 Task: Color band certificate of achievement orange modern-color-block.
Action: Mouse moved to (541, 39)
Screenshot: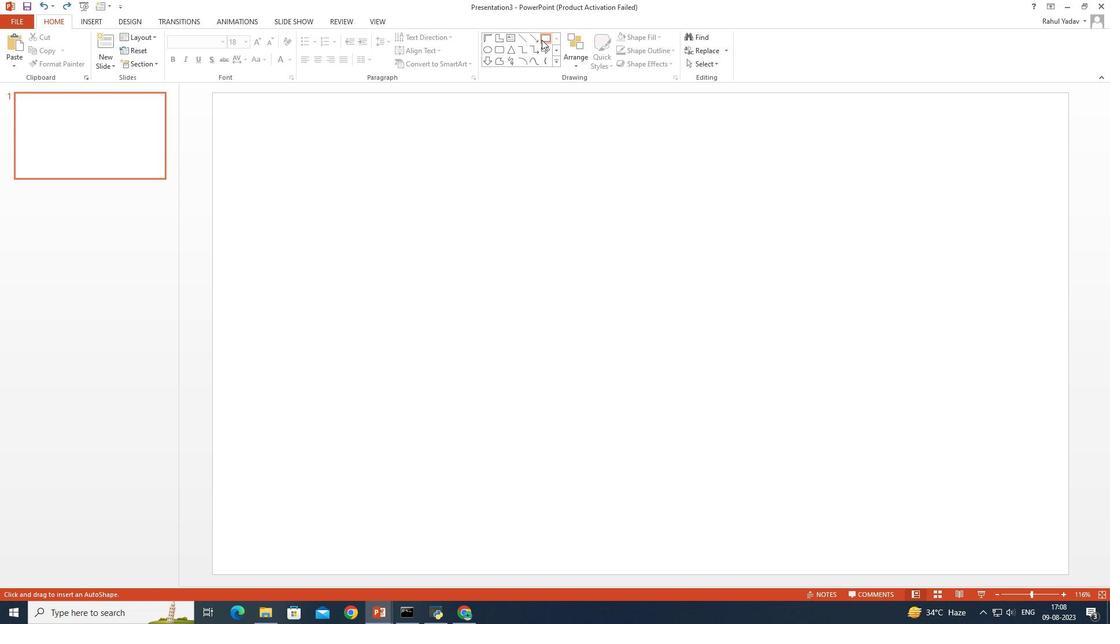 
Action: Mouse pressed left at (541, 39)
Screenshot: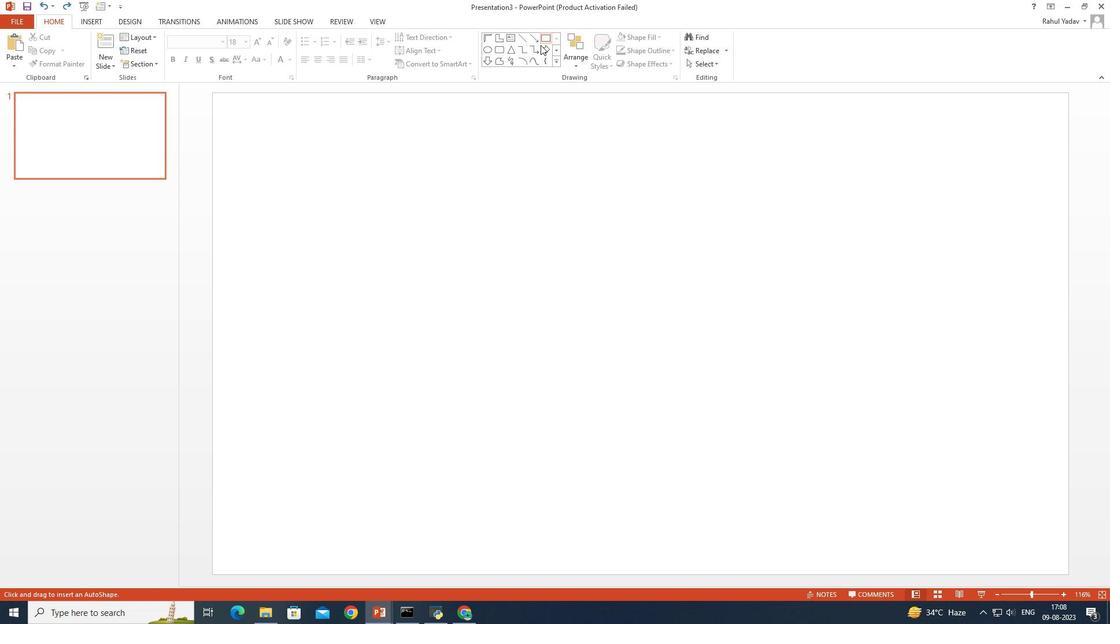 
Action: Mouse moved to (214, 94)
Screenshot: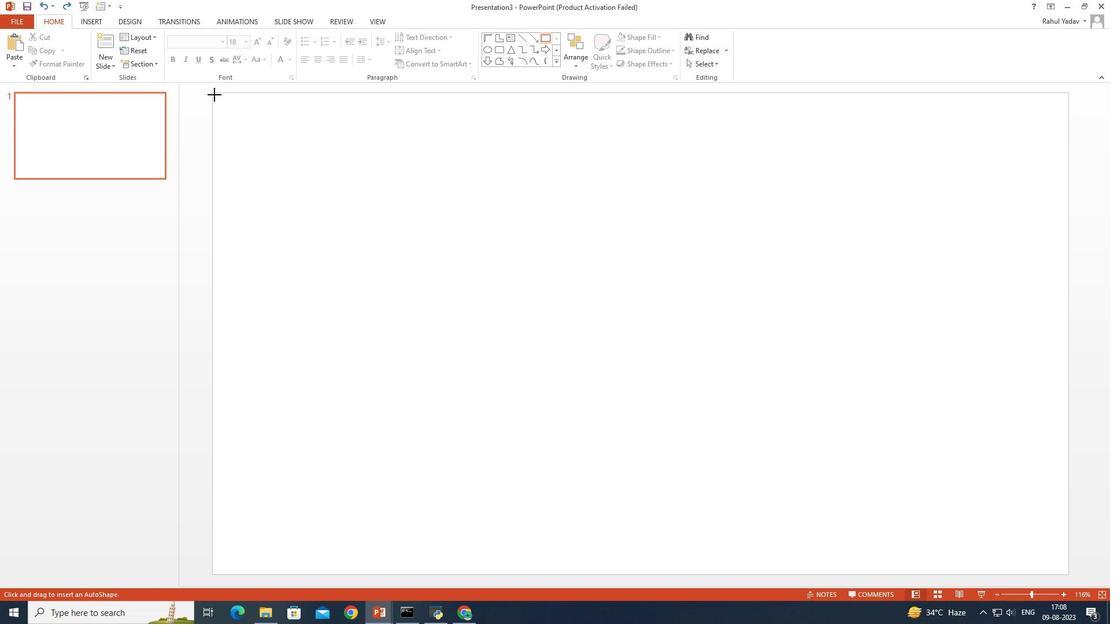 
Action: Mouse pressed left at (214, 94)
Screenshot: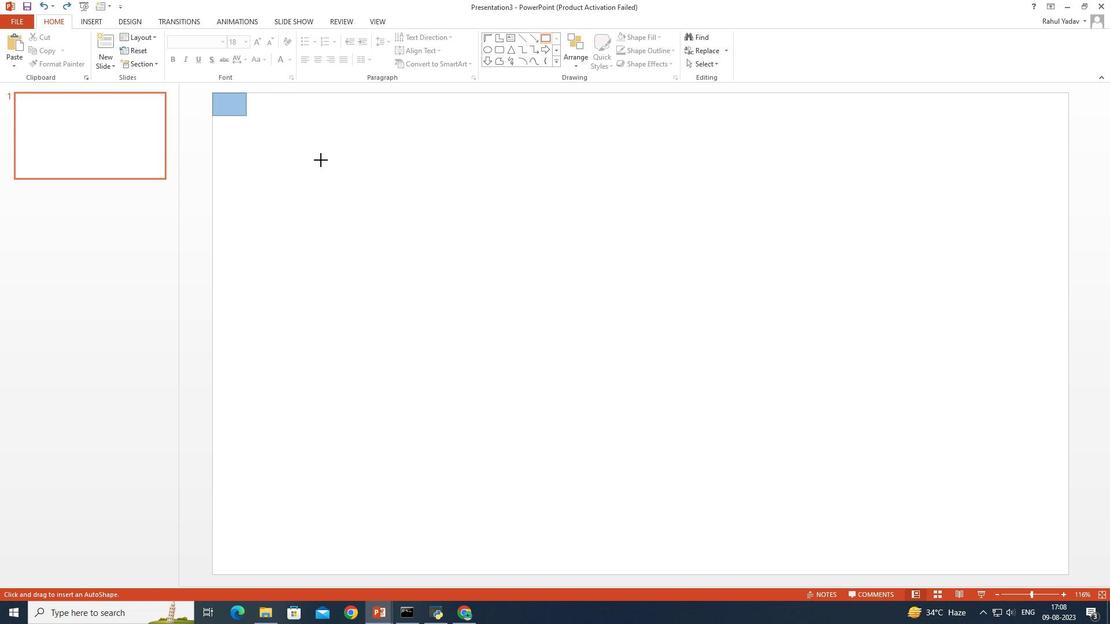 
Action: Mouse moved to (646, 38)
Screenshot: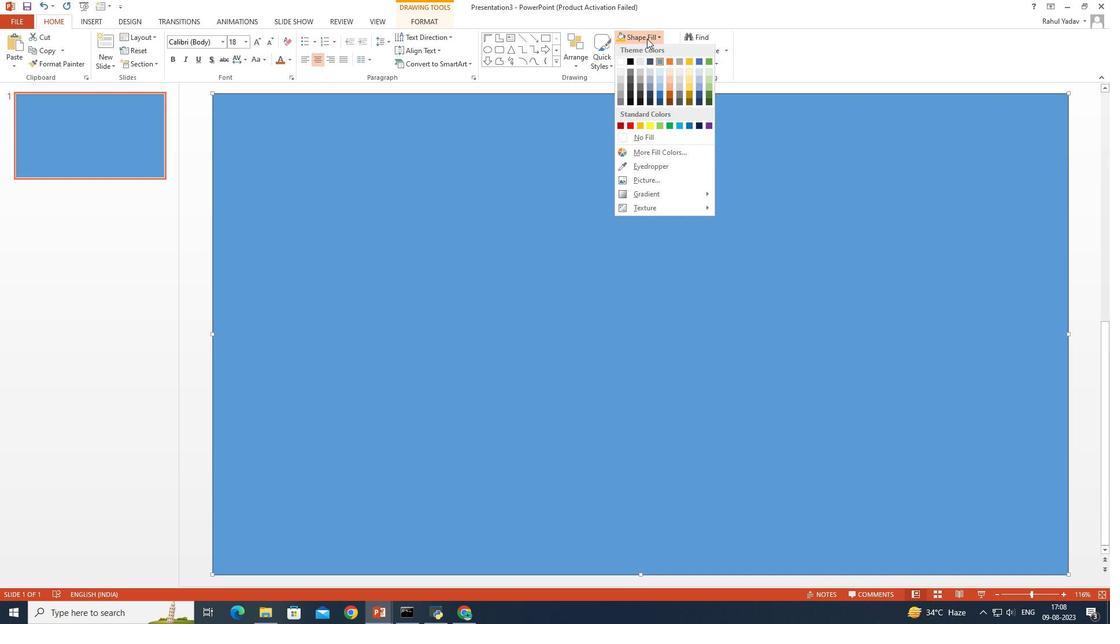 
Action: Mouse pressed left at (646, 38)
Screenshot: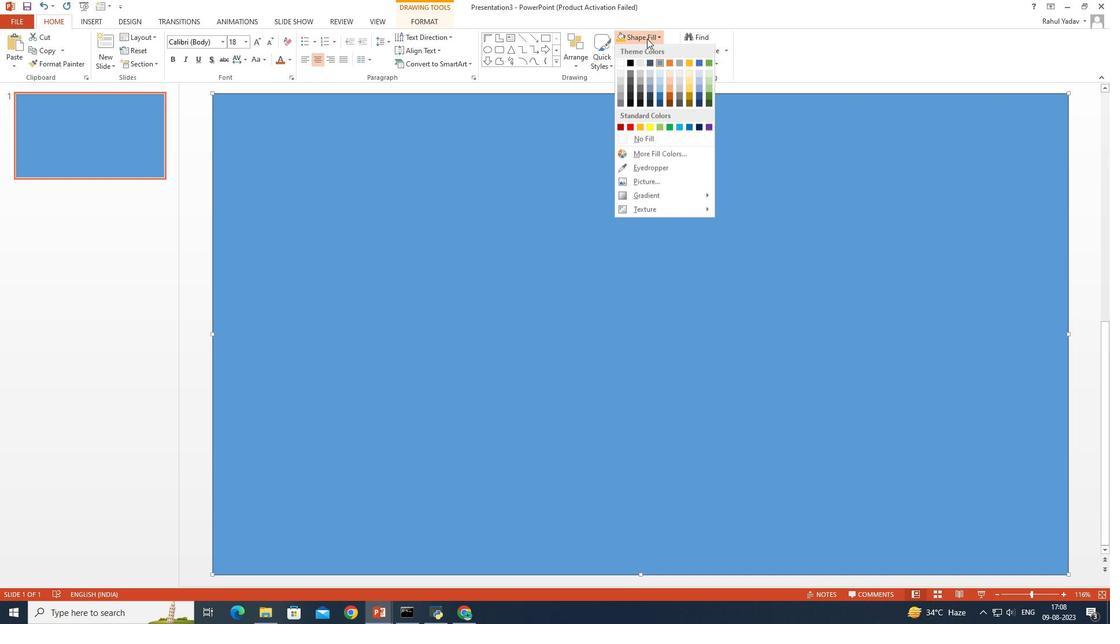
Action: Mouse moved to (622, 62)
Screenshot: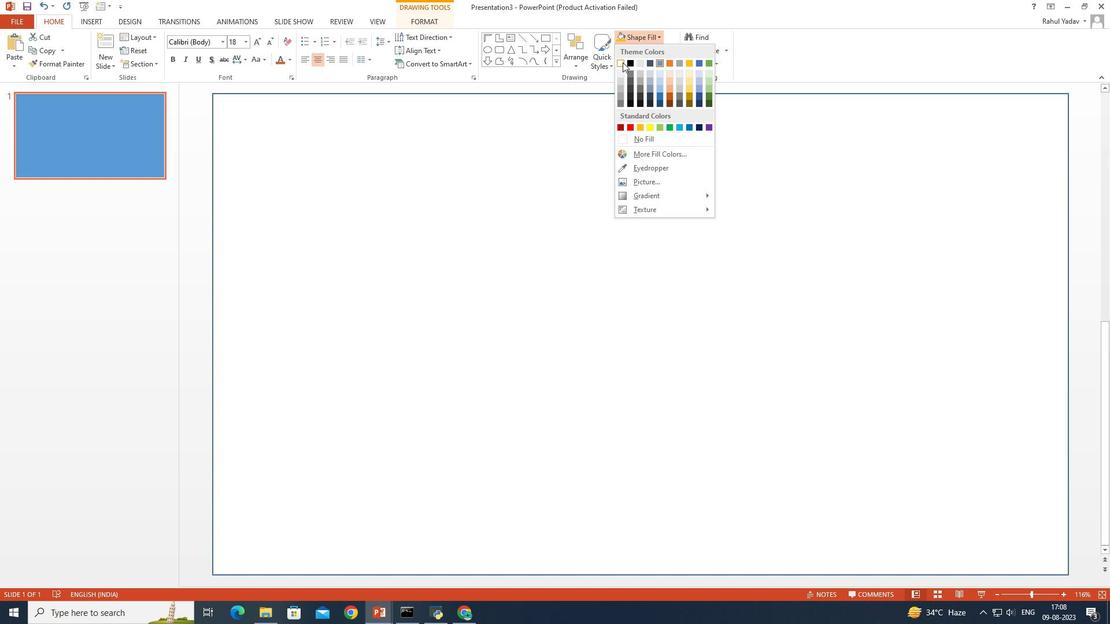 
Action: Mouse pressed left at (622, 62)
Screenshot: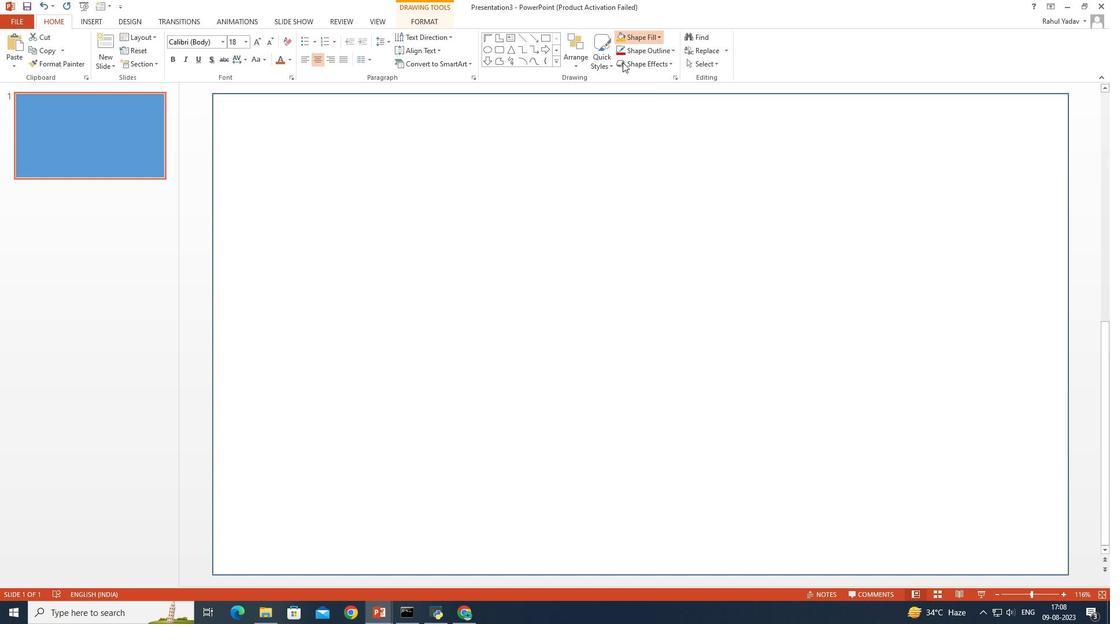 
Action: Mouse moved to (498, 38)
Screenshot: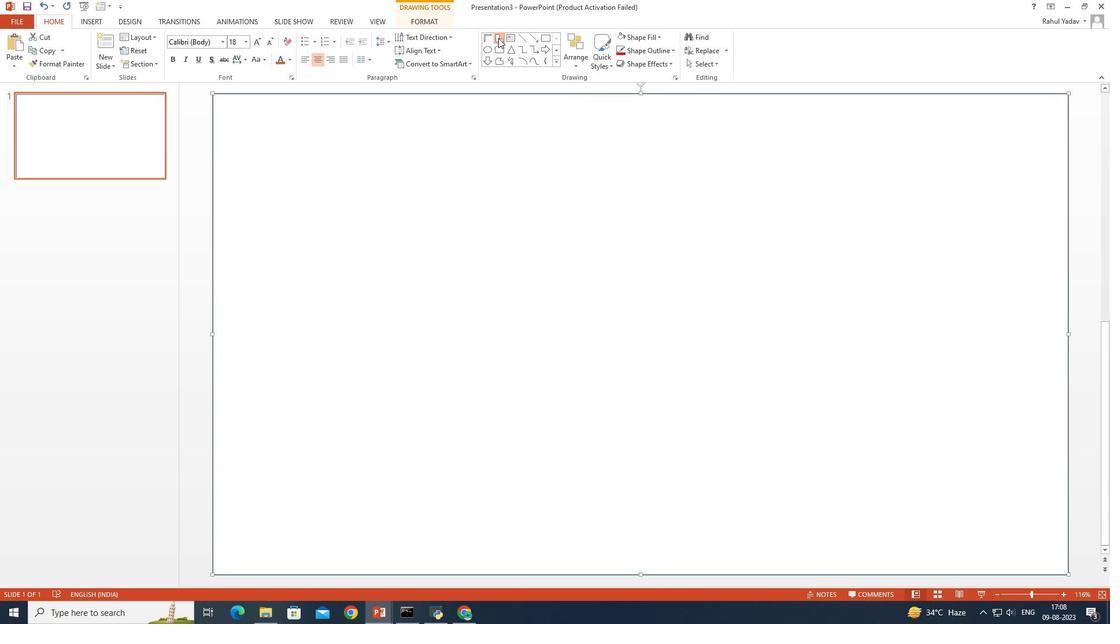
Action: Mouse pressed left at (498, 38)
Screenshot: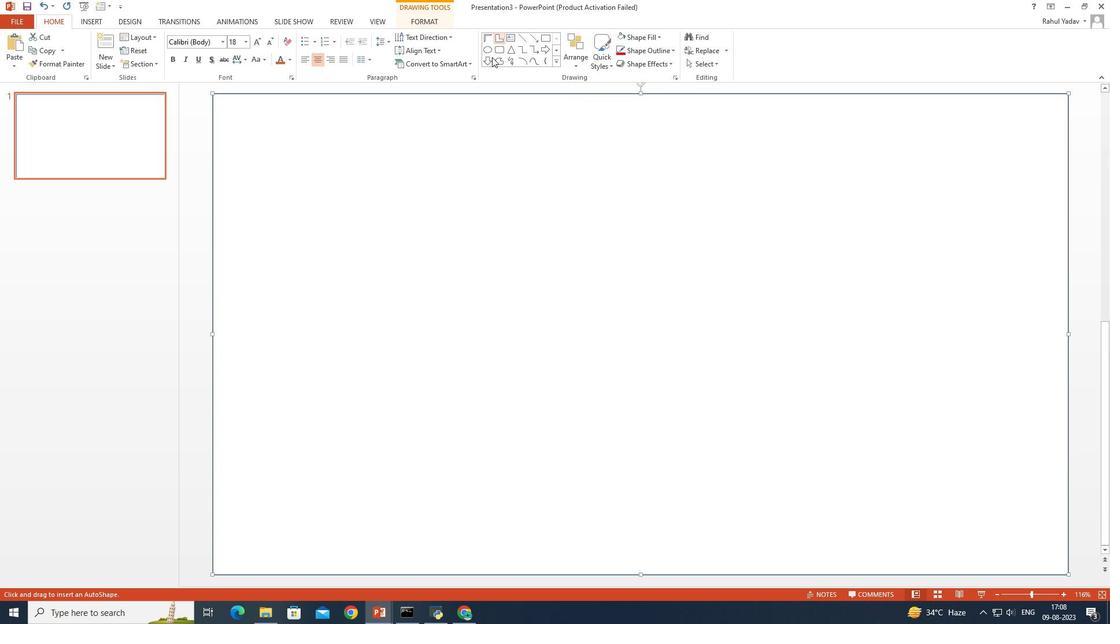 
Action: Mouse moved to (410, 146)
Screenshot: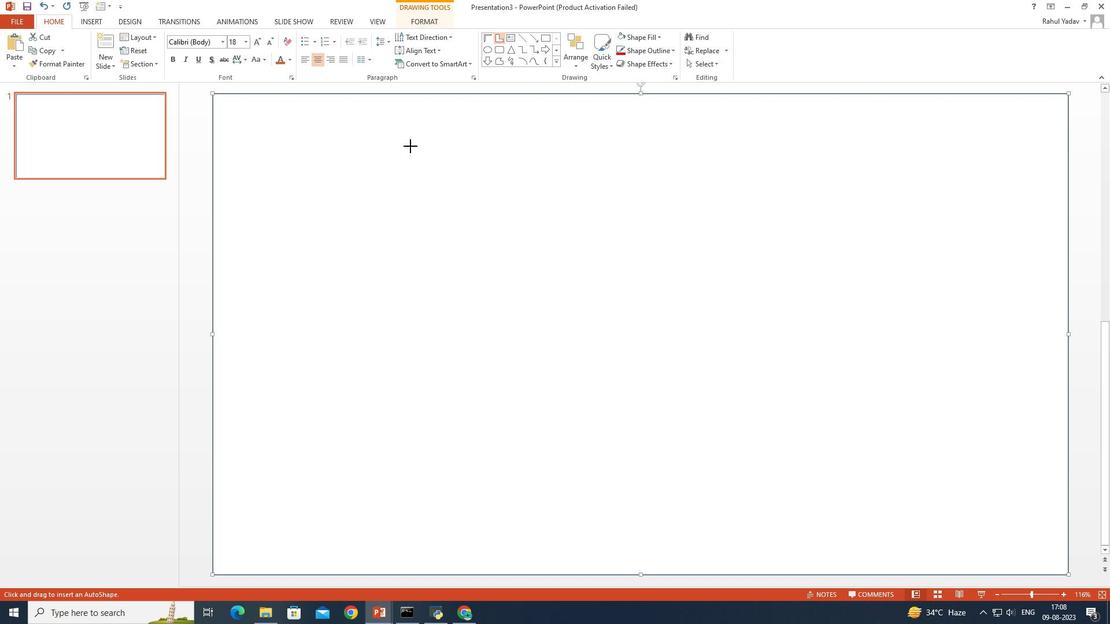
Action: Mouse pressed left at (410, 146)
Screenshot: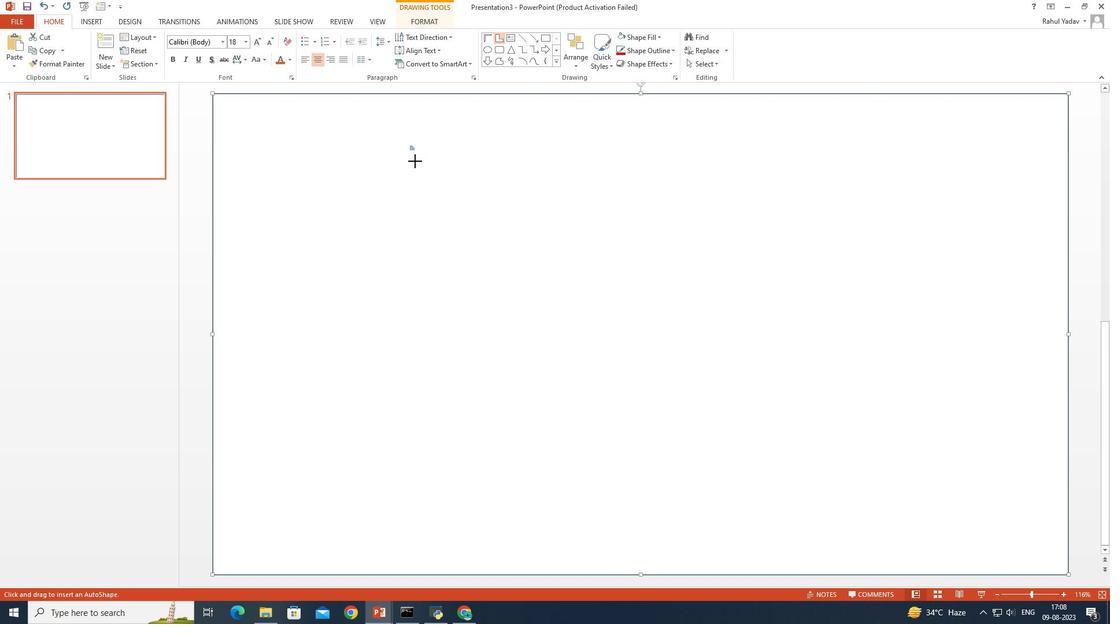 
Action: Mouse moved to (438, 134)
Screenshot: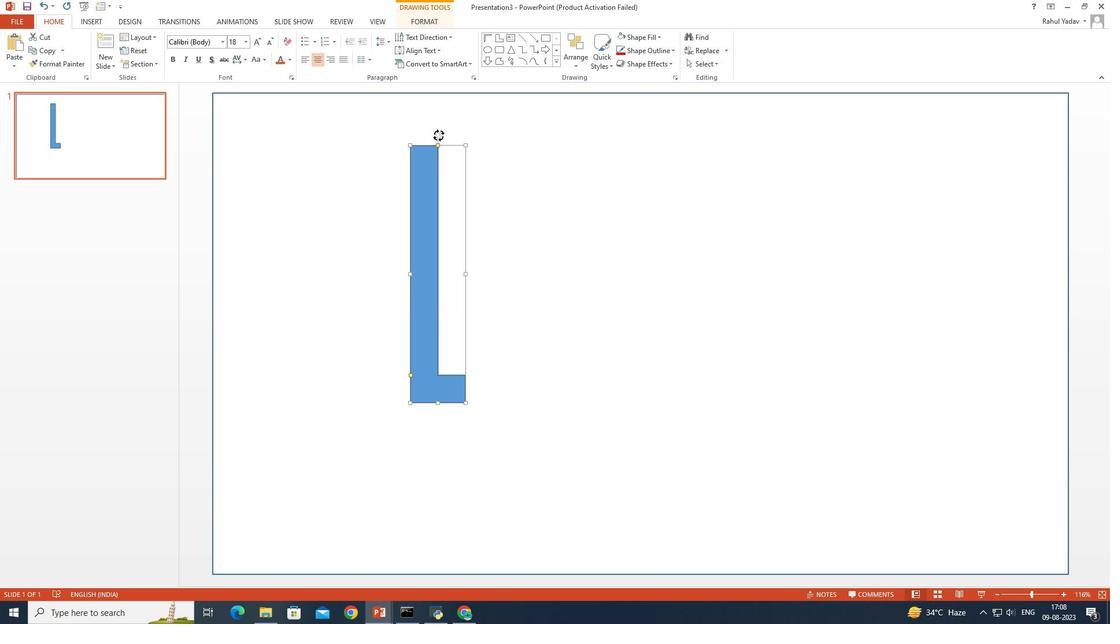 
Action: Mouse pressed left at (438, 134)
Screenshot: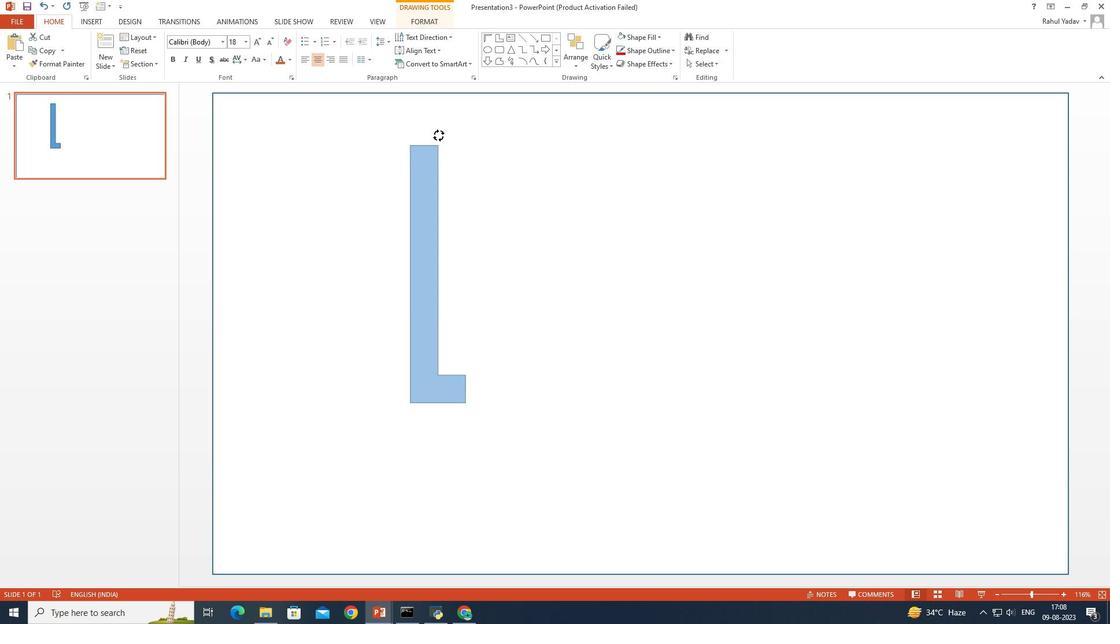 
Action: Mouse moved to (446, 260)
Screenshot: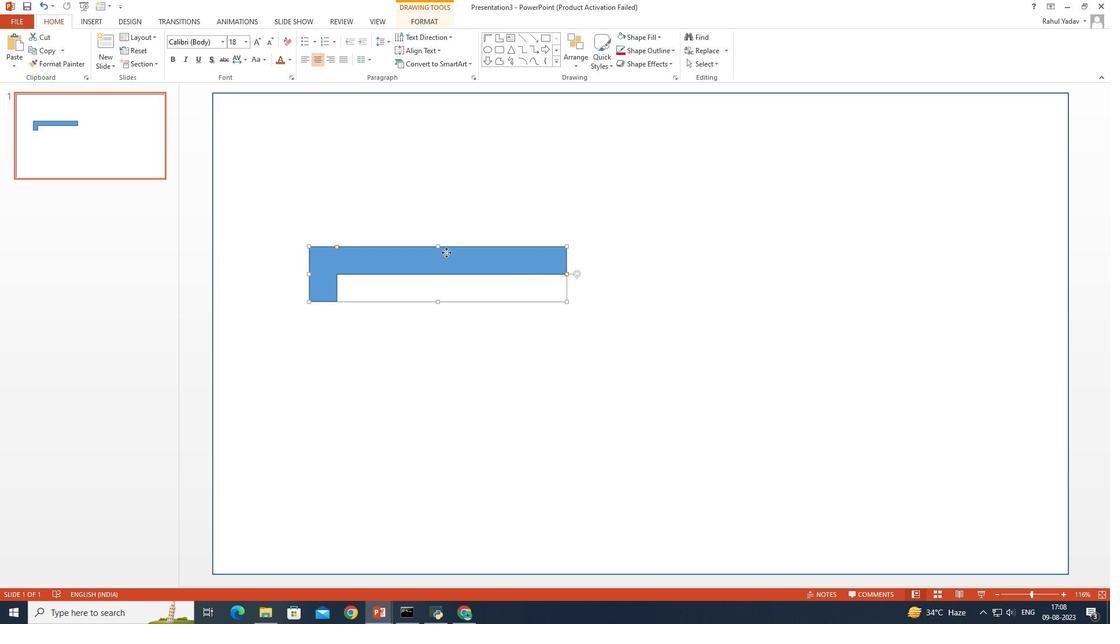 
Action: Mouse pressed left at (446, 260)
Screenshot: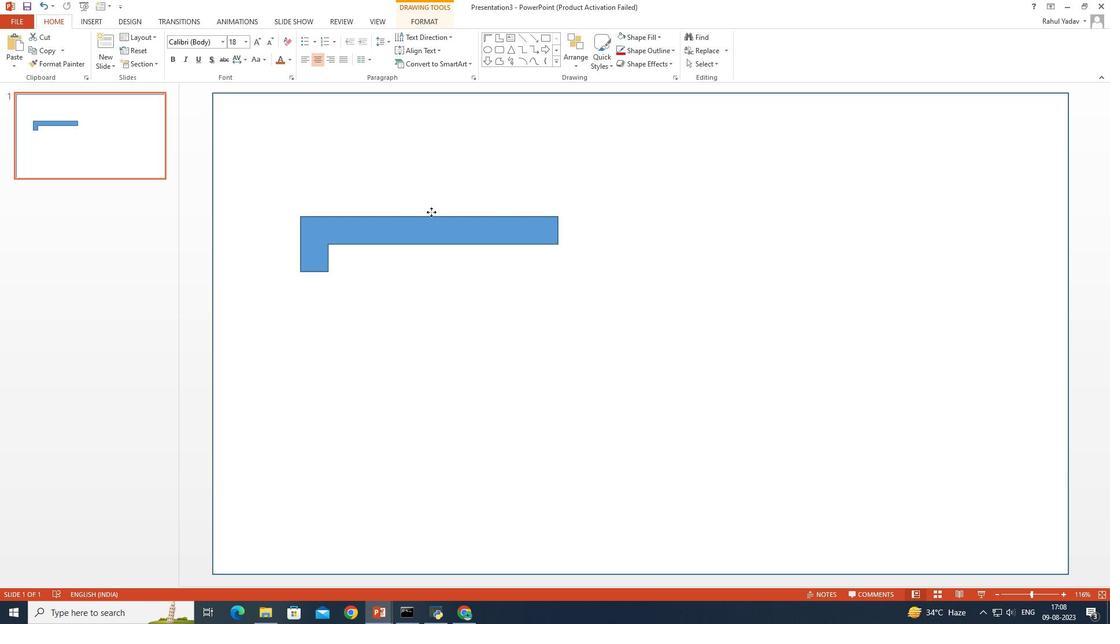 
Action: Mouse moved to (656, 32)
Screenshot: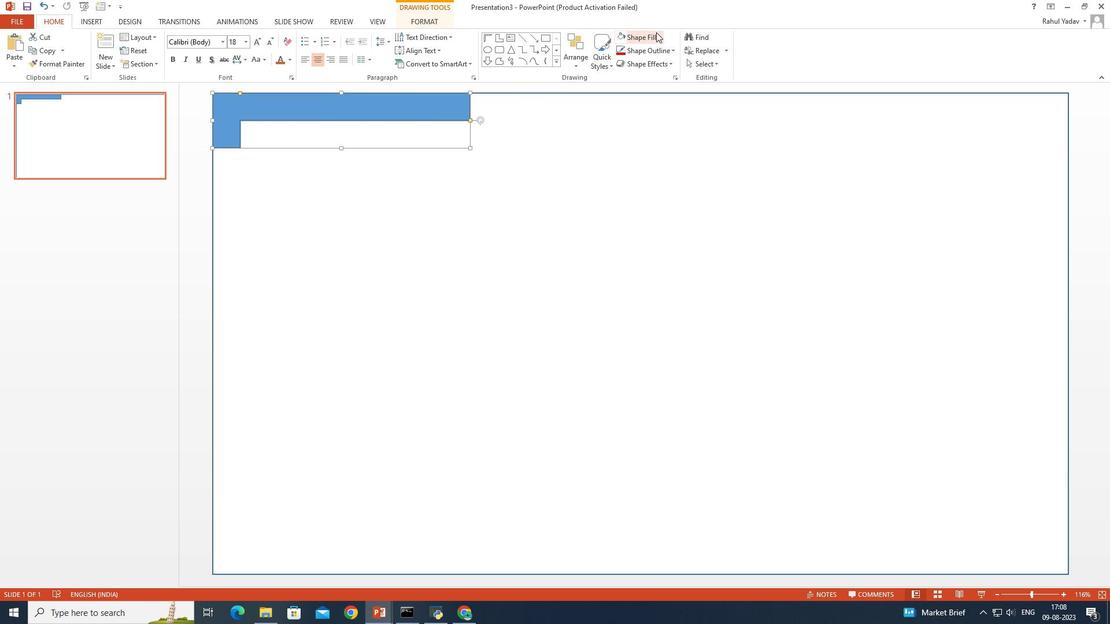 
Action: Mouse pressed left at (656, 32)
Screenshot: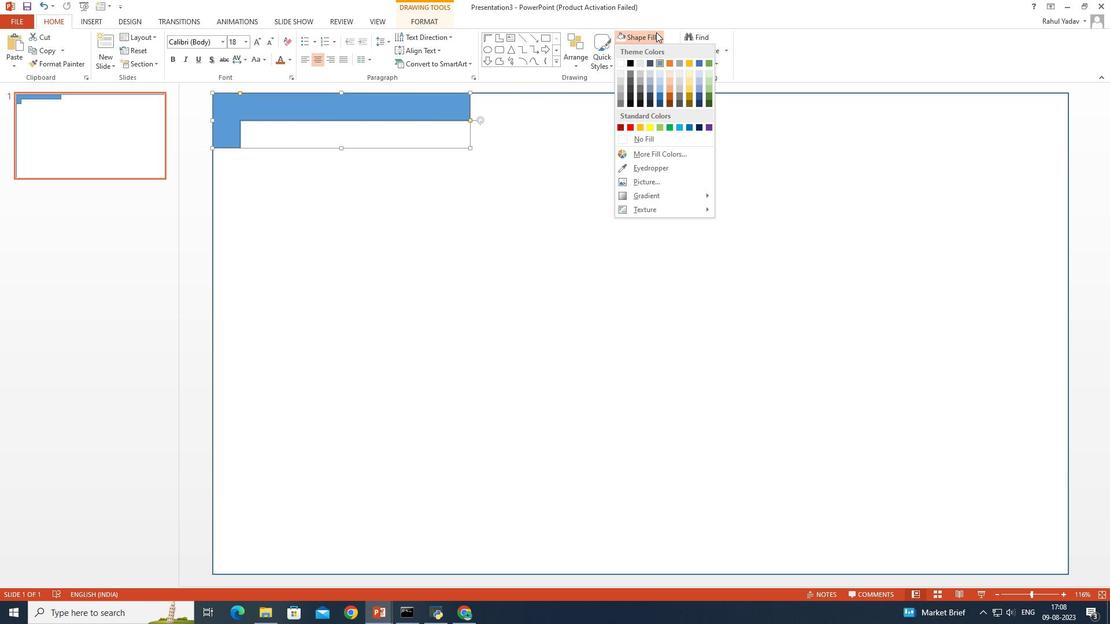 
Action: Mouse moved to (637, 156)
Screenshot: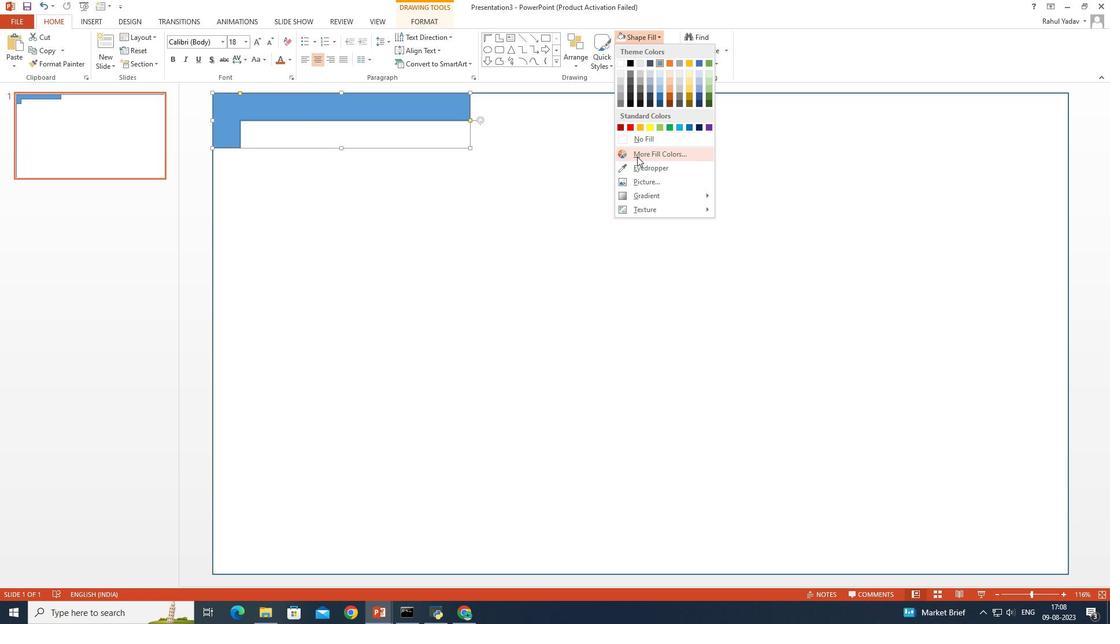 
Action: Mouse pressed left at (637, 156)
Screenshot: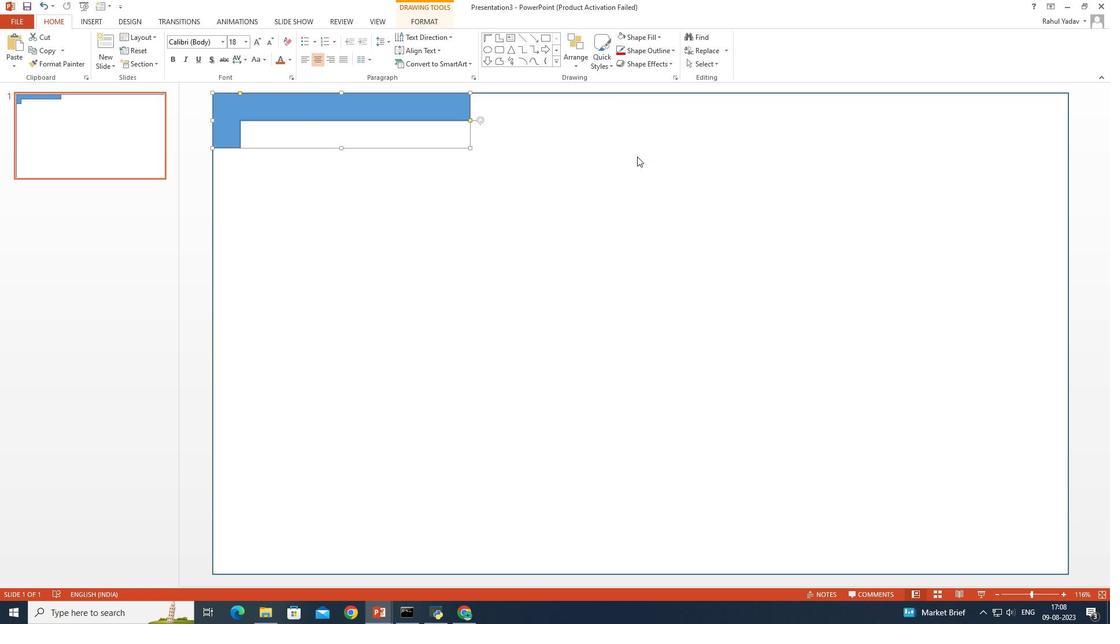 
Action: Mouse moved to (483, 204)
Screenshot: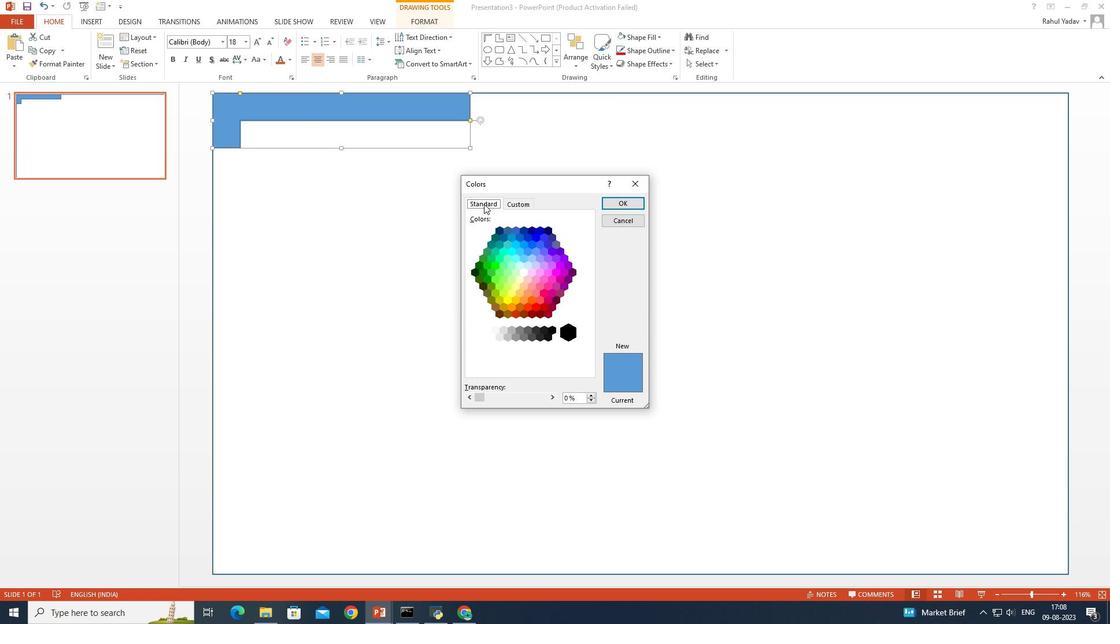 
Action: Mouse pressed left at (483, 204)
Screenshot: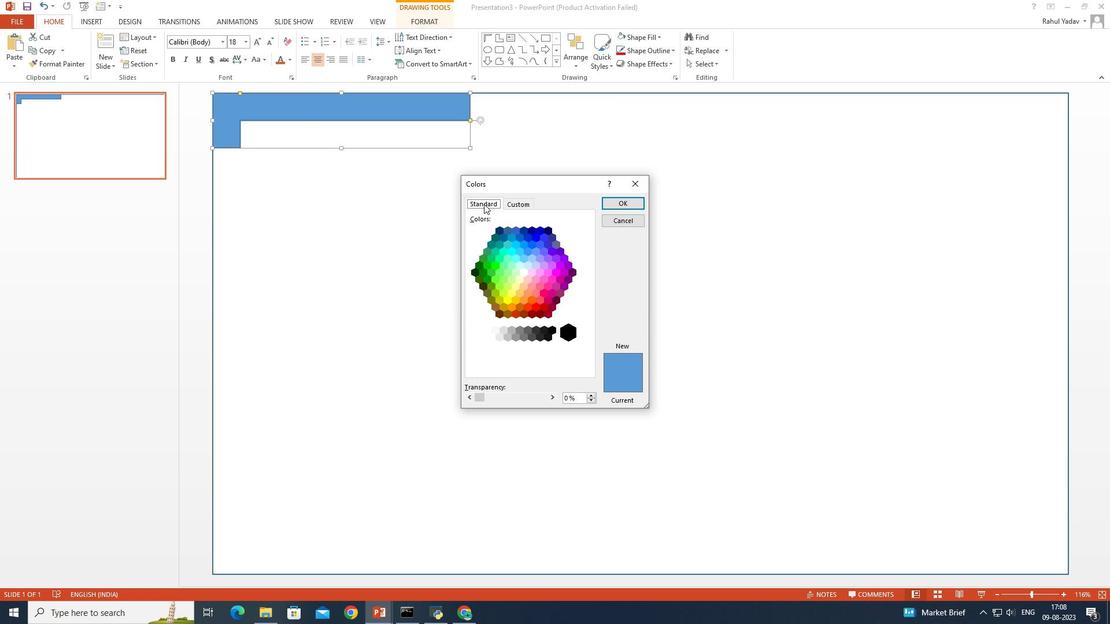 
Action: Mouse moved to (512, 306)
Screenshot: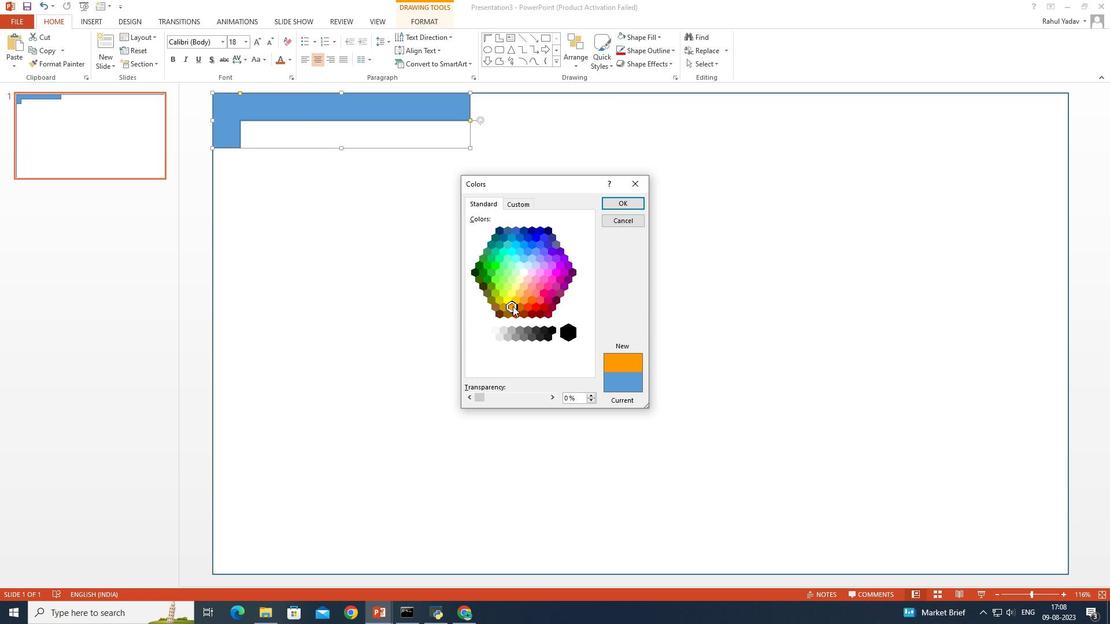 
Action: Mouse pressed left at (512, 306)
Screenshot: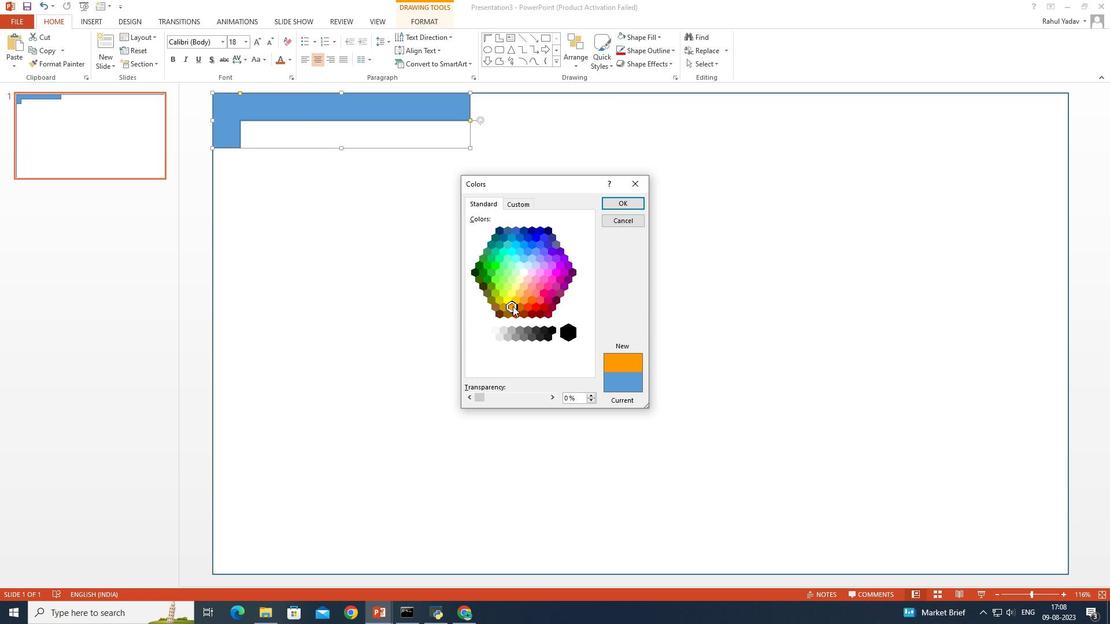 
Action: Mouse moved to (624, 201)
Screenshot: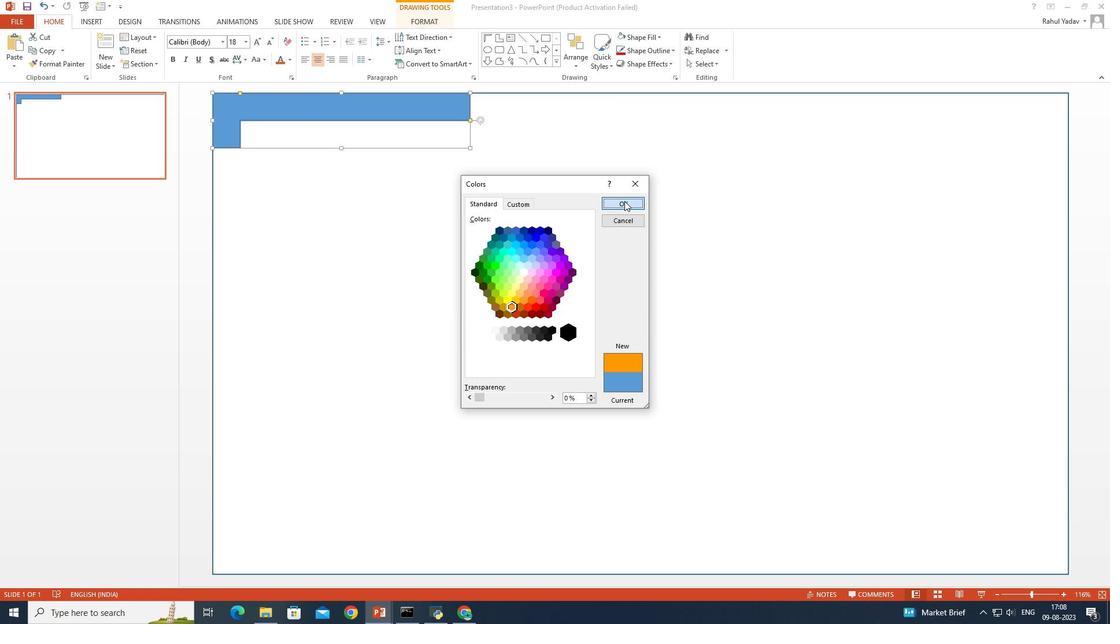 
Action: Mouse pressed left at (624, 201)
Screenshot: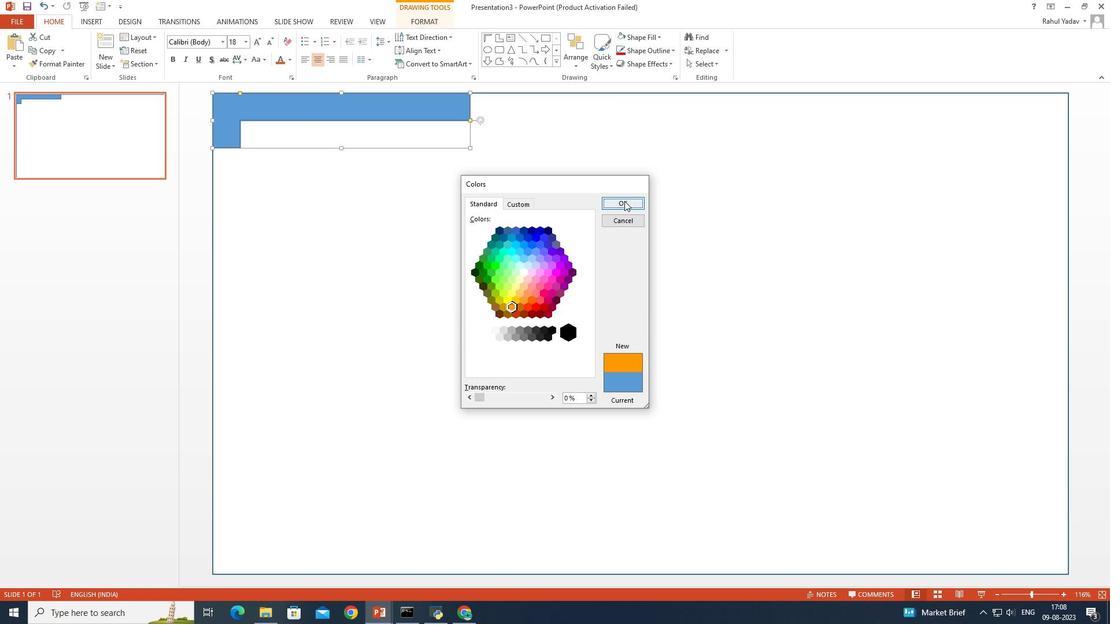 
Action: Mouse moved to (638, 50)
Screenshot: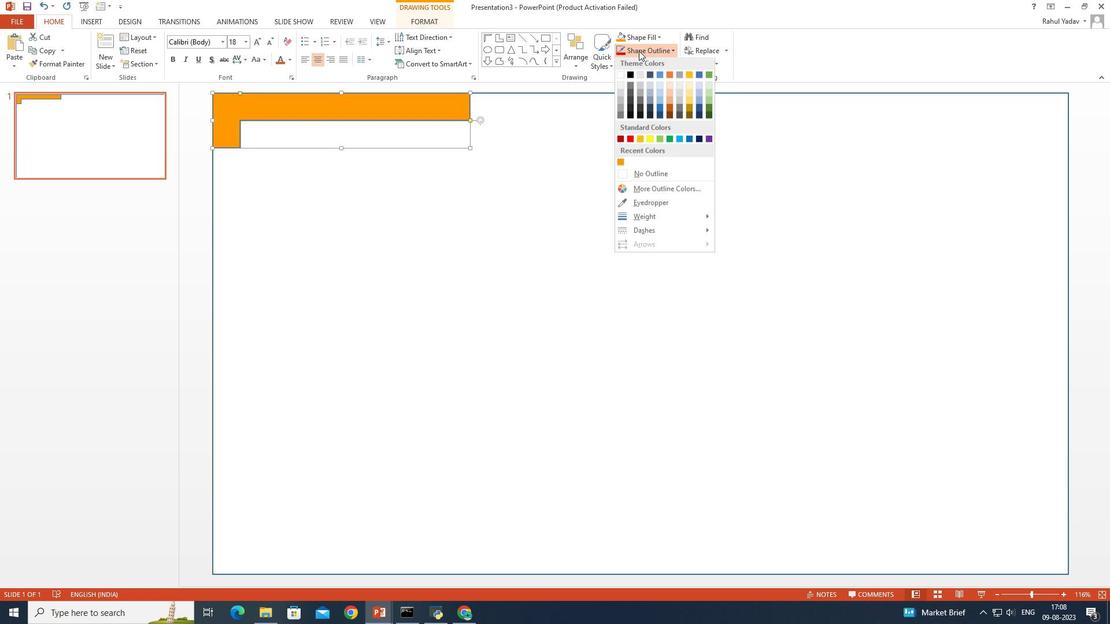 
Action: Mouse pressed left at (638, 50)
Screenshot: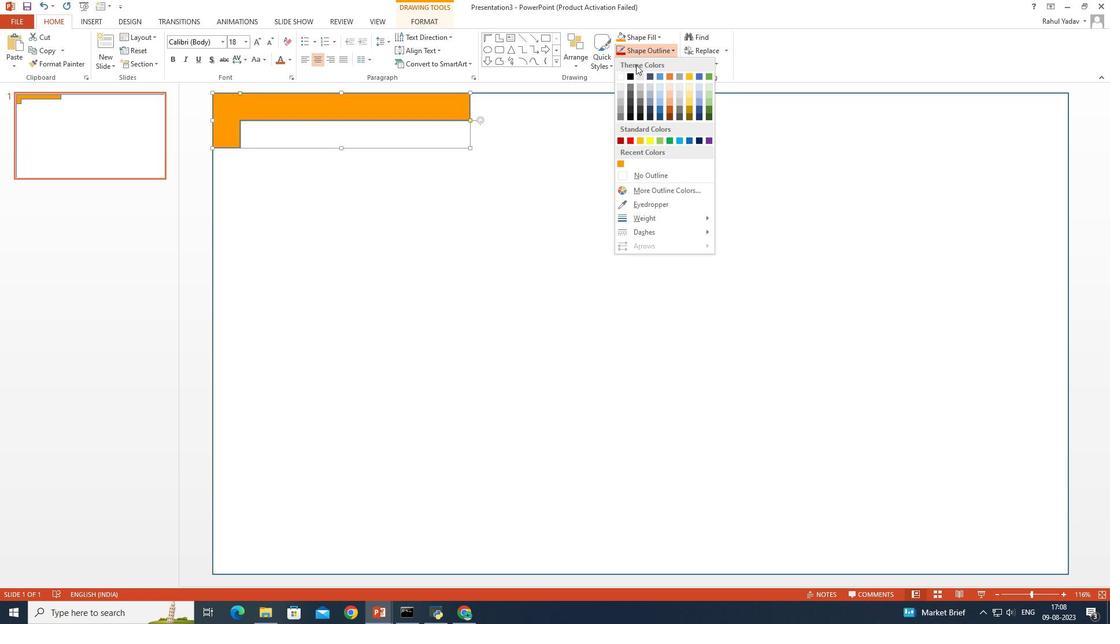 
Action: Mouse moved to (620, 162)
Screenshot: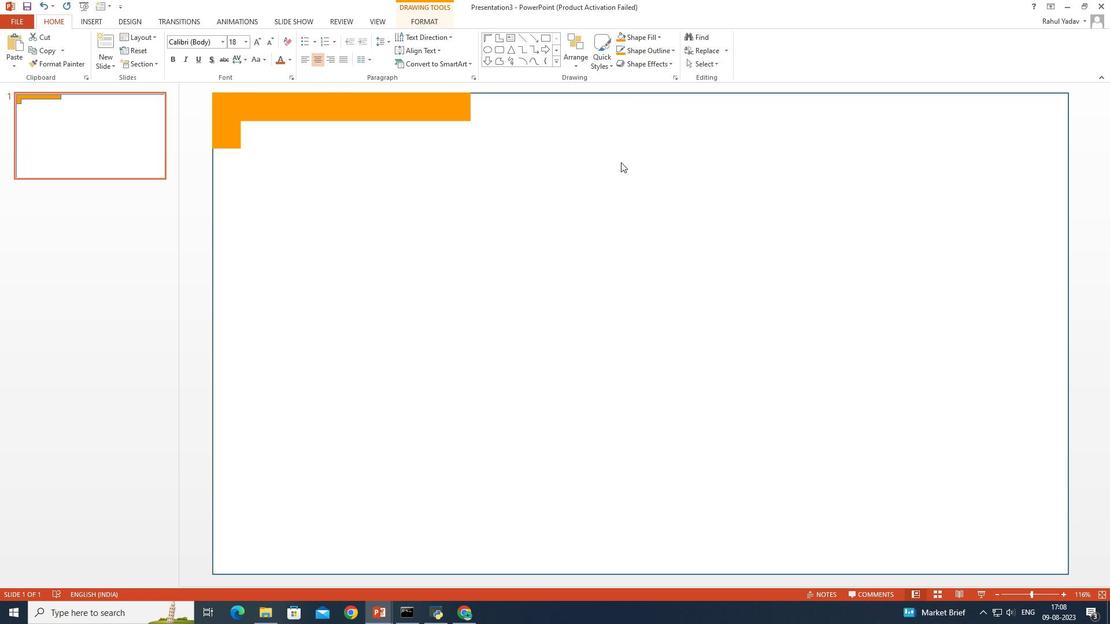 
Action: Mouse pressed left at (620, 162)
Screenshot: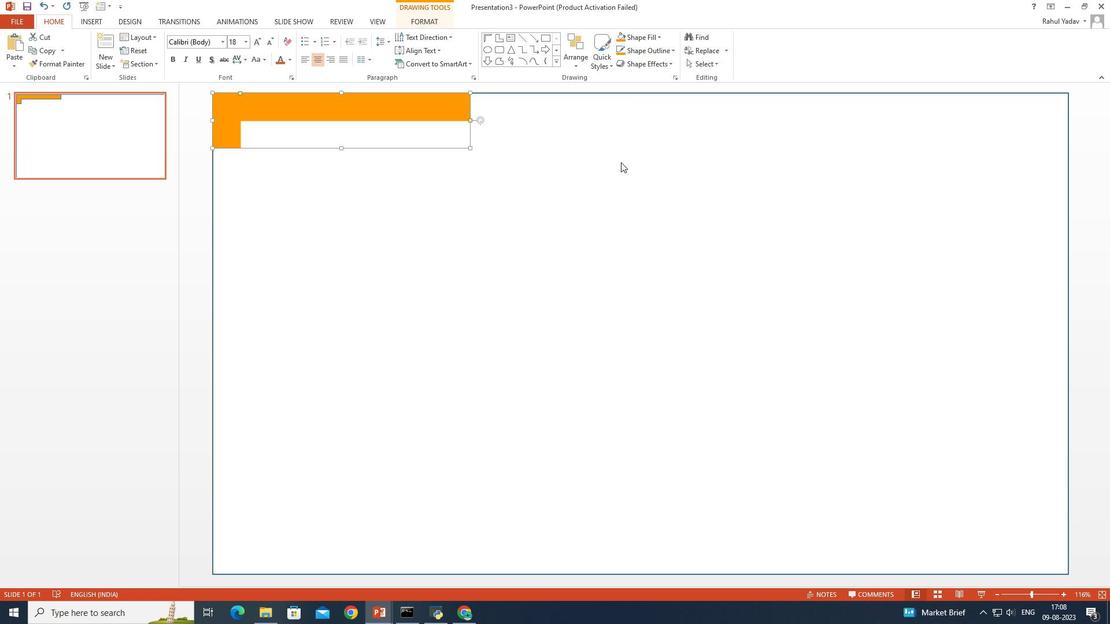 
Action: Mouse moved to (402, 210)
Screenshot: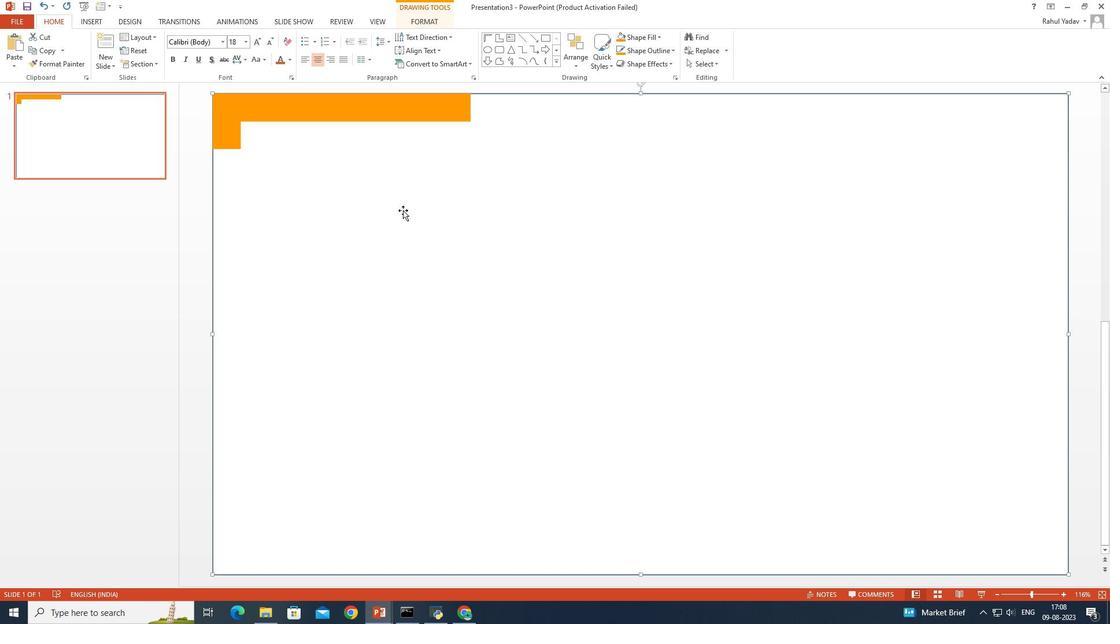 
Action: Mouse pressed left at (402, 210)
Screenshot: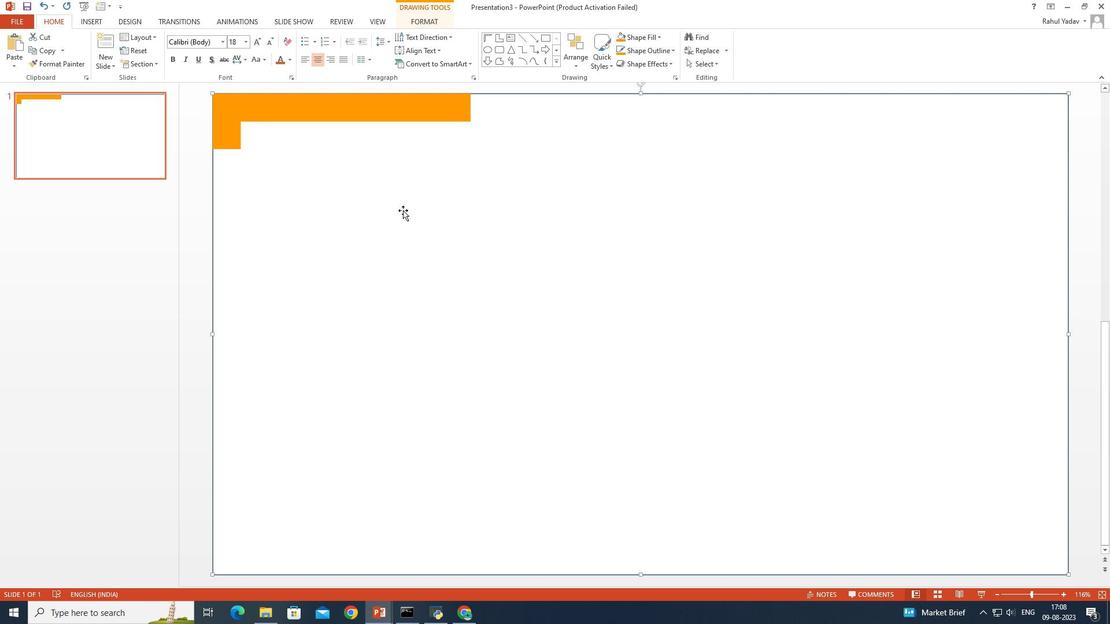 
Action: Mouse moved to (548, 38)
Screenshot: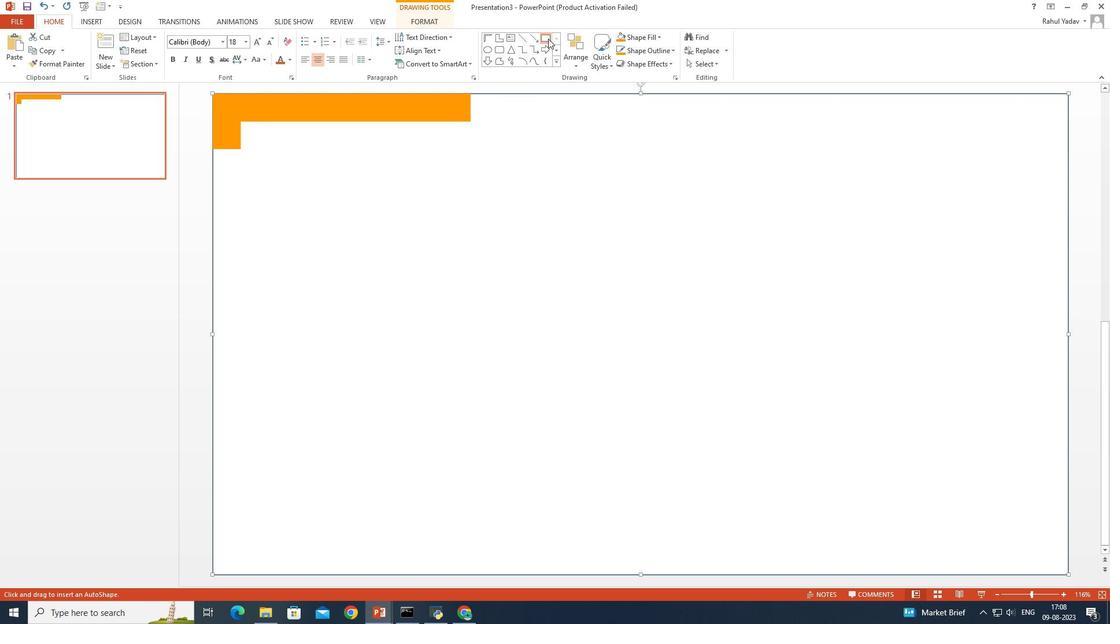 
Action: Mouse pressed left at (548, 38)
Screenshot: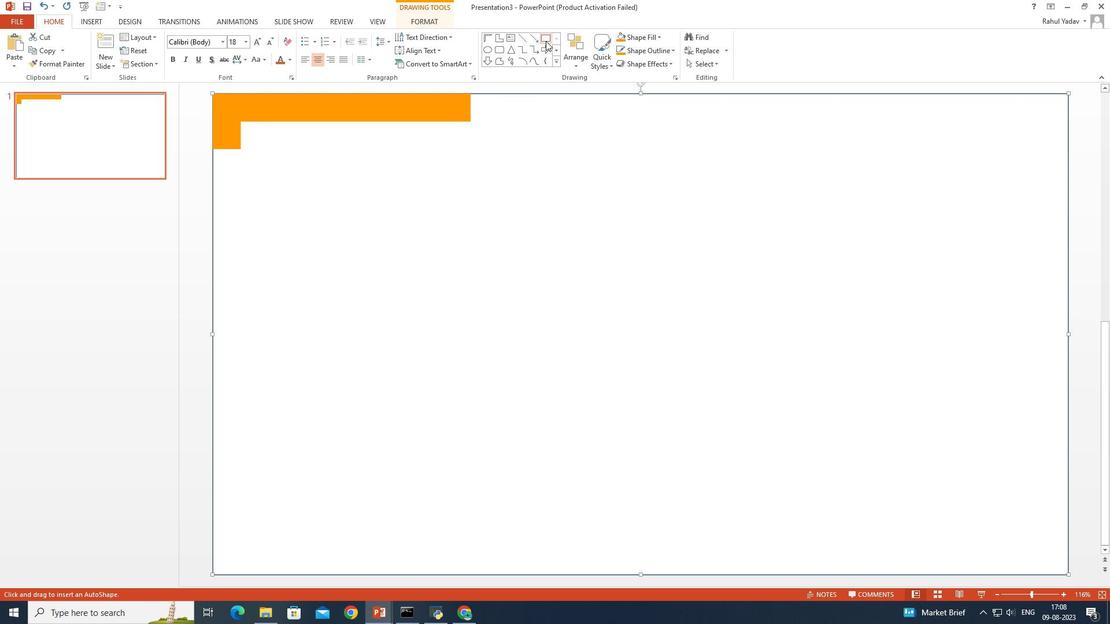 
Action: Mouse moved to (212, 148)
Screenshot: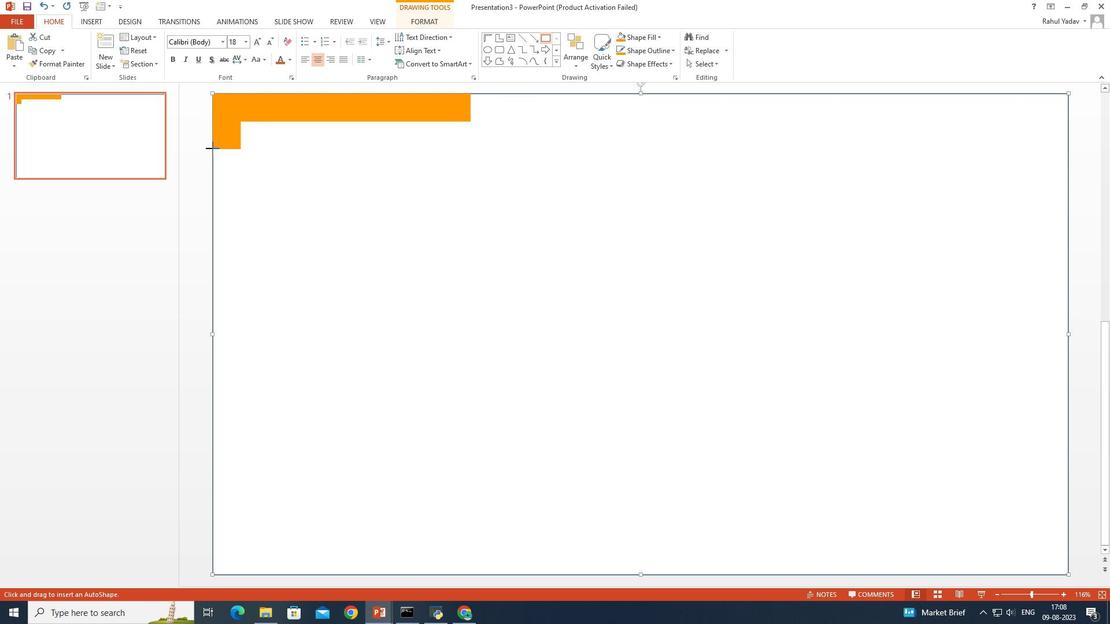 
Action: Mouse pressed left at (212, 148)
Screenshot: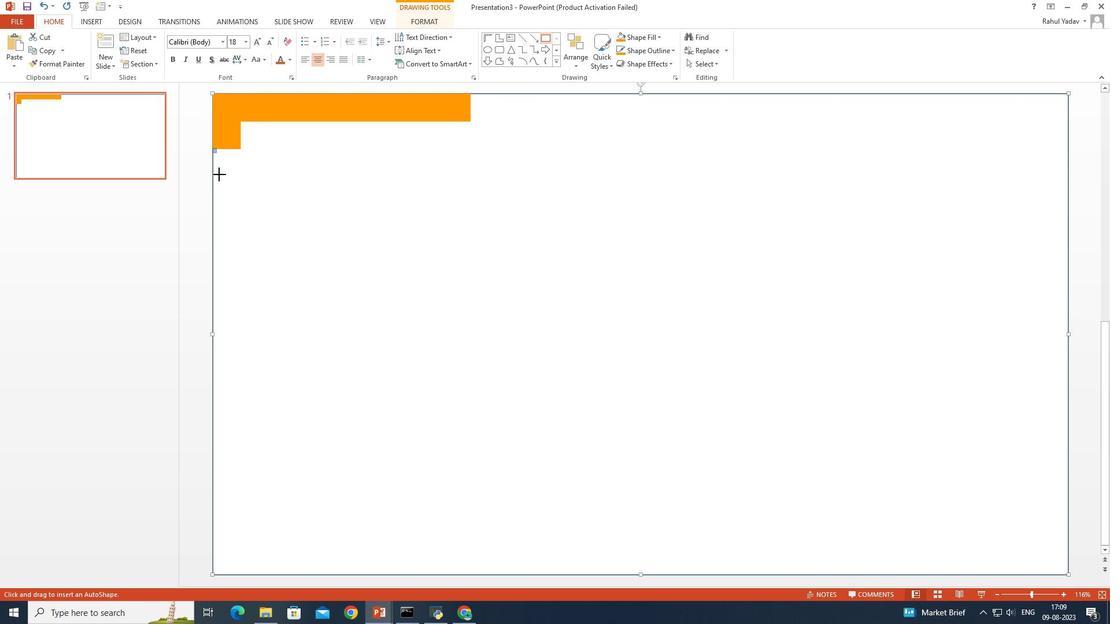
Action: Mouse moved to (638, 37)
Screenshot: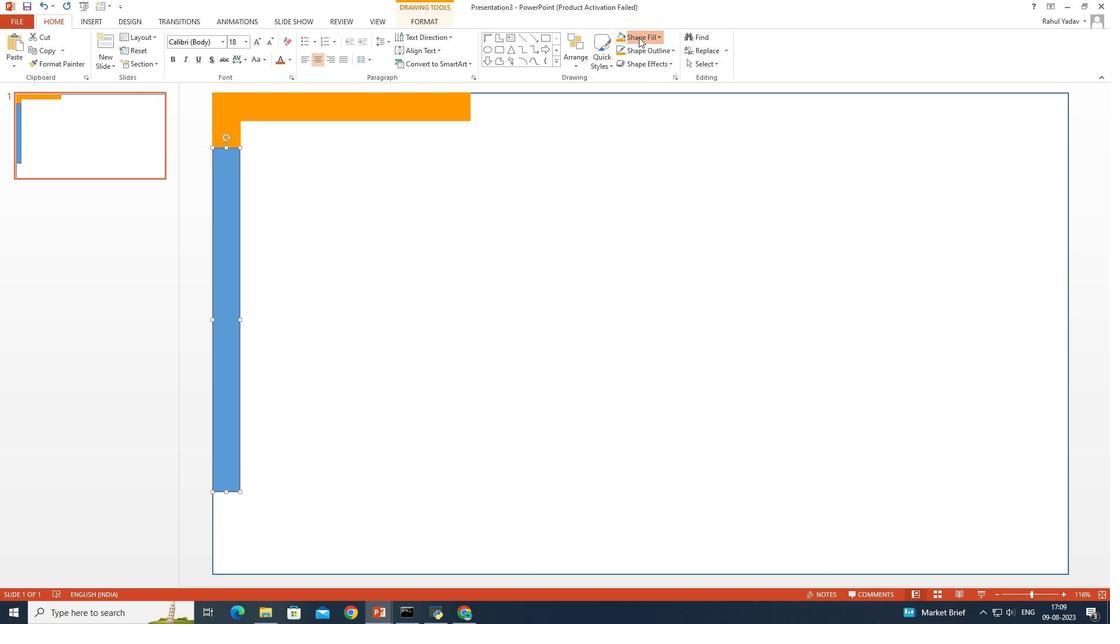
Action: Mouse pressed left at (638, 37)
Screenshot: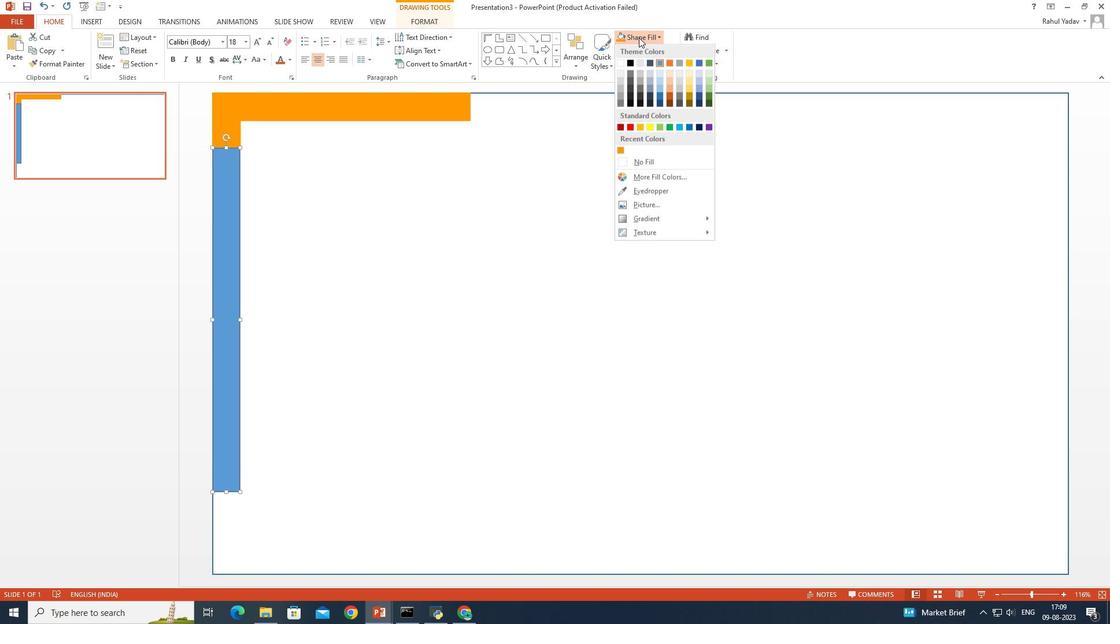 
Action: Mouse moved to (640, 171)
Screenshot: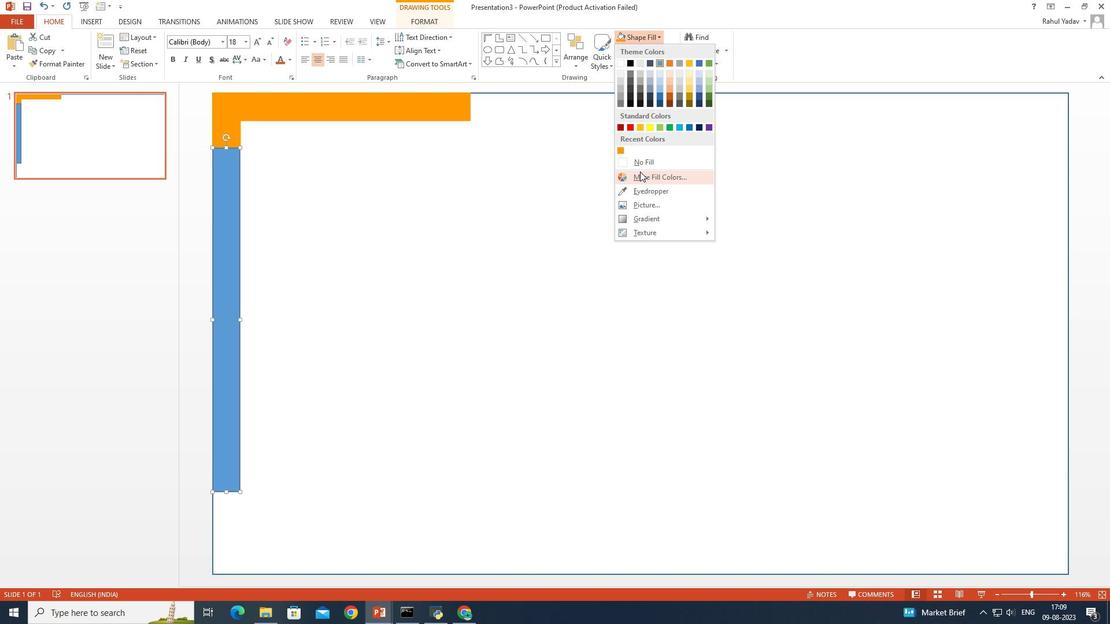 
Action: Mouse pressed left at (640, 171)
Screenshot: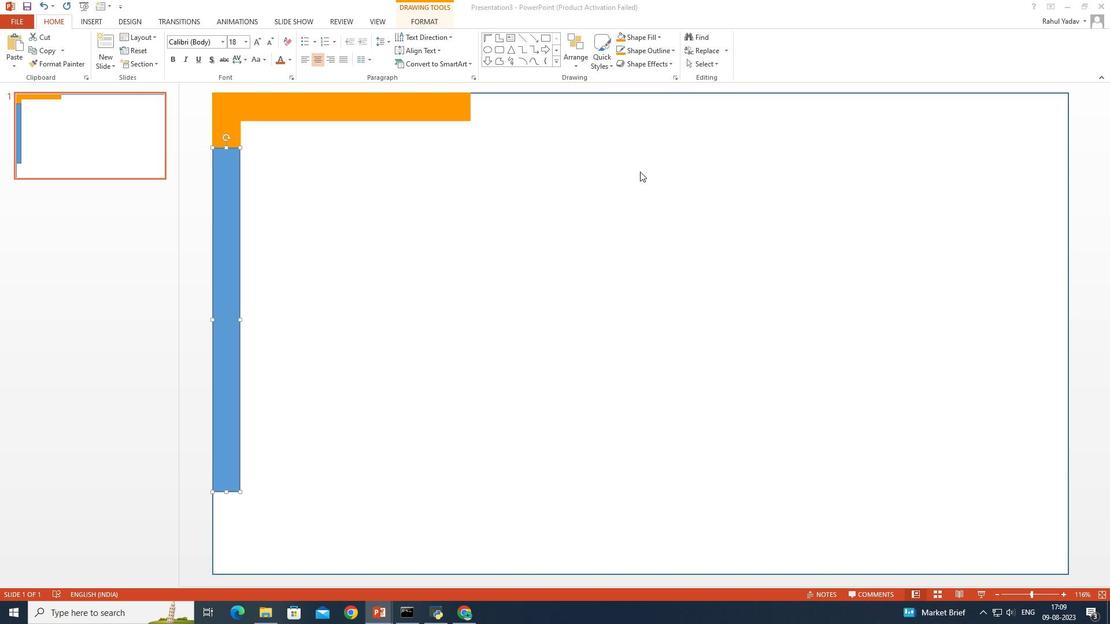 
Action: Mouse moved to (475, 206)
Screenshot: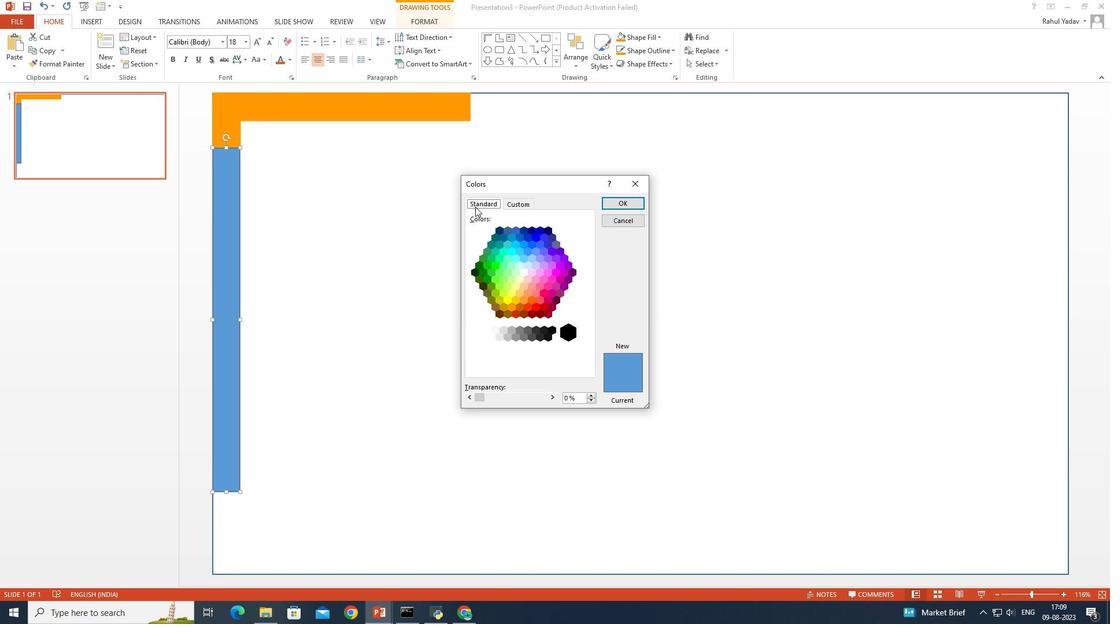 
Action: Mouse pressed left at (475, 206)
Screenshot: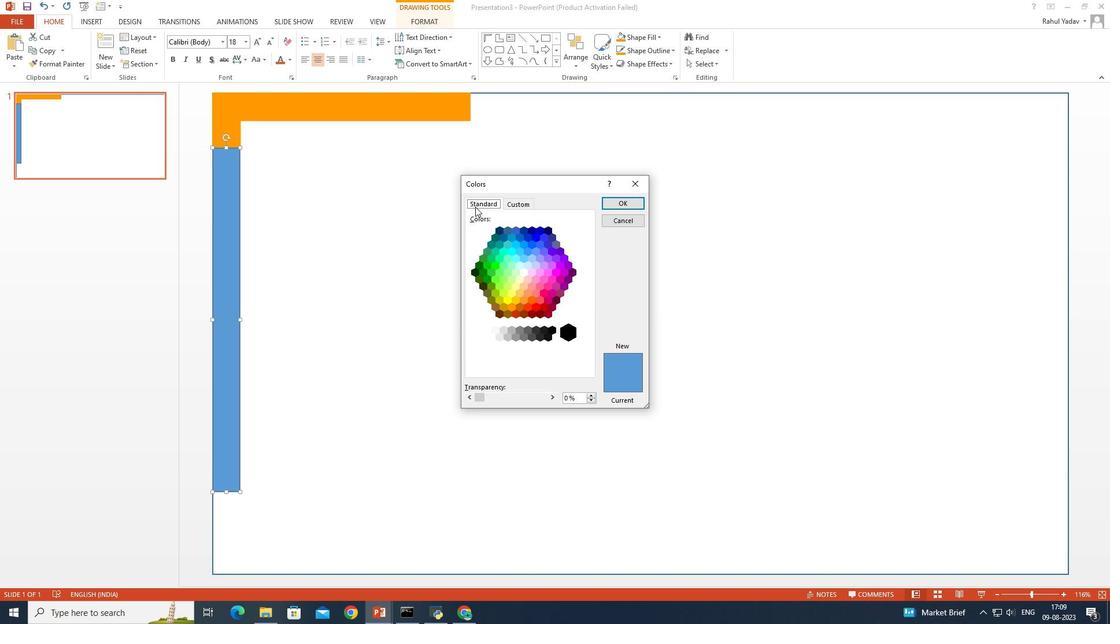 
Action: Mouse moved to (530, 300)
Screenshot: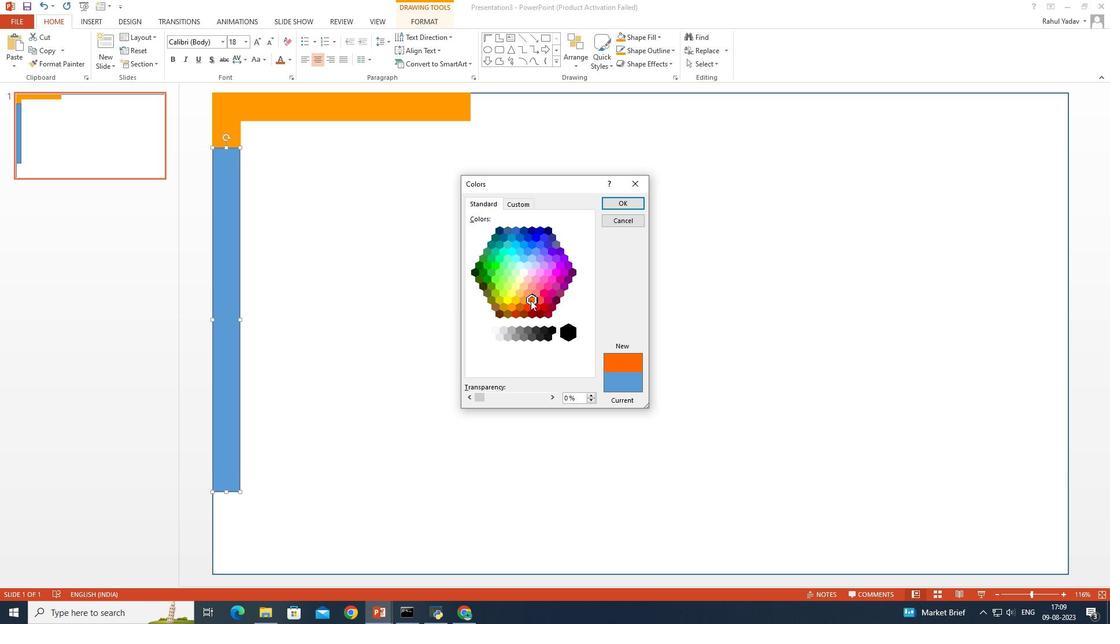 
Action: Mouse pressed left at (530, 300)
Screenshot: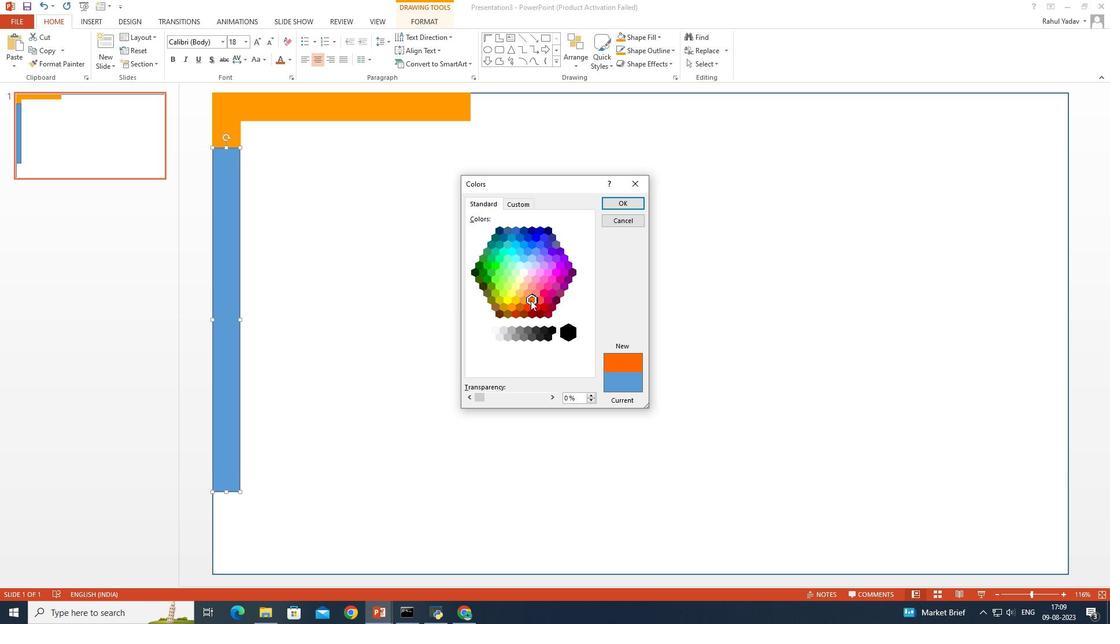 
Action: Mouse moved to (616, 205)
Screenshot: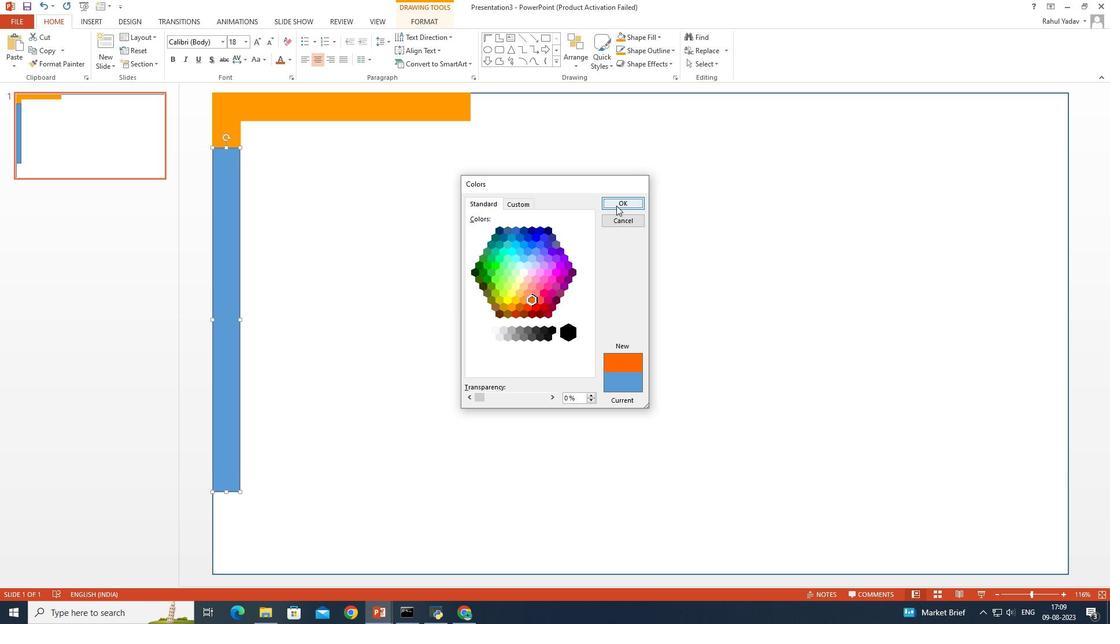 
Action: Mouse pressed left at (616, 205)
Screenshot: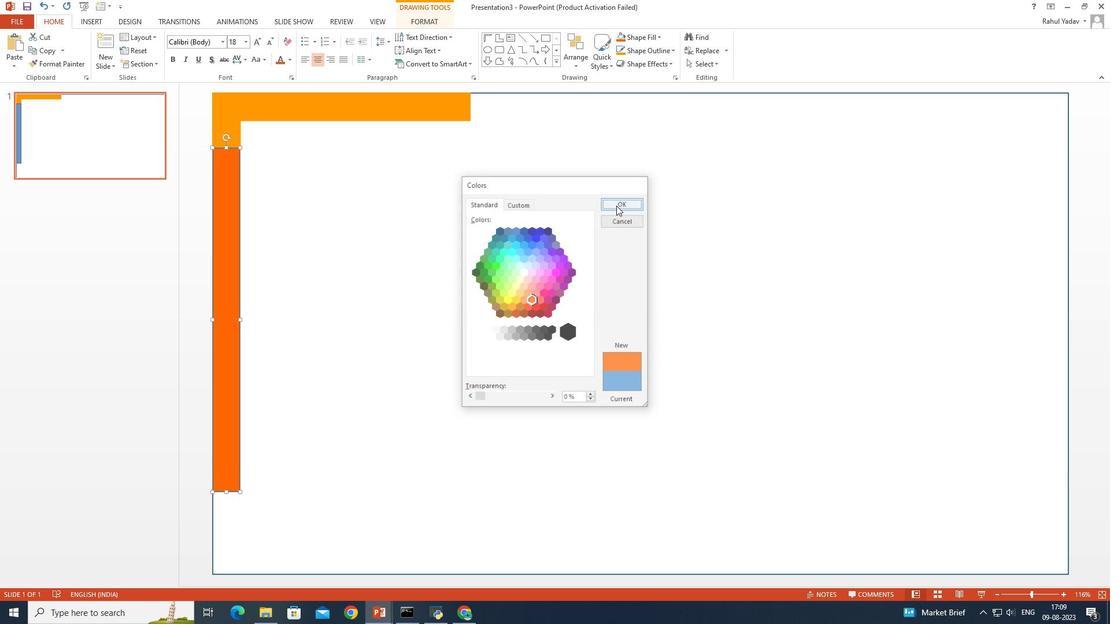 
Action: Mouse moved to (640, 50)
Screenshot: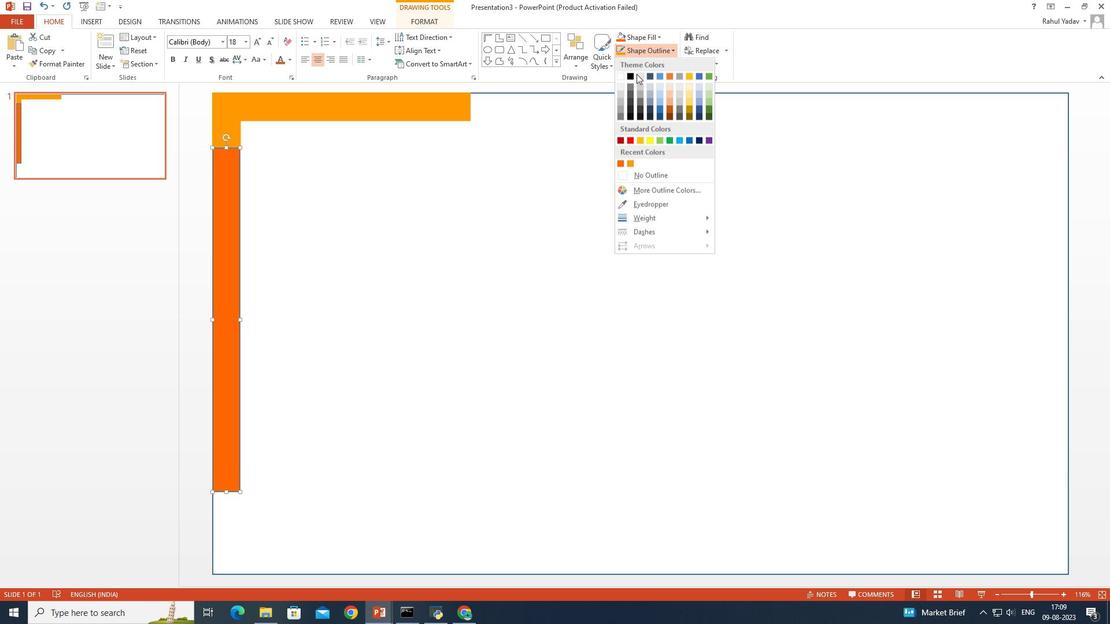 
Action: Mouse pressed left at (640, 50)
Screenshot: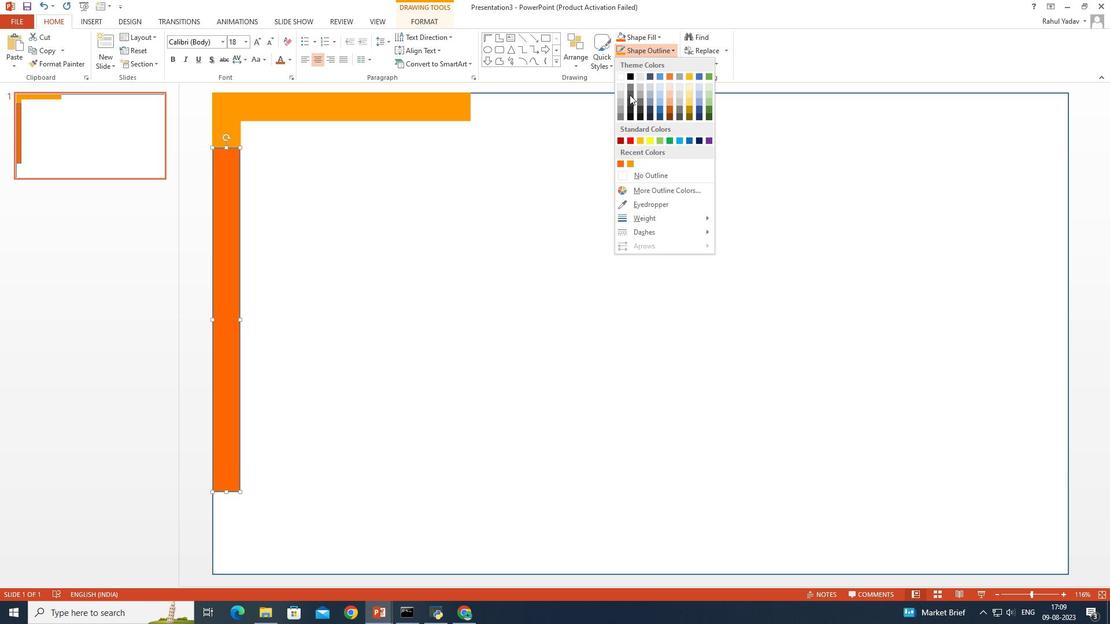 
Action: Mouse moved to (619, 162)
Screenshot: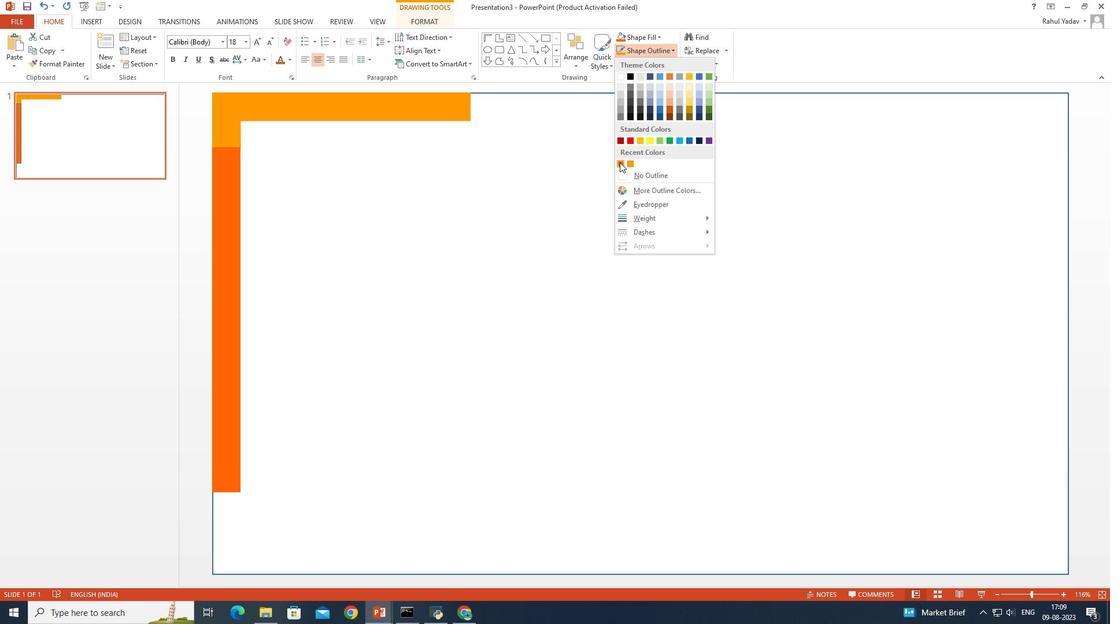 
Action: Mouse pressed left at (619, 162)
Screenshot: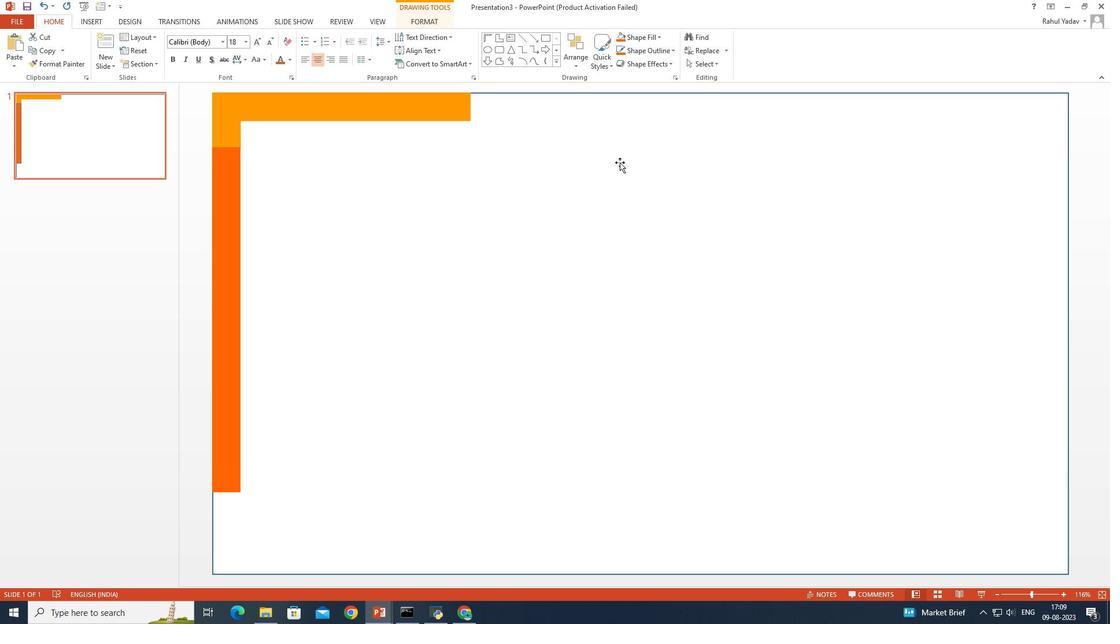 
Action: Mouse moved to (198, 198)
Screenshot: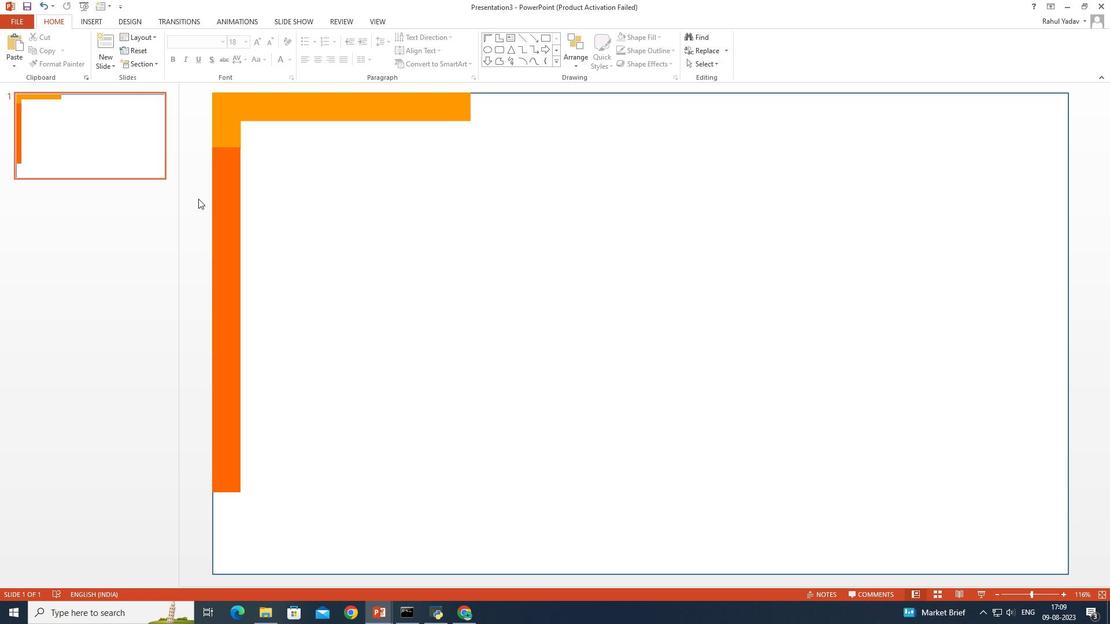 
Action: Mouse pressed left at (198, 198)
Screenshot: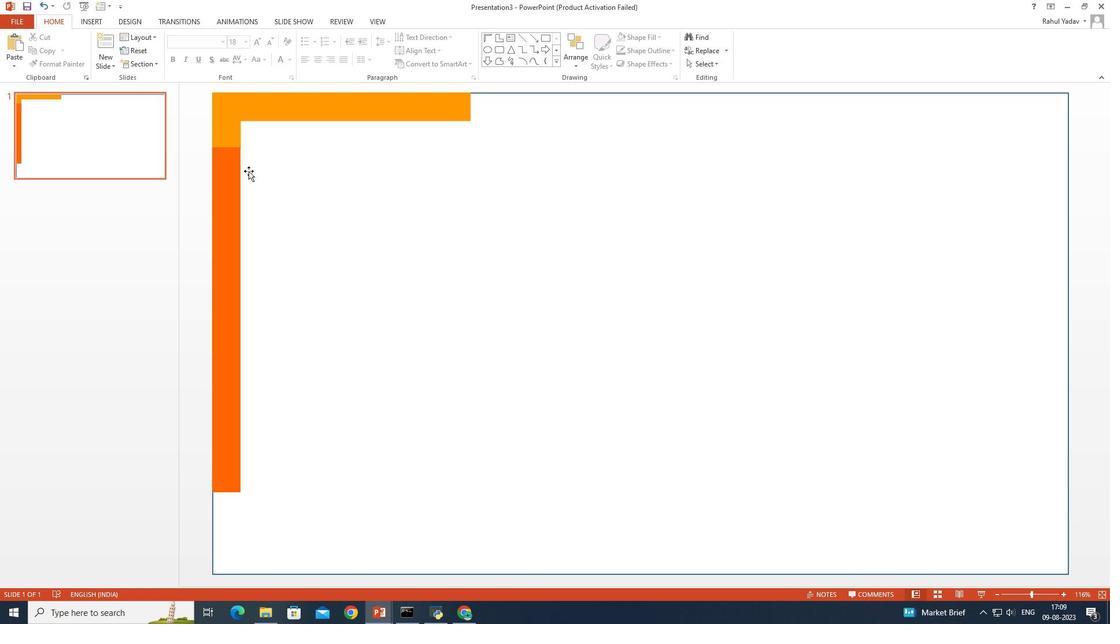 
Action: Mouse moved to (300, 112)
Screenshot: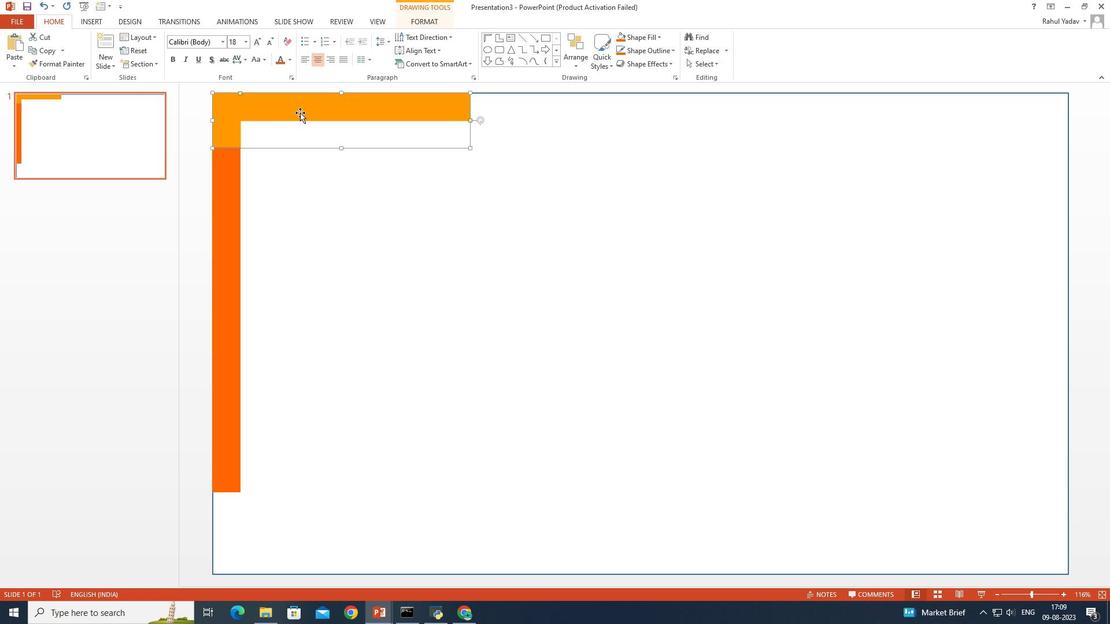 
Action: Mouse pressed left at (300, 112)
Screenshot: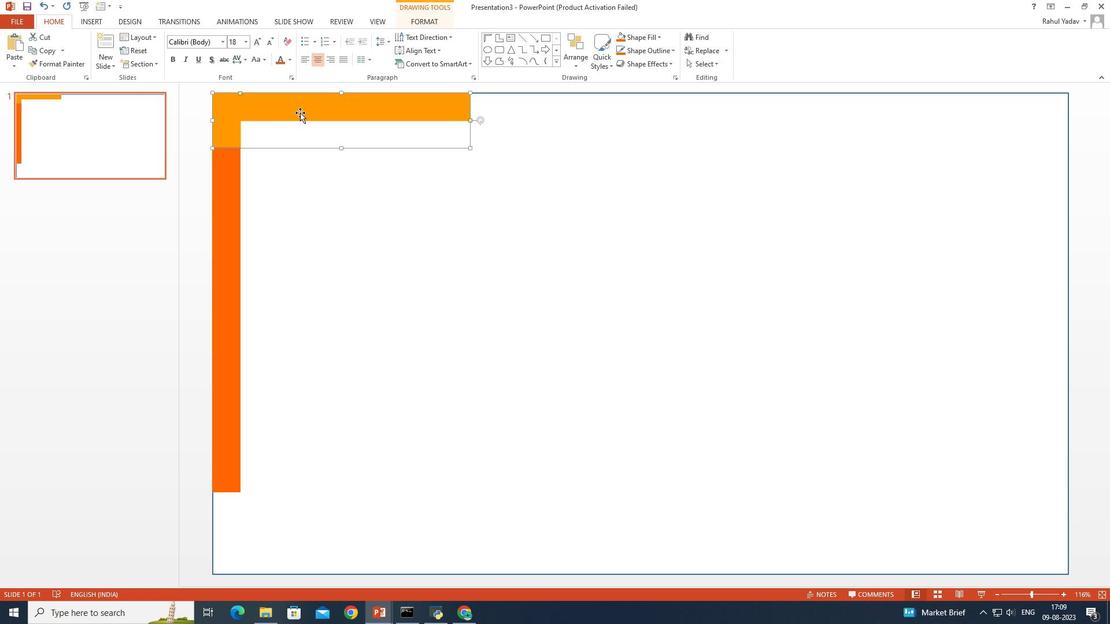 
Action: Mouse moved to (300, 112)
Screenshot: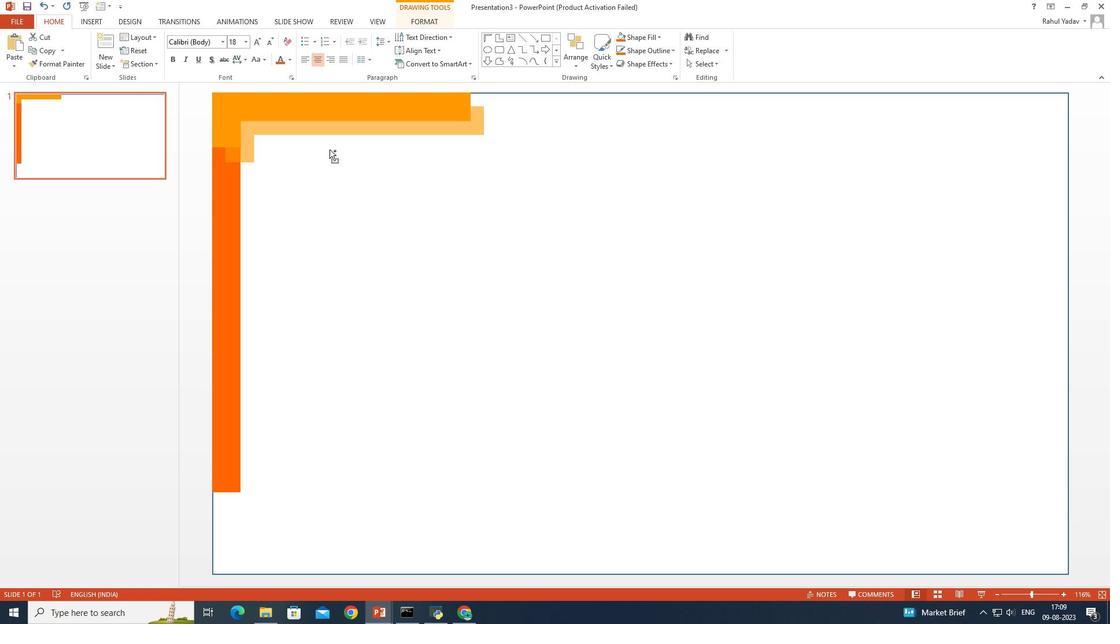 
Action: Mouse pressed left at (300, 112)
Screenshot: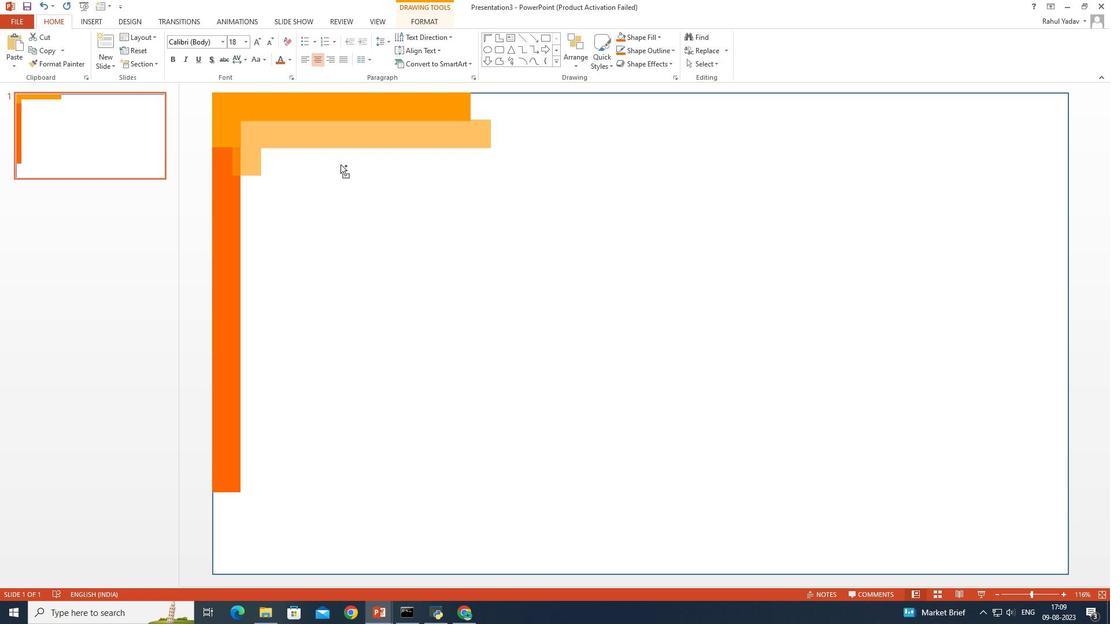
Action: Mouse moved to (560, 486)
Screenshot: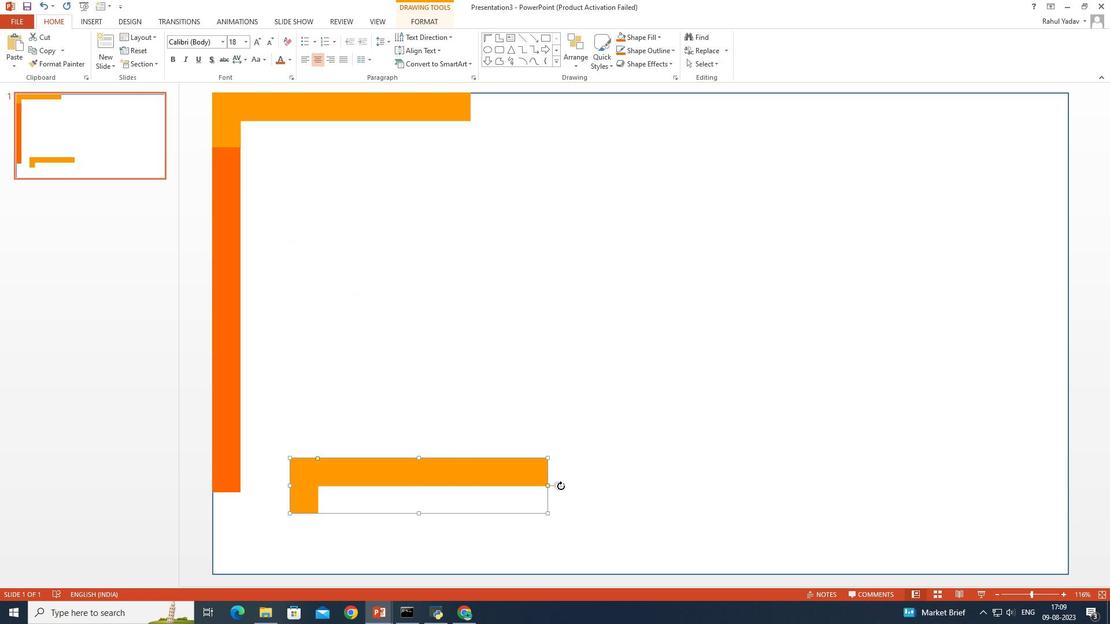 
Action: Mouse pressed left at (560, 486)
Screenshot: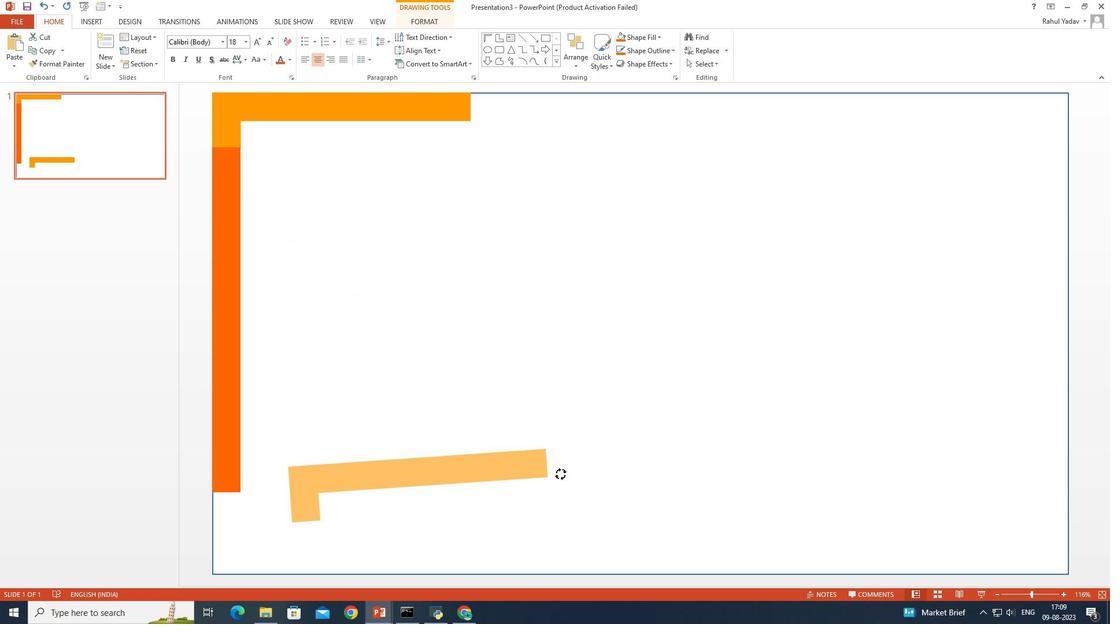 
Action: Mouse moved to (322, 490)
Screenshot: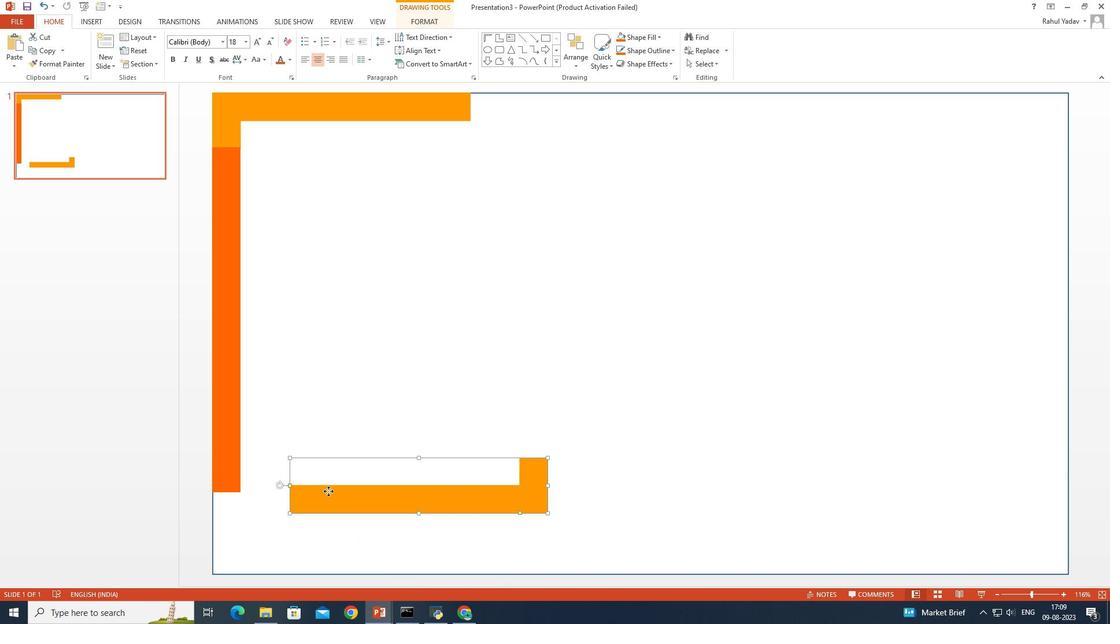 
Action: Mouse pressed left at (322, 490)
Screenshot: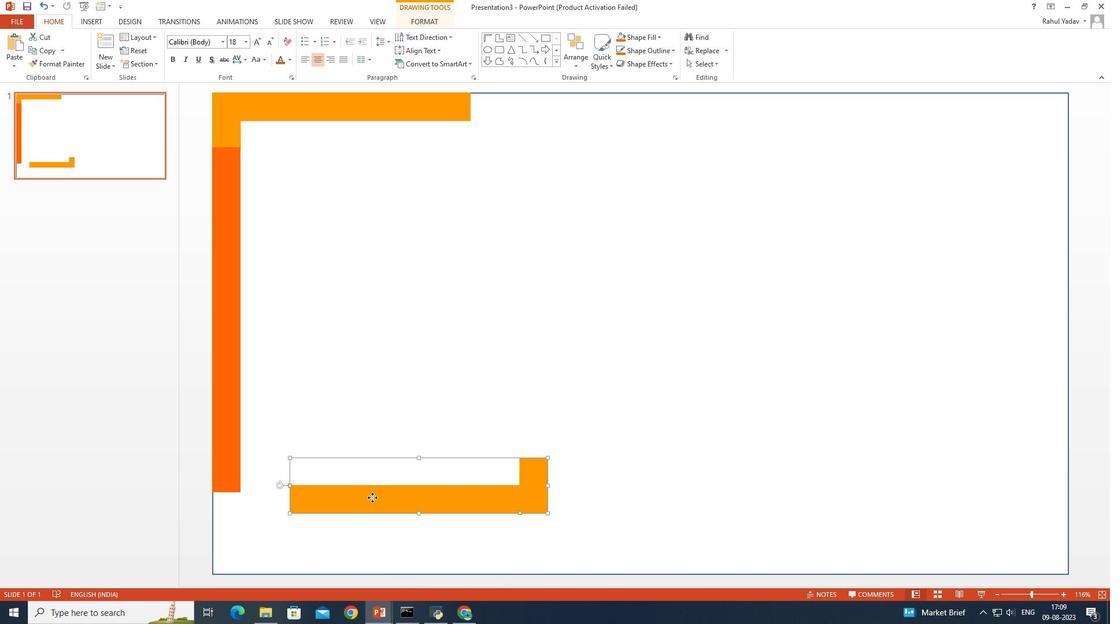 
Action: Mouse moved to (376, 109)
Screenshot: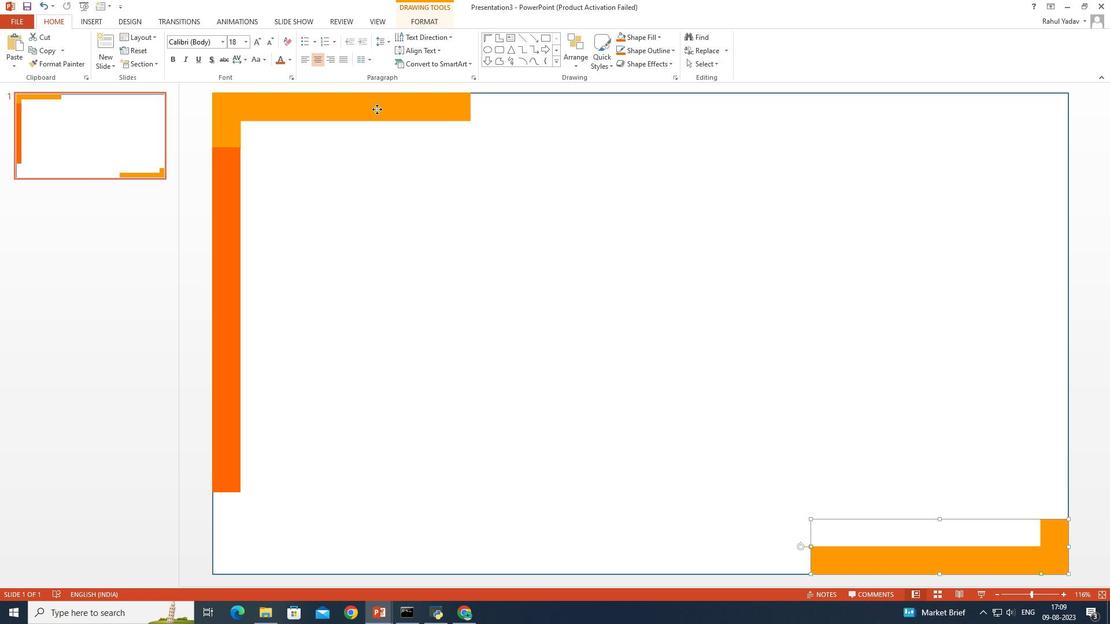 
Action: Mouse pressed left at (376, 109)
Screenshot: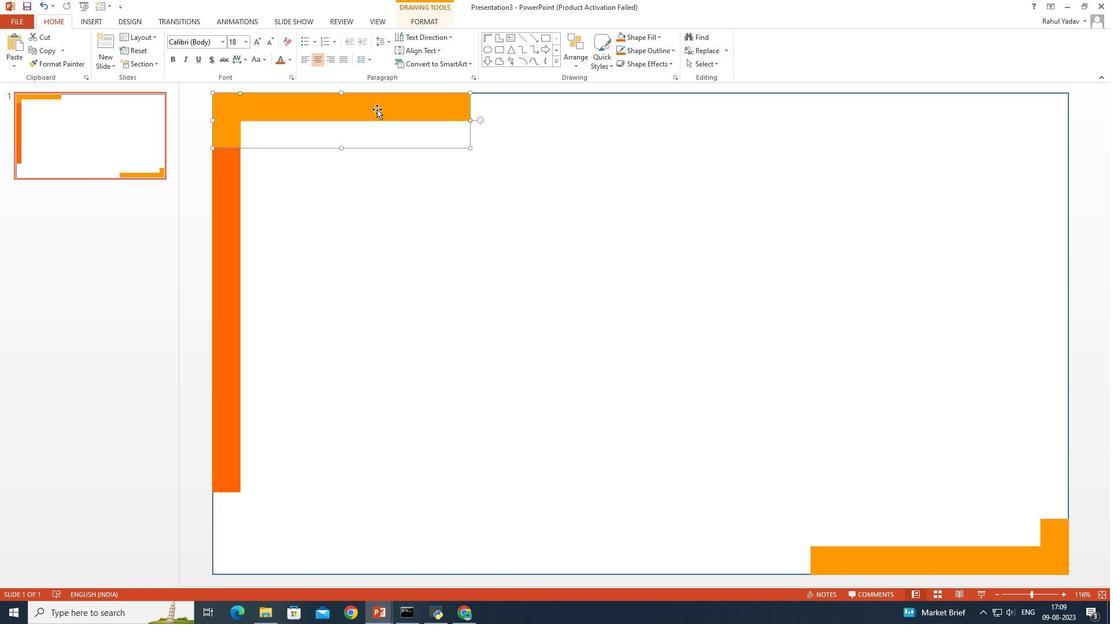 
Action: Mouse pressed left at (376, 109)
Screenshot: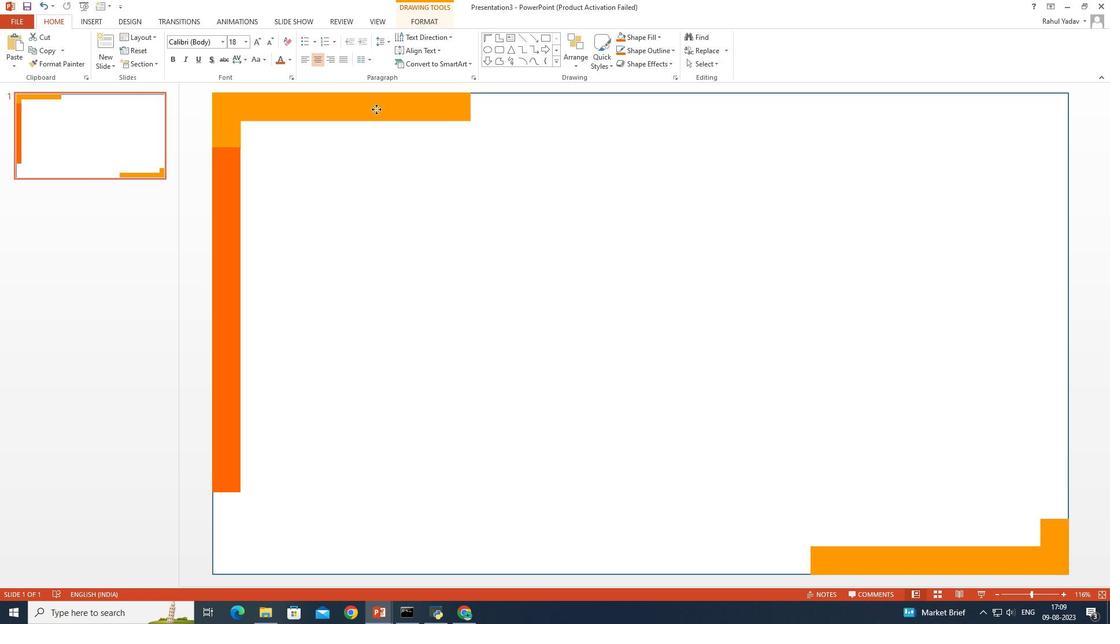 
Action: Mouse moved to (465, 332)
Screenshot: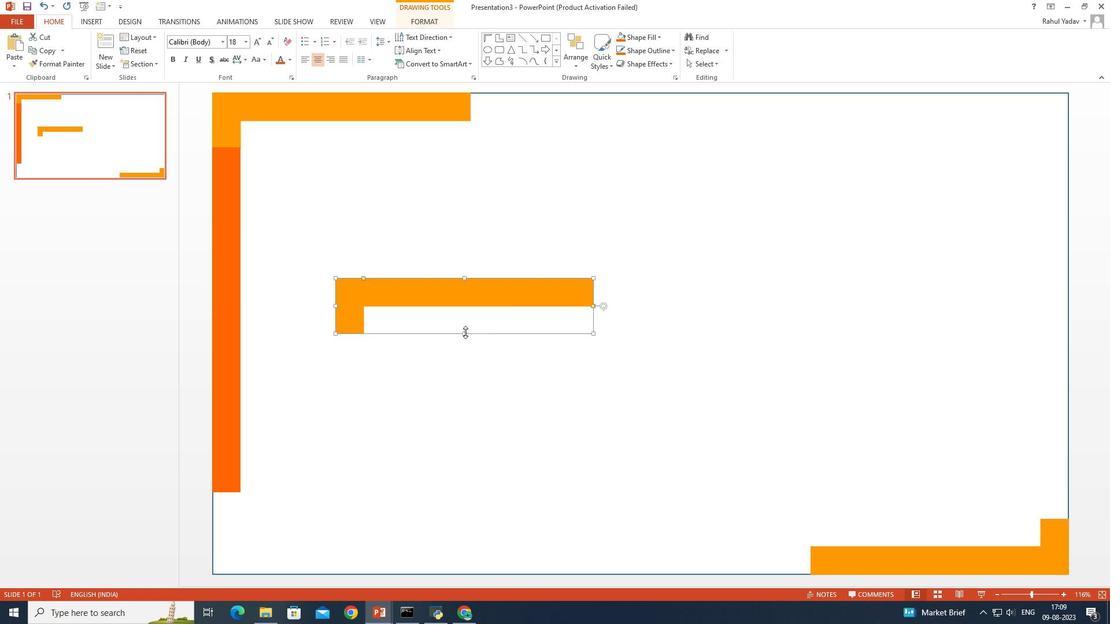 
Action: Mouse pressed left at (465, 332)
Screenshot: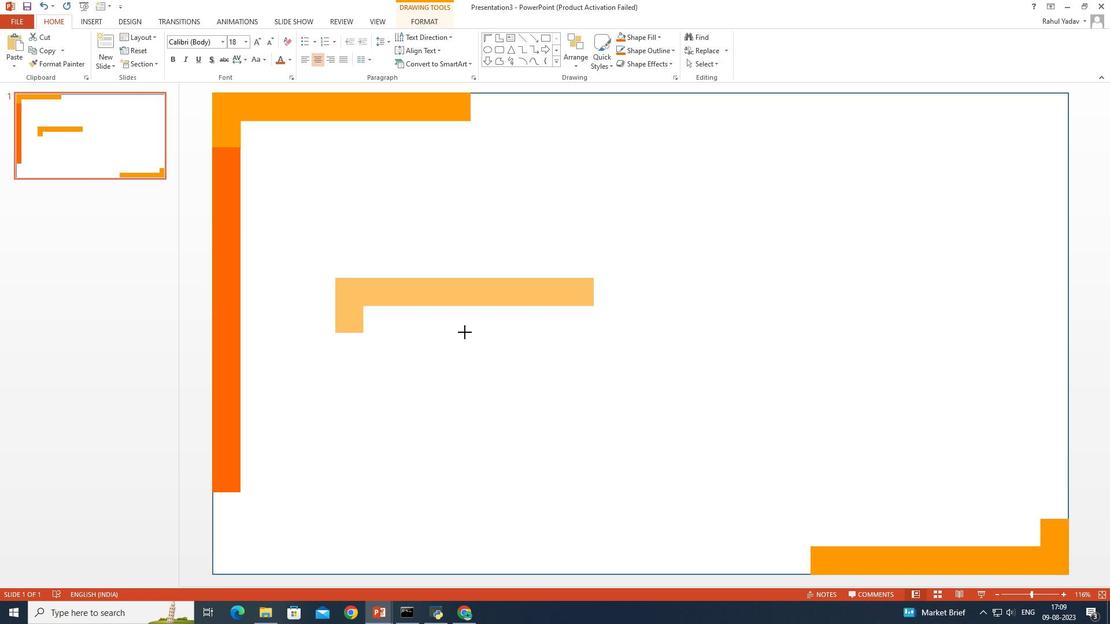 
Action: Mouse moved to (444, 258)
Screenshot: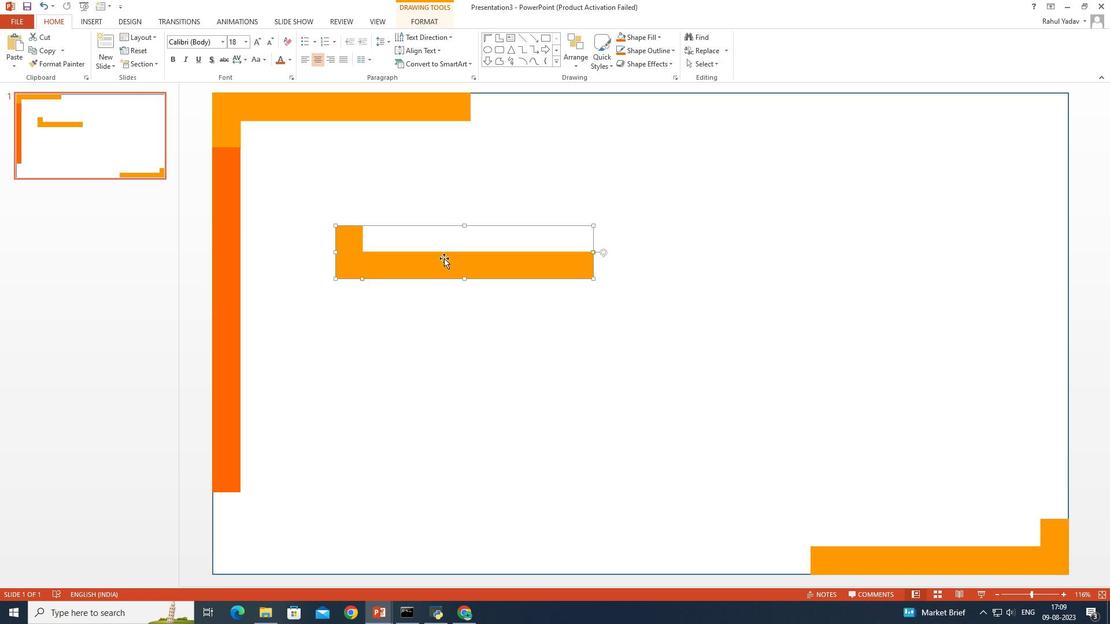 
Action: Mouse pressed left at (444, 258)
Screenshot: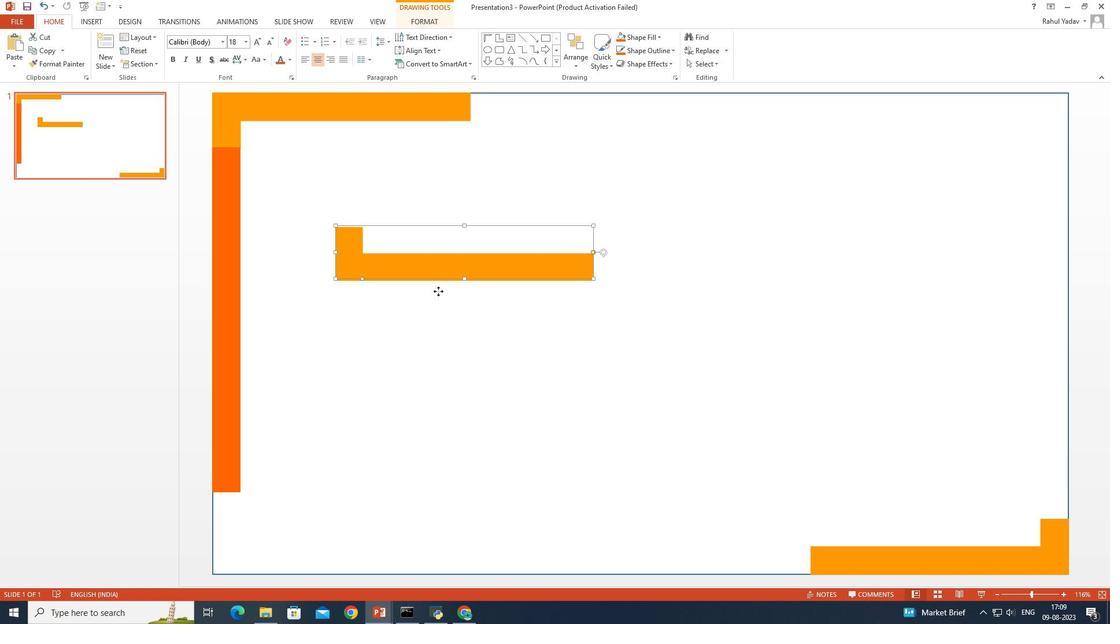 
Action: Mouse moved to (342, 518)
Screenshot: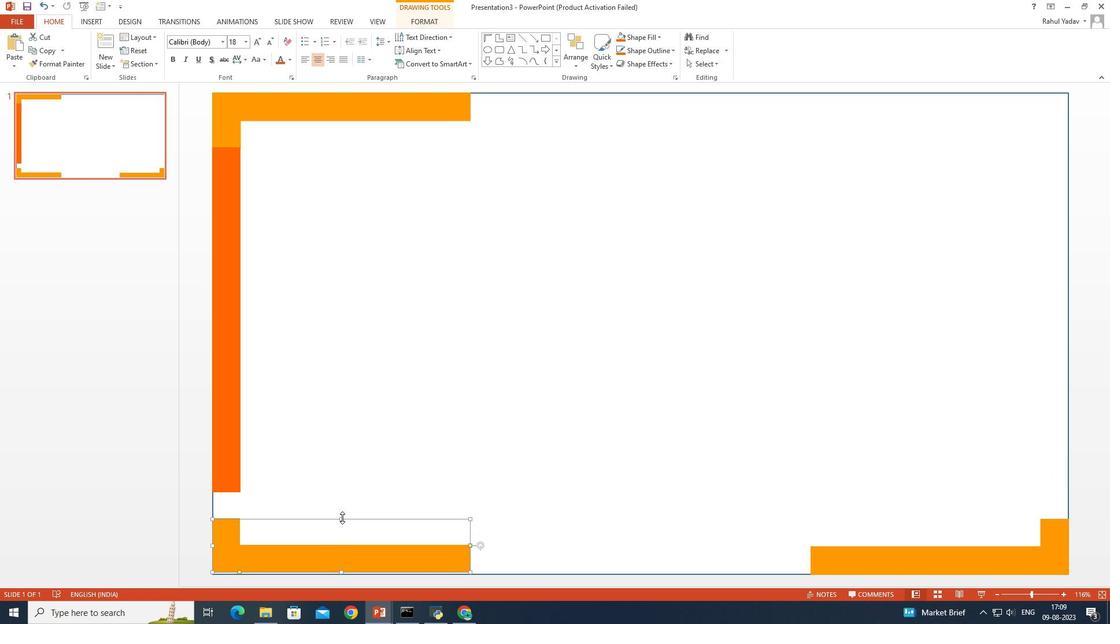
Action: Mouse pressed left at (342, 518)
Screenshot: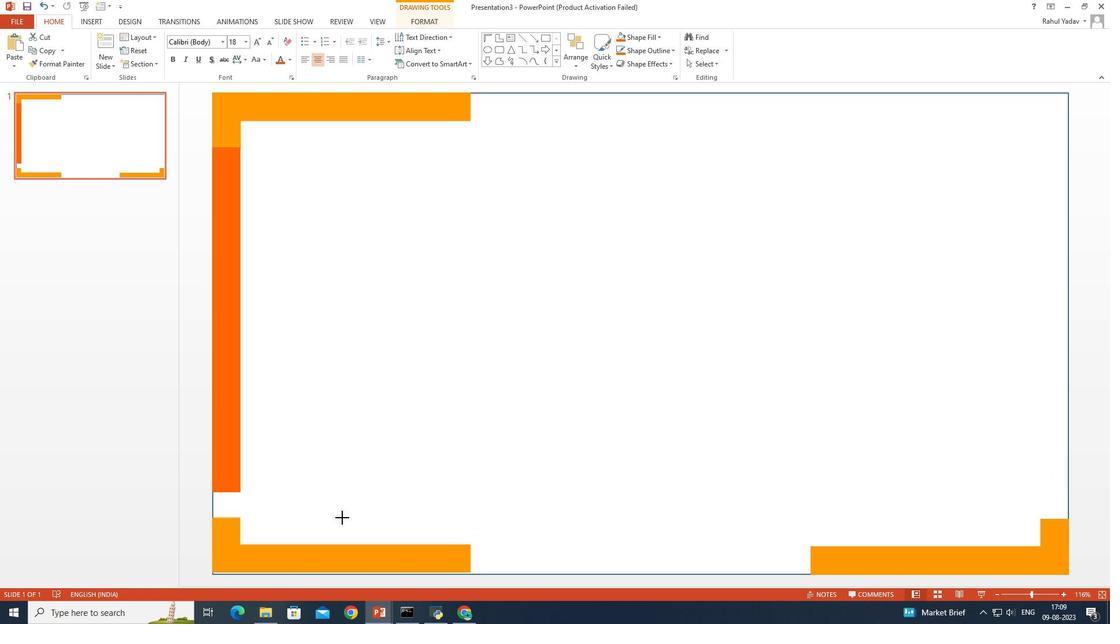 
Action: Mouse moved to (226, 479)
Screenshot: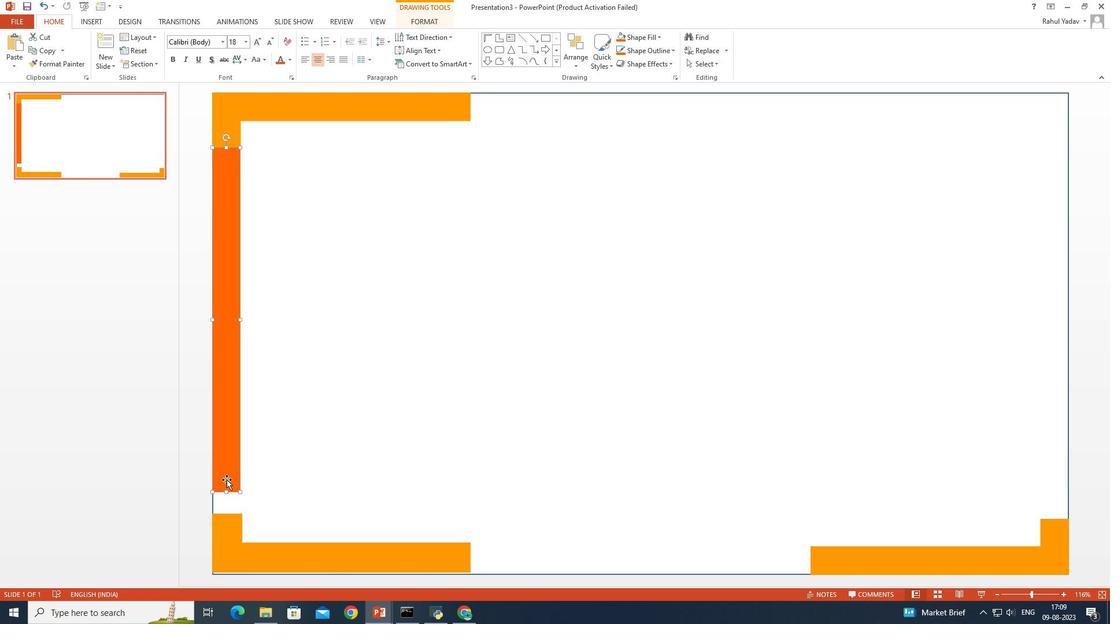 
Action: Mouse pressed left at (226, 479)
Screenshot: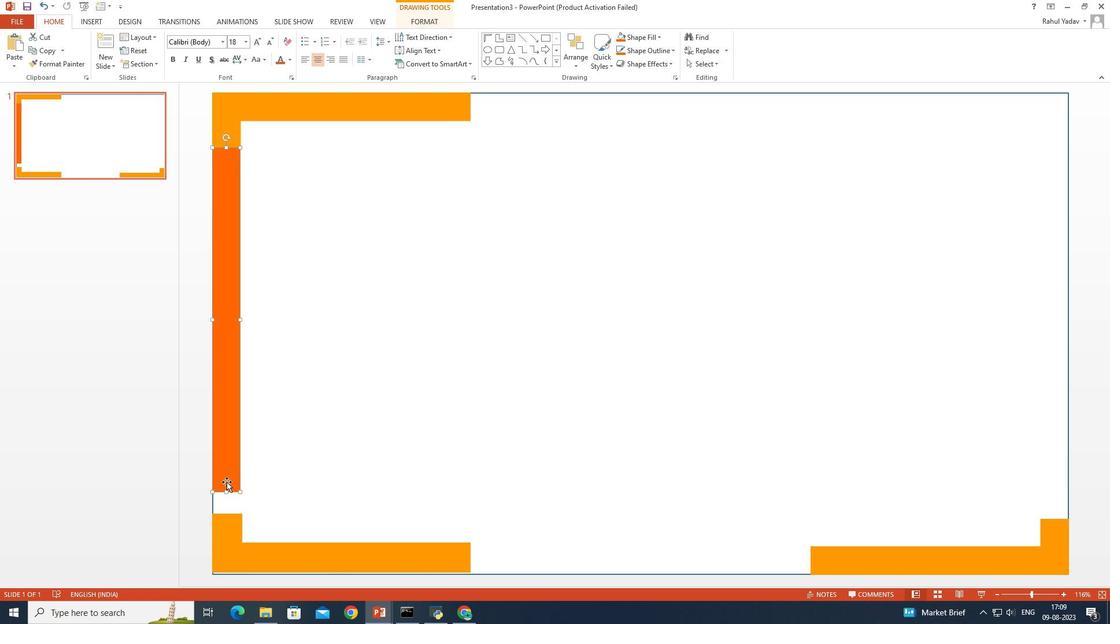 
Action: Mouse moved to (224, 490)
Screenshot: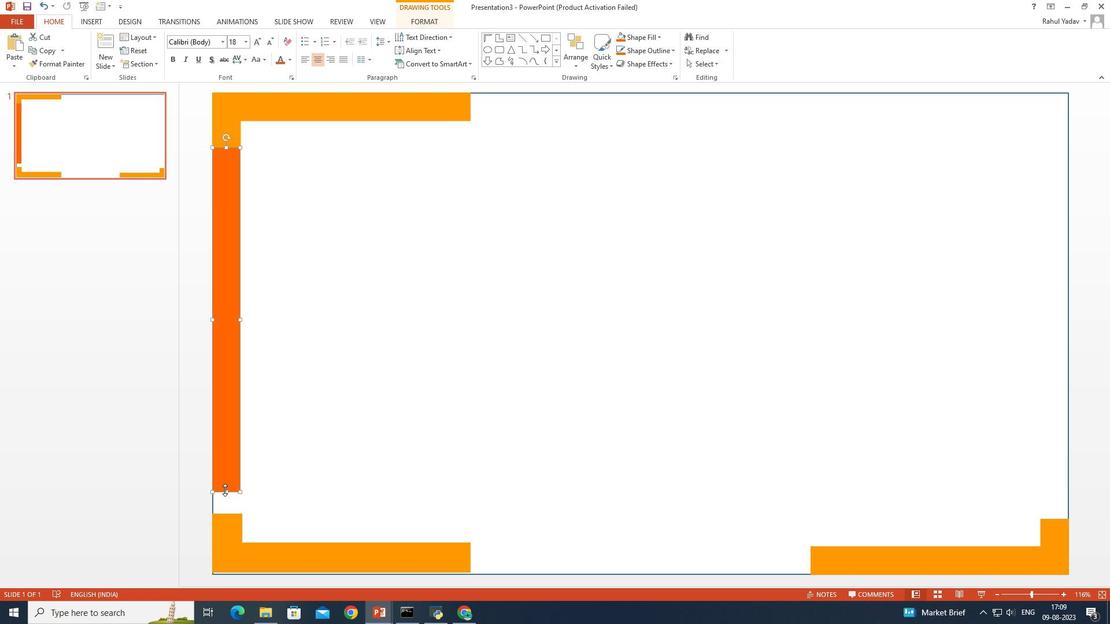
Action: Mouse pressed left at (224, 490)
Screenshot: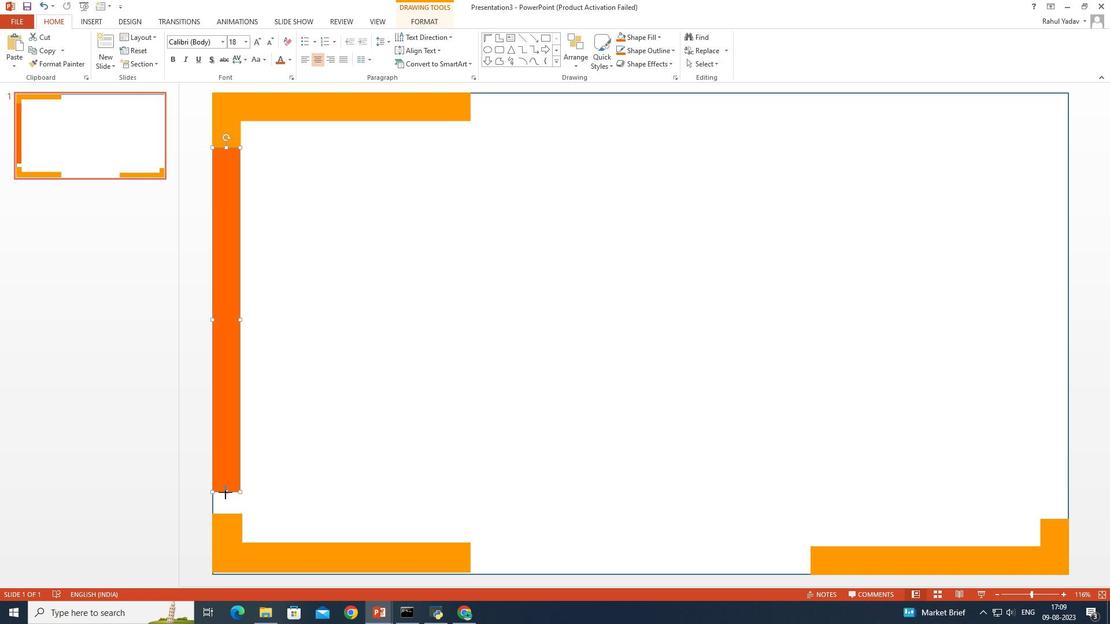 
Action: Mouse moved to (300, 471)
Screenshot: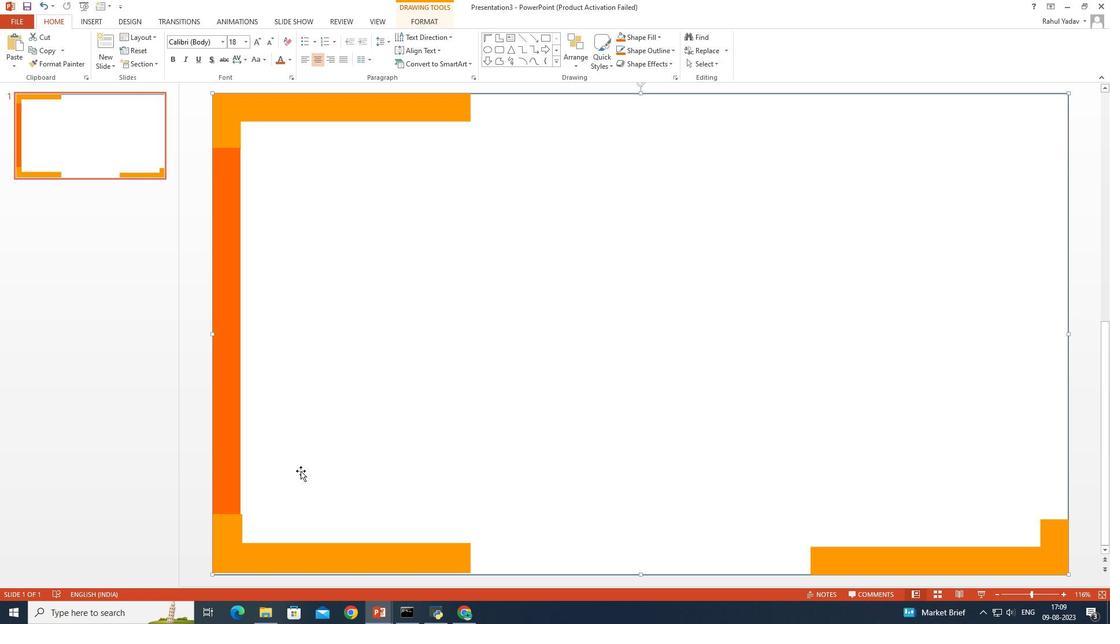 
Action: Mouse pressed left at (300, 471)
Screenshot: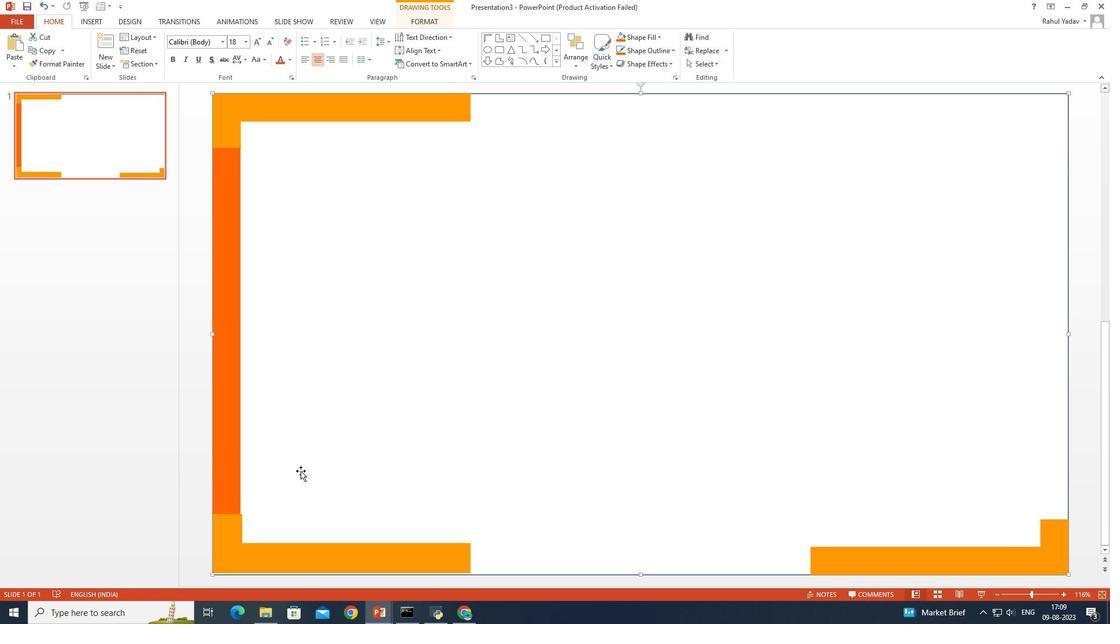 
Action: Mouse moved to (301, 552)
Screenshot: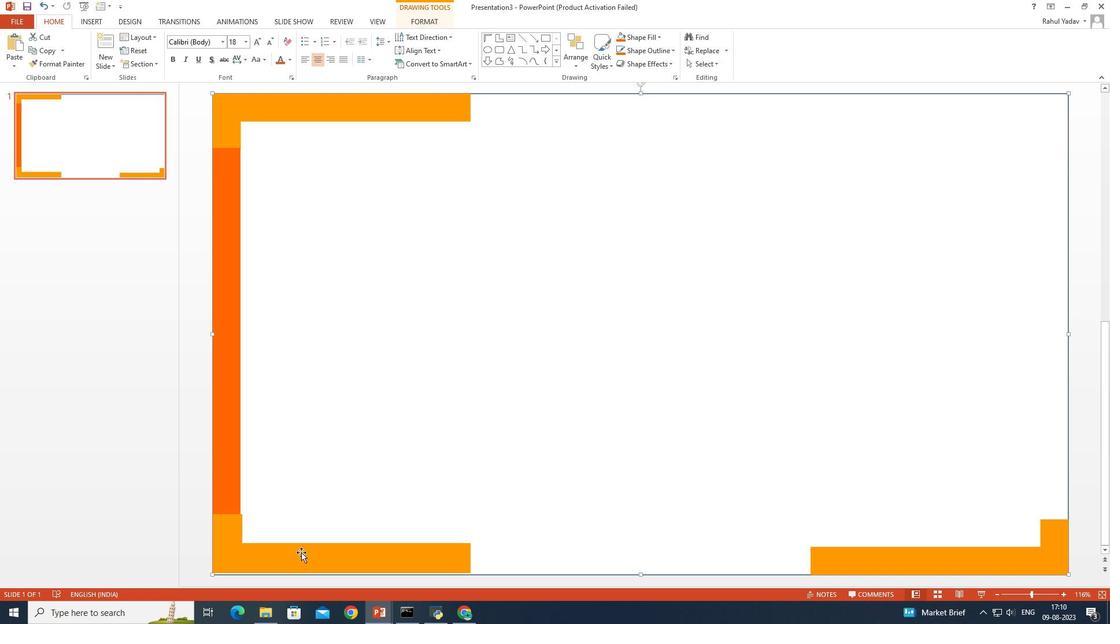 
Action: Mouse pressed left at (301, 552)
Screenshot: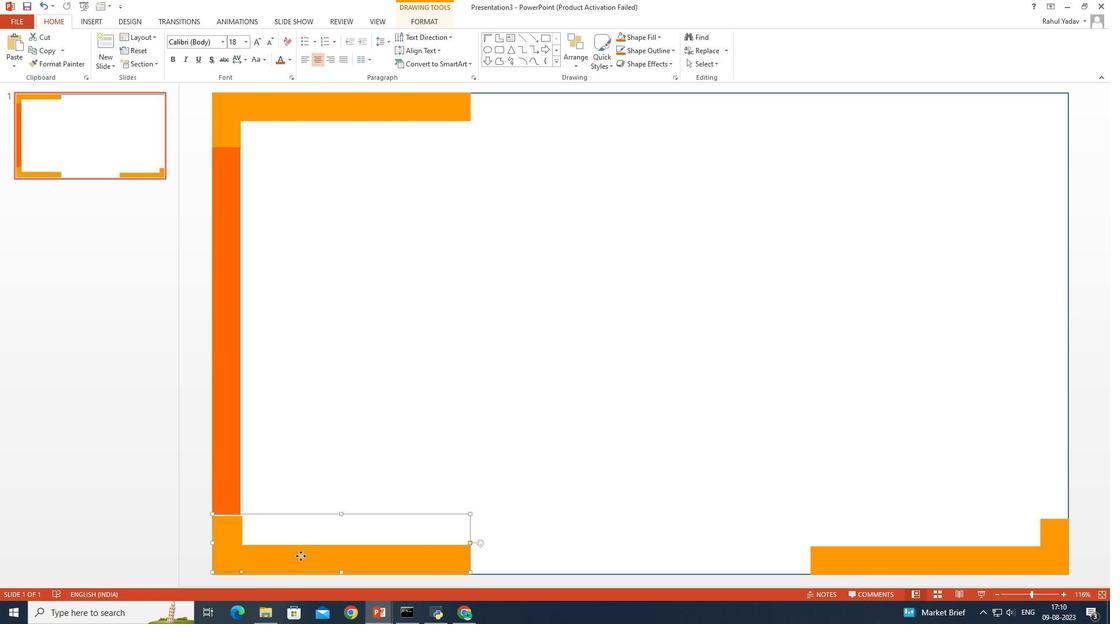 
Action: Mouse moved to (375, 371)
Screenshot: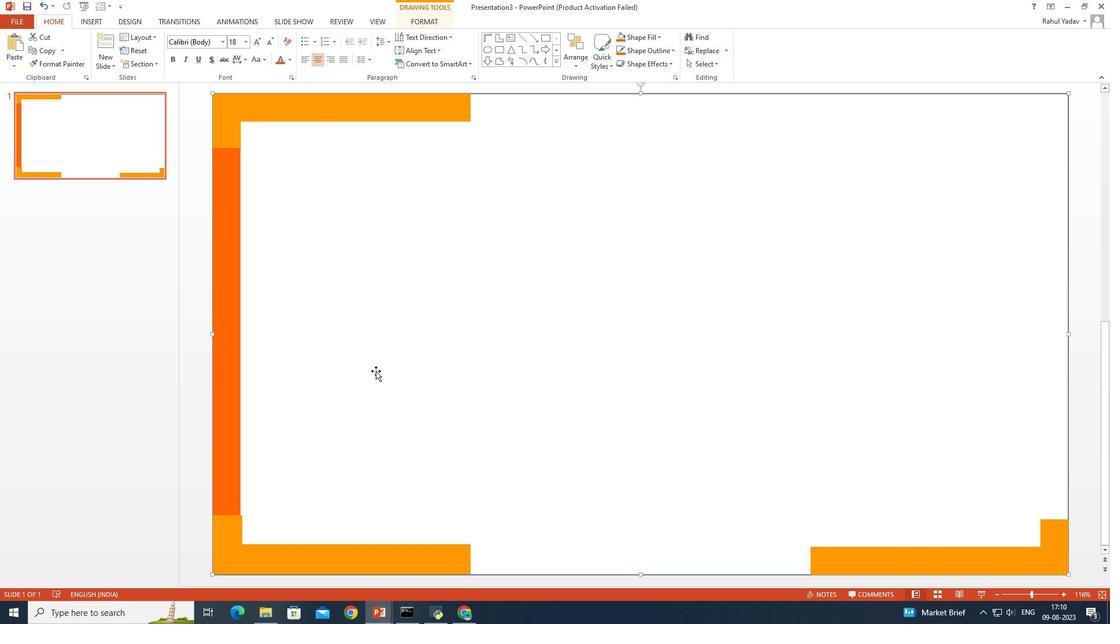 
Action: Mouse pressed left at (375, 371)
Screenshot: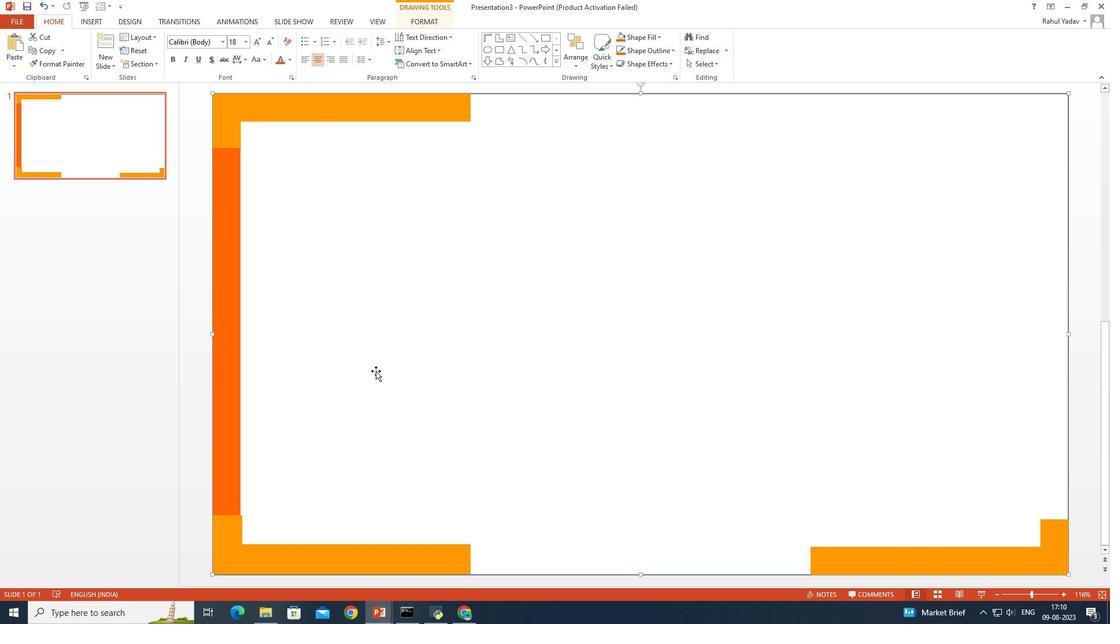 
Action: Mouse moved to (548, 32)
Screenshot: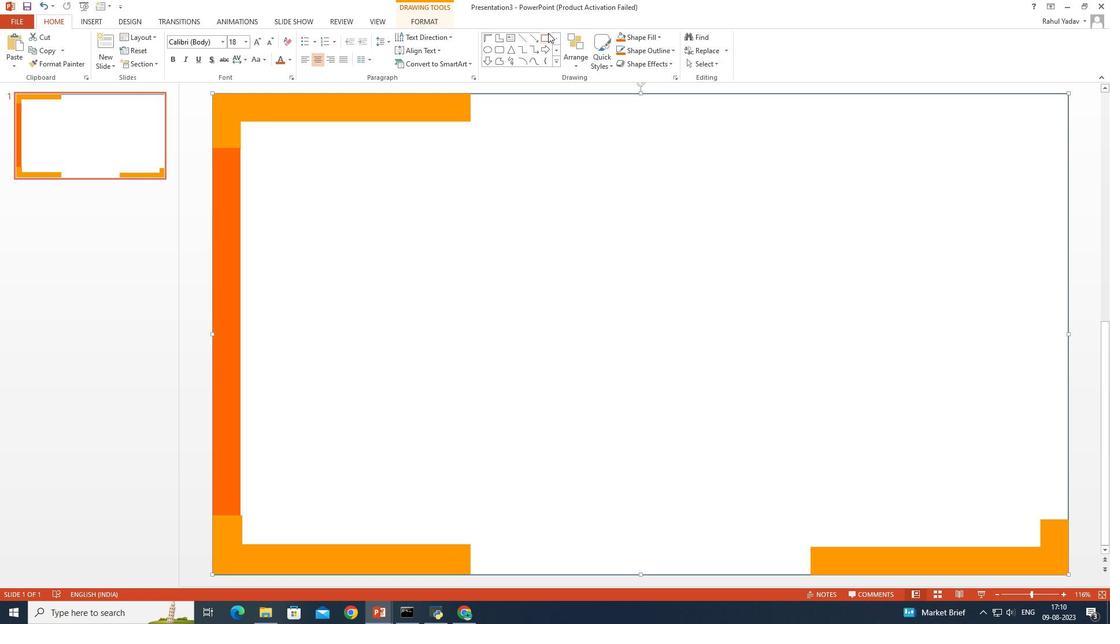 
Action: Mouse pressed left at (548, 32)
Screenshot: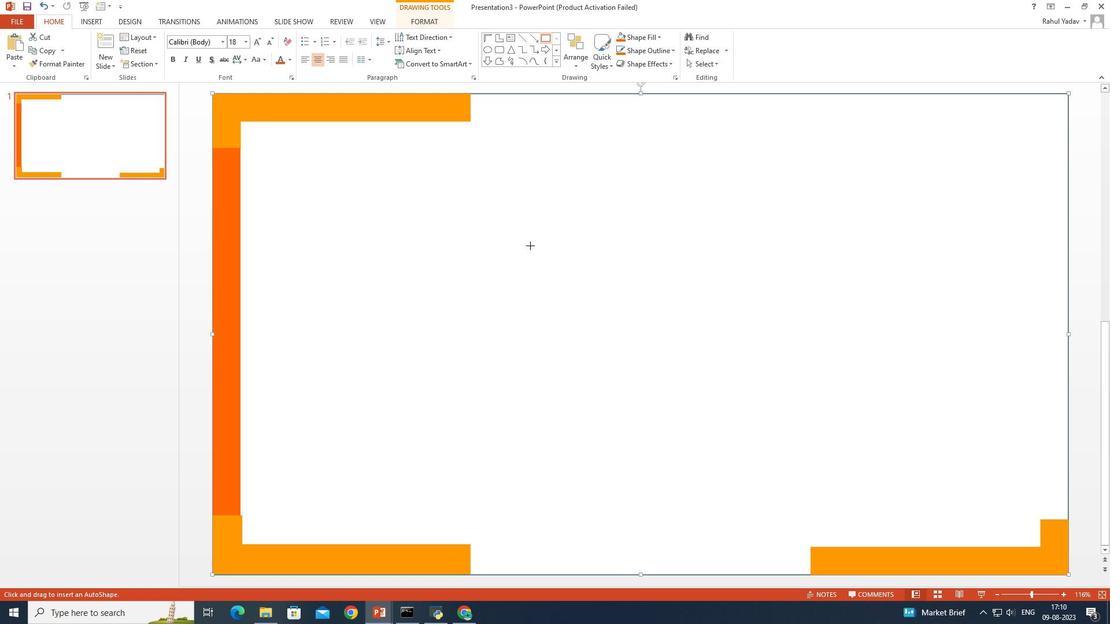 
Action: Mouse moved to (470, 543)
Screenshot: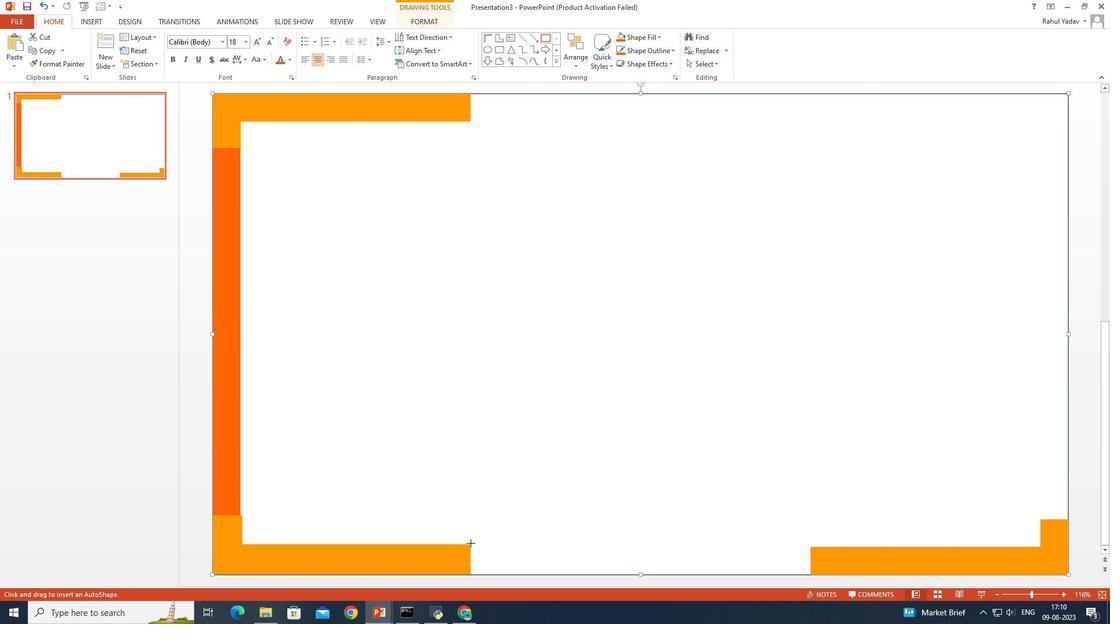 
Action: Mouse pressed left at (470, 543)
Screenshot: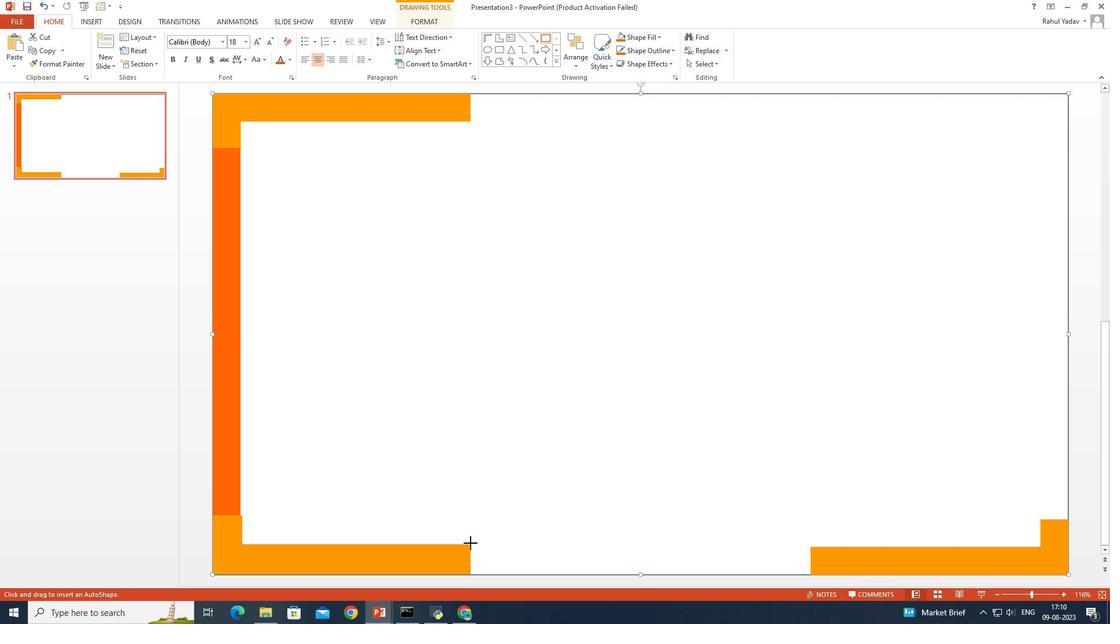 
Action: Mouse moved to (639, 543)
Screenshot: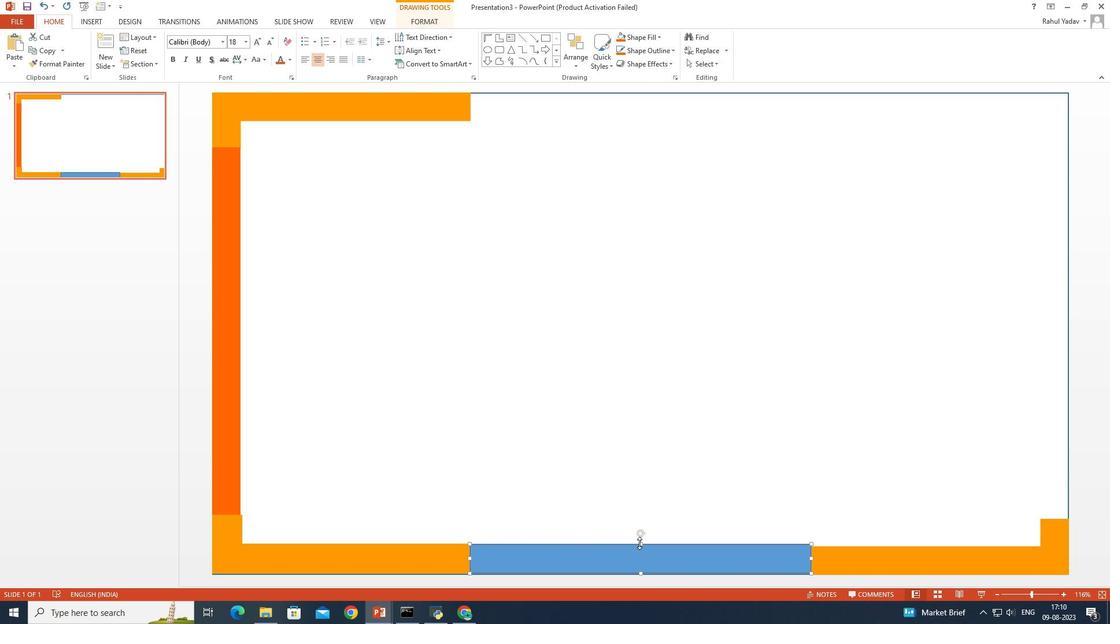 
Action: Mouse pressed left at (639, 543)
Screenshot: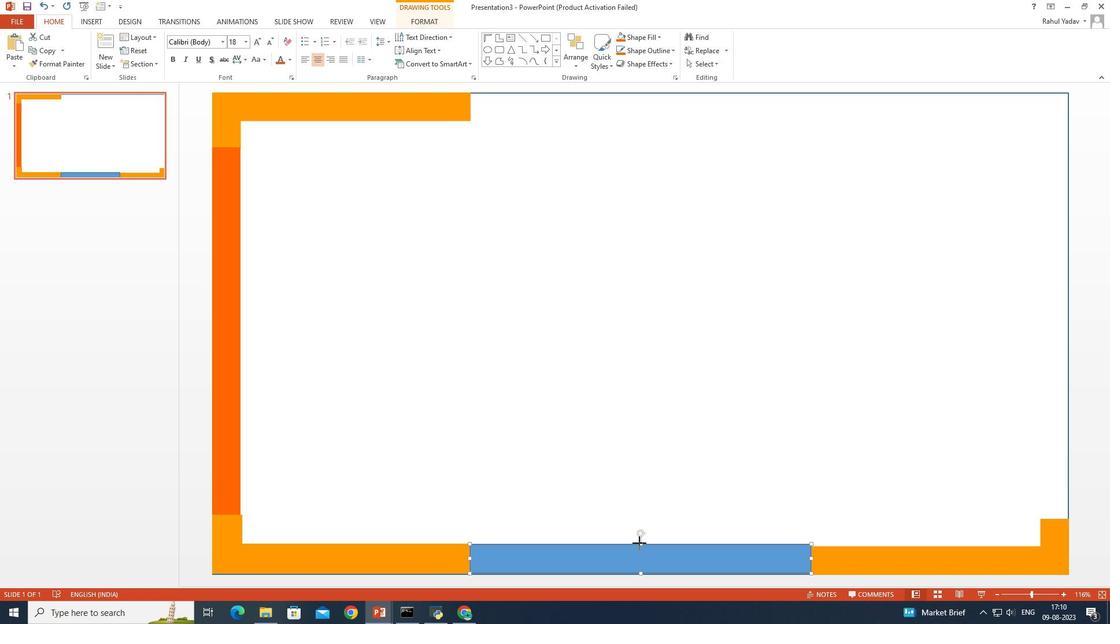 
Action: Mouse moved to (641, 544)
Screenshot: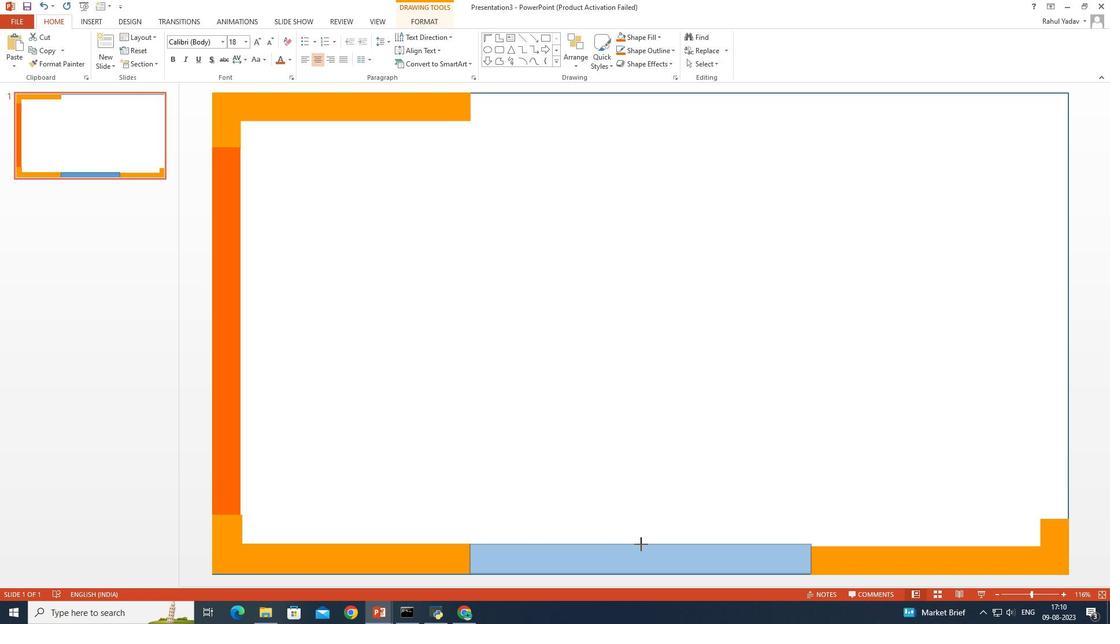 
Action: Key pressed ctrl+Z
Screenshot: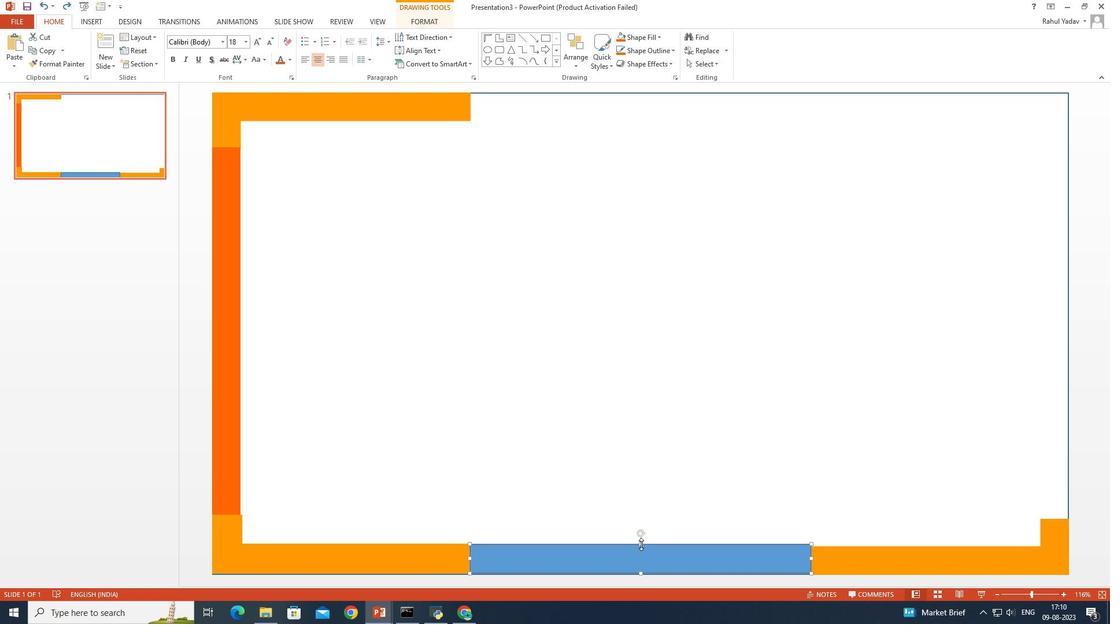 
Action: Mouse moved to (357, 568)
Screenshot: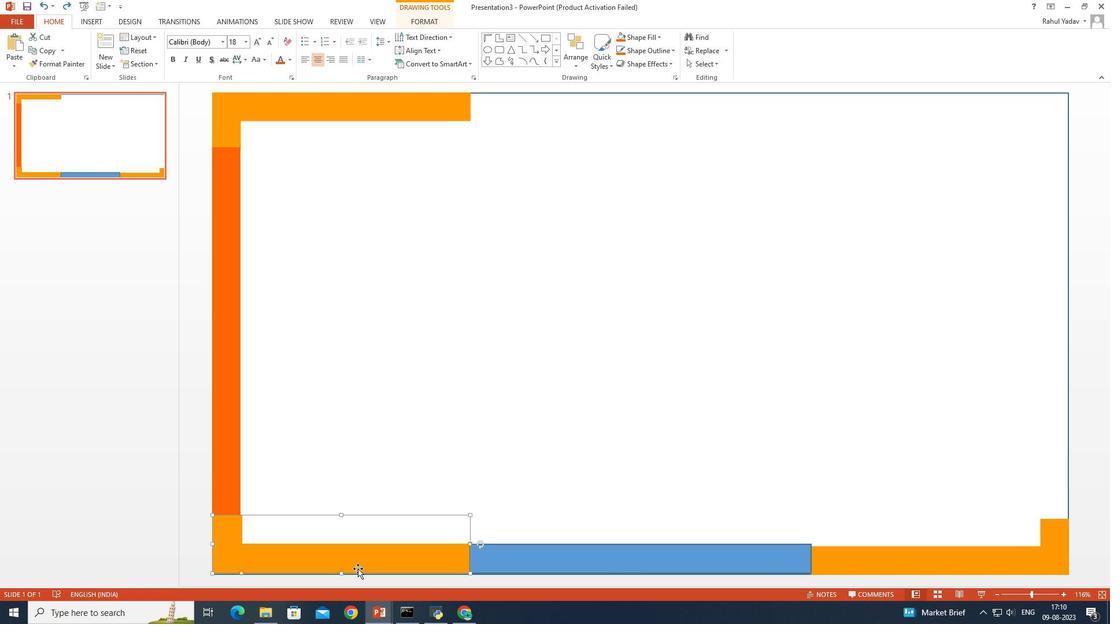 
Action: Mouse pressed left at (357, 568)
Screenshot: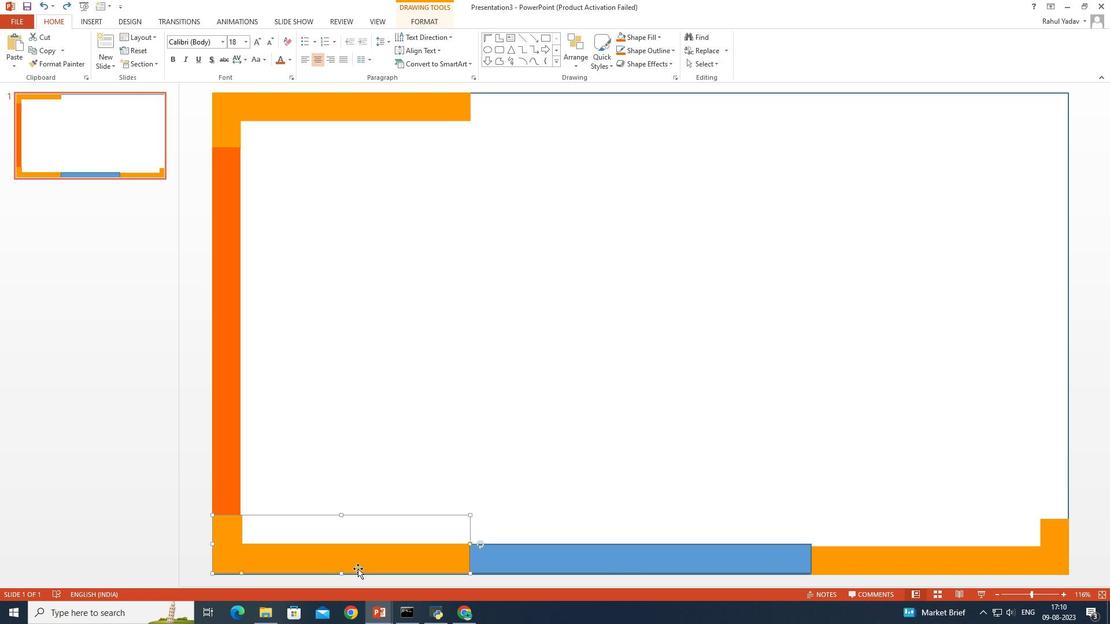 
Action: Mouse moved to (404, 554)
Screenshot: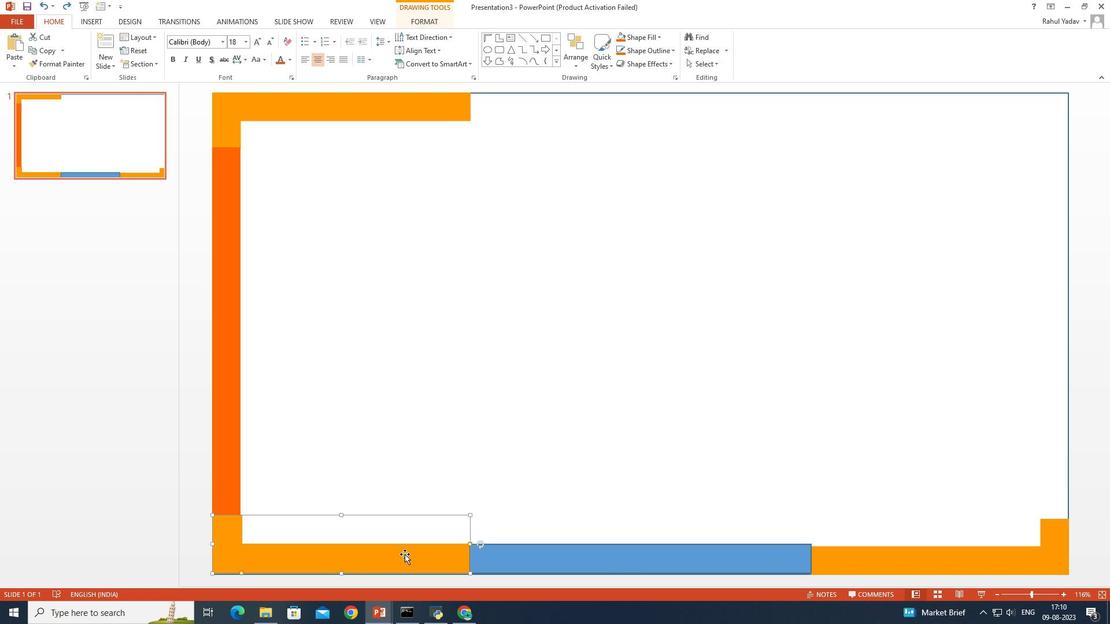 
Action: Key pressed <Key.delete>
Screenshot: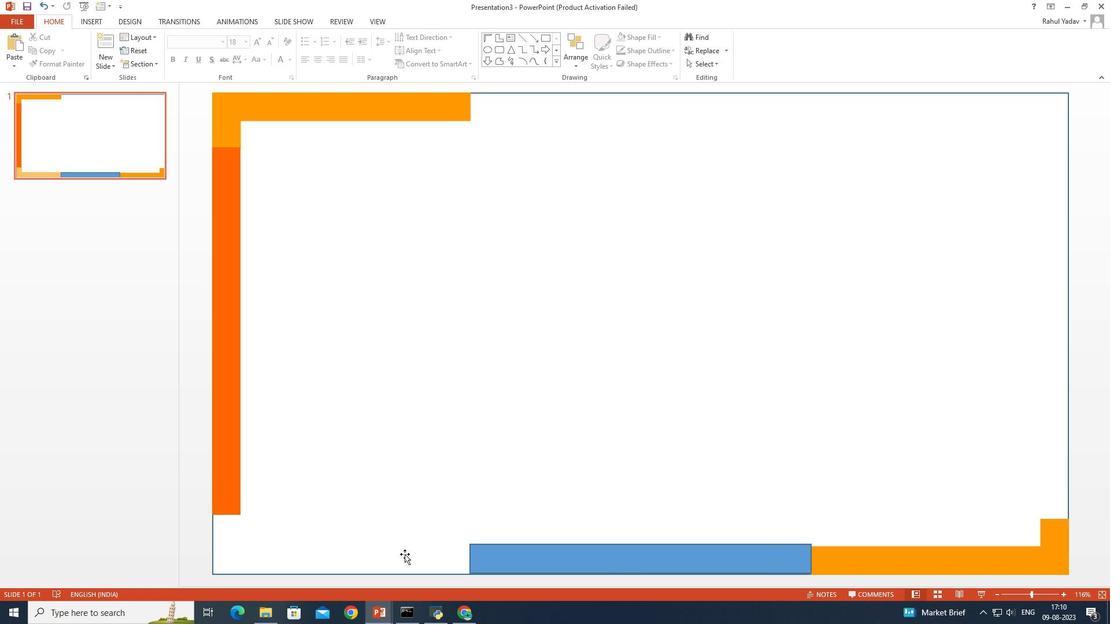 
Action: Mouse moved to (324, 109)
Screenshot: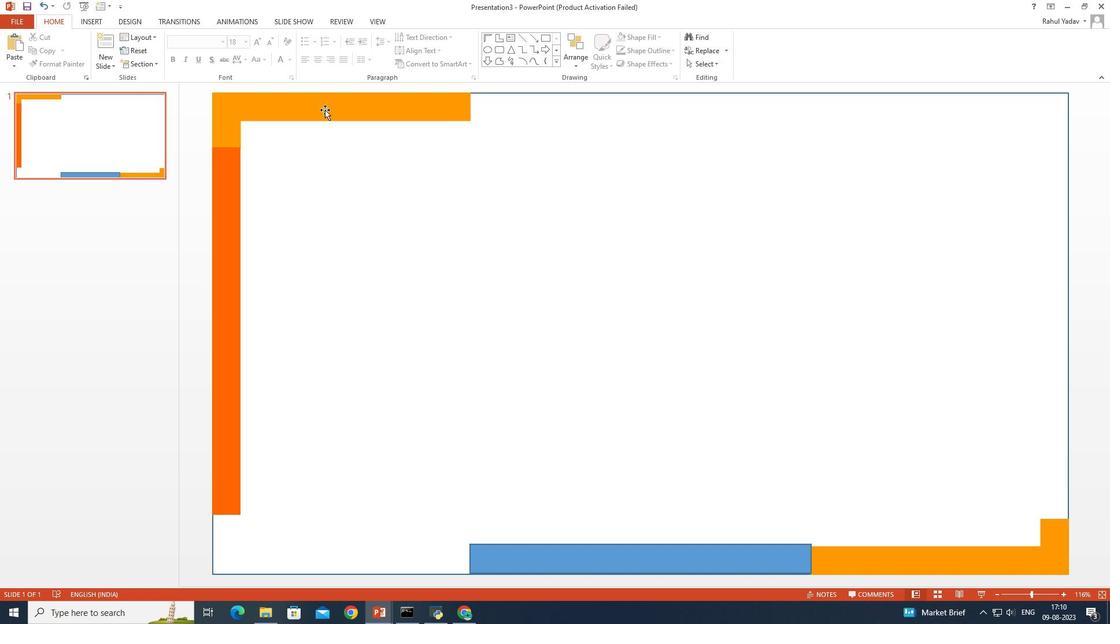 
Action: Mouse pressed left at (324, 109)
Screenshot: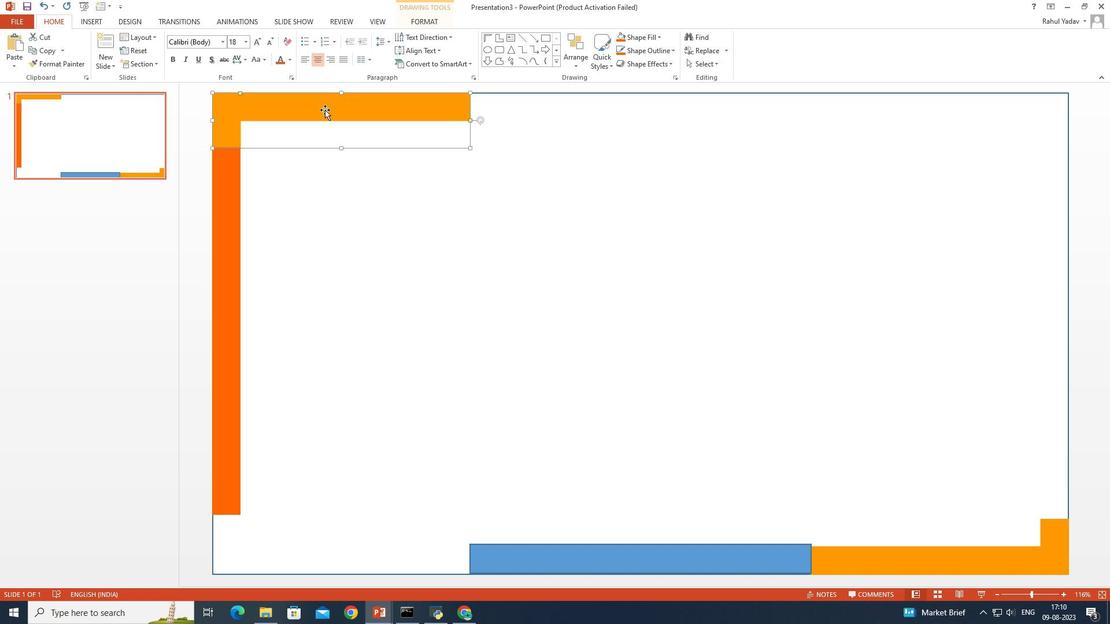 
Action: Mouse pressed left at (324, 109)
Screenshot: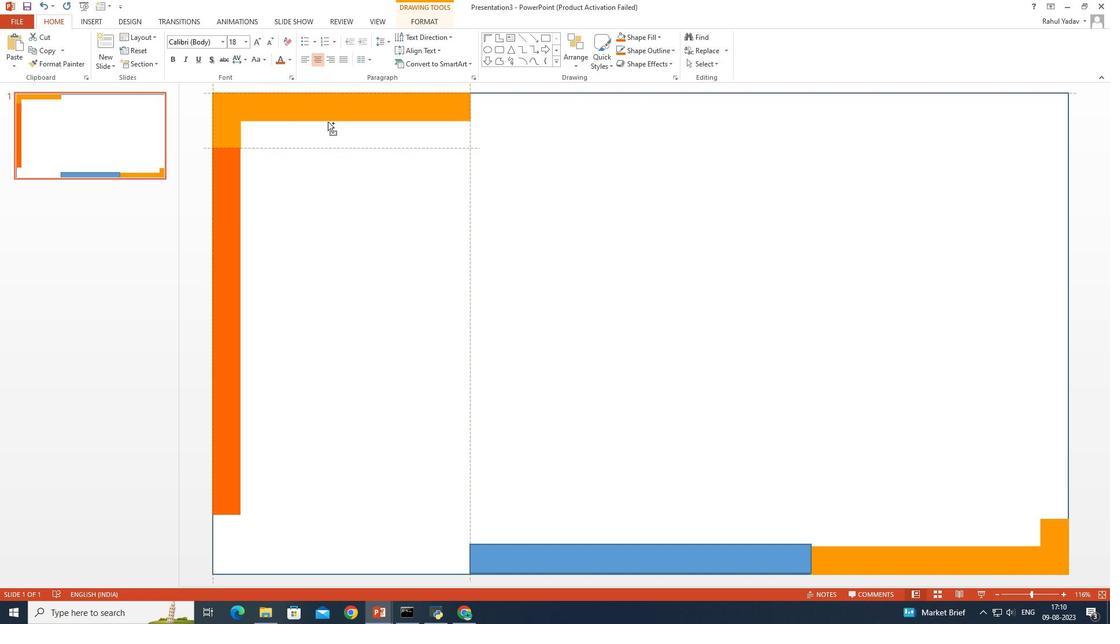 
Action: Mouse moved to (563, 318)
Screenshot: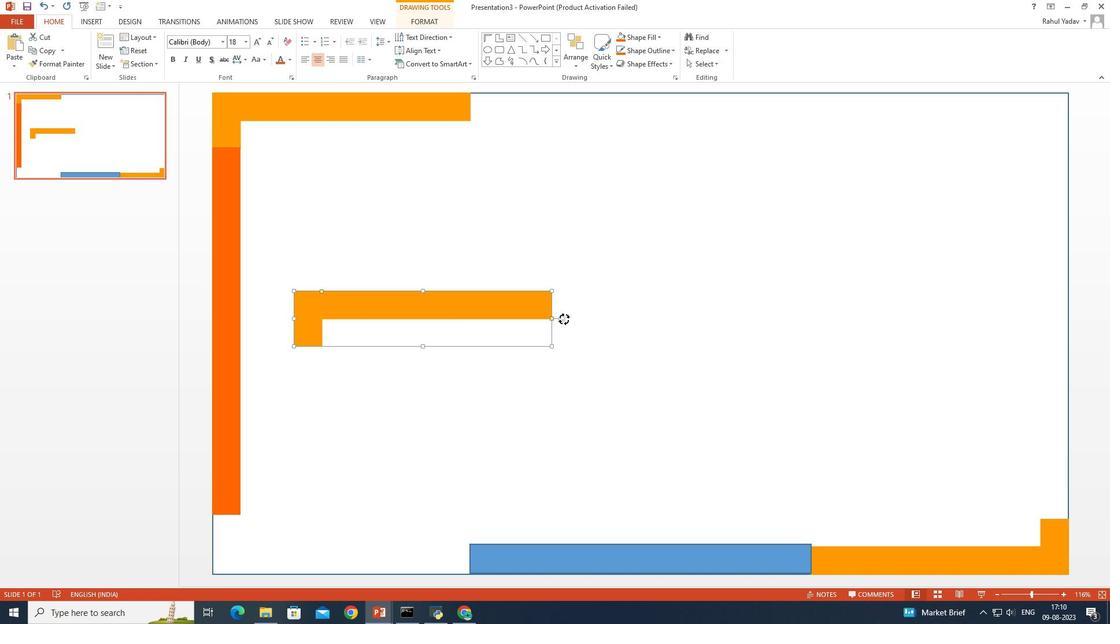 
Action: Mouse pressed left at (563, 318)
Screenshot: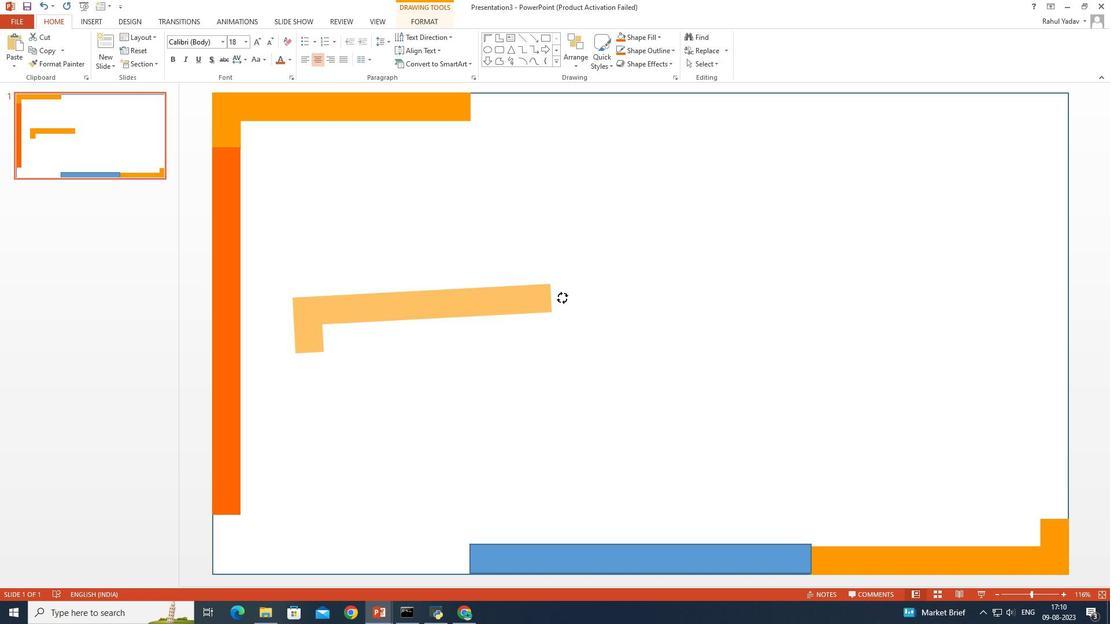 
Action: Mouse moved to (450, 317)
Screenshot: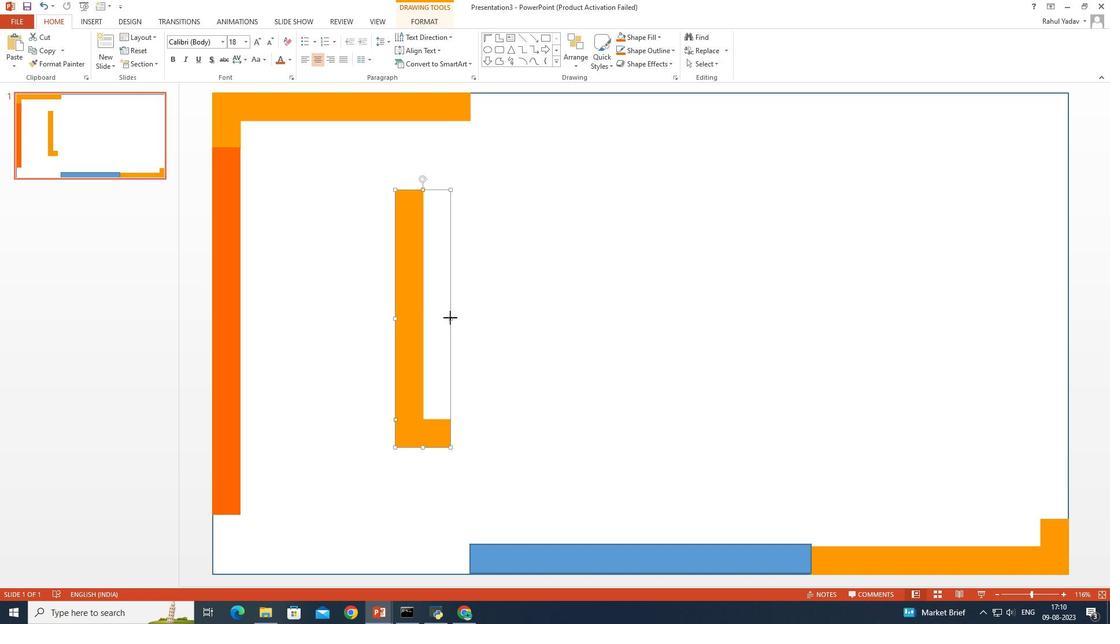
Action: Mouse pressed left at (450, 317)
Screenshot: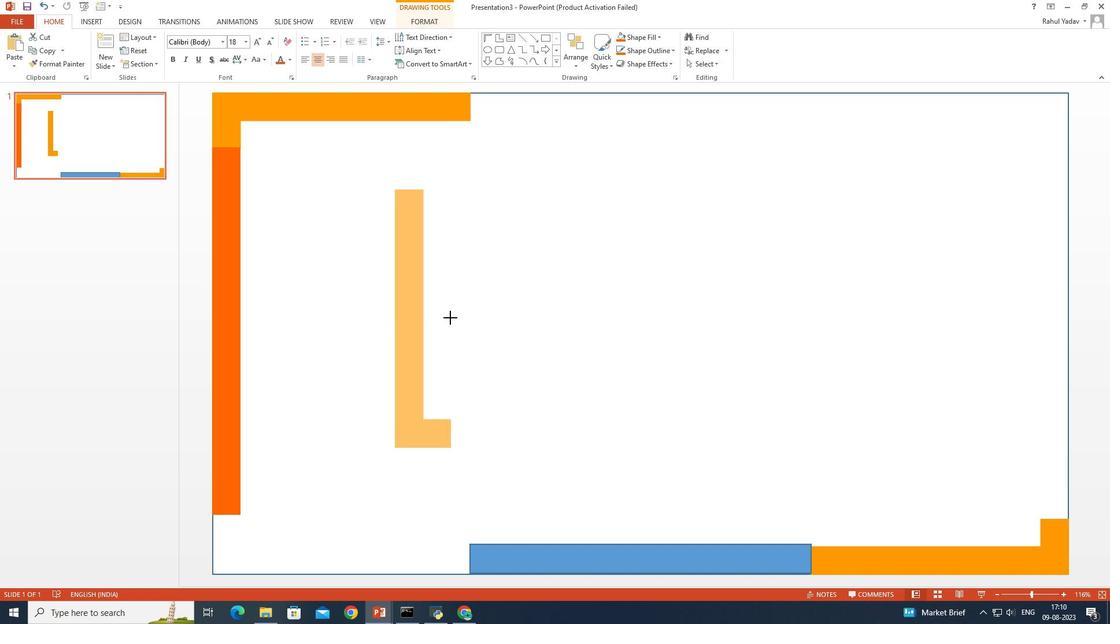 
Action: Mouse moved to (368, 176)
Screenshot: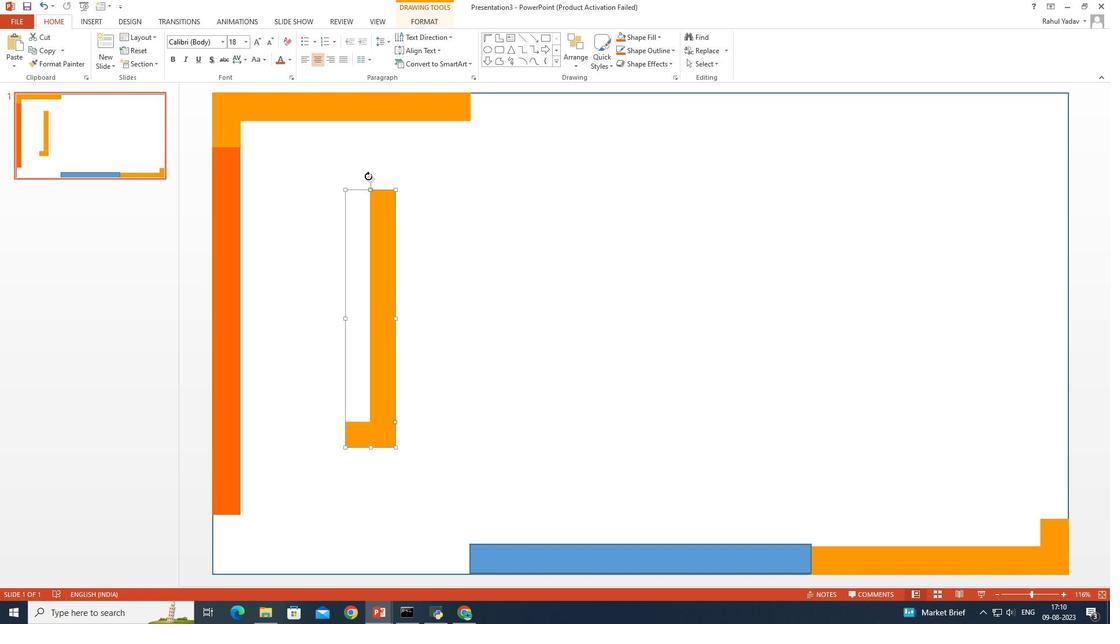 
Action: Mouse pressed left at (368, 176)
Screenshot: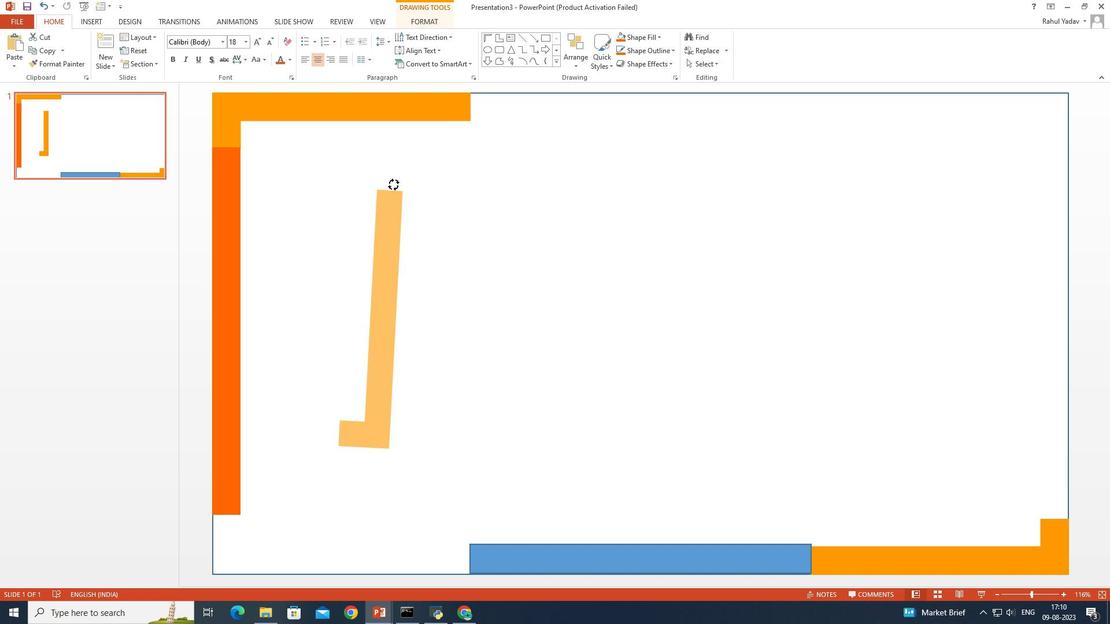 
Action: Mouse moved to (377, 327)
Screenshot: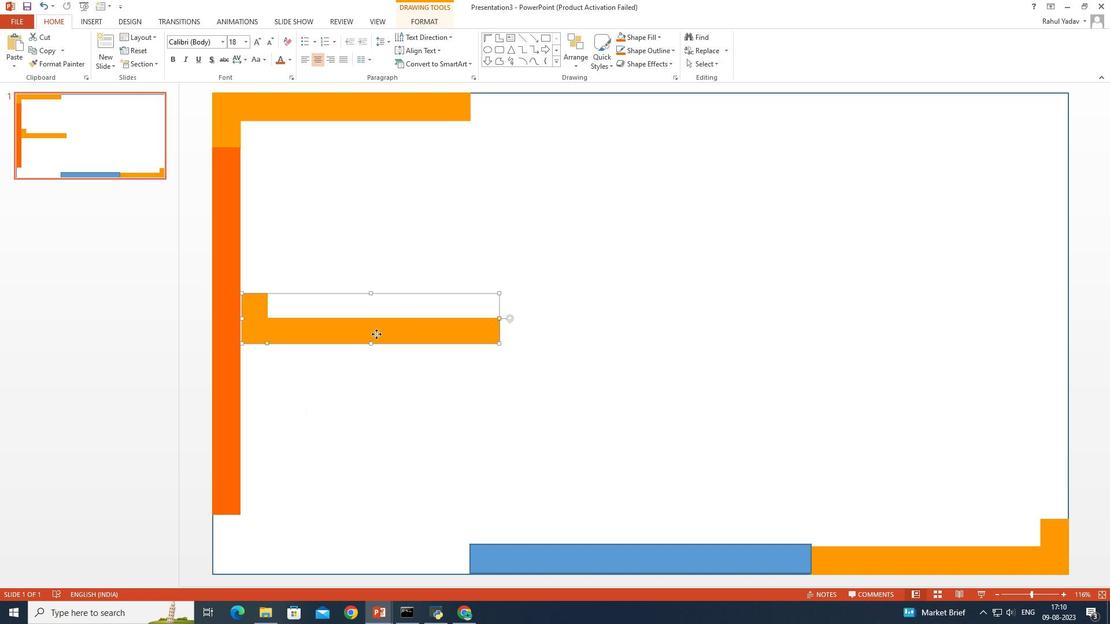 
Action: Mouse pressed left at (377, 327)
Screenshot: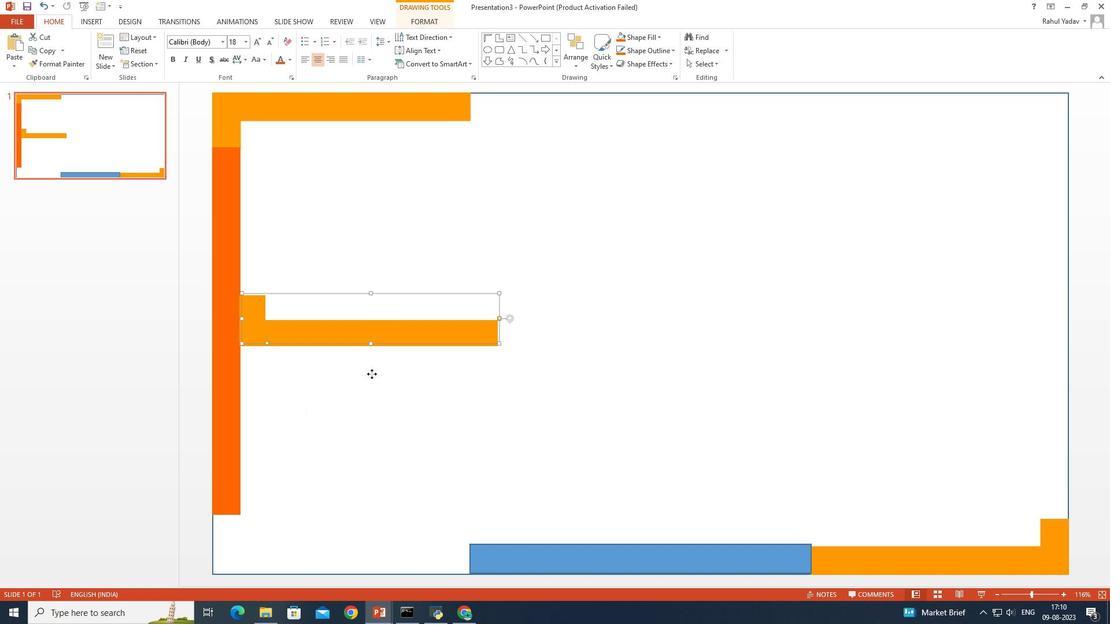 
Action: Mouse moved to (339, 524)
Screenshot: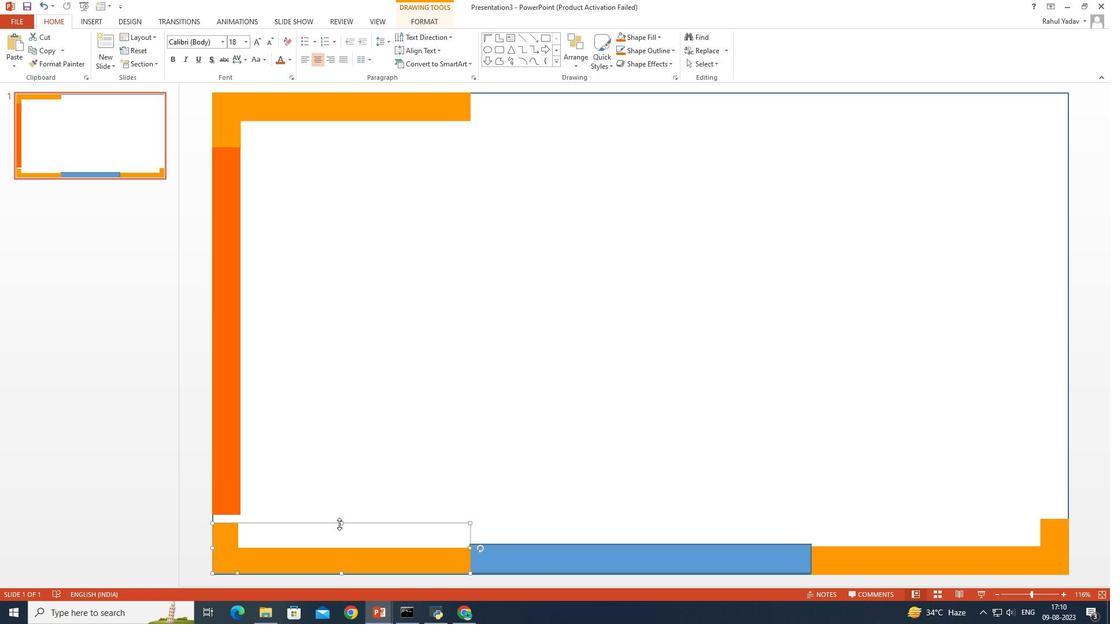 
Action: Mouse pressed left at (339, 524)
Screenshot: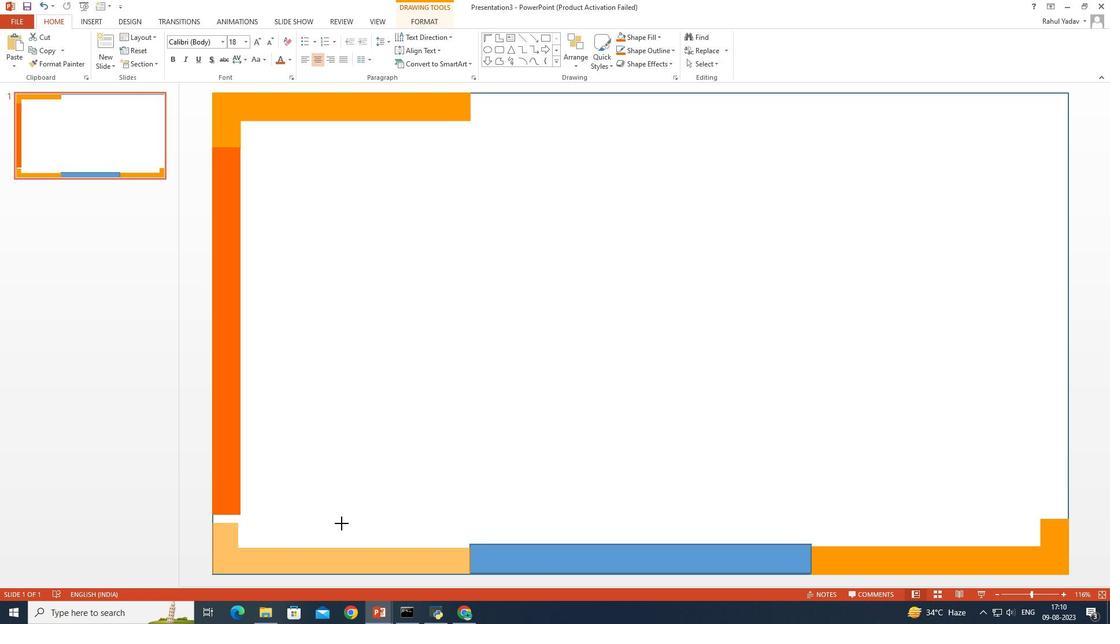 
Action: Mouse moved to (468, 514)
Screenshot: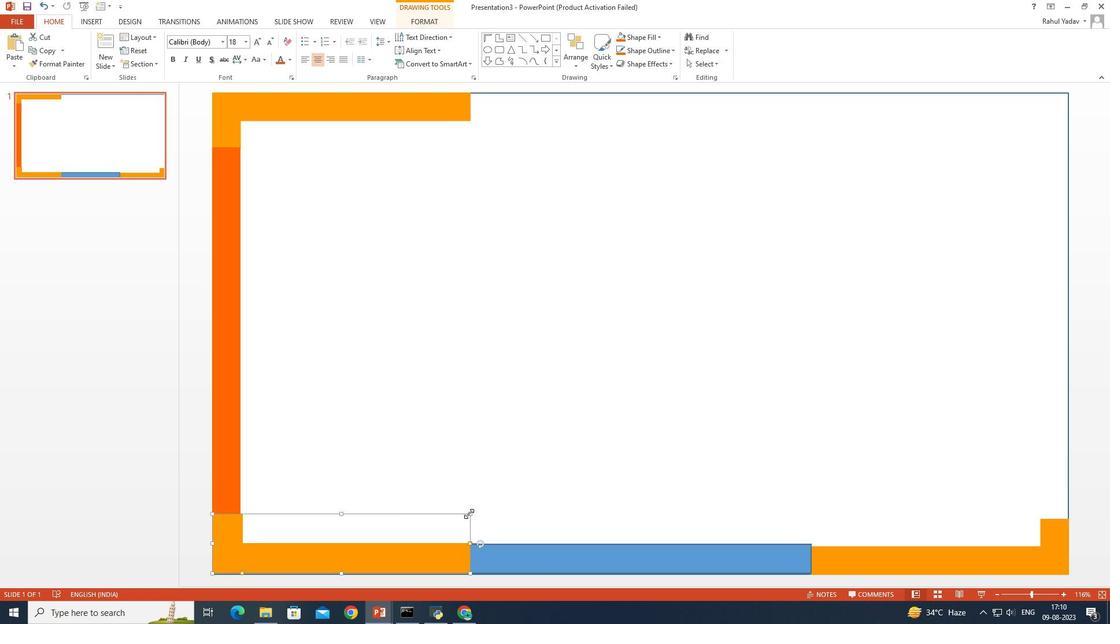 
Action: Mouse pressed left at (468, 514)
Screenshot: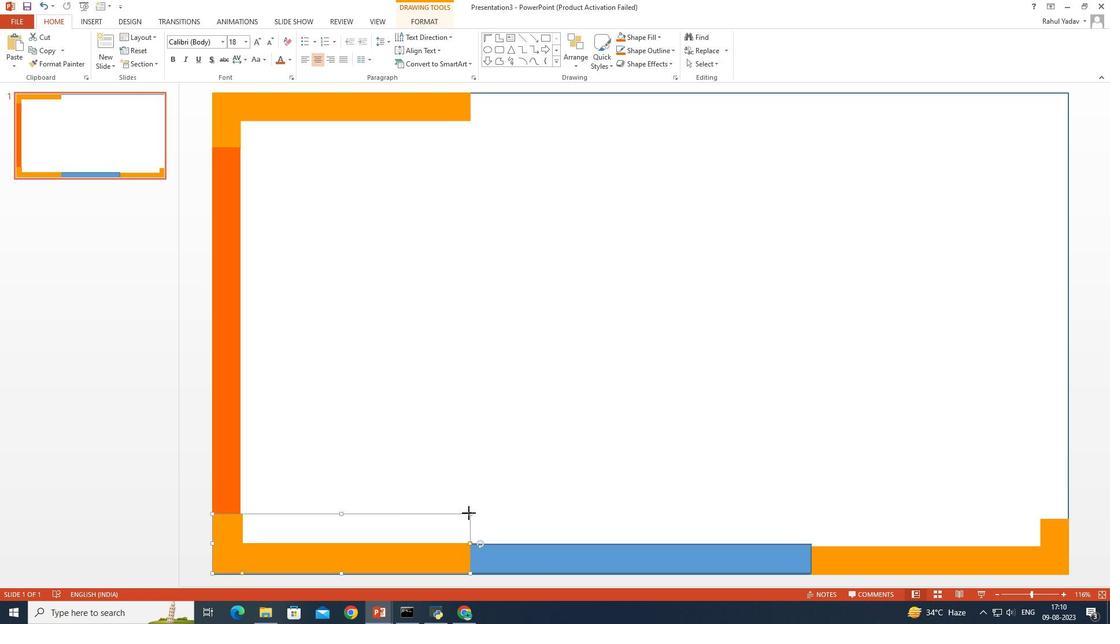 
Action: Mouse moved to (489, 495)
Screenshot: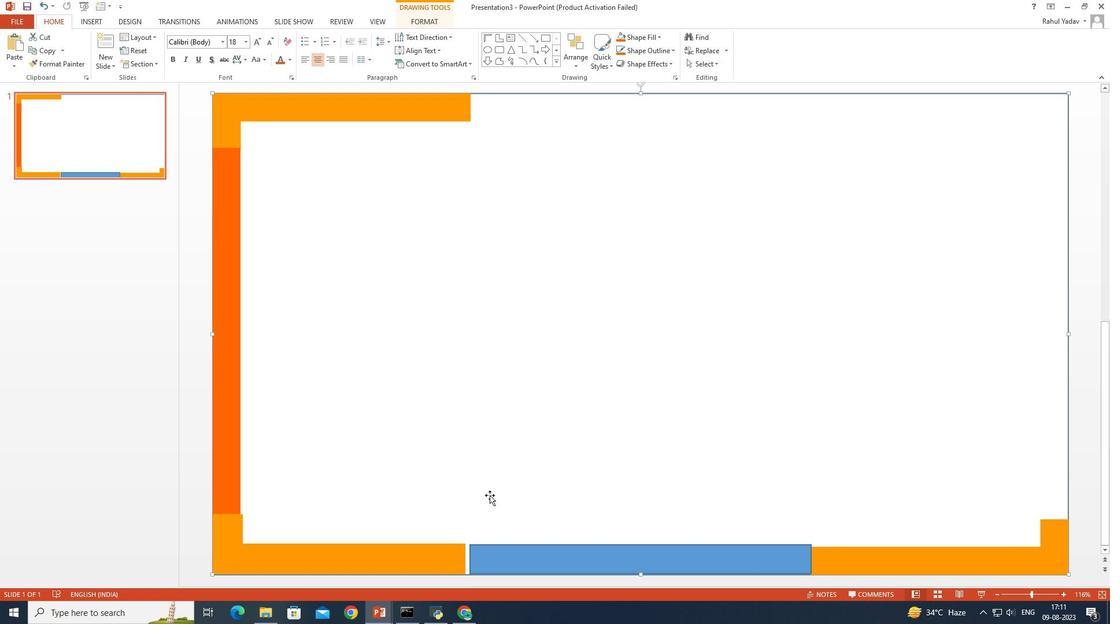 
Action: Mouse pressed left at (489, 495)
Screenshot: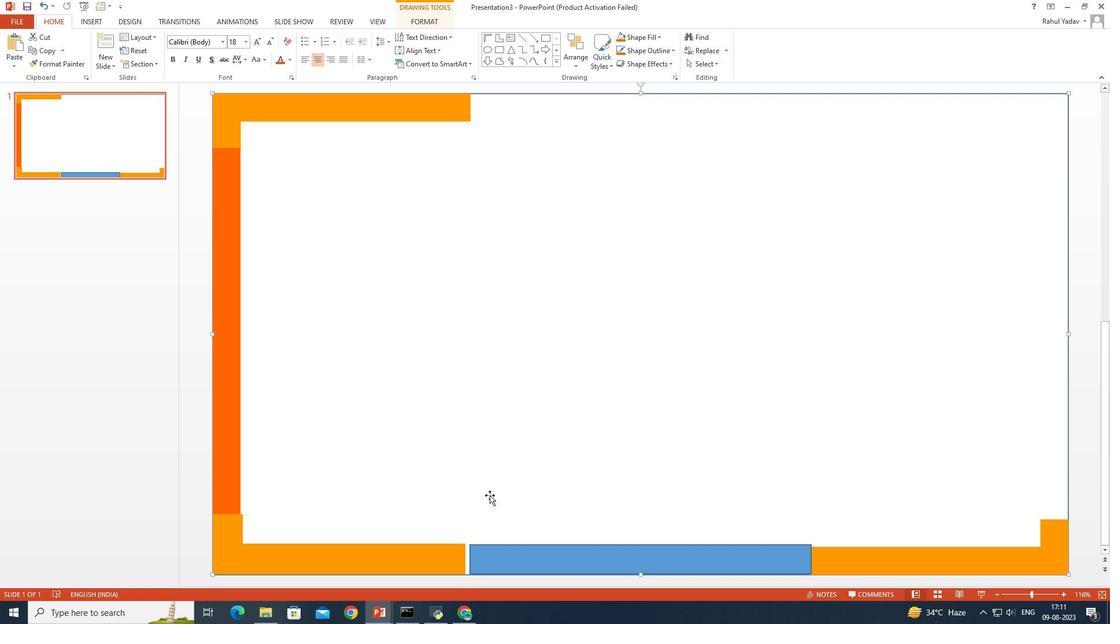 
Action: Mouse moved to (239, 486)
Screenshot: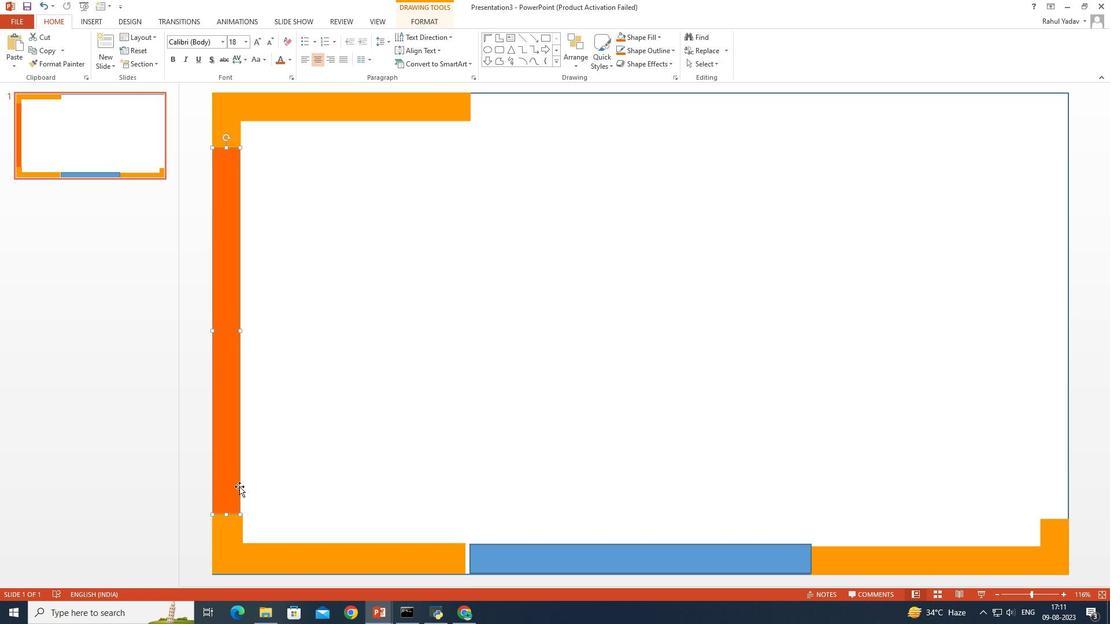 
Action: Mouse pressed left at (239, 486)
Screenshot: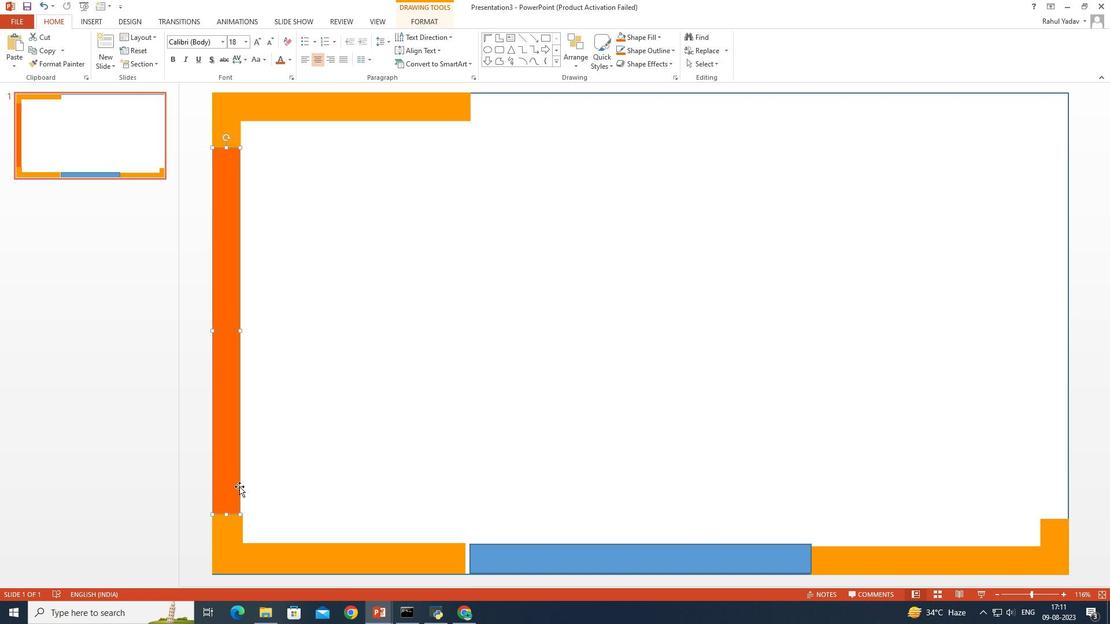 
Action: Mouse moved to (238, 329)
Screenshot: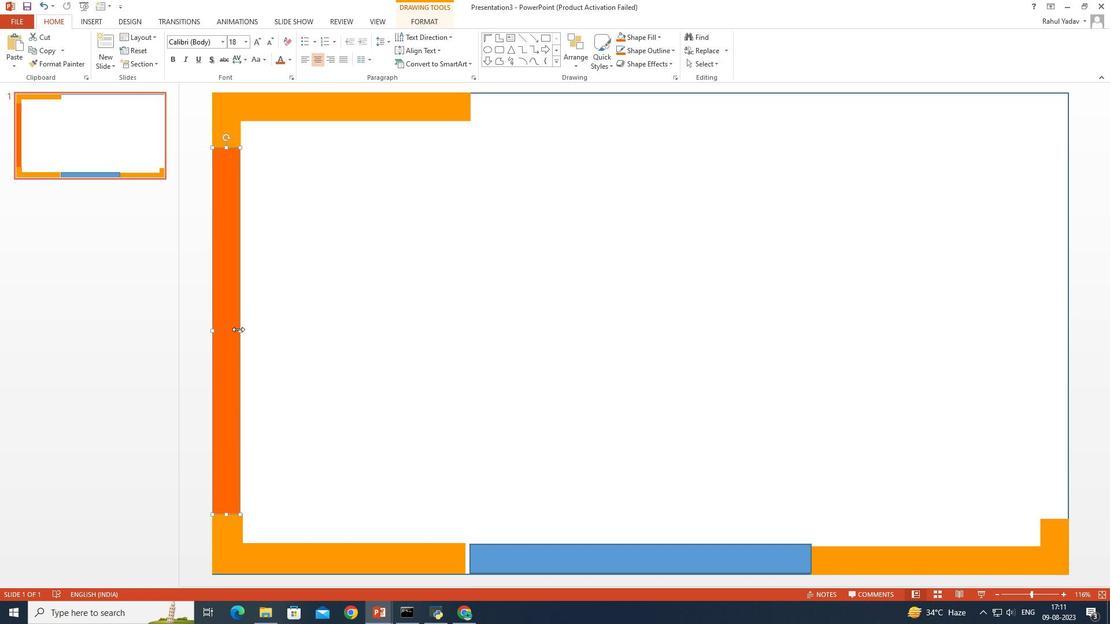 
Action: Mouse pressed left at (238, 329)
Screenshot: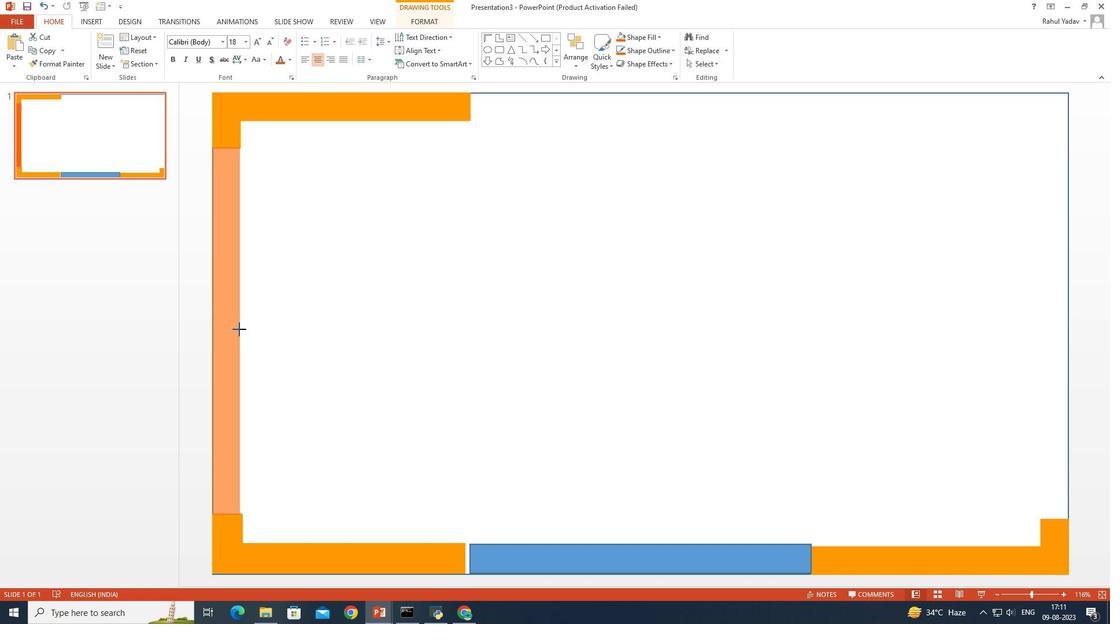 
Action: Mouse moved to (376, 362)
Screenshot: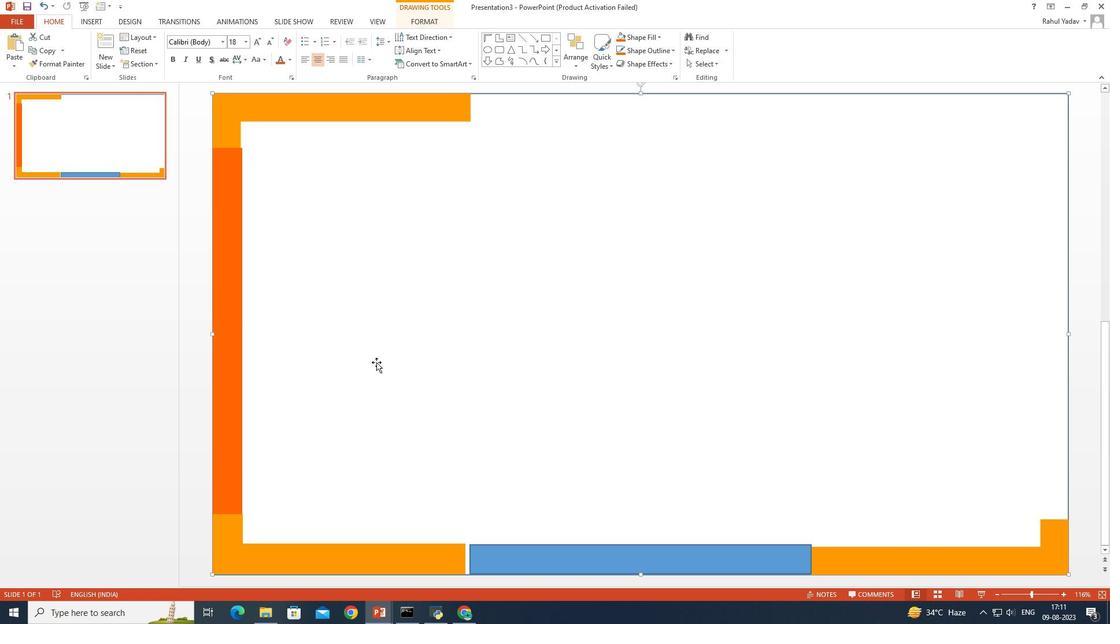
Action: Mouse pressed left at (376, 362)
Screenshot: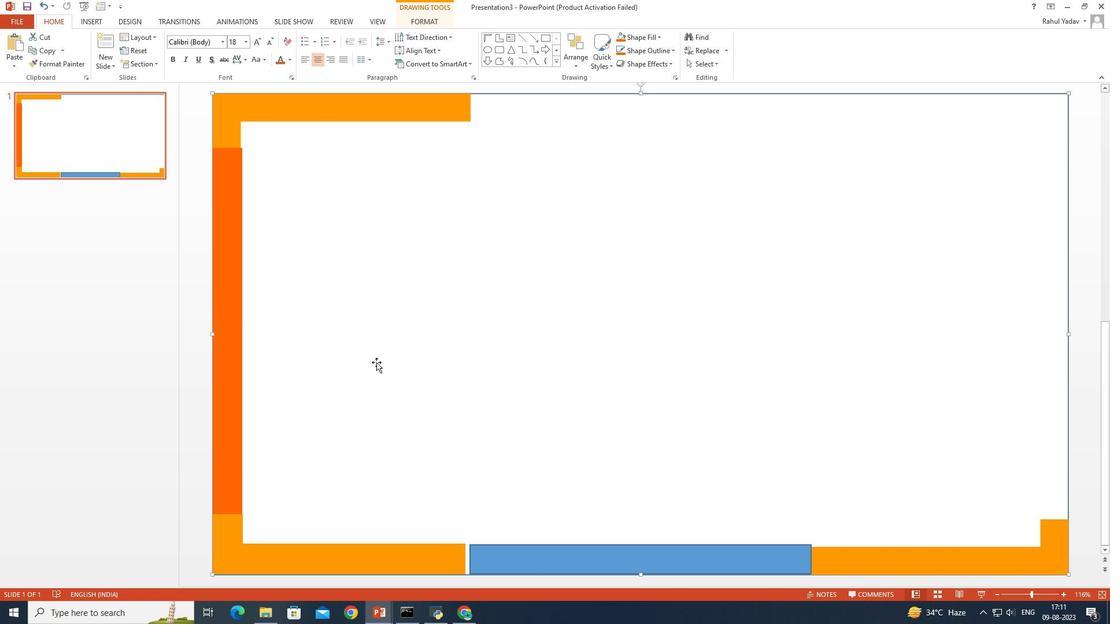 
Action: Mouse moved to (490, 565)
Screenshot: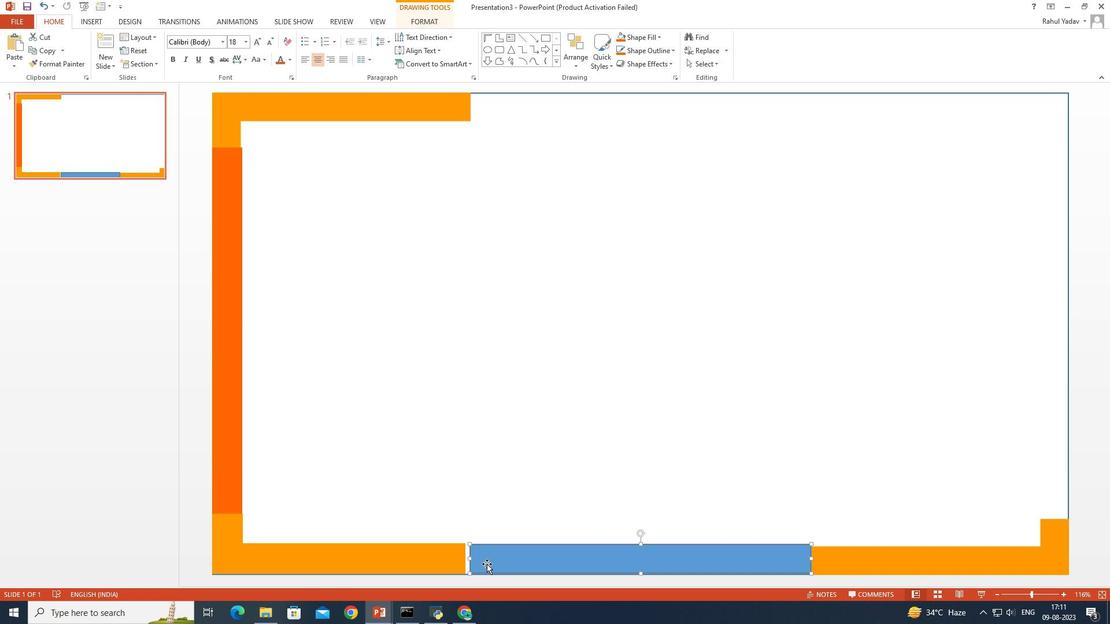 
Action: Mouse pressed left at (490, 565)
Screenshot: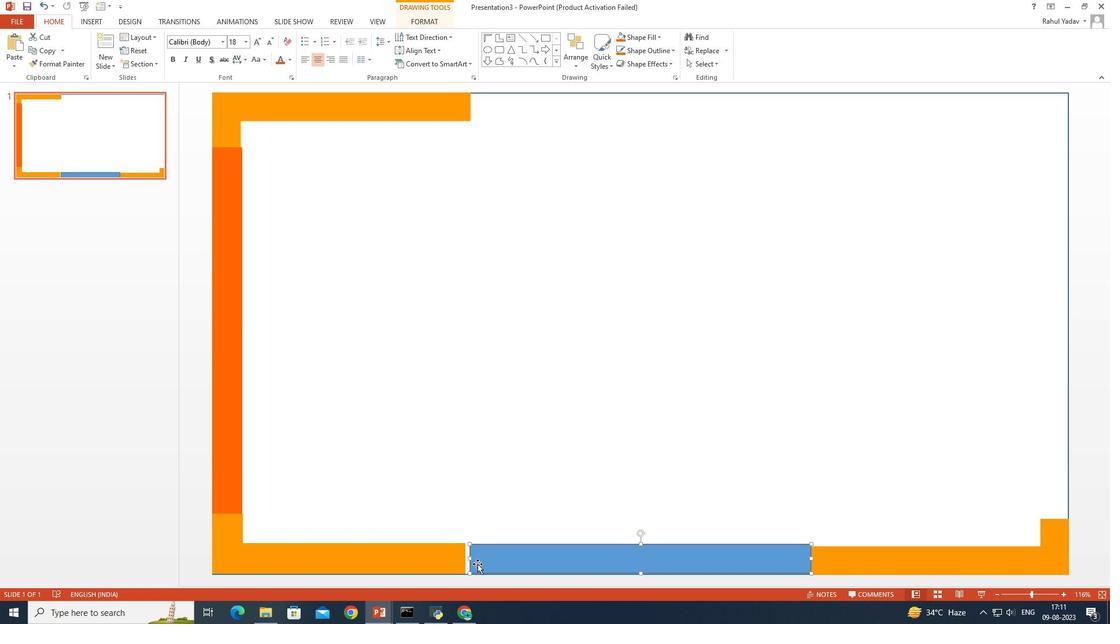 
Action: Mouse moved to (470, 557)
Screenshot: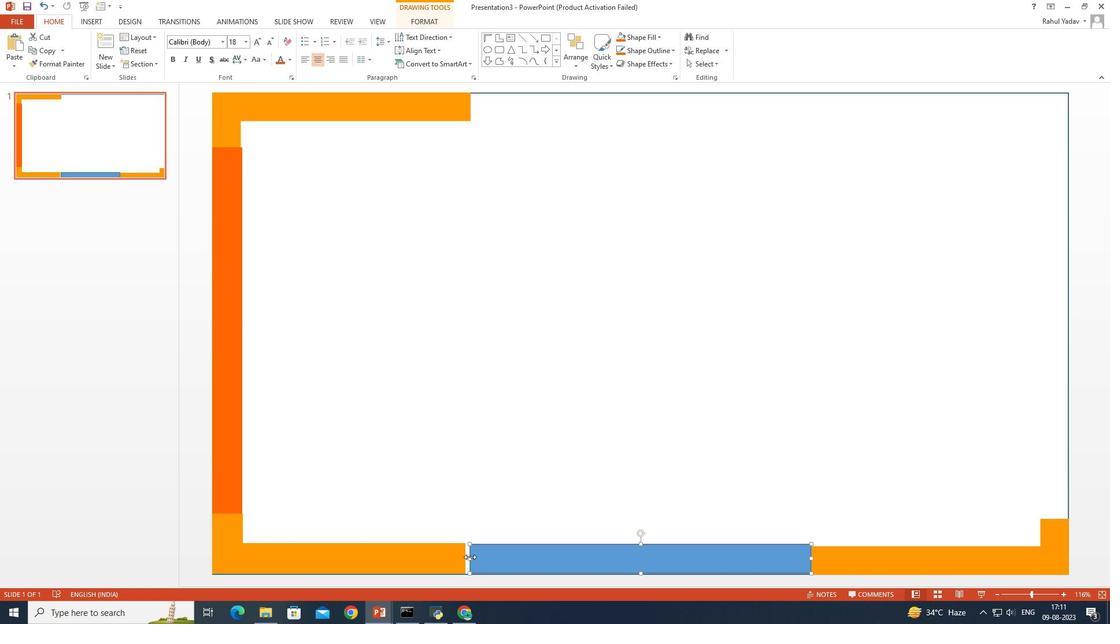 
Action: Mouse pressed left at (470, 557)
Screenshot: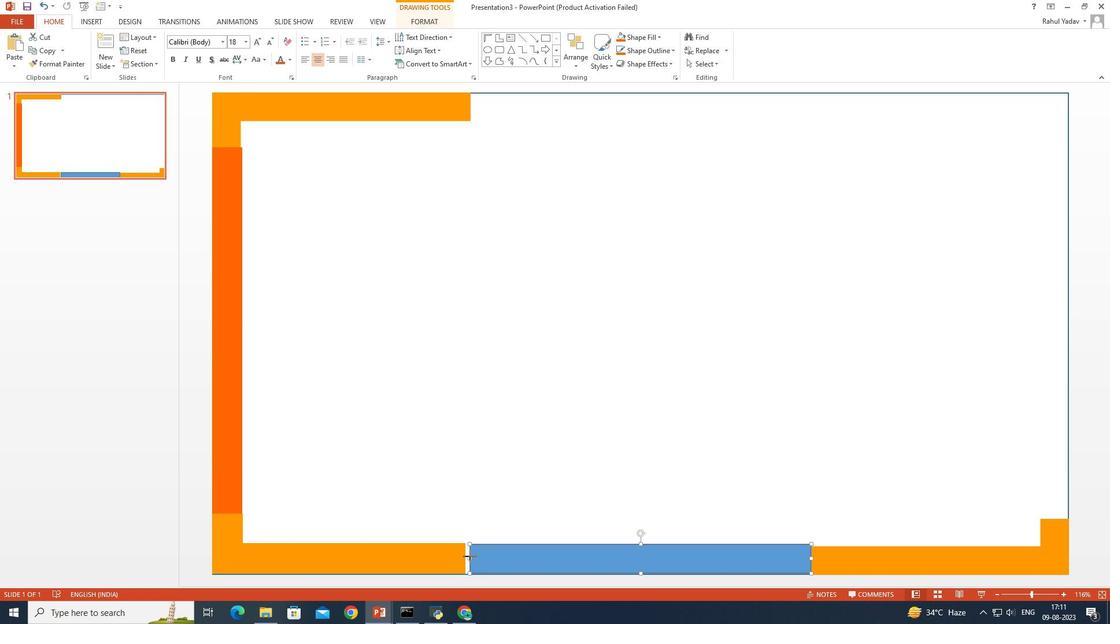 
Action: Mouse moved to (511, 471)
Screenshot: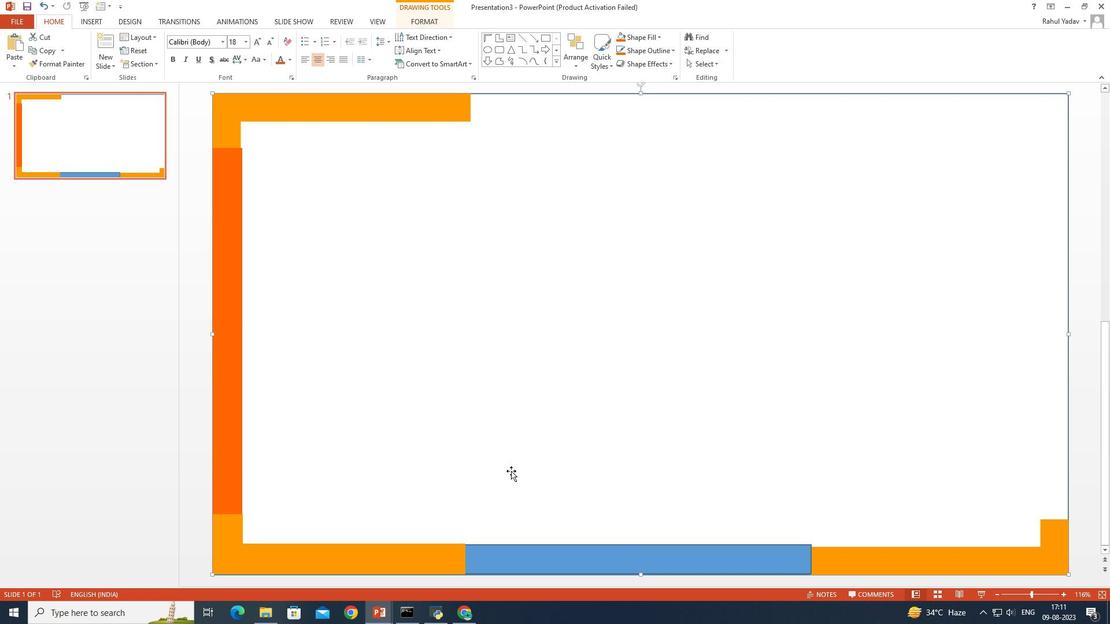 
Action: Mouse pressed left at (511, 471)
Screenshot: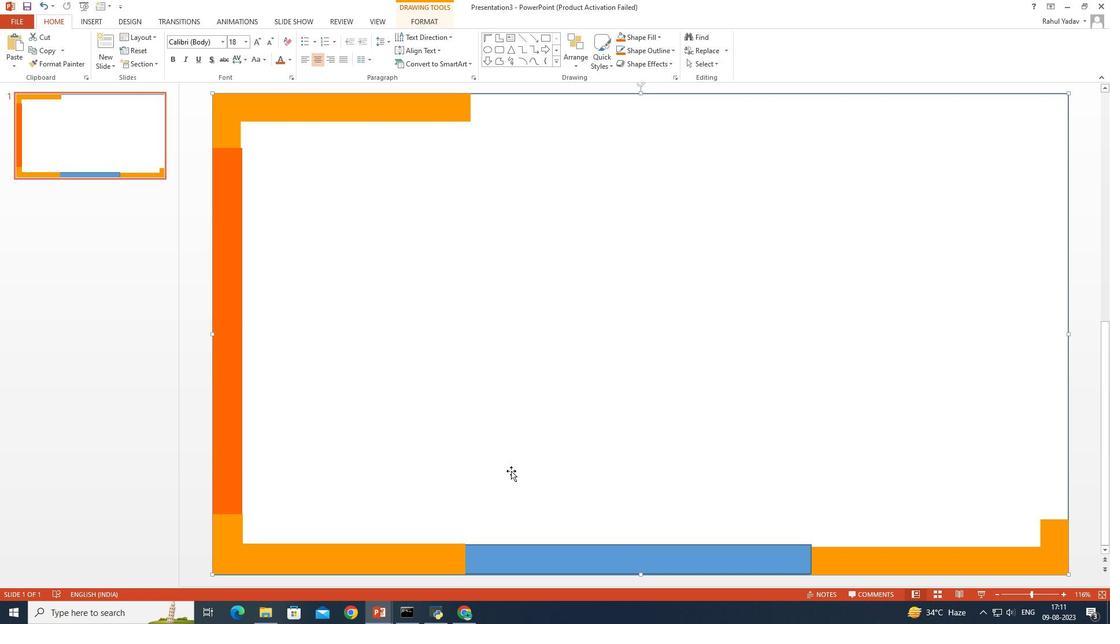 
Action: Mouse moved to (651, 32)
Screenshot: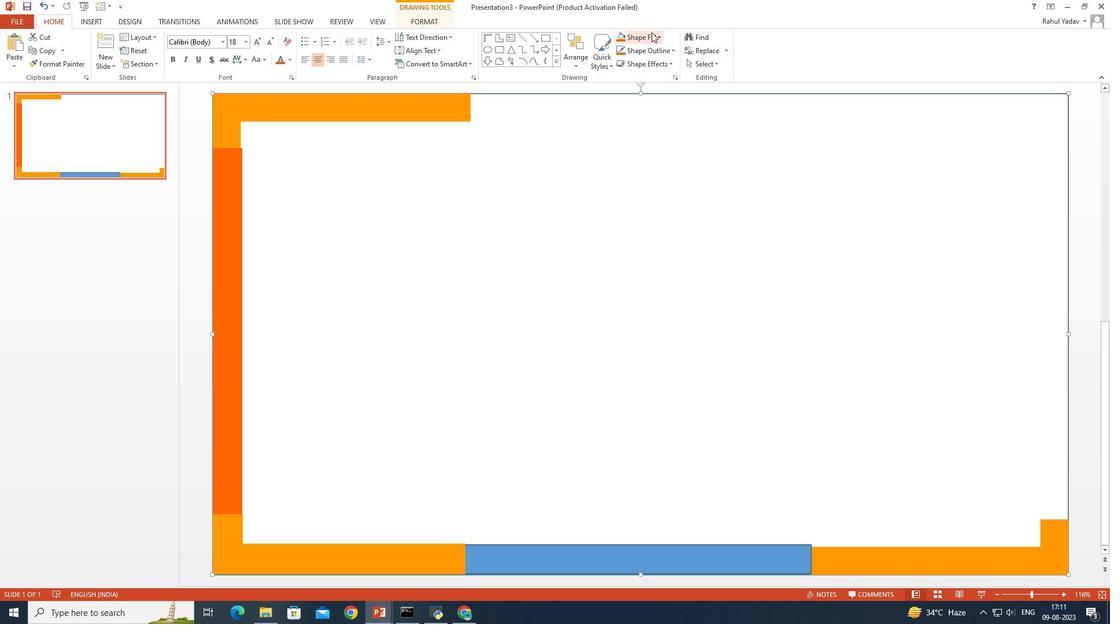 
Action: Mouse pressed left at (651, 32)
Screenshot: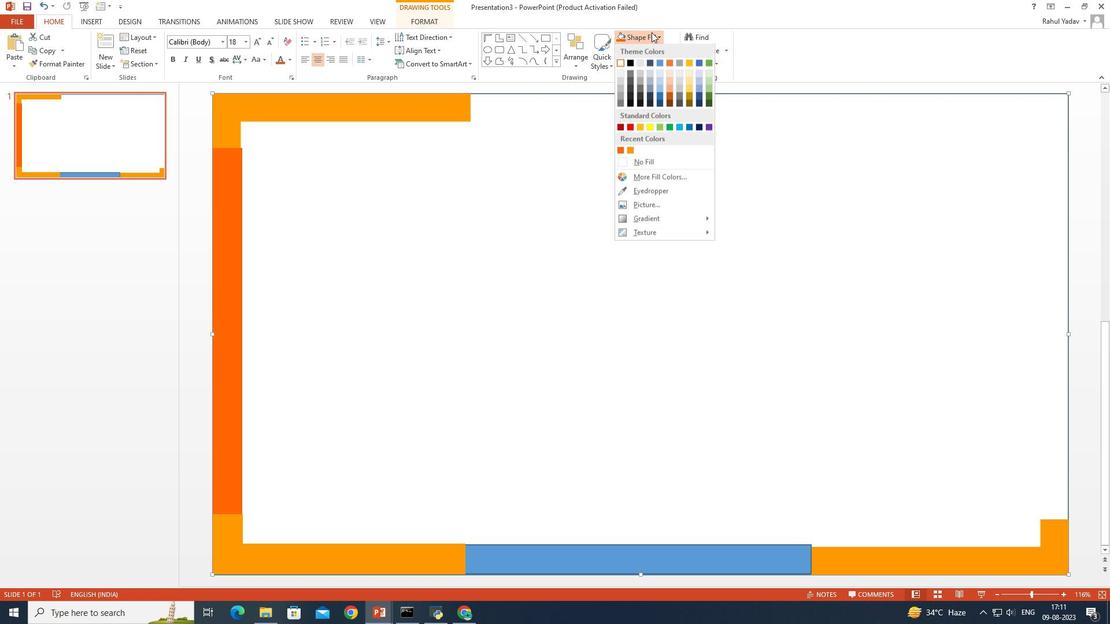 
Action: Mouse moved to (611, 559)
Screenshot: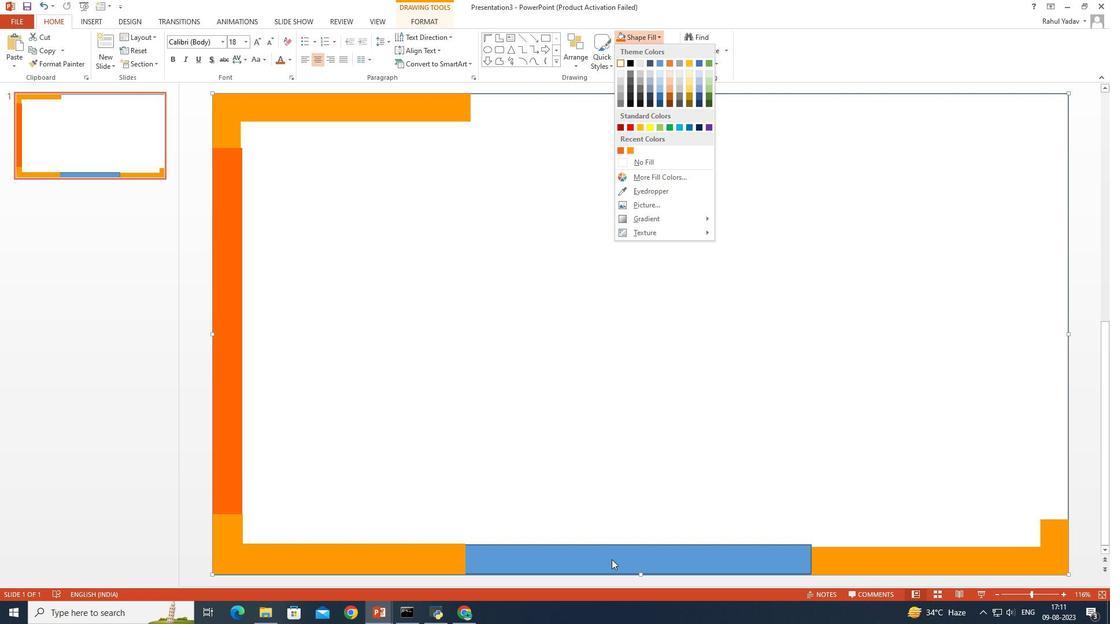 
Action: Mouse pressed left at (611, 559)
Screenshot: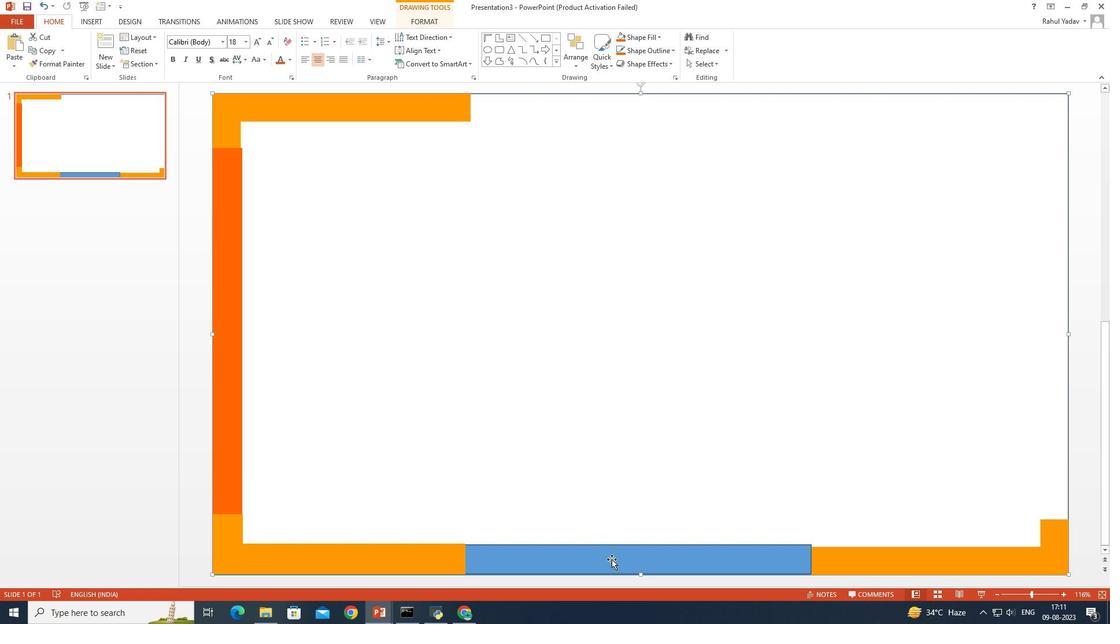 
Action: Mouse moved to (618, 34)
Screenshot: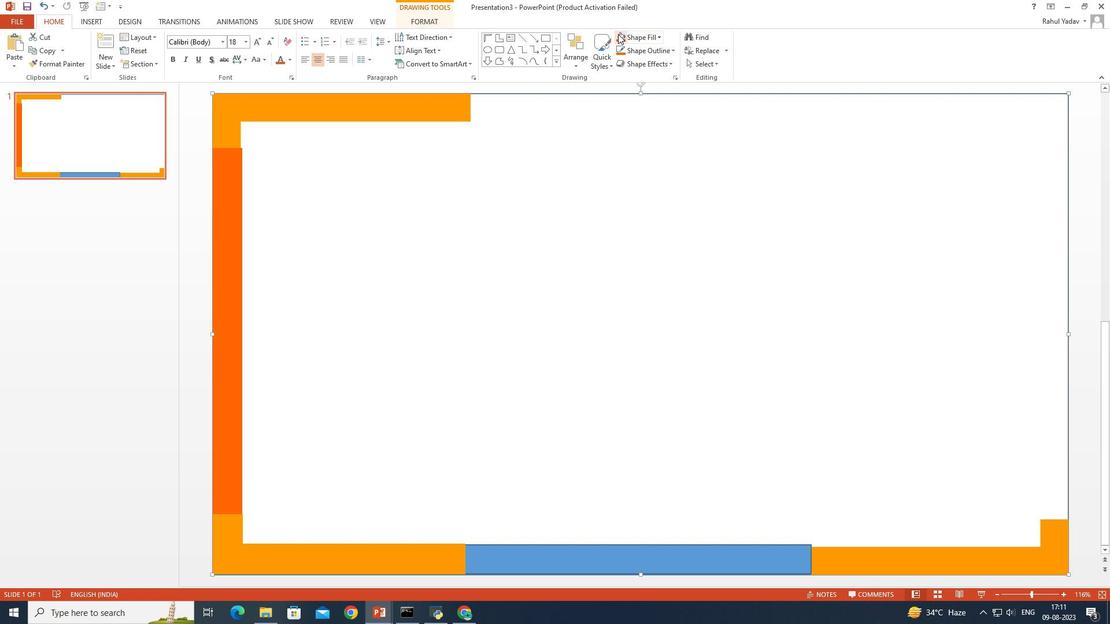 
Action: Mouse pressed left at (618, 34)
Screenshot: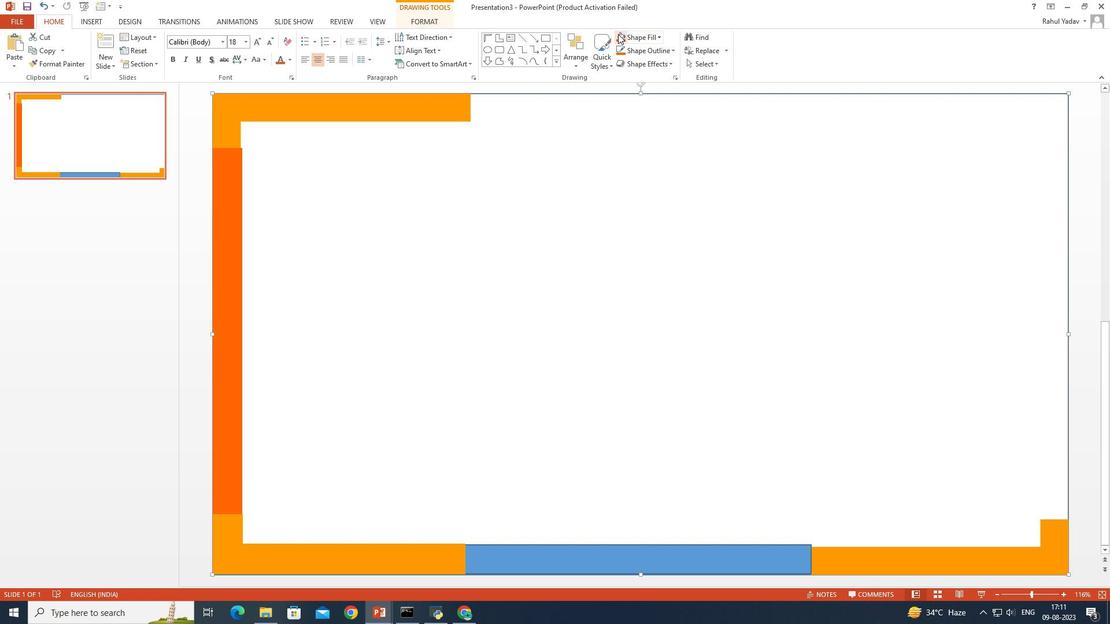 
Action: Mouse moved to (570, 247)
Screenshot: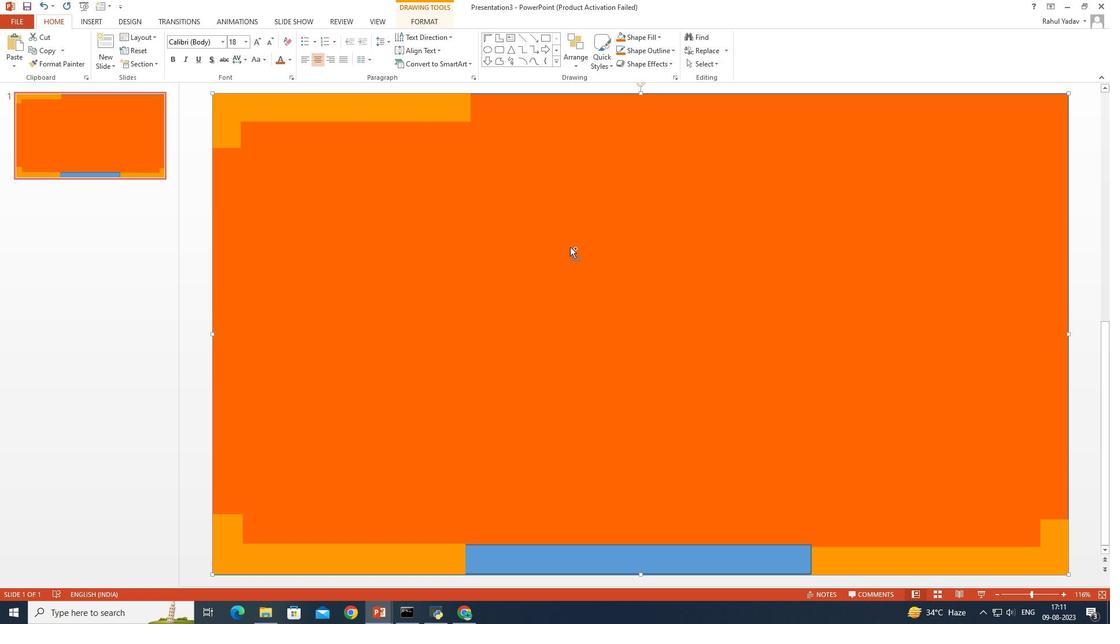 
Action: Key pressed ctrl+Z
Screenshot: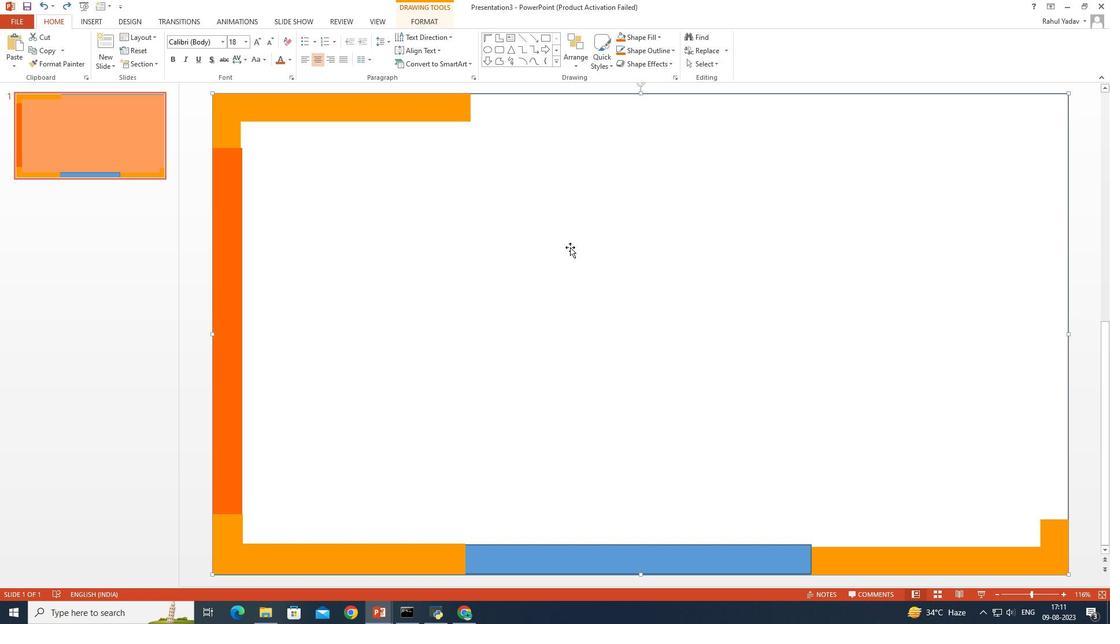 
Action: Mouse moved to (529, 564)
Screenshot: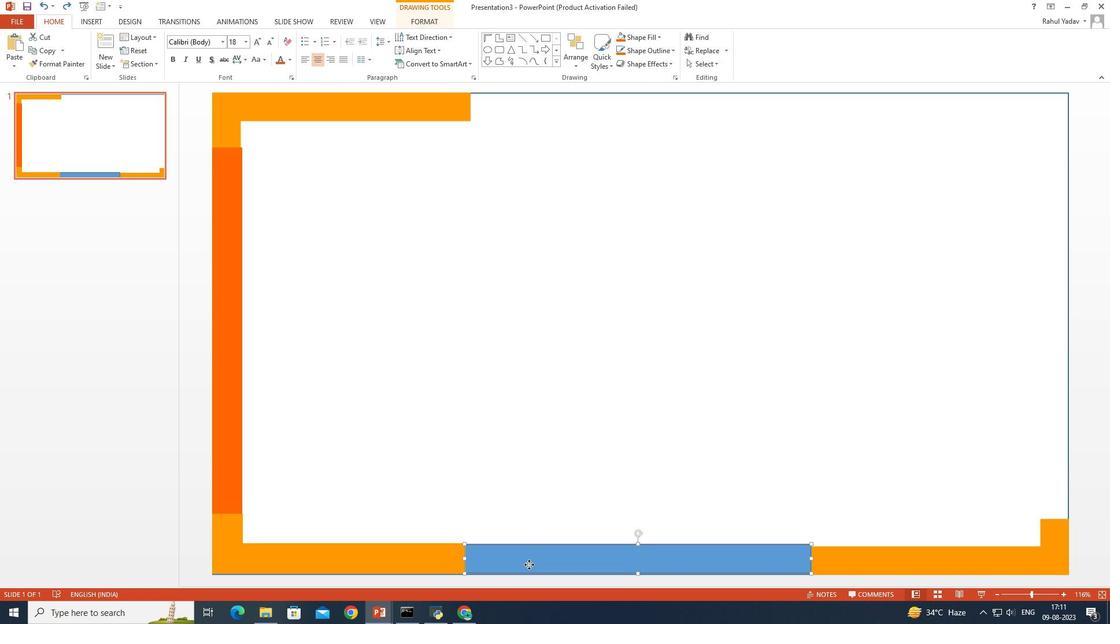 
Action: Mouse pressed left at (529, 564)
Screenshot: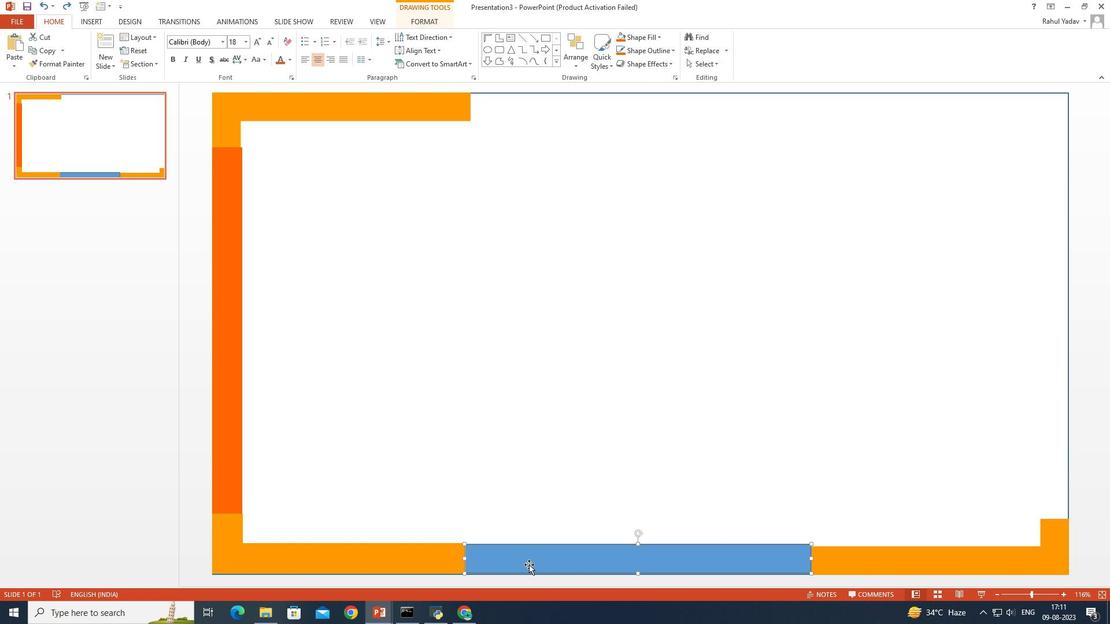 
Action: Mouse moved to (623, 32)
Screenshot: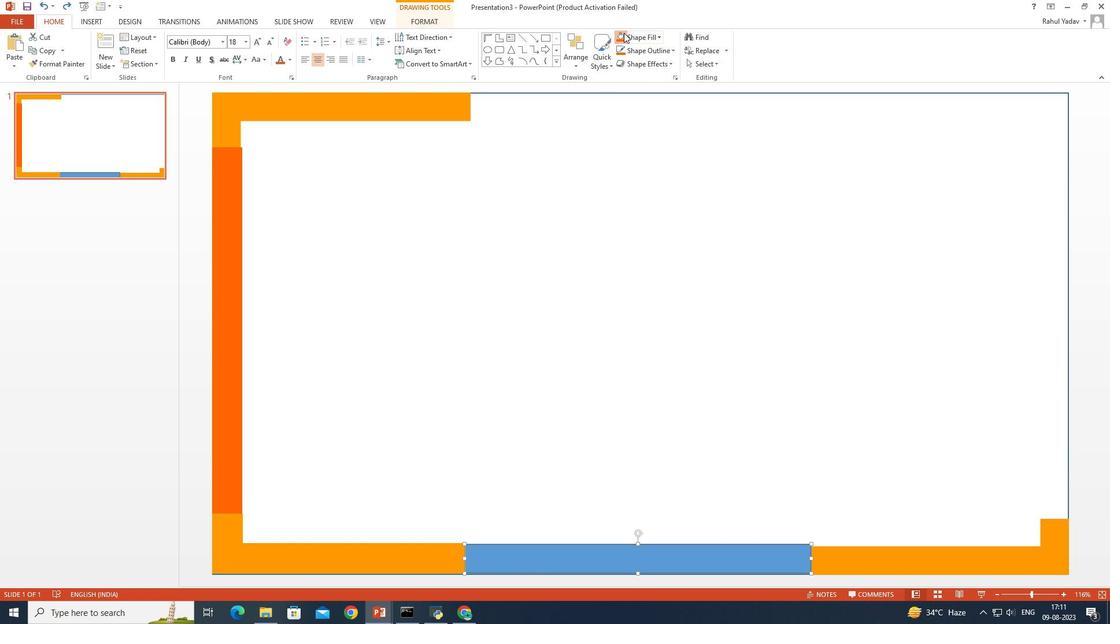 
Action: Mouse pressed left at (623, 32)
Screenshot: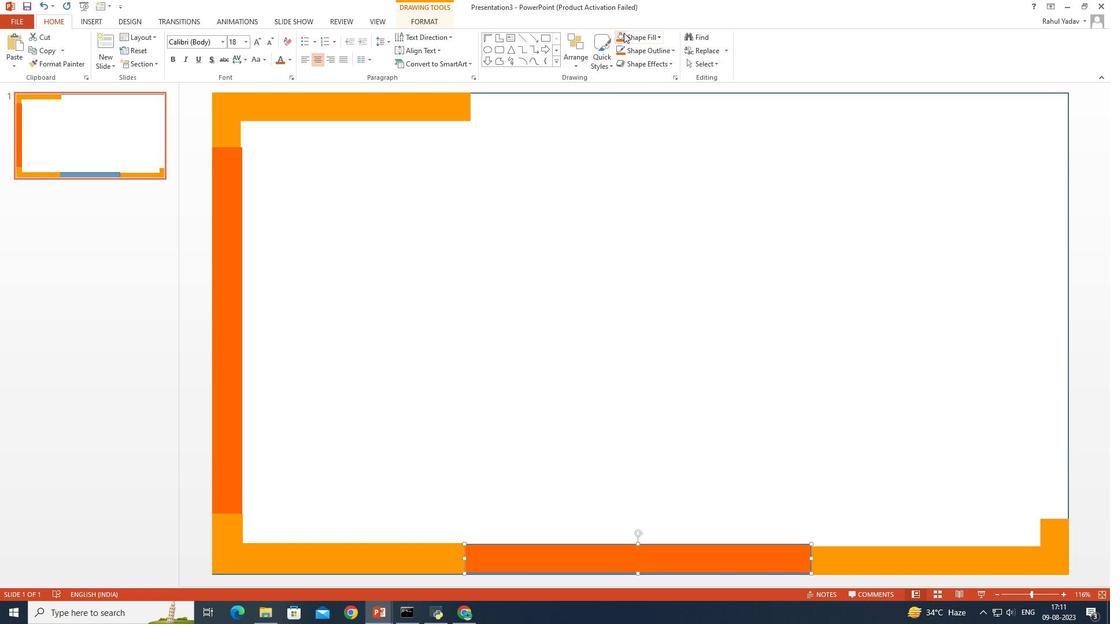
Action: Mouse moved to (627, 263)
Screenshot: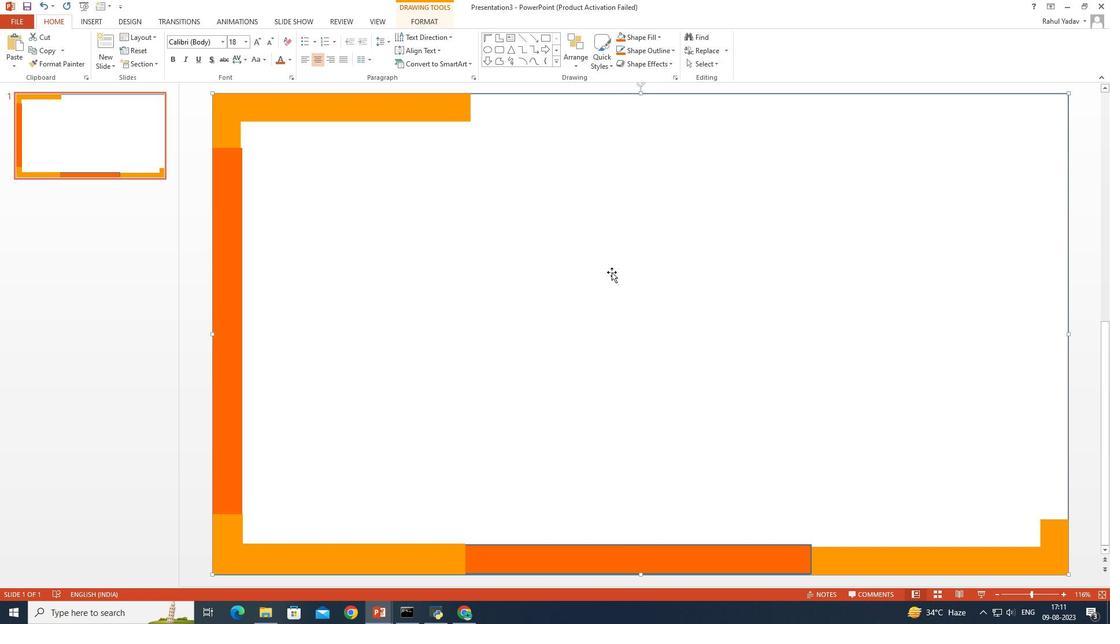 
Action: Mouse pressed left at (627, 263)
Screenshot: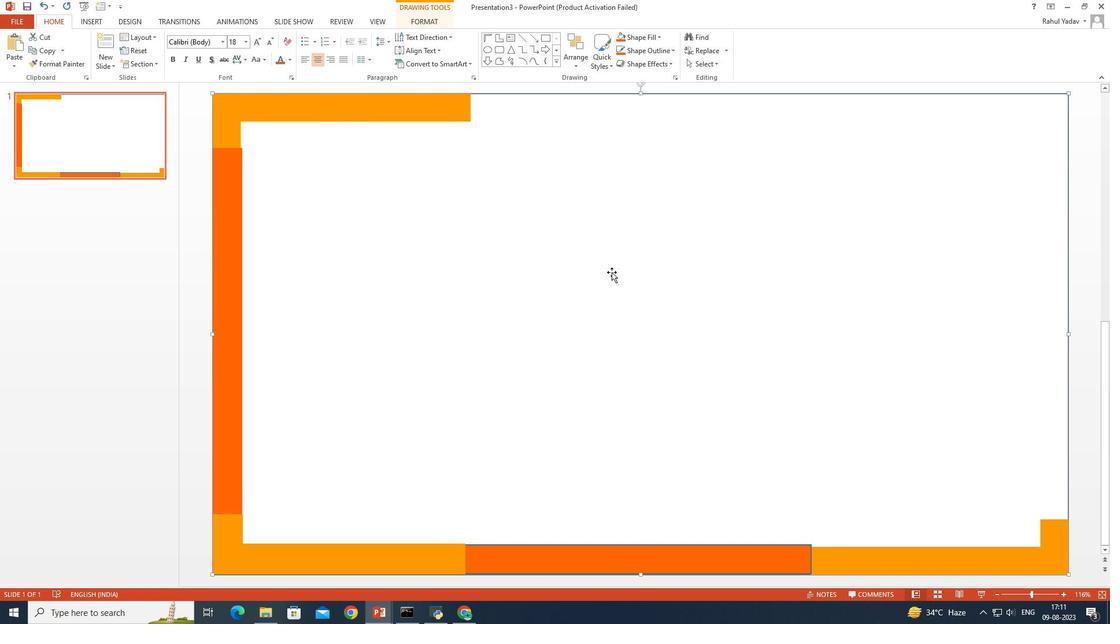 
Action: Mouse moved to (592, 559)
Screenshot: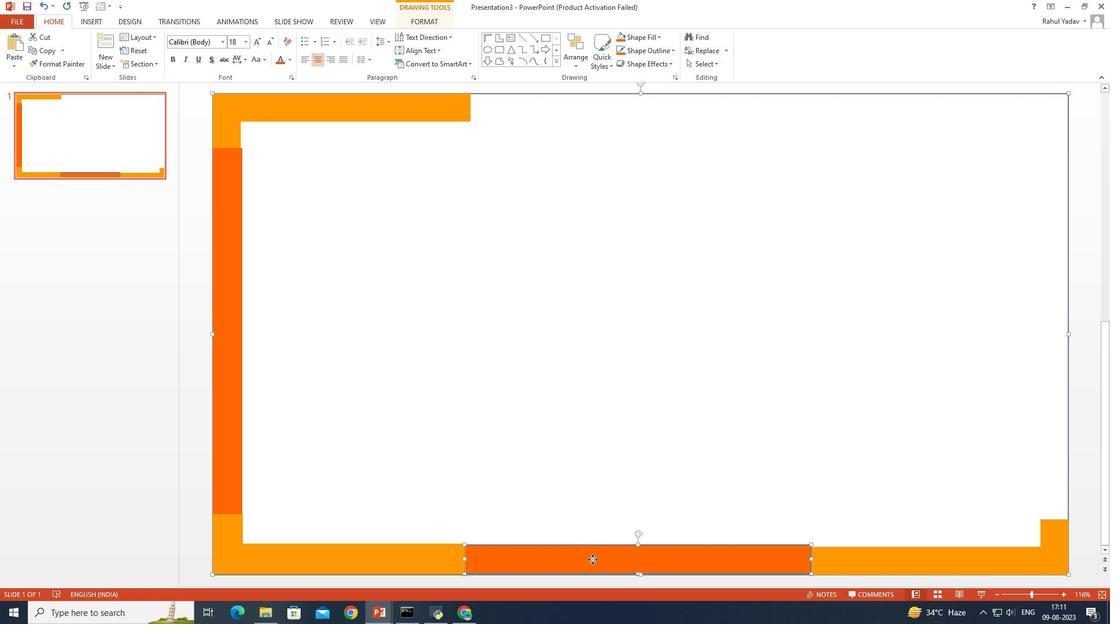 
Action: Mouse pressed left at (592, 559)
Screenshot: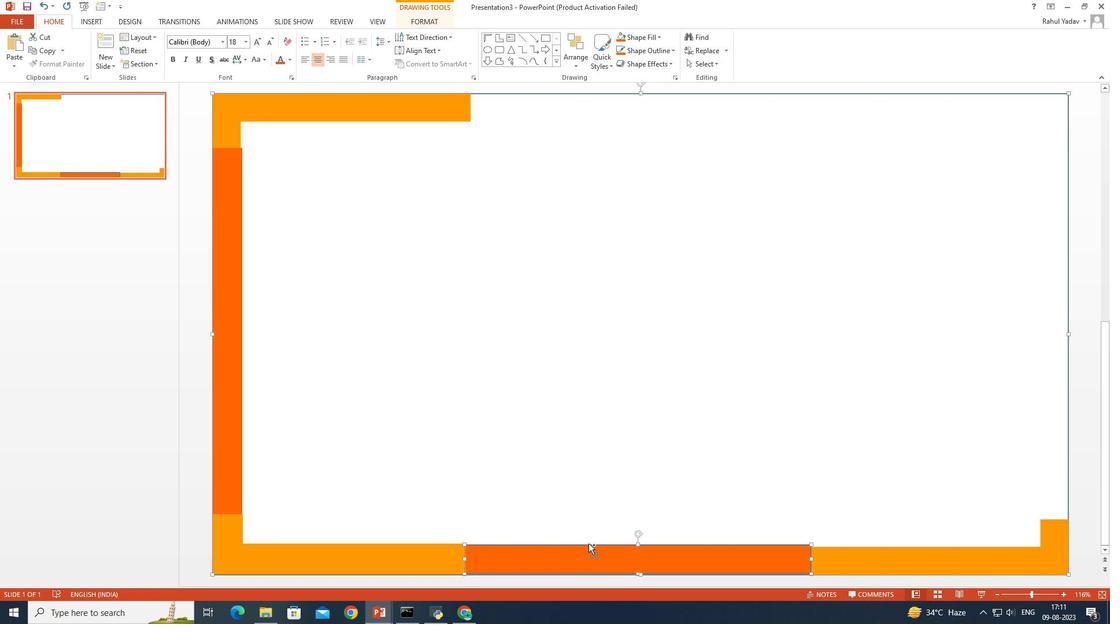 
Action: Mouse moved to (601, 391)
Screenshot: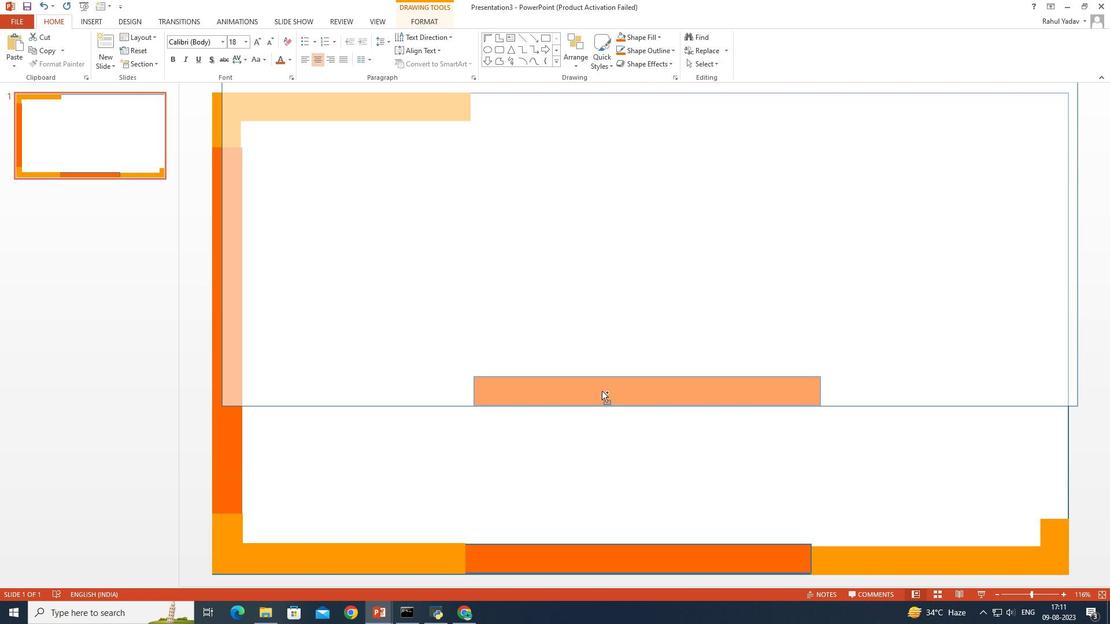 
Action: Key pressed ctrl+Z
Screenshot: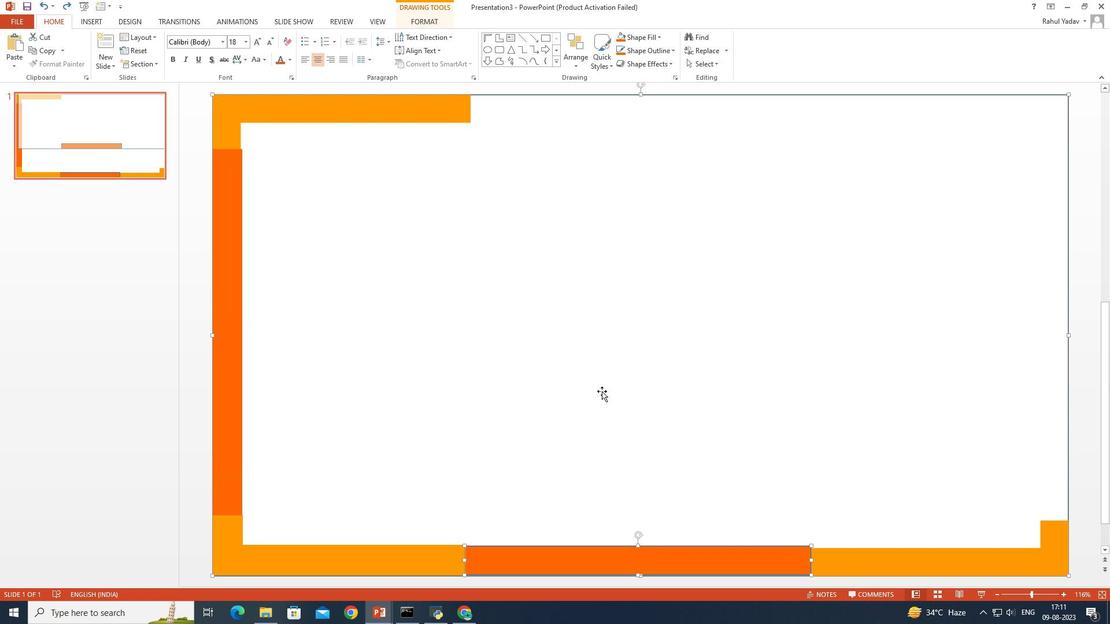 
Action: Mouse moved to (193, 365)
Screenshot: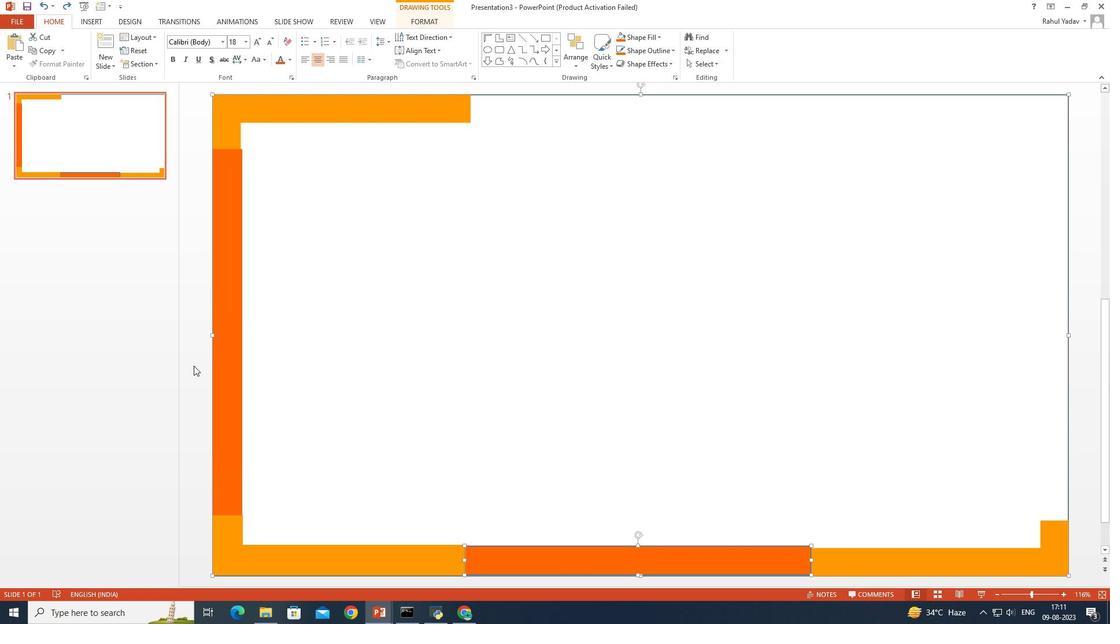 
Action: Mouse pressed left at (193, 365)
Screenshot: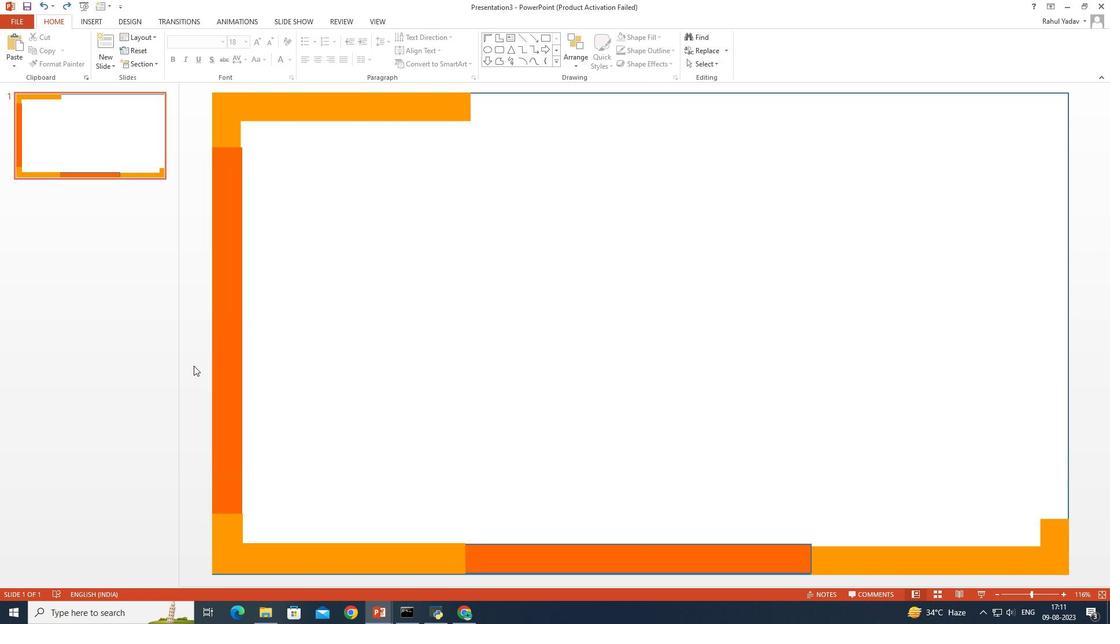 
Action: Mouse moved to (560, 559)
Screenshot: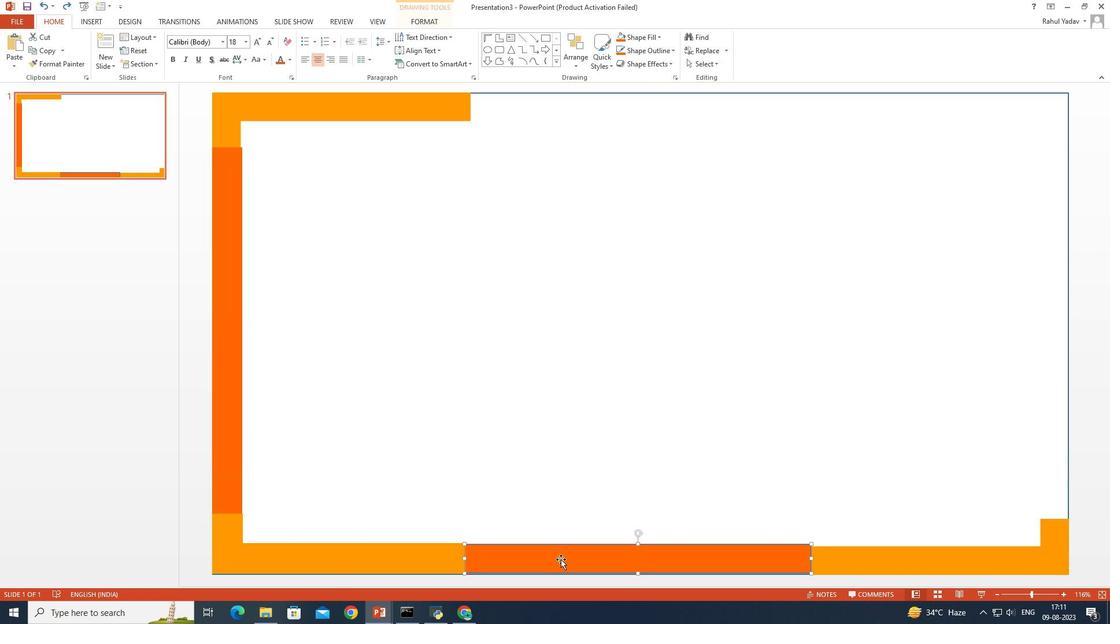 
Action: Mouse pressed left at (560, 559)
Screenshot: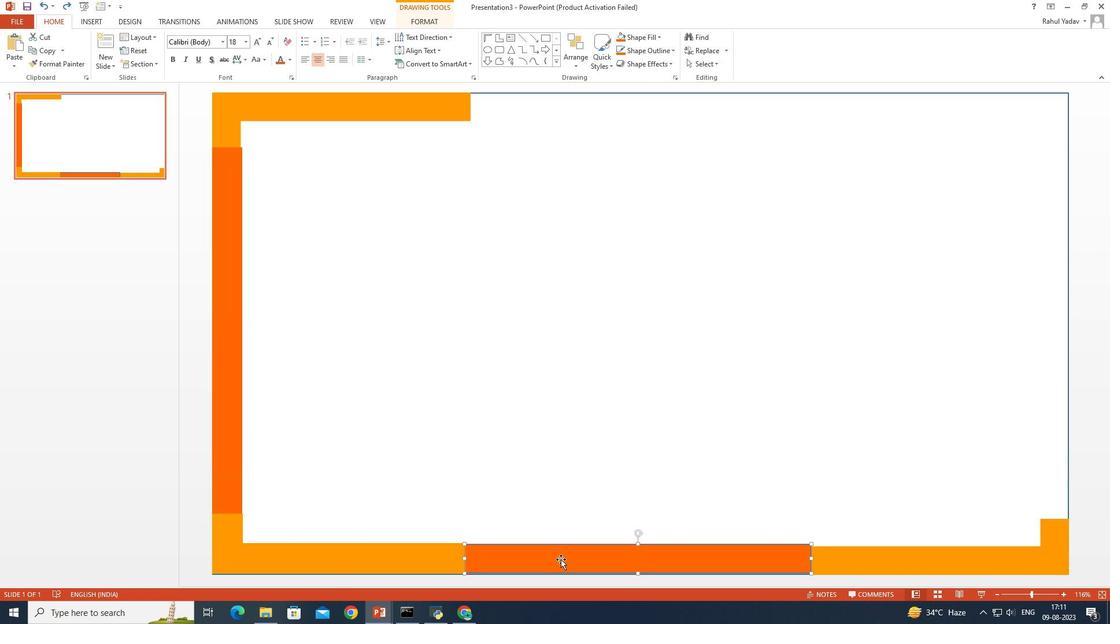 
Action: Mouse moved to (561, 559)
Screenshot: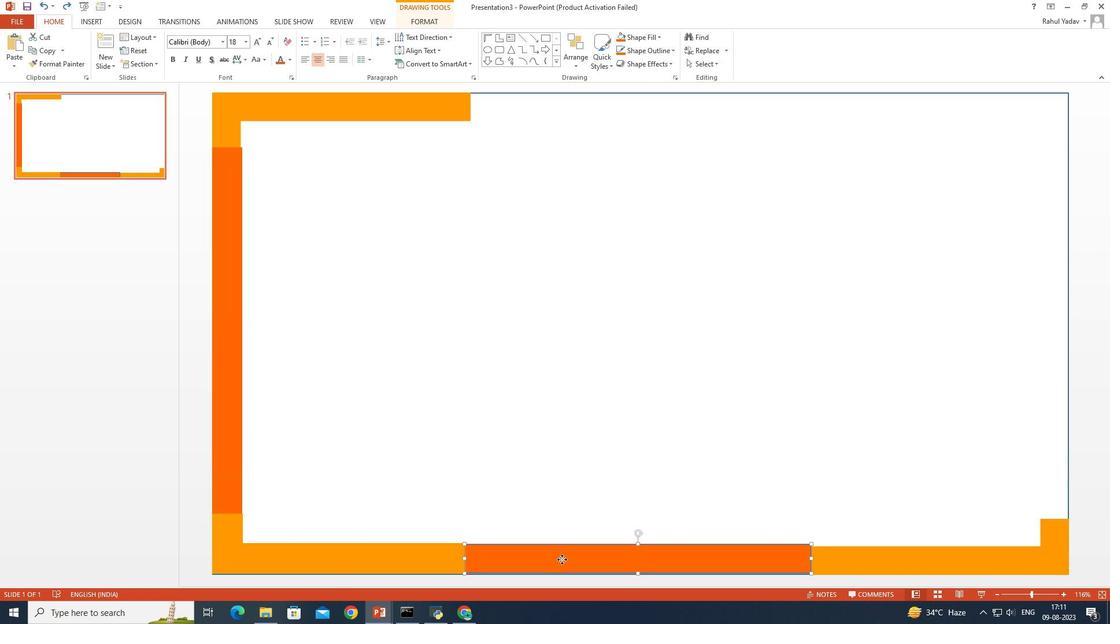 
Action: Mouse pressed left at (561, 559)
Screenshot: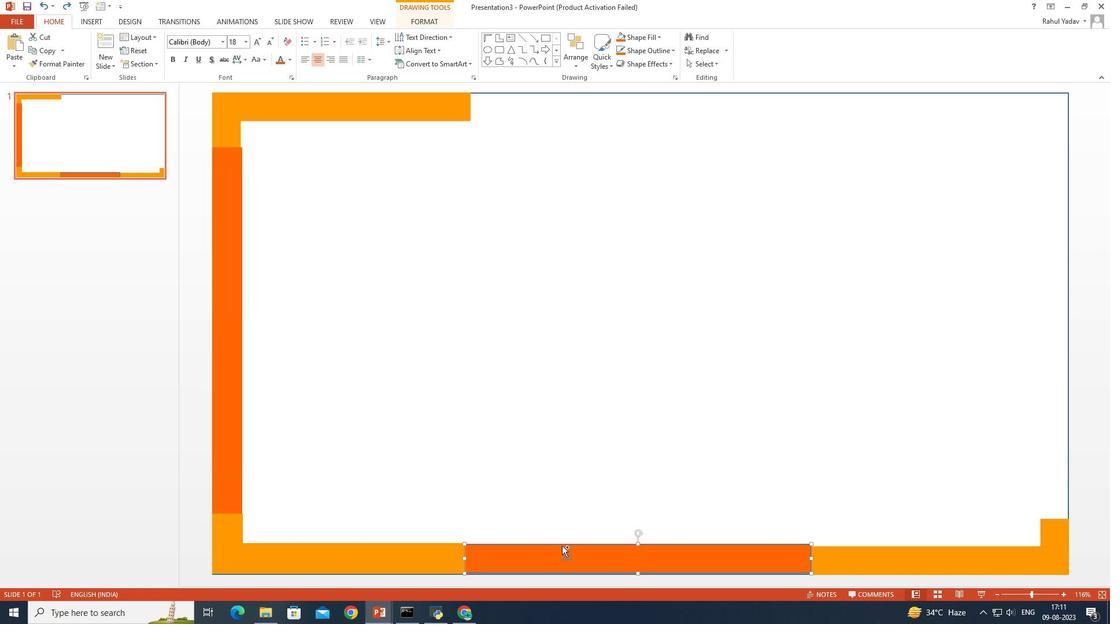 
Action: Mouse moved to (750, 247)
Screenshot: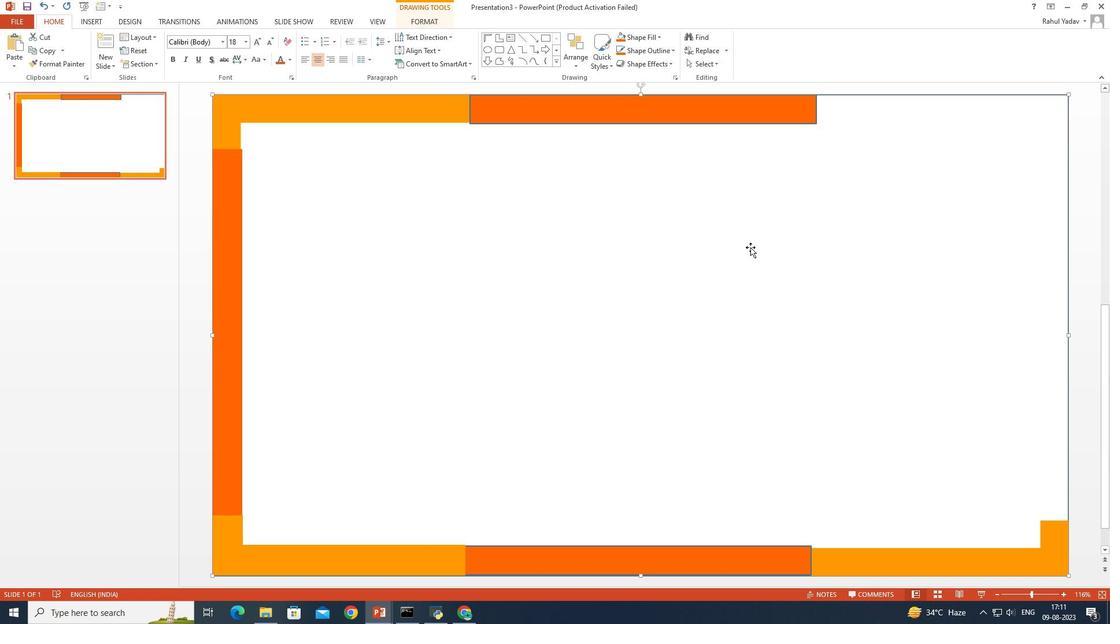 
Action: Mouse pressed left at (750, 247)
Screenshot: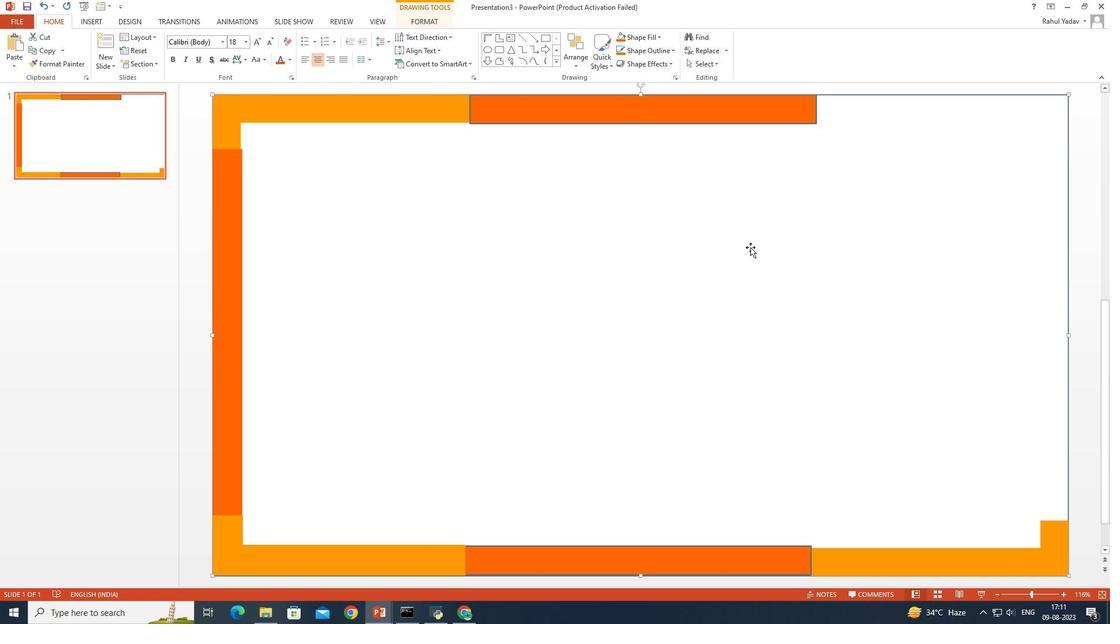 
Action: Mouse moved to (957, 564)
Screenshot: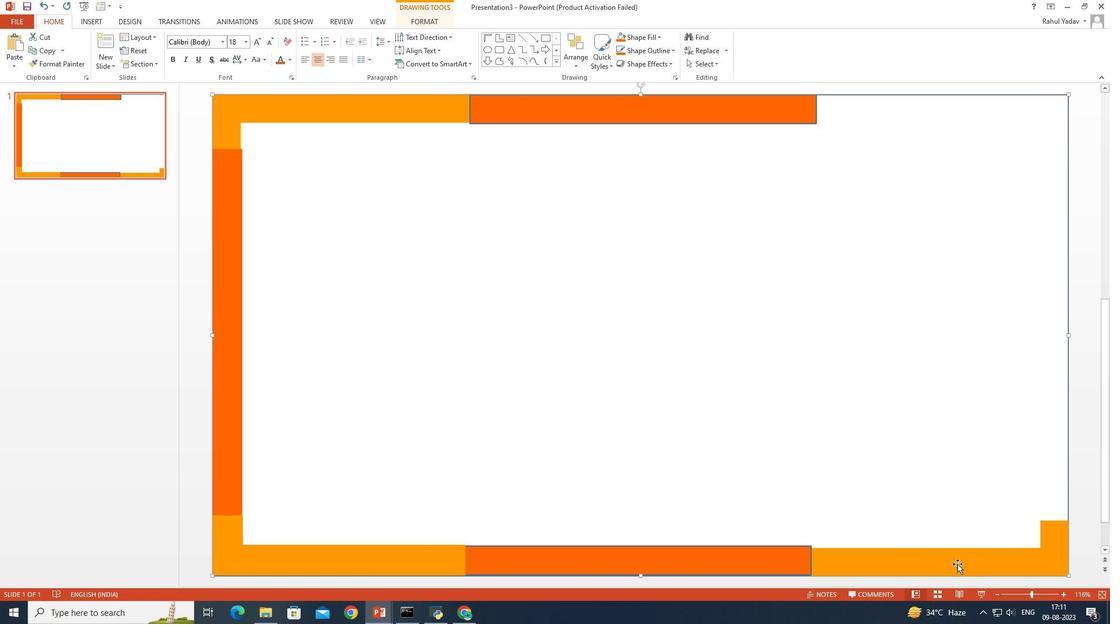 
Action: Mouse pressed left at (957, 564)
Screenshot: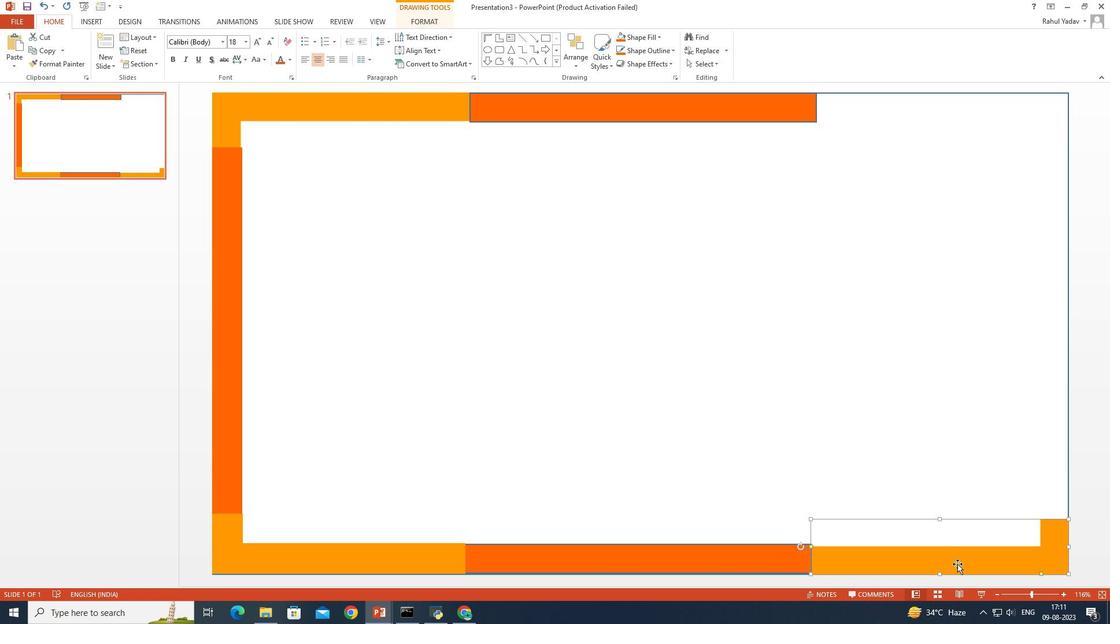 
Action: Mouse pressed left at (957, 564)
Screenshot: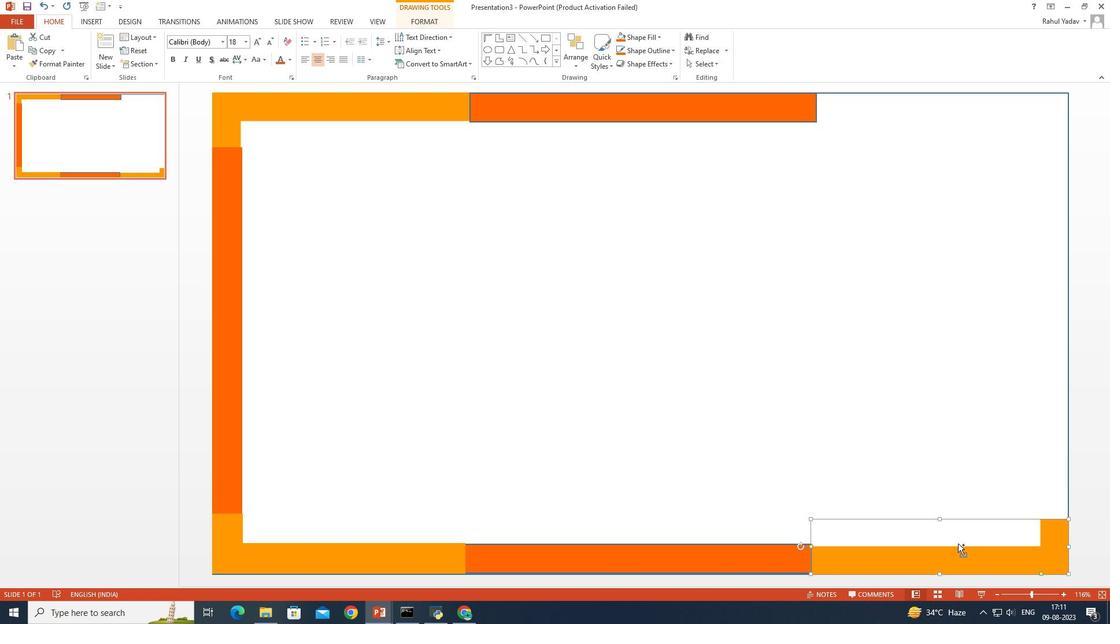 
Action: Mouse moved to (790, 215)
Screenshot: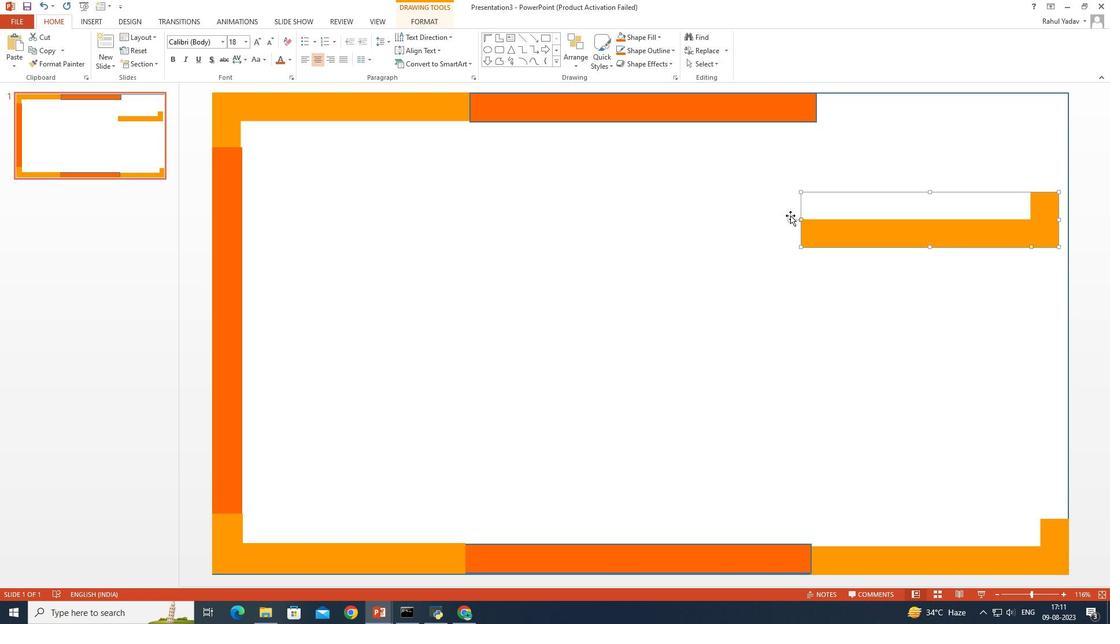 
Action: Mouse pressed left at (790, 215)
Screenshot: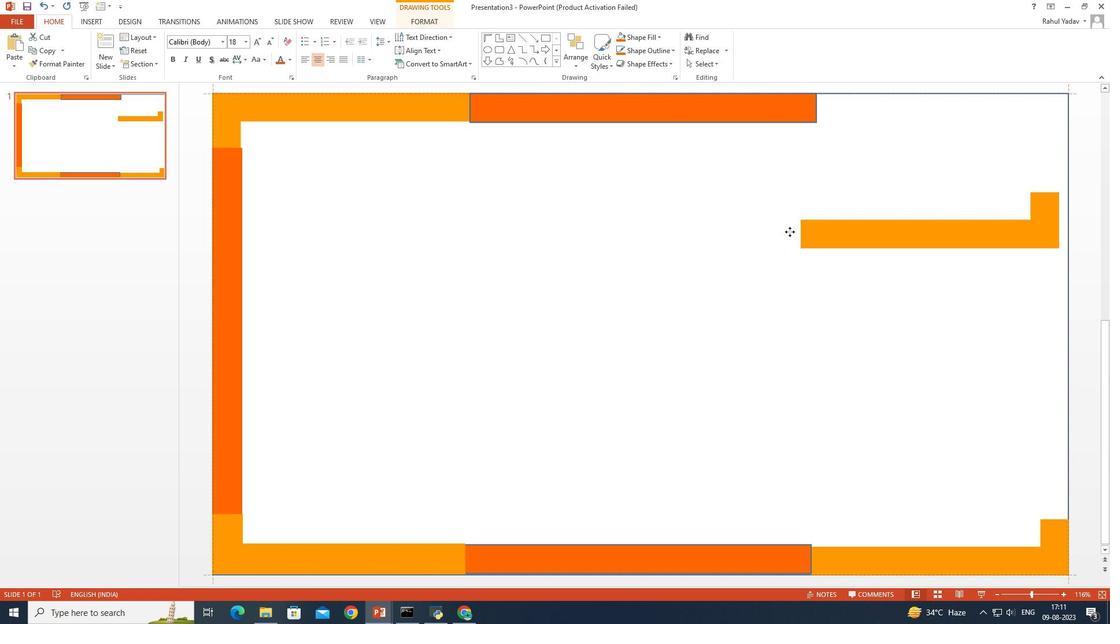 
Action: Mouse moved to (805, 212)
Screenshot: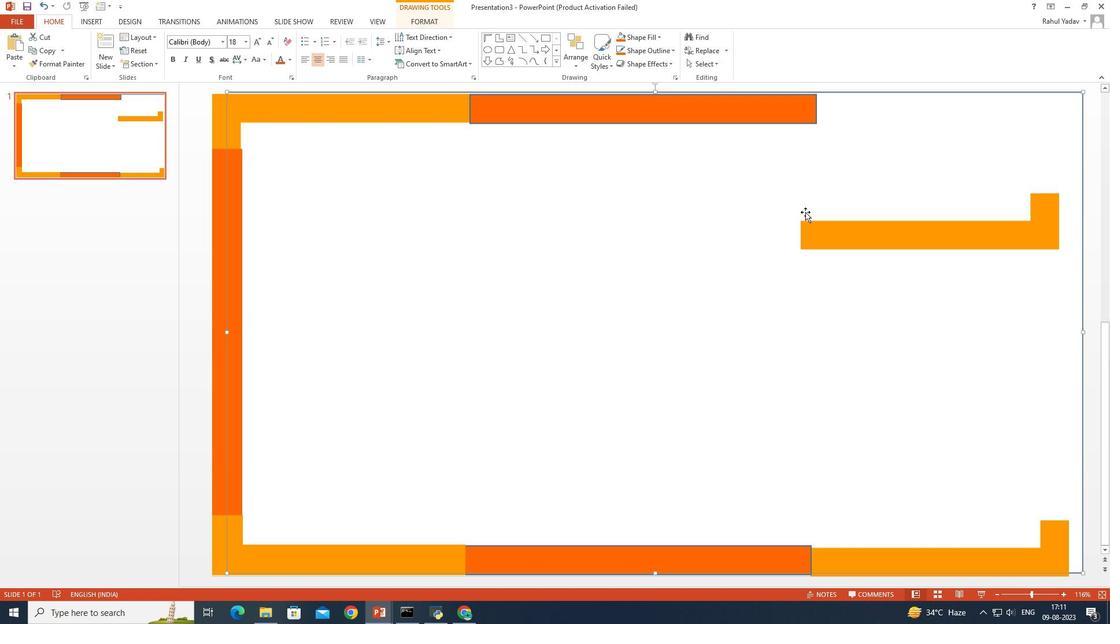 
Action: Key pressed ctrl+Z
Screenshot: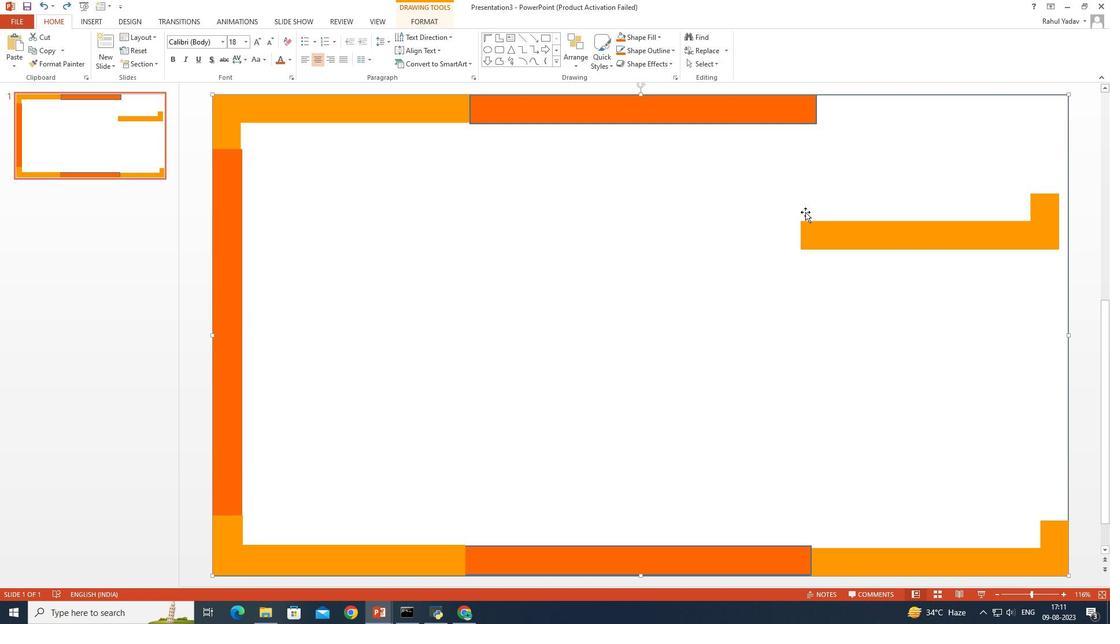 
Action: Mouse moved to (834, 231)
Screenshot: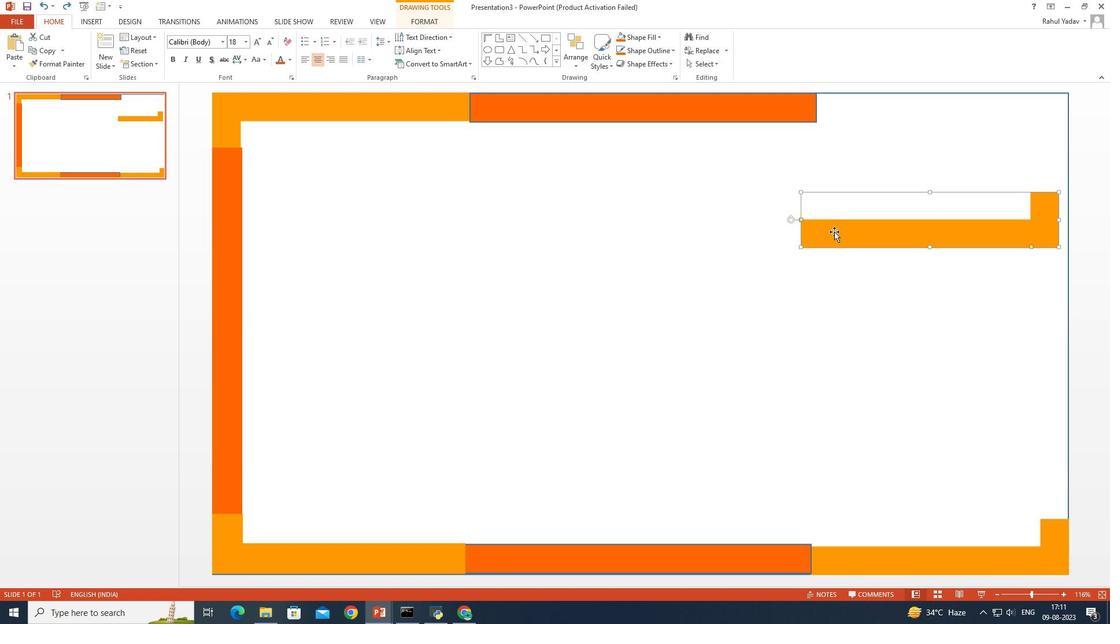 
Action: Mouse pressed left at (834, 231)
Screenshot: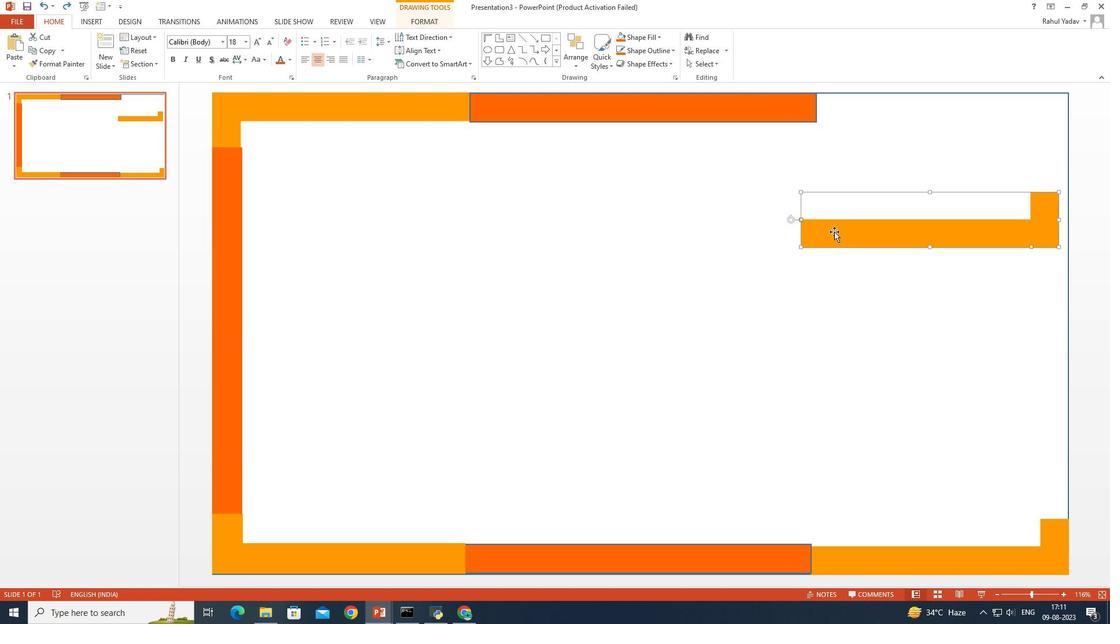 
Action: Mouse moved to (789, 216)
Screenshot: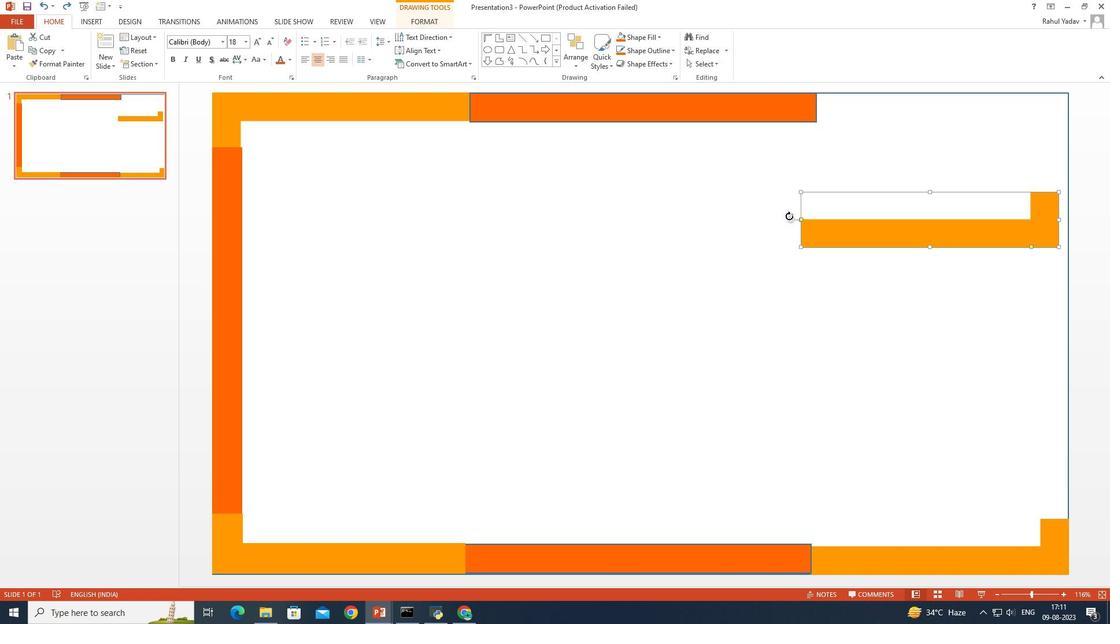 
Action: Mouse pressed left at (789, 216)
Screenshot: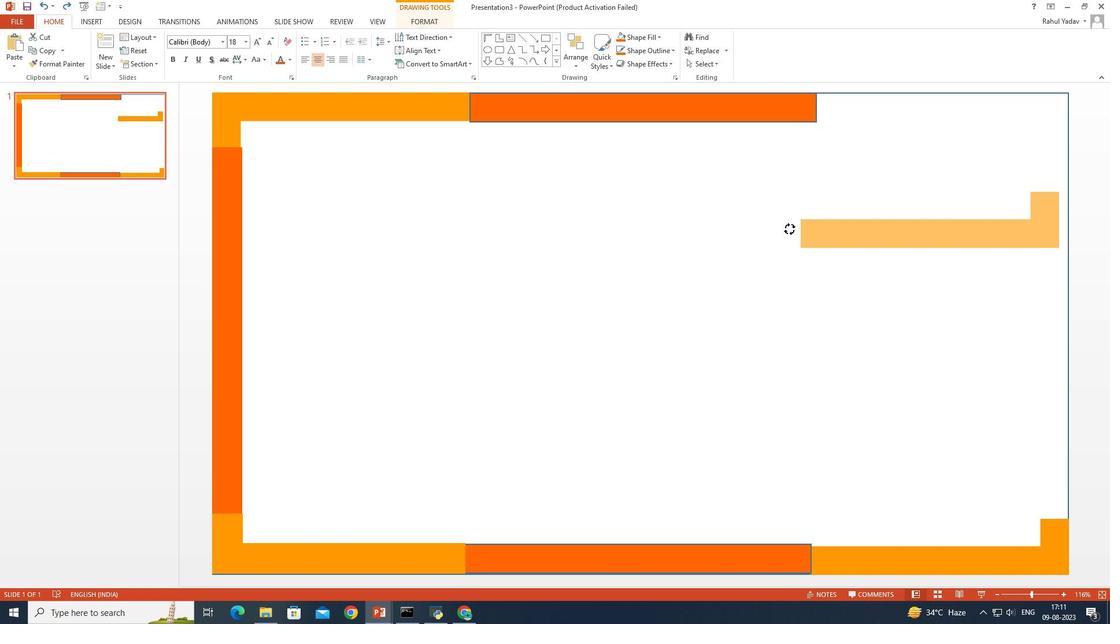 
Action: Mouse moved to (930, 363)
Screenshot: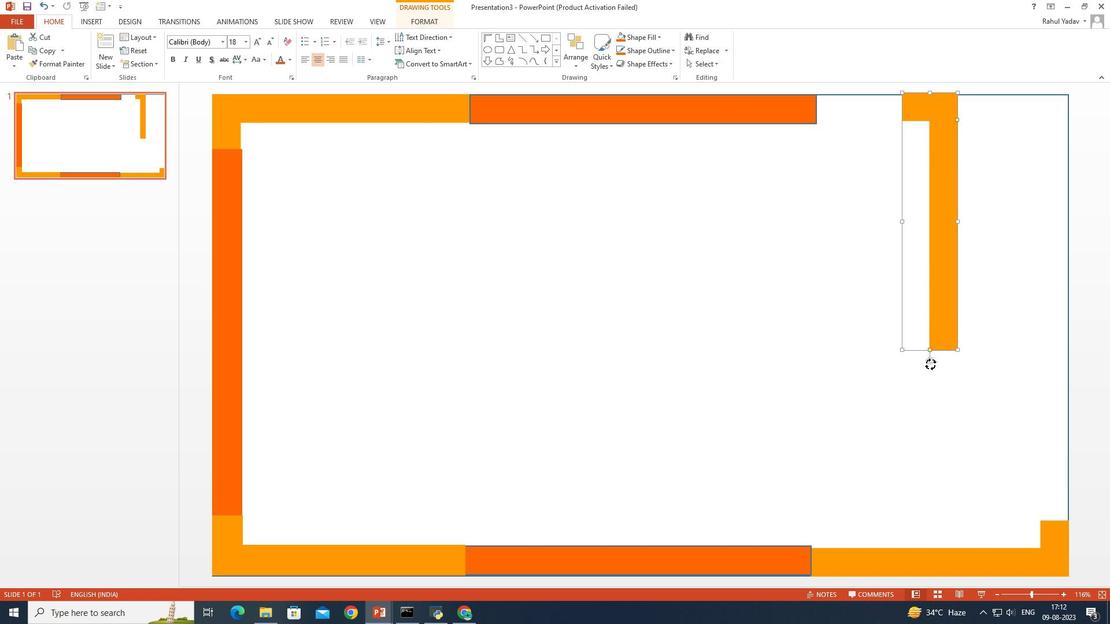 
Action: Mouse pressed left at (930, 363)
Screenshot: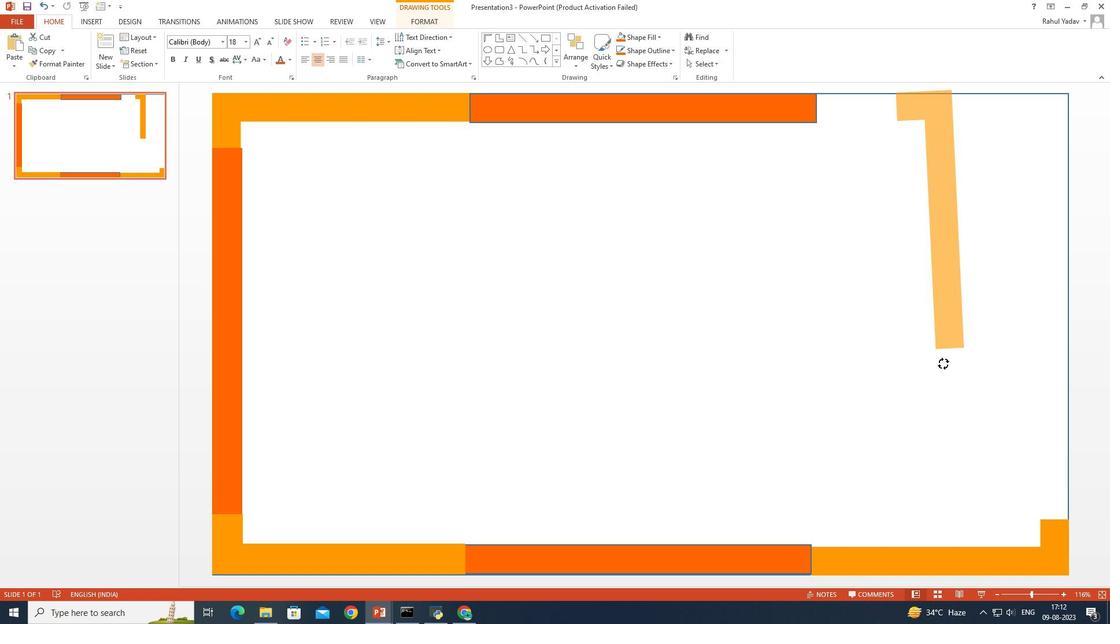 
Action: Mouse moved to (932, 263)
Screenshot: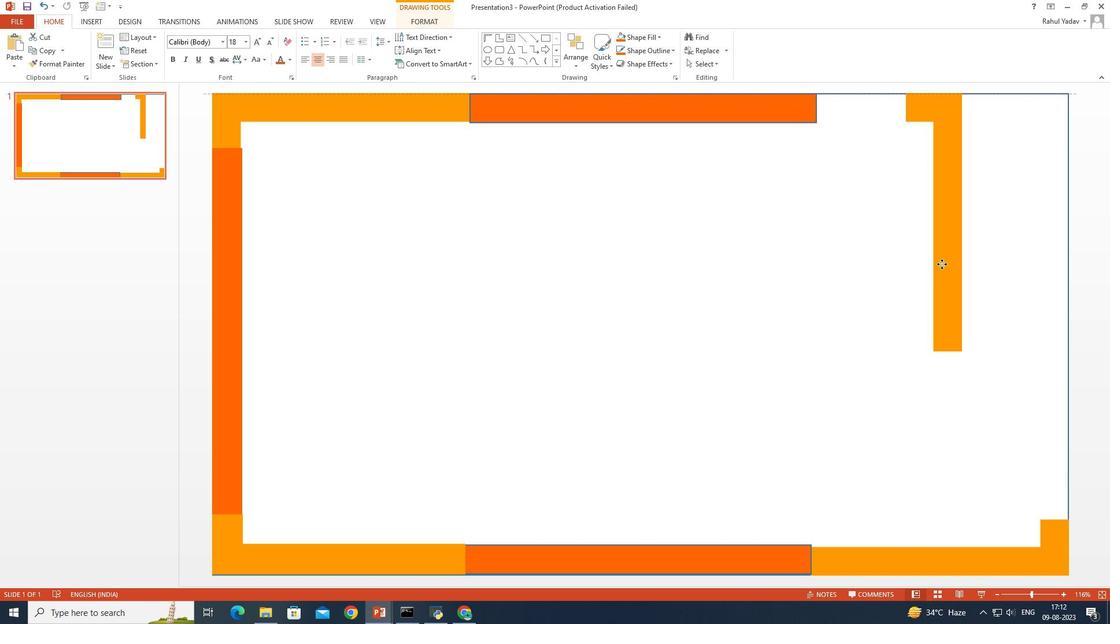 
Action: Mouse pressed left at (932, 263)
Screenshot: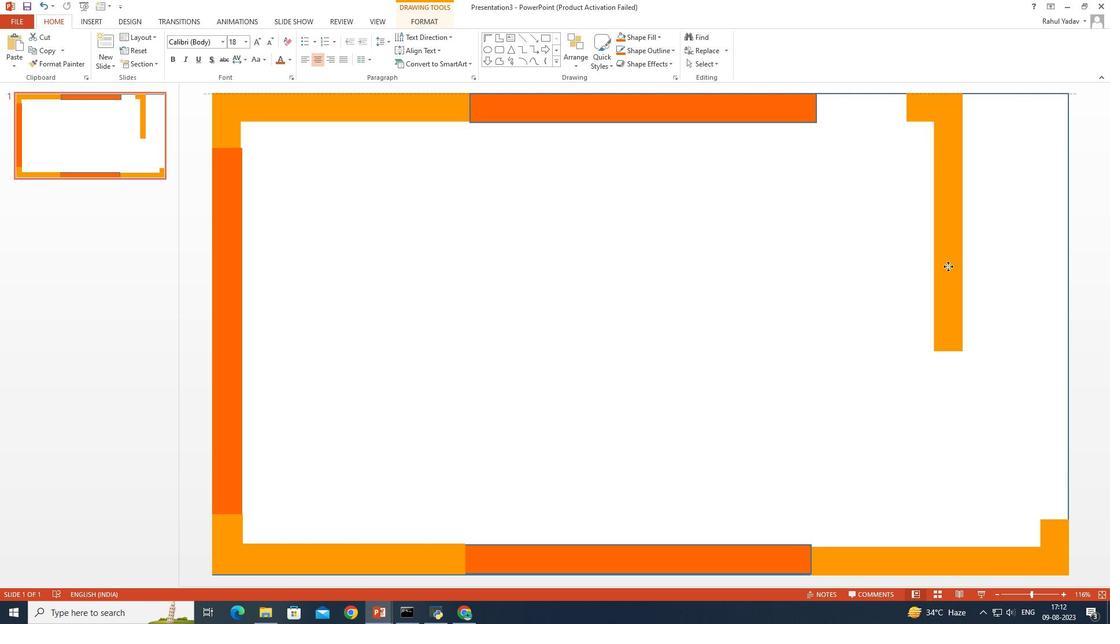 
Action: Mouse moved to (1045, 442)
Screenshot: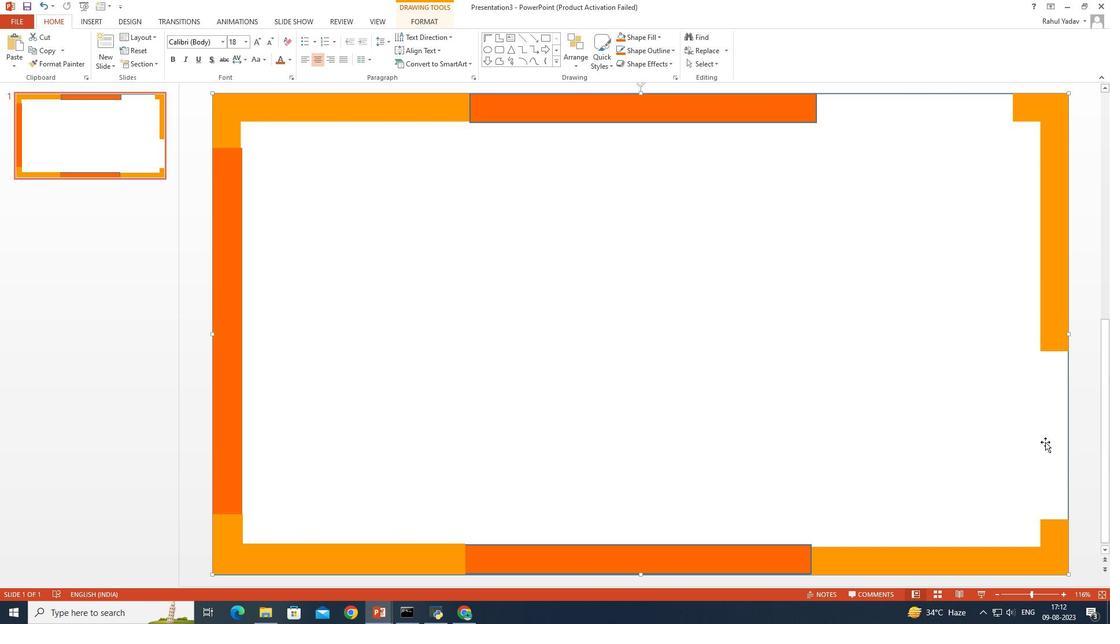 
Action: Mouse pressed left at (1045, 442)
Screenshot: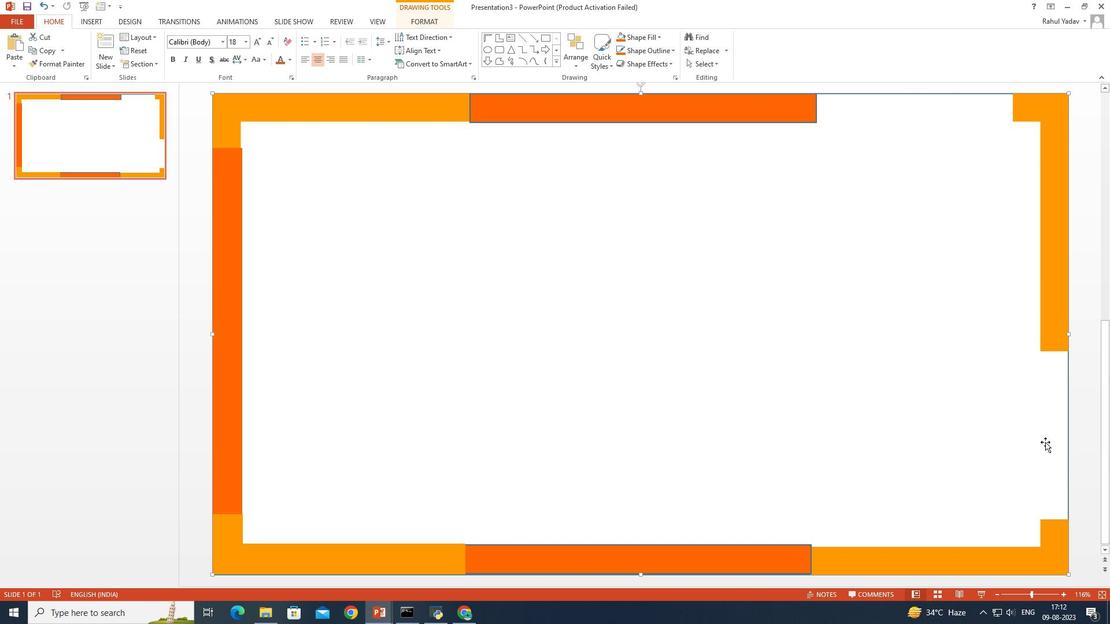 
Action: Mouse moved to (620, 53)
Screenshot: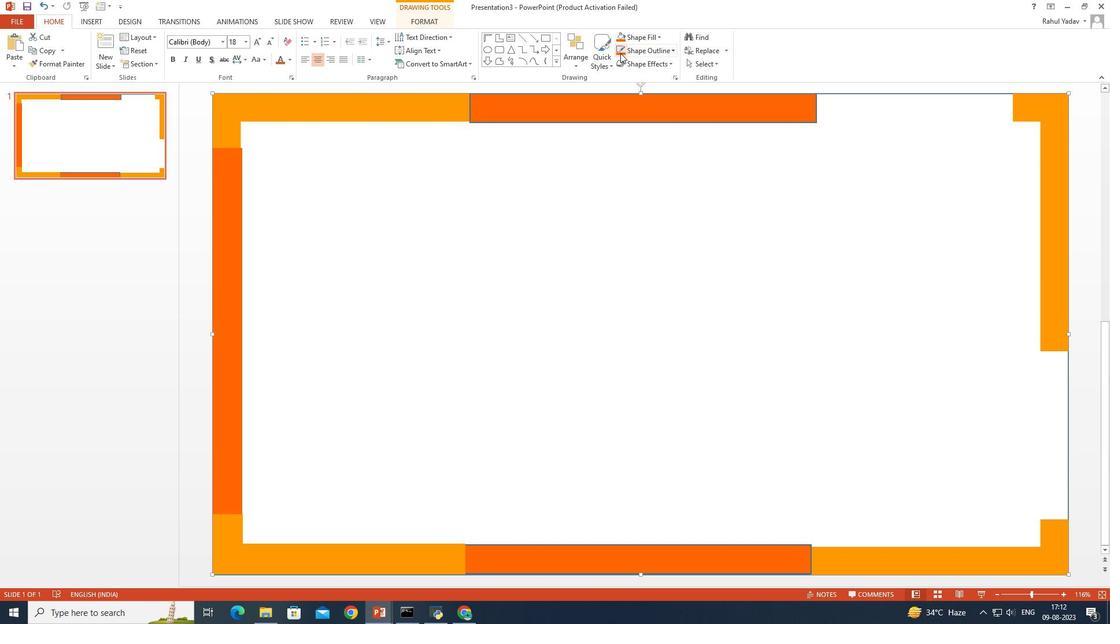 
Action: Mouse pressed left at (620, 53)
Screenshot: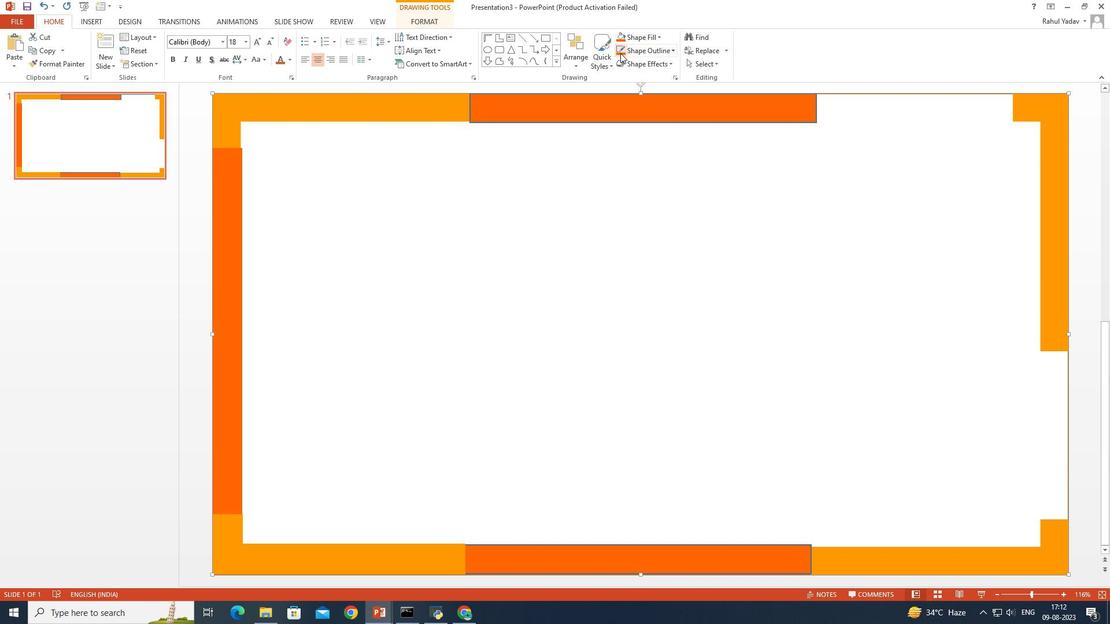 
Action: Mouse moved to (612, 109)
Screenshot: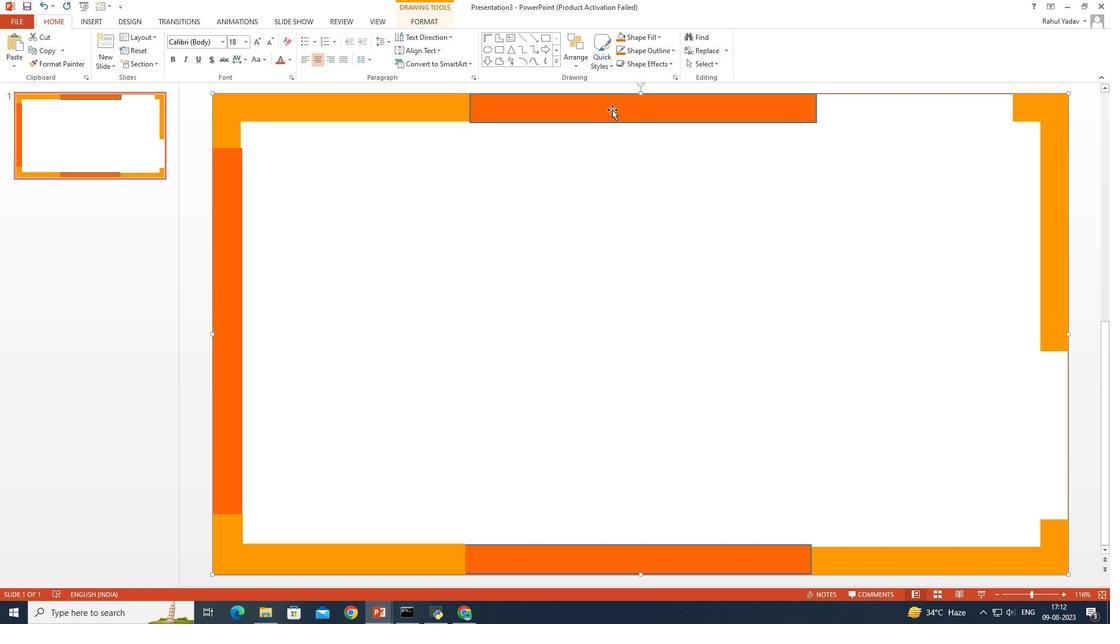
Action: Mouse pressed left at (612, 109)
Screenshot: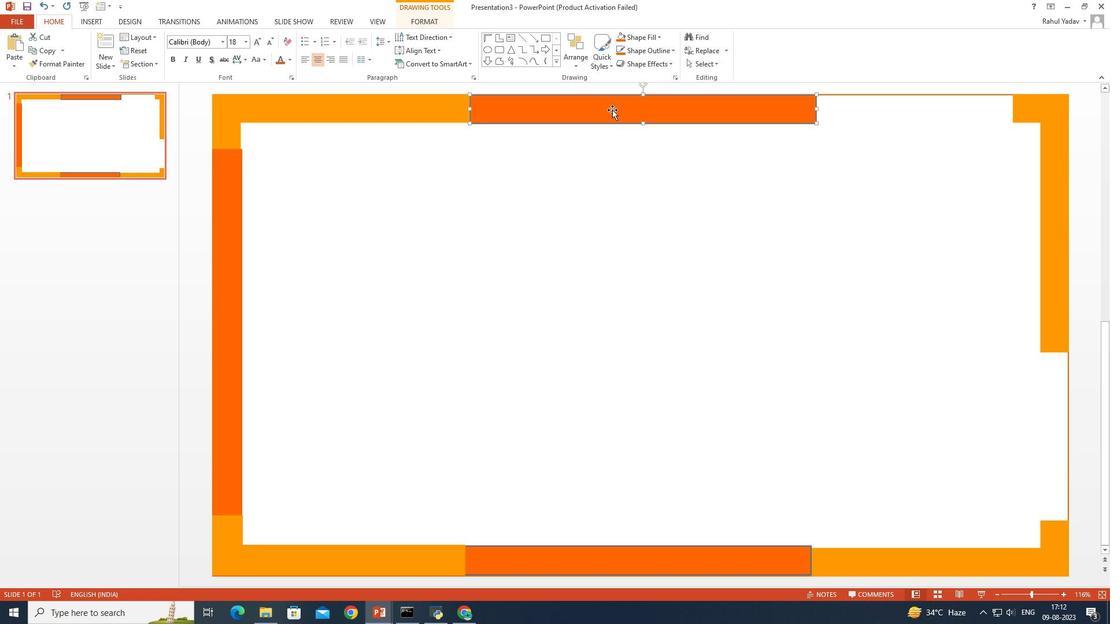 
Action: Mouse moved to (617, 52)
Screenshot: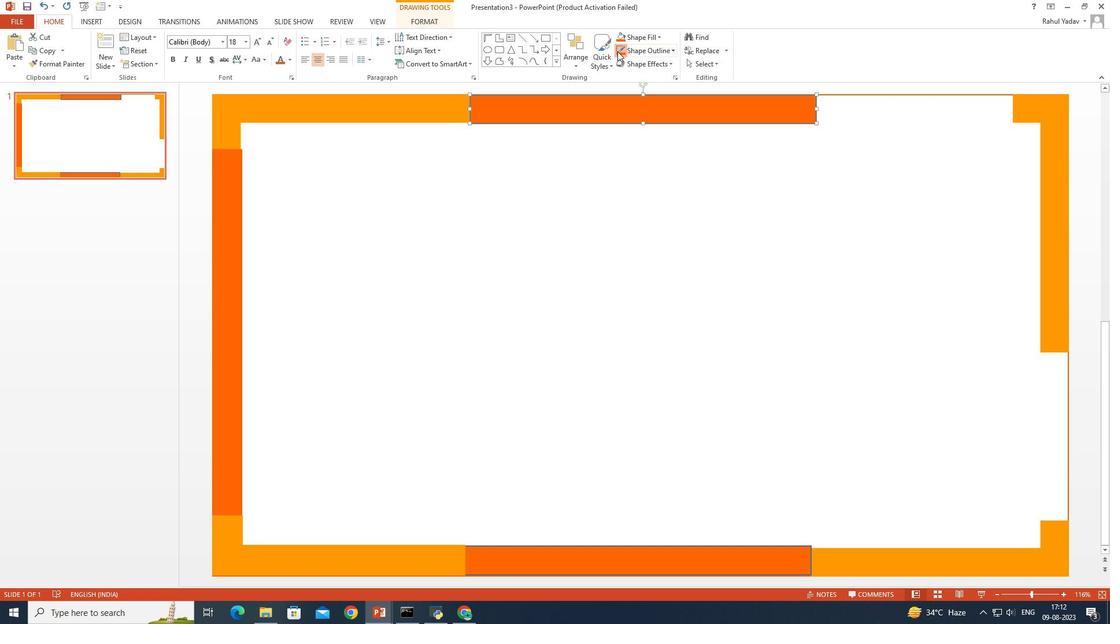 
Action: Mouse pressed left at (617, 52)
Screenshot: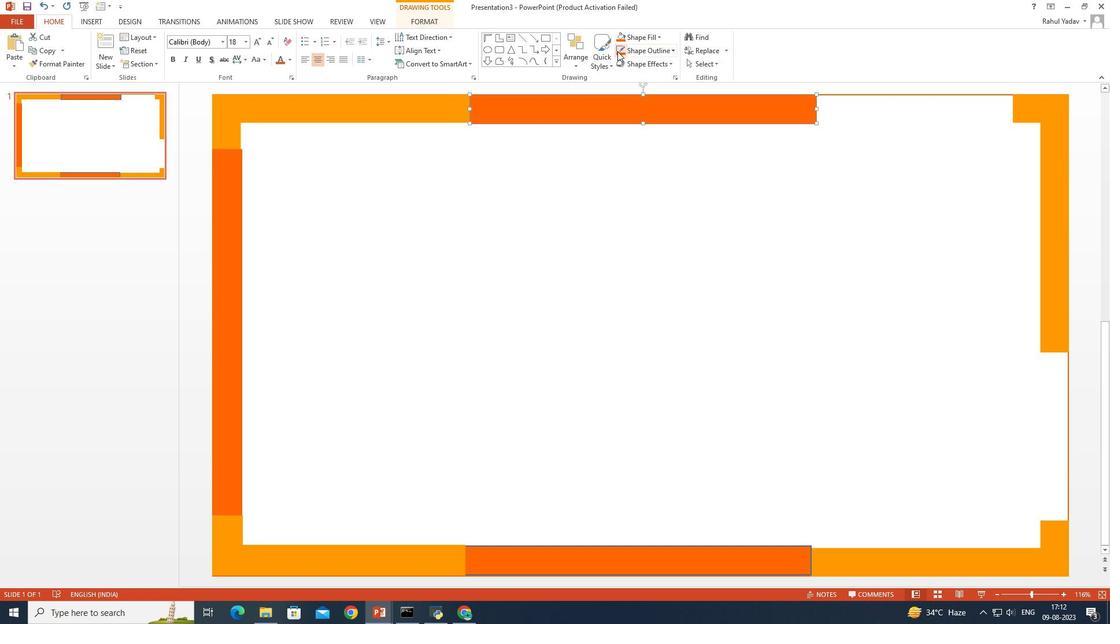
Action: Mouse moved to (600, 230)
Screenshot: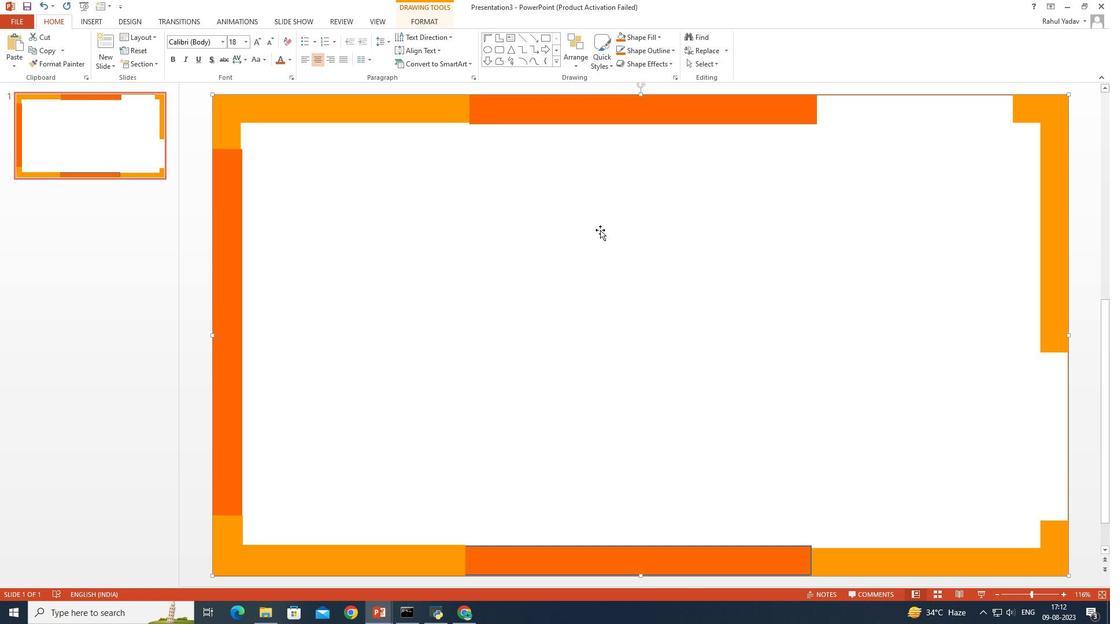 
Action: Mouse pressed left at (600, 230)
Screenshot: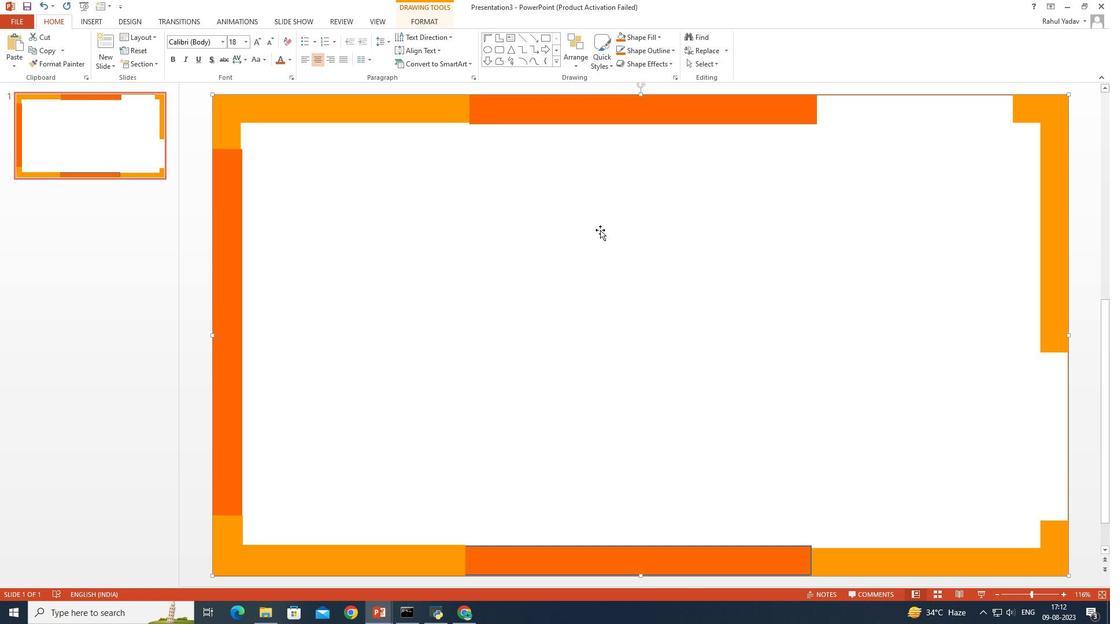 
Action: Mouse moved to (775, 116)
Screenshot: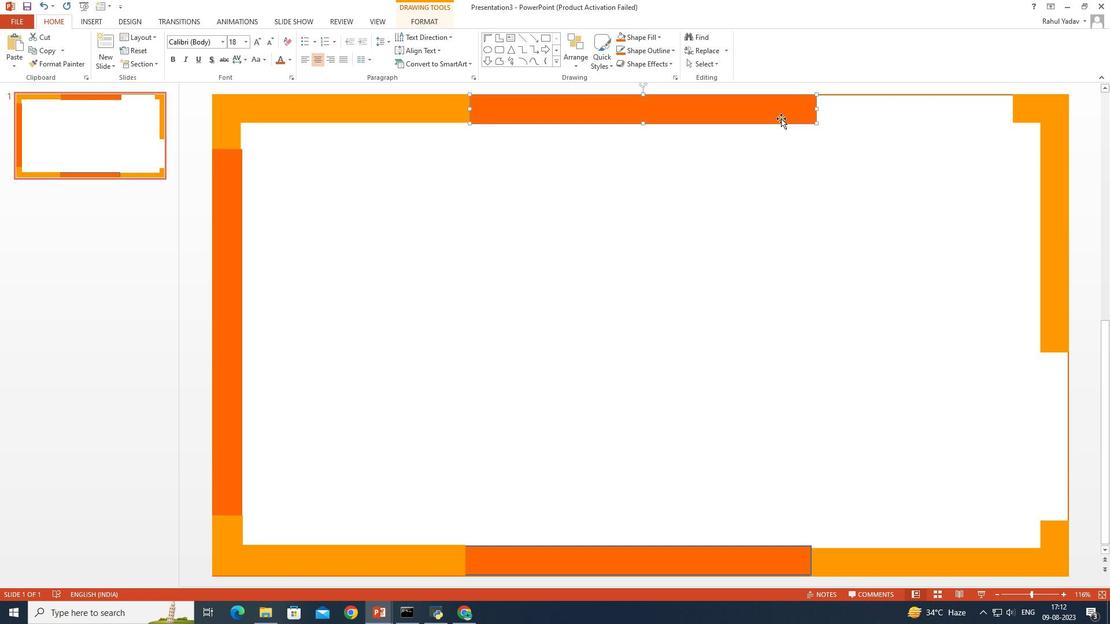
Action: Mouse pressed left at (775, 116)
Screenshot: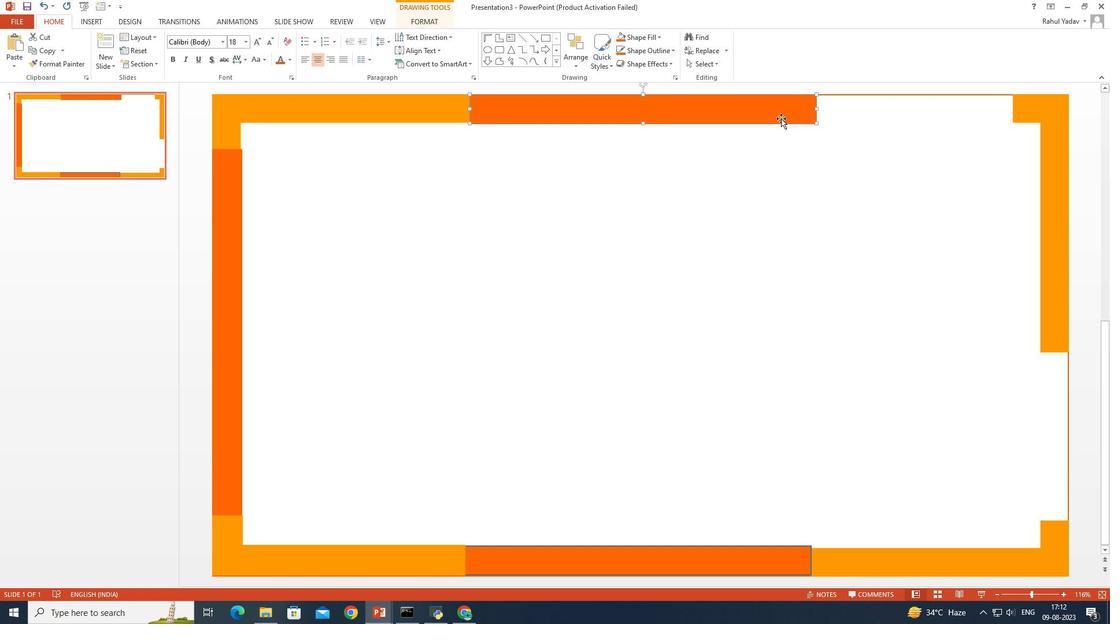 
Action: Mouse moved to (816, 109)
Screenshot: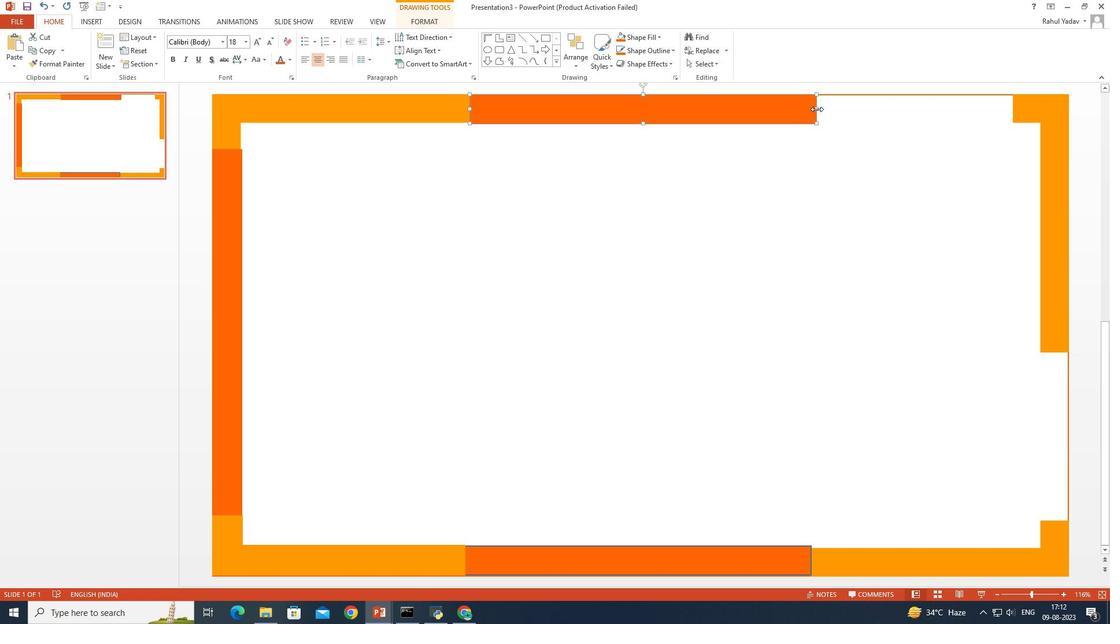 
Action: Mouse pressed left at (816, 109)
Screenshot: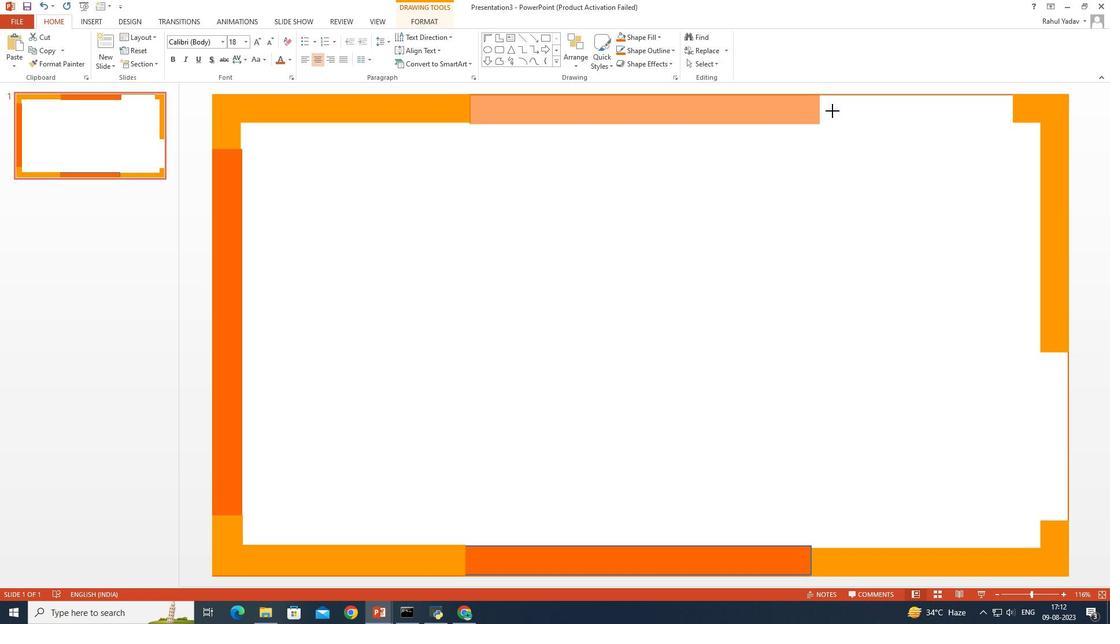 
Action: Mouse moved to (742, 124)
Screenshot: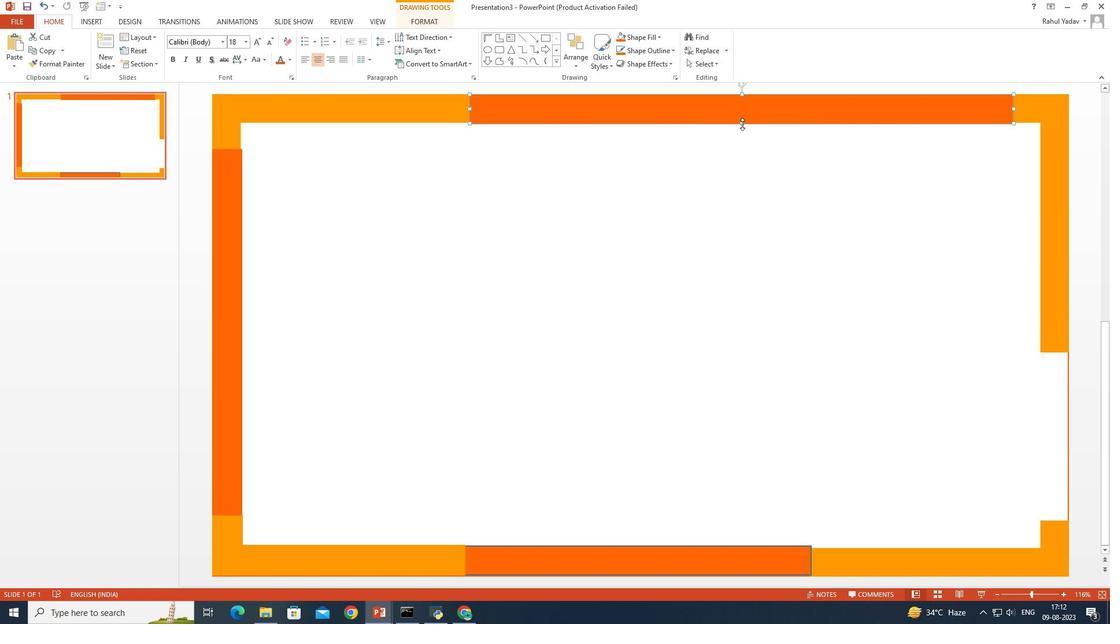 
Action: Mouse pressed left at (742, 124)
Screenshot: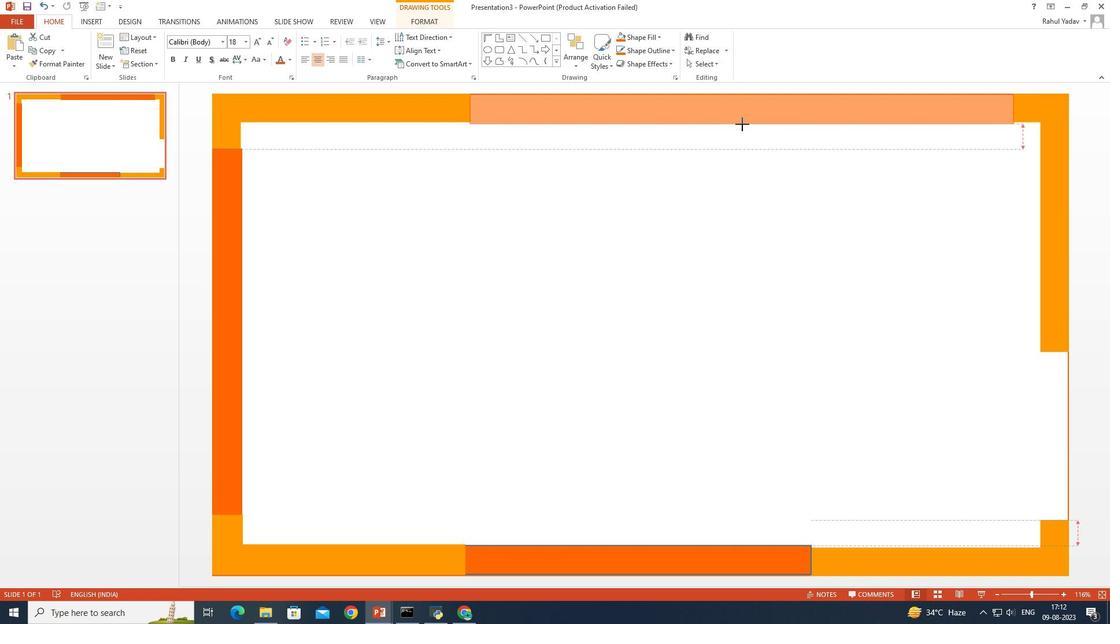 
Action: Mouse moved to (784, 501)
Screenshot: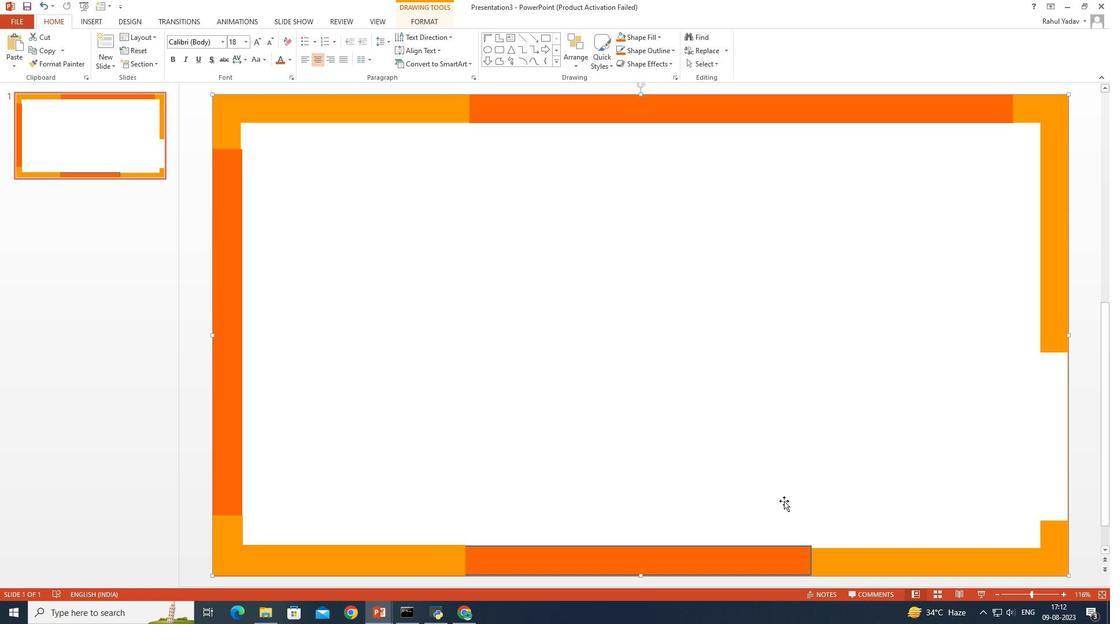 
Action: Mouse pressed left at (784, 501)
Screenshot: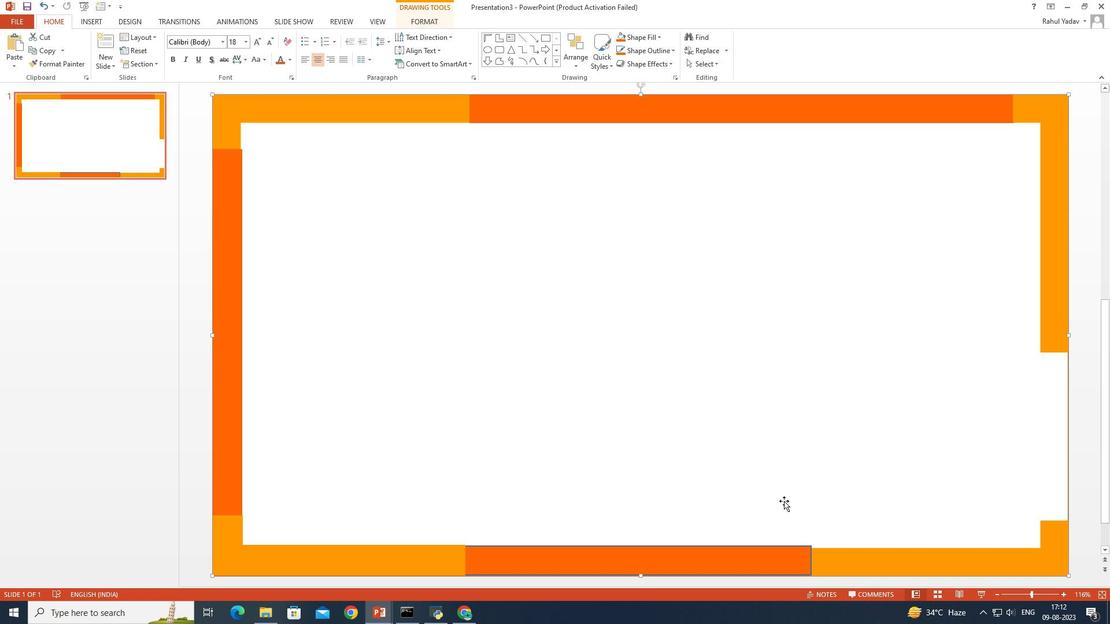 
Action: Mouse moved to (778, 560)
Screenshot: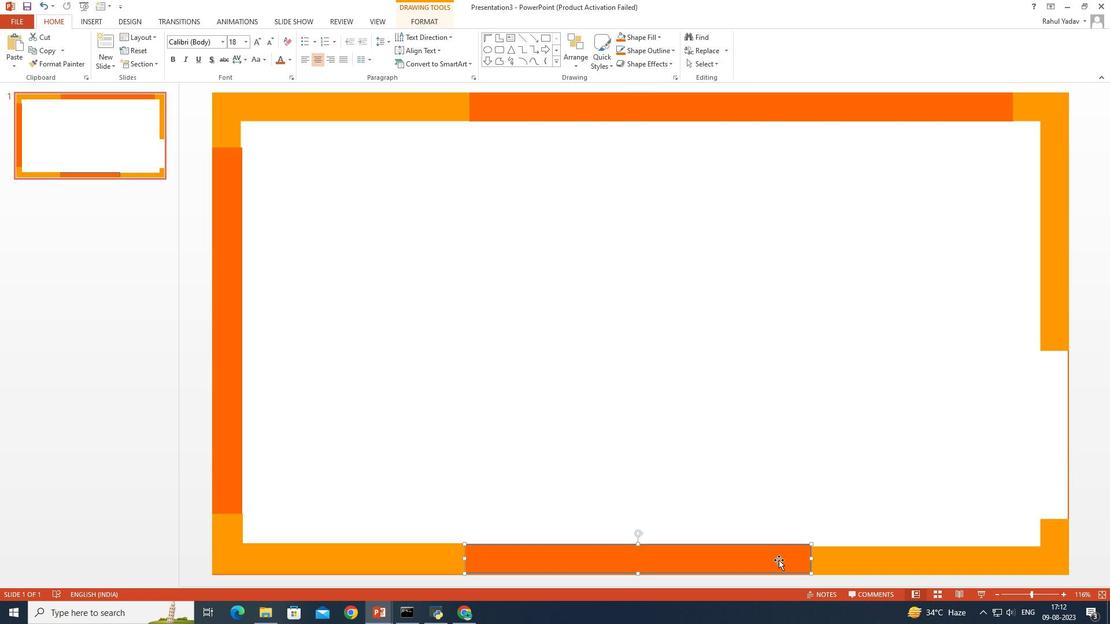 
Action: Mouse pressed left at (778, 560)
Screenshot: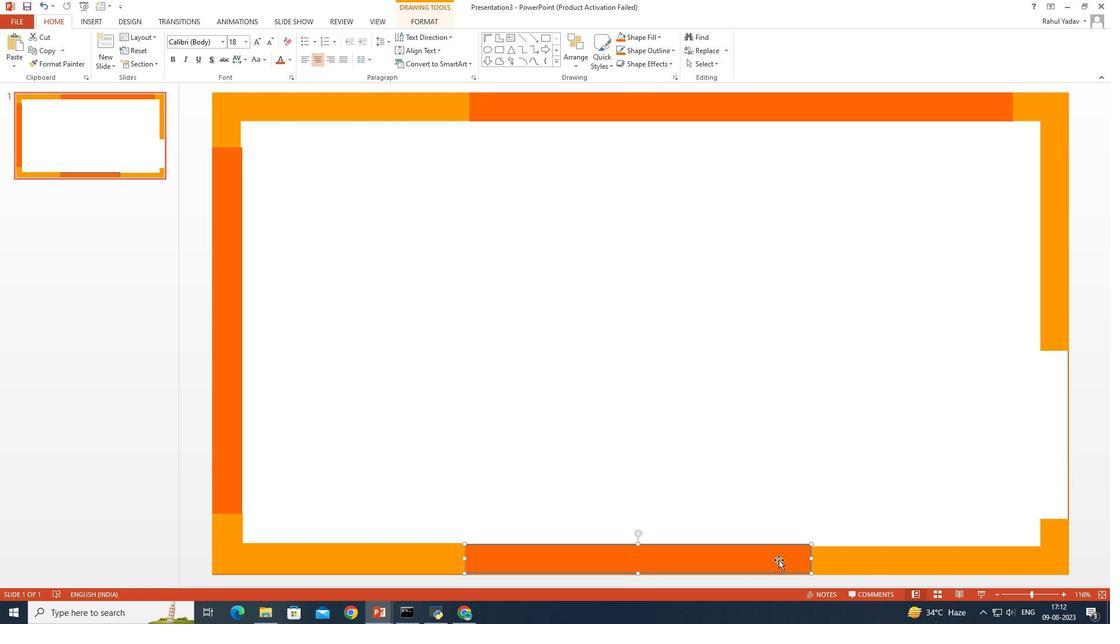 
Action: Mouse moved to (620, 52)
Screenshot: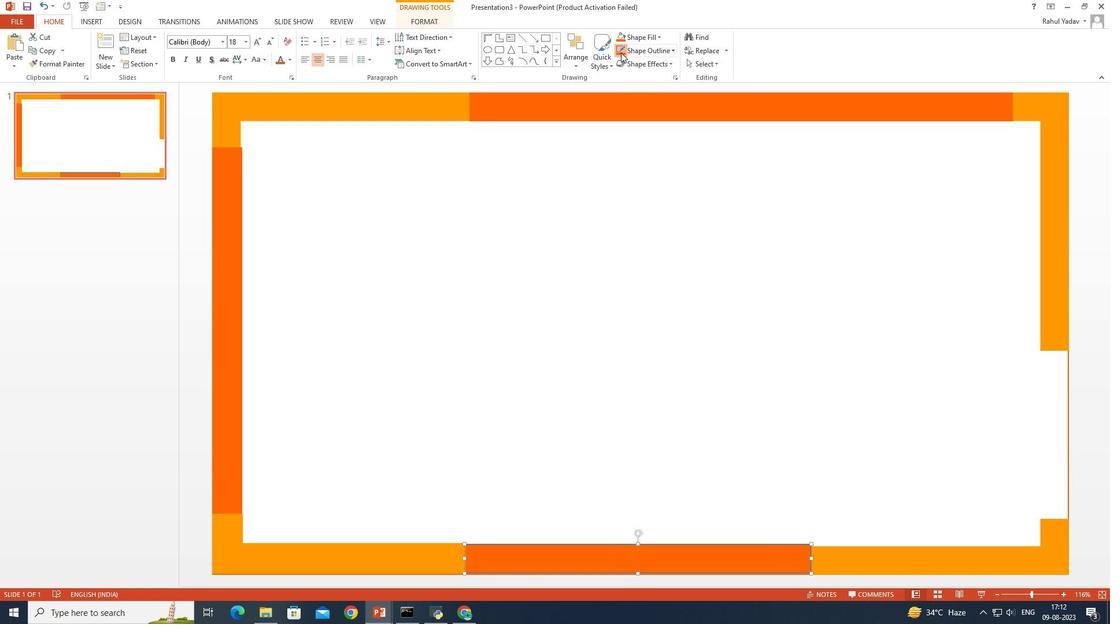
Action: Mouse pressed left at (620, 52)
Screenshot: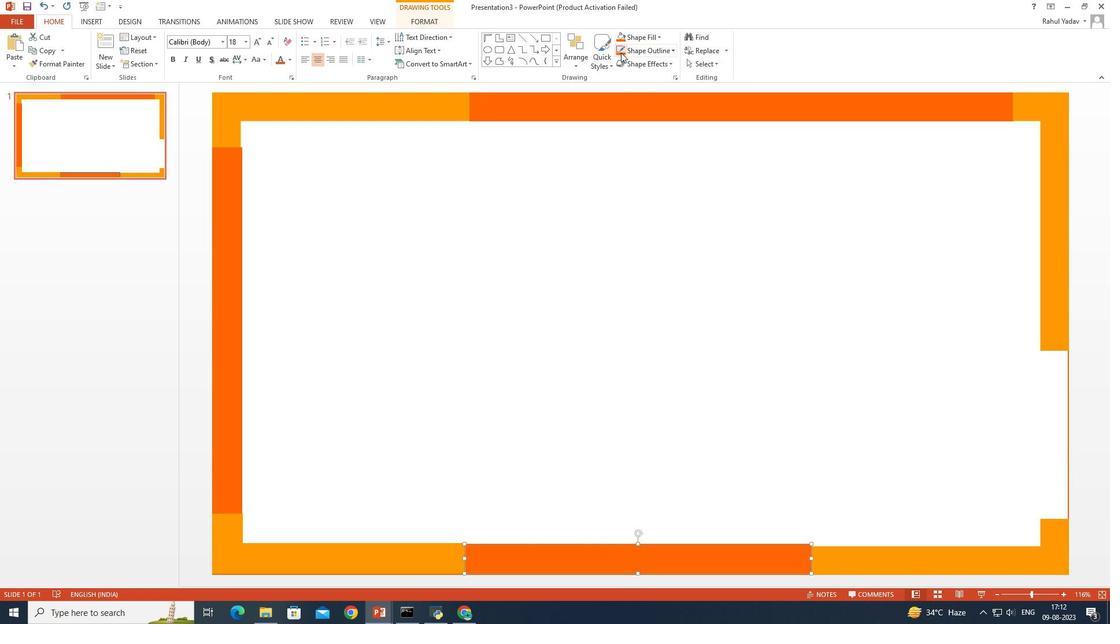 
Action: Mouse moved to (670, 291)
Screenshot: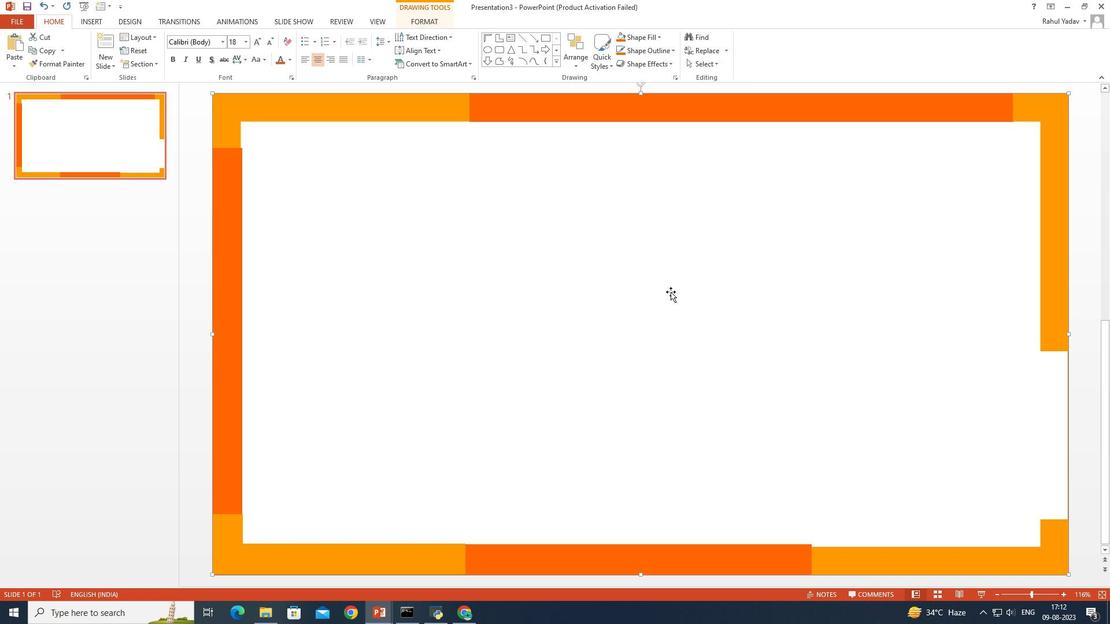 
Action: Mouse pressed left at (670, 291)
Screenshot: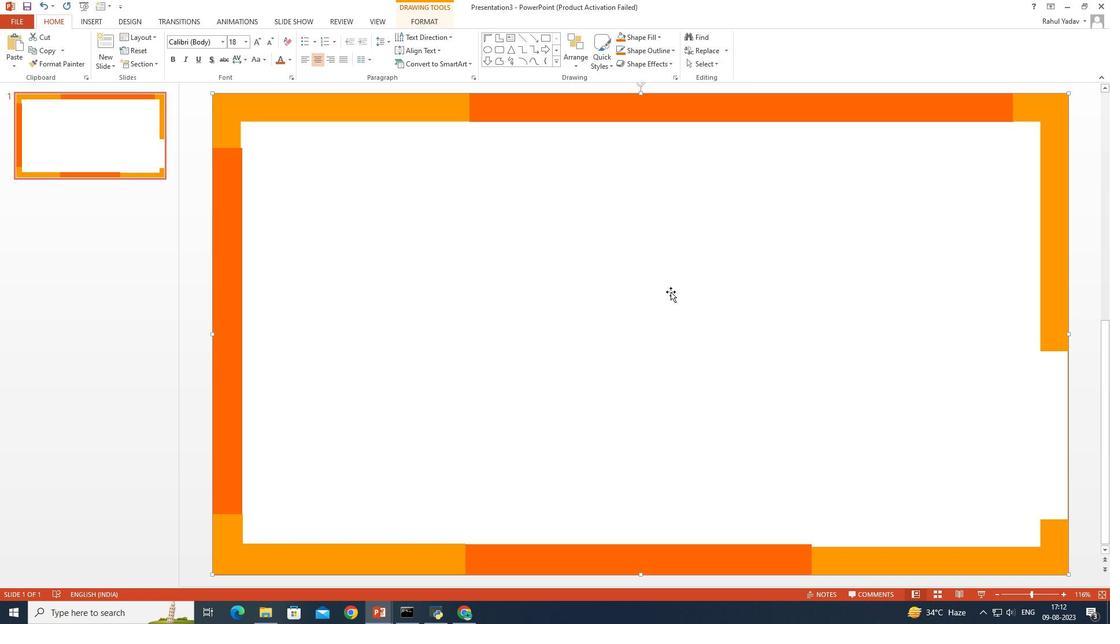 
Action: Mouse moved to (759, 560)
Screenshot: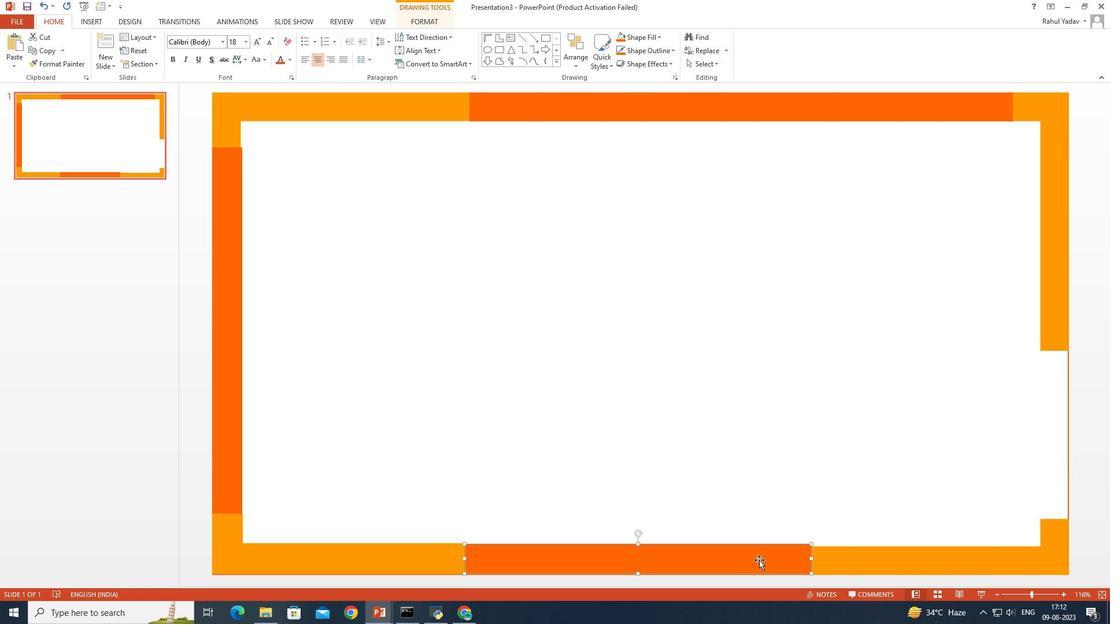 
Action: Mouse pressed left at (759, 560)
Screenshot: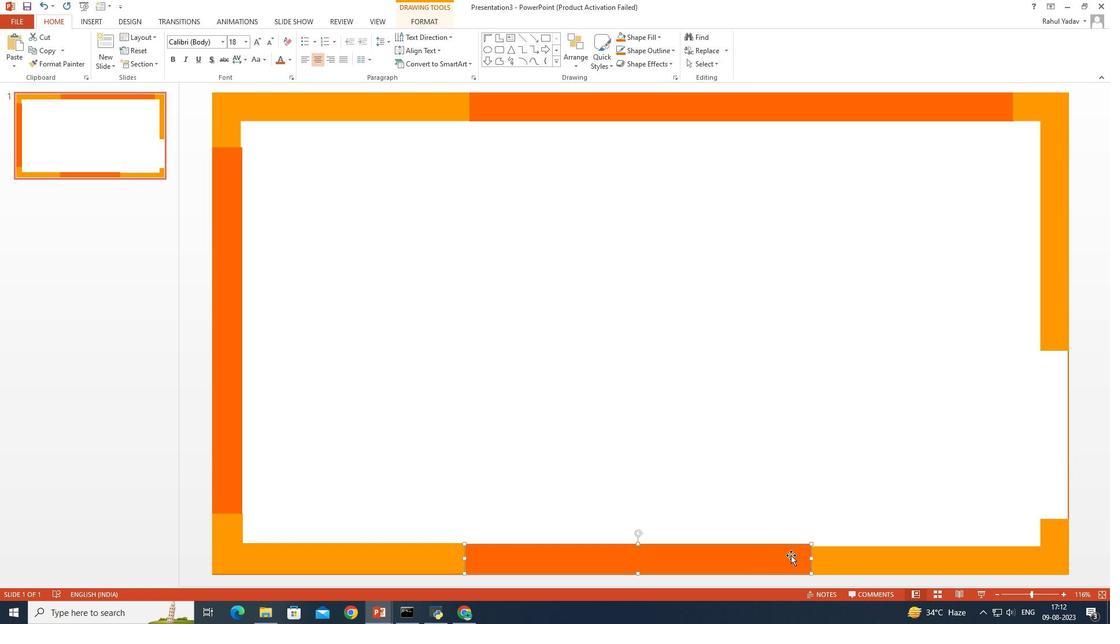 
Action: Mouse moved to (409, 23)
Screenshot: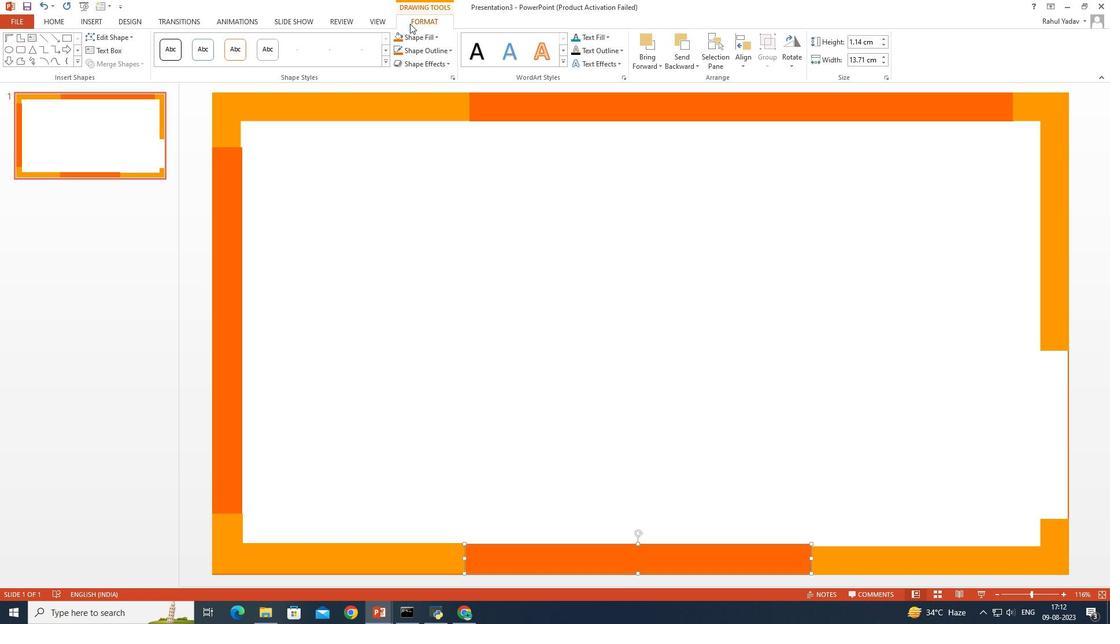 
Action: Mouse pressed left at (409, 23)
Screenshot: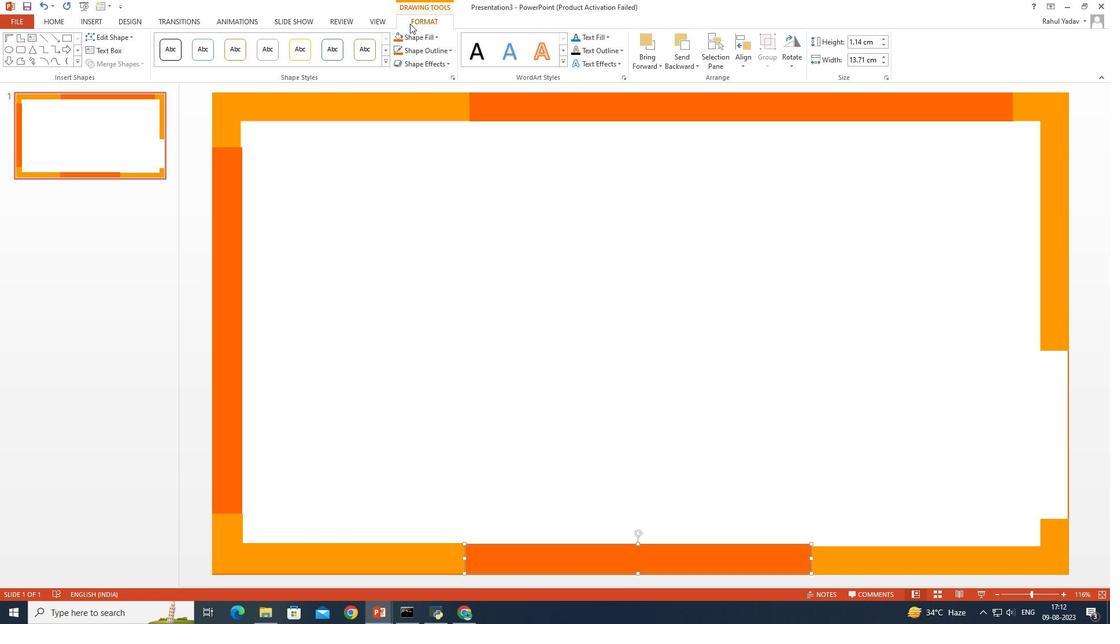 
Action: Mouse moved to (123, 49)
Screenshot: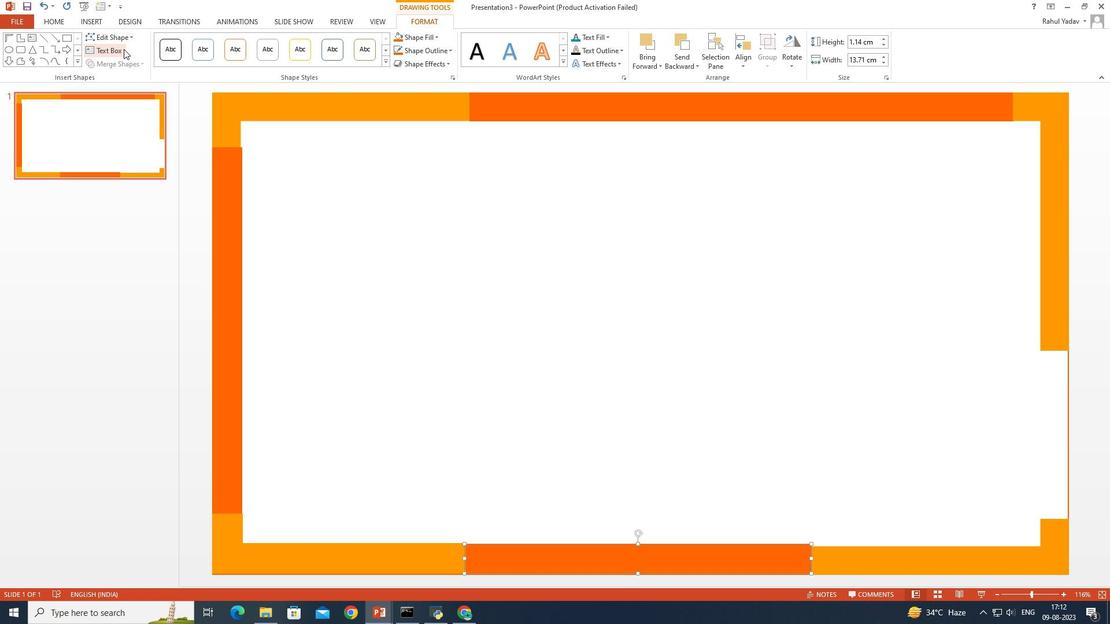 
Action: Mouse pressed left at (123, 49)
Screenshot: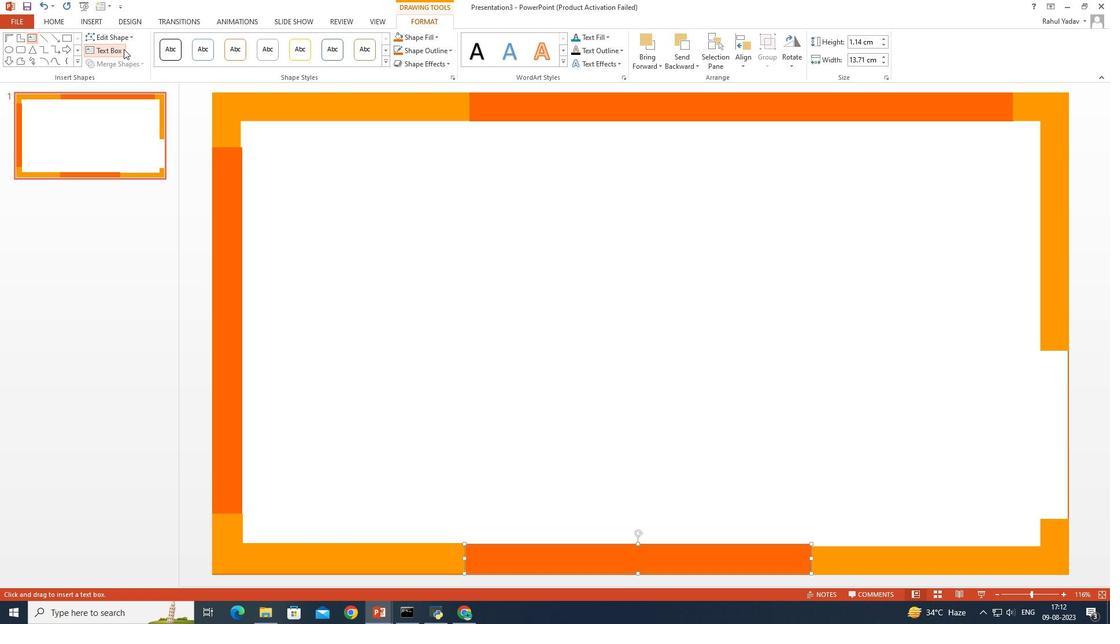 
Action: Mouse moved to (121, 37)
Screenshot: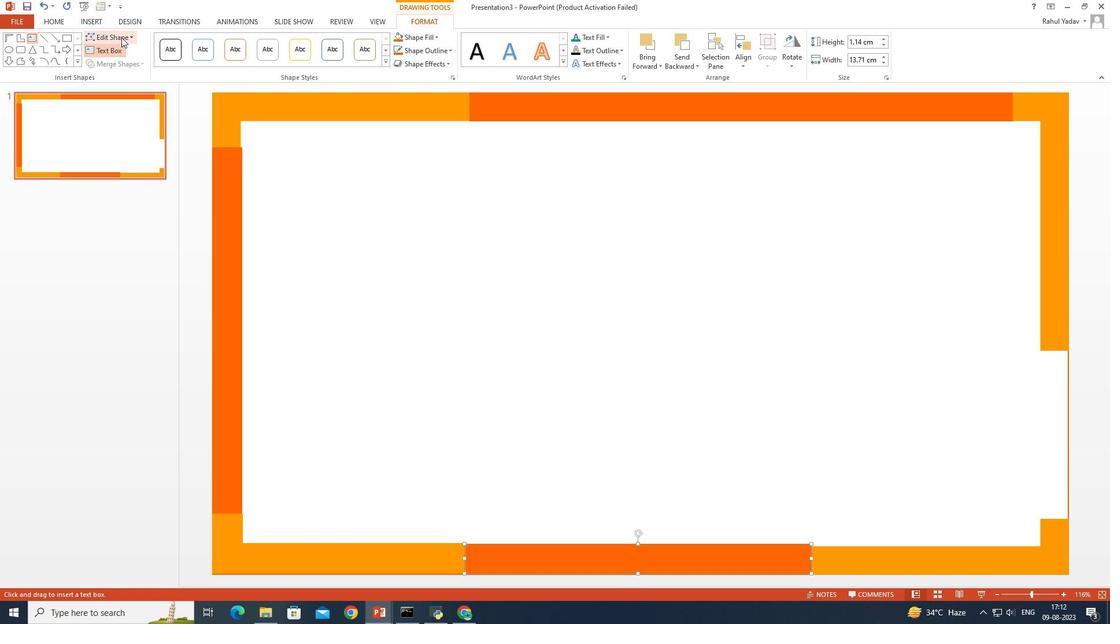 
Action: Mouse pressed left at (121, 37)
Screenshot: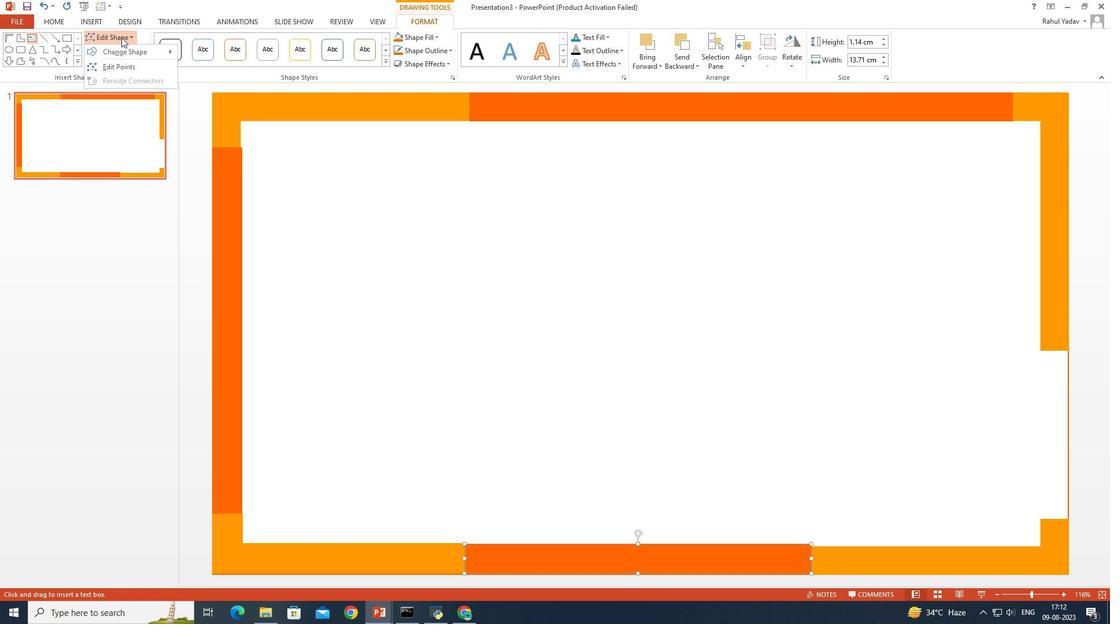 
Action: Mouse moved to (124, 63)
Screenshot: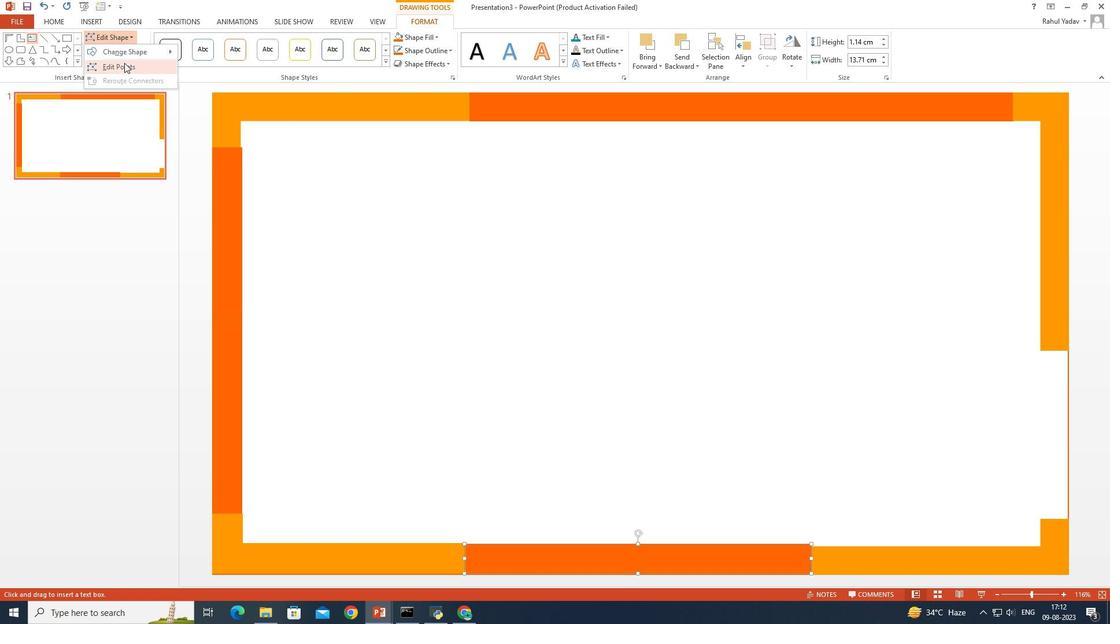 
Action: Mouse pressed left at (124, 63)
Screenshot: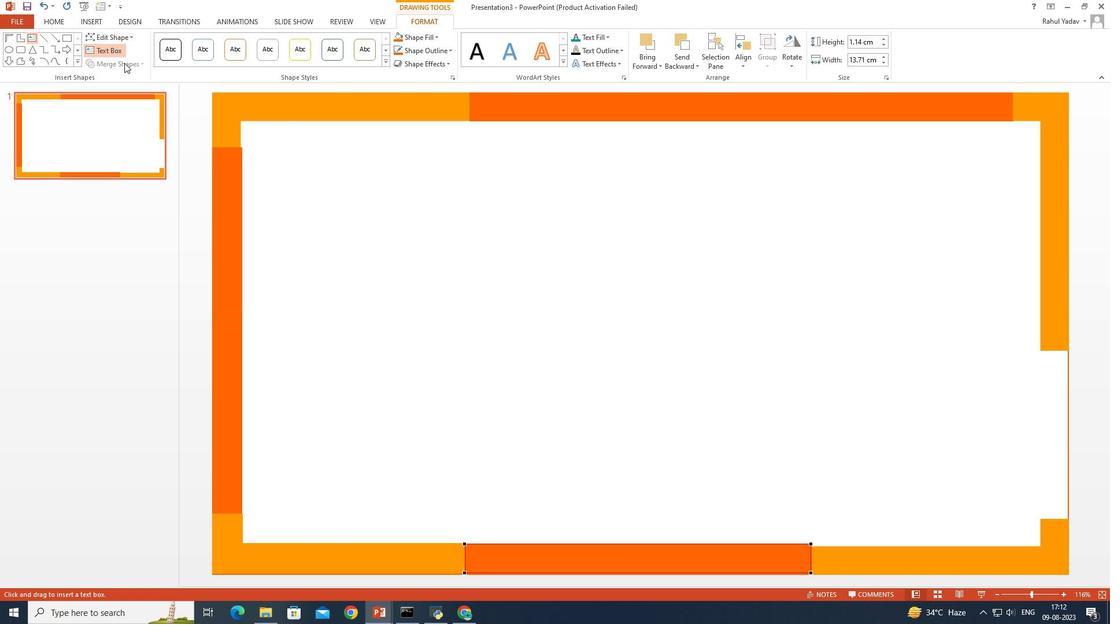 
Action: Mouse moved to (810, 543)
Screenshot: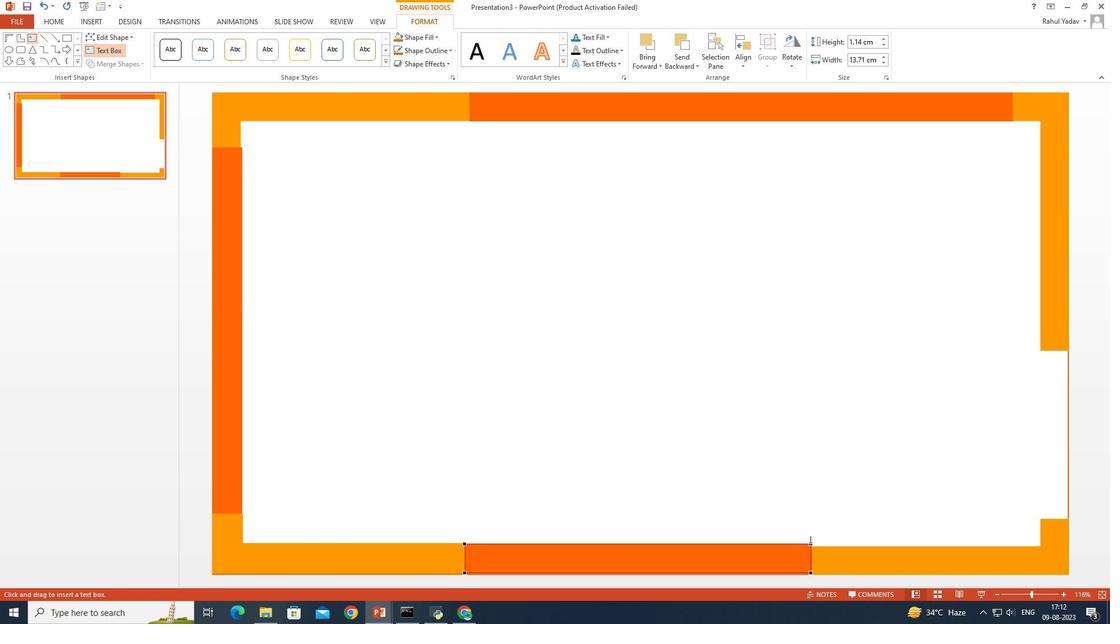 
Action: Mouse pressed left at (810, 543)
Screenshot: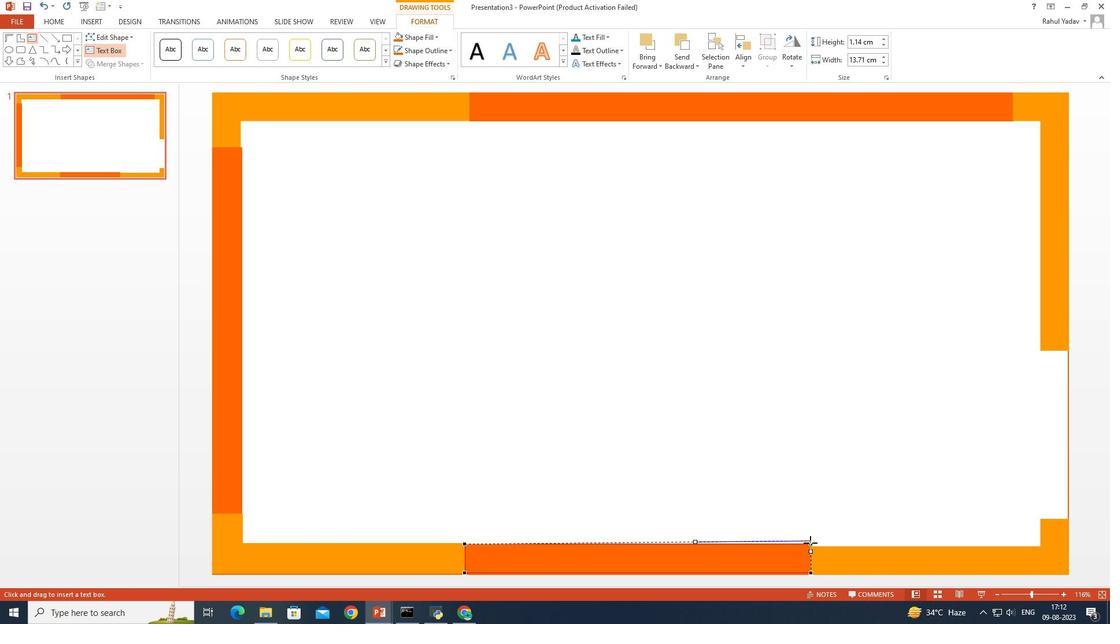 
Action: Mouse moved to (768, 474)
Screenshot: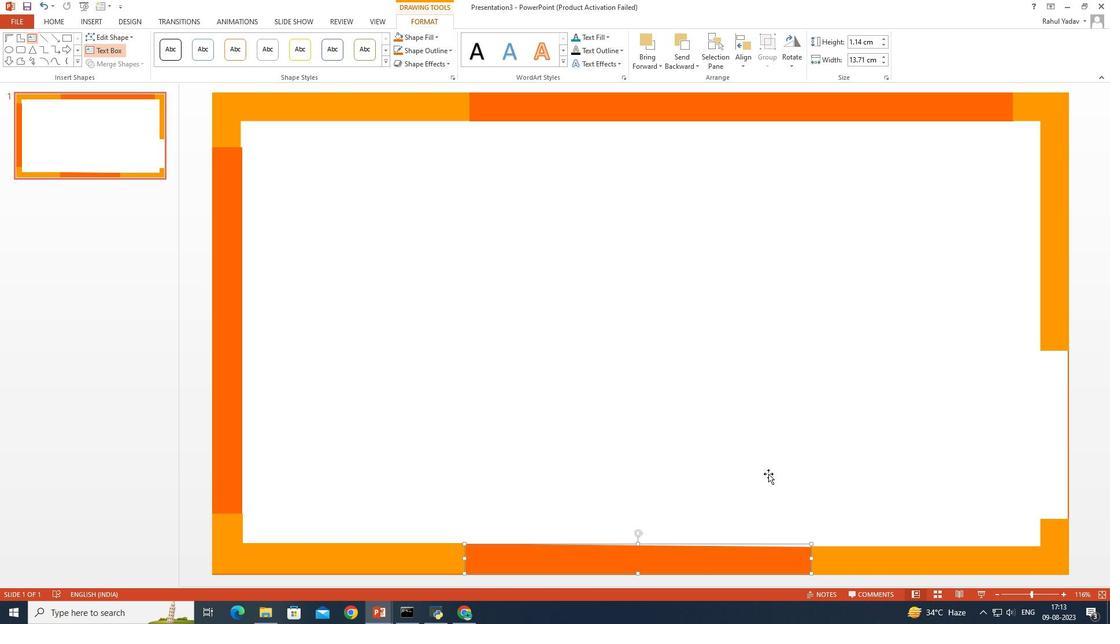 
Action: Mouse pressed left at (768, 474)
Screenshot: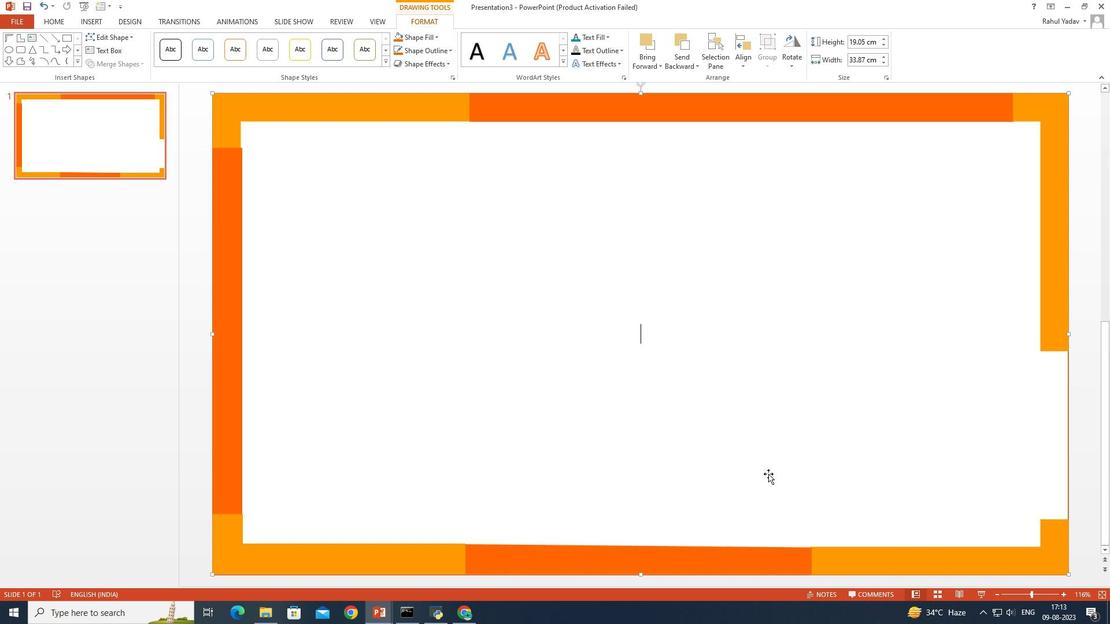 
Action: Mouse moved to (98, 34)
Screenshot: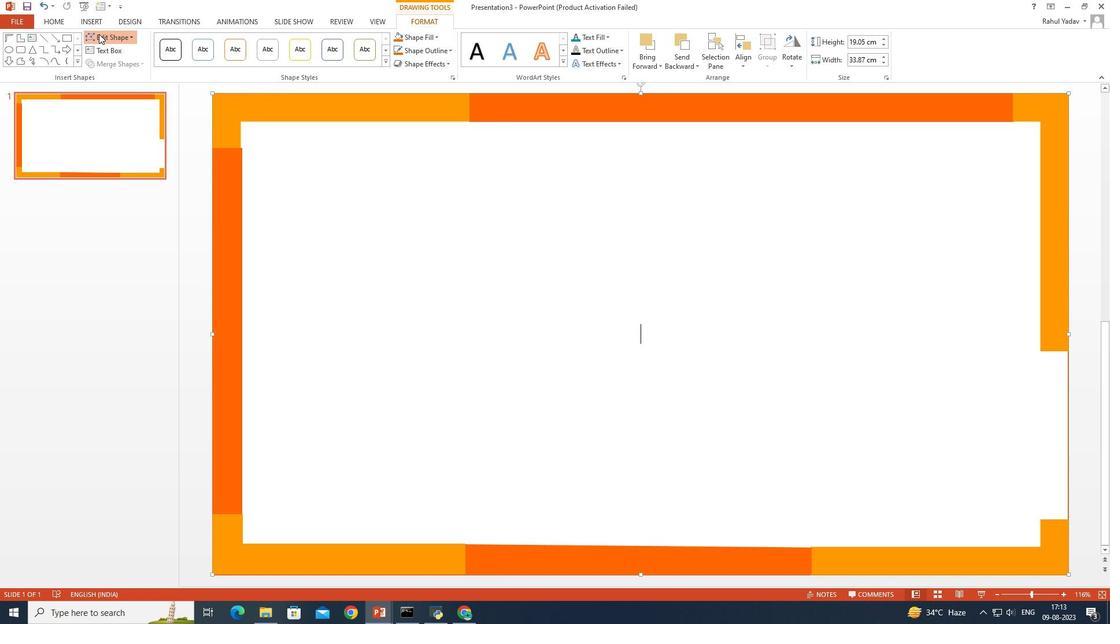 
Action: Mouse pressed left at (98, 34)
Screenshot: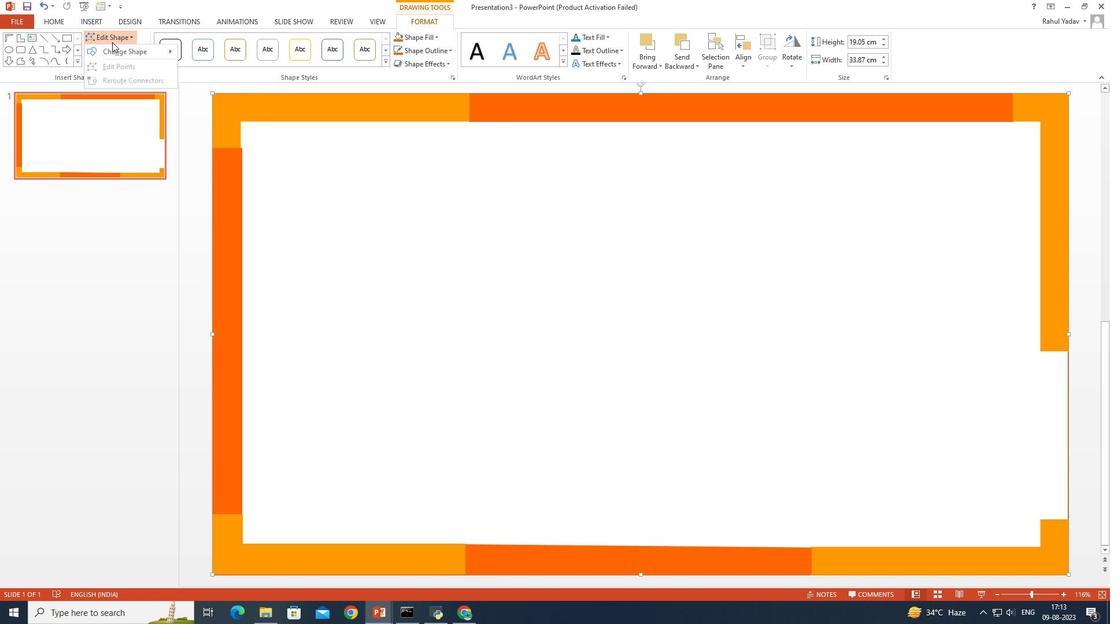 
Action: Mouse moved to (130, 50)
Screenshot: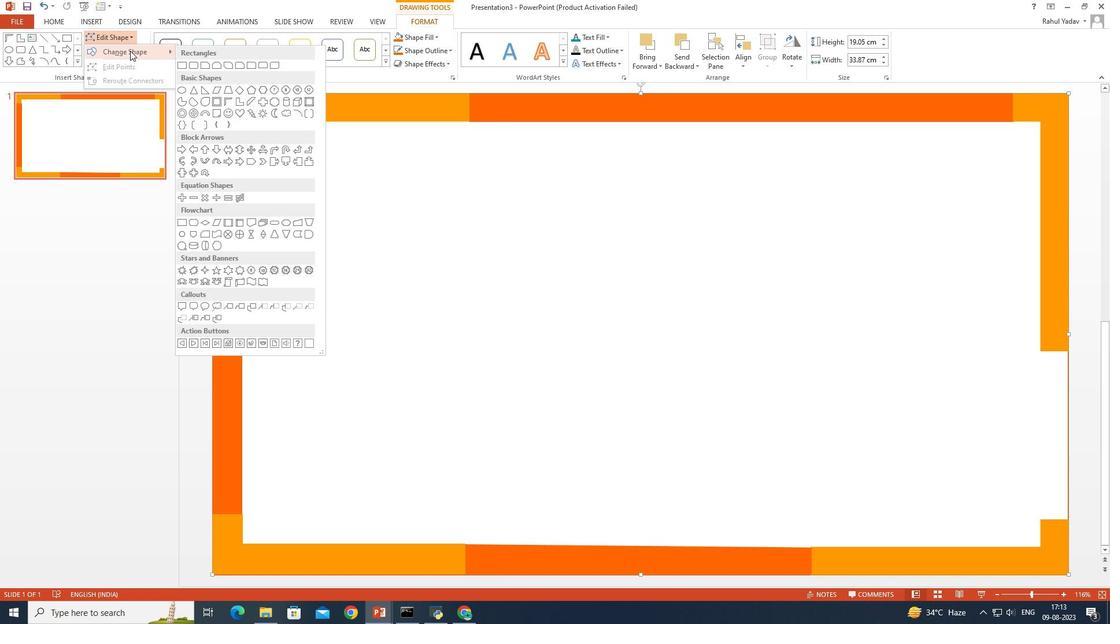 
Action: Mouse pressed left at (130, 50)
Screenshot: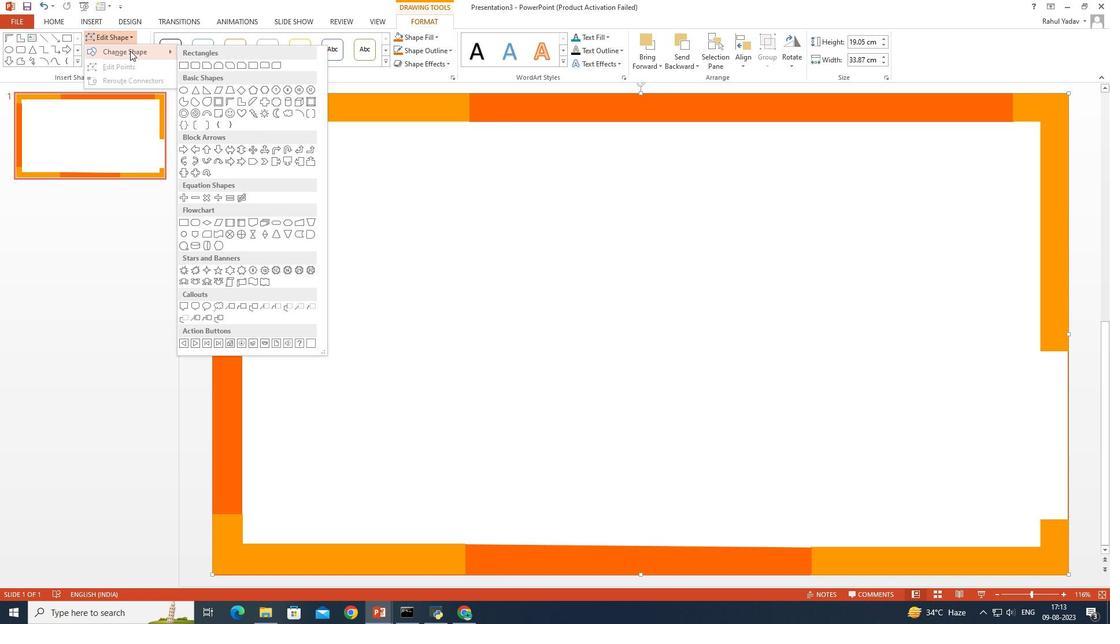 
Action: Mouse pressed left at (130, 50)
Screenshot: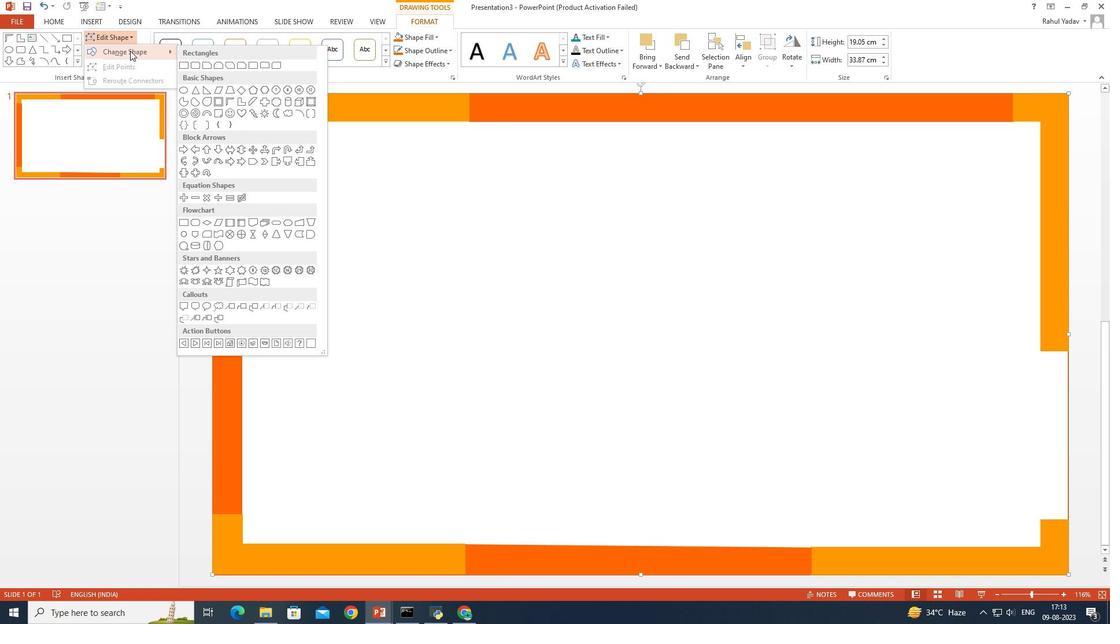 
Action: Mouse pressed left at (130, 50)
Screenshot: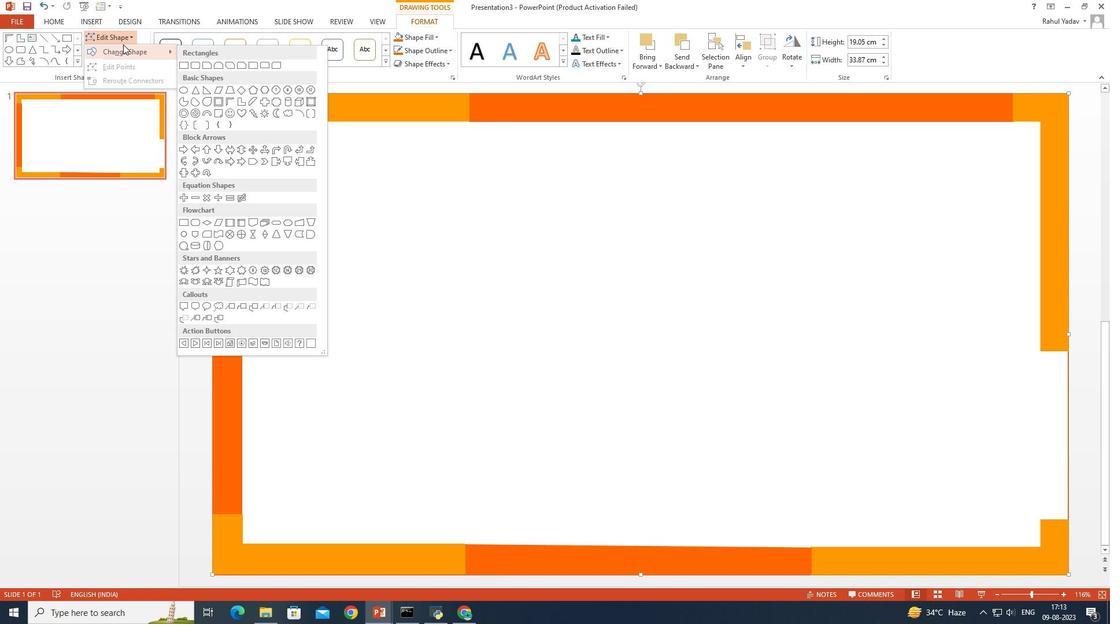 
Action: Mouse moved to (224, 423)
Screenshot: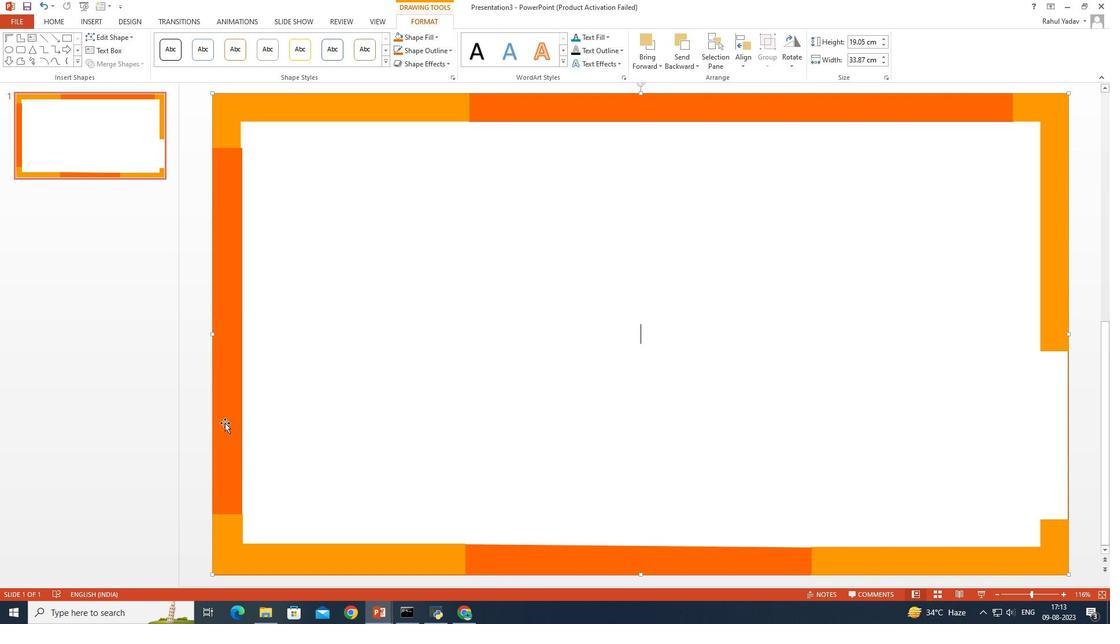 
Action: Mouse pressed left at (224, 423)
Screenshot: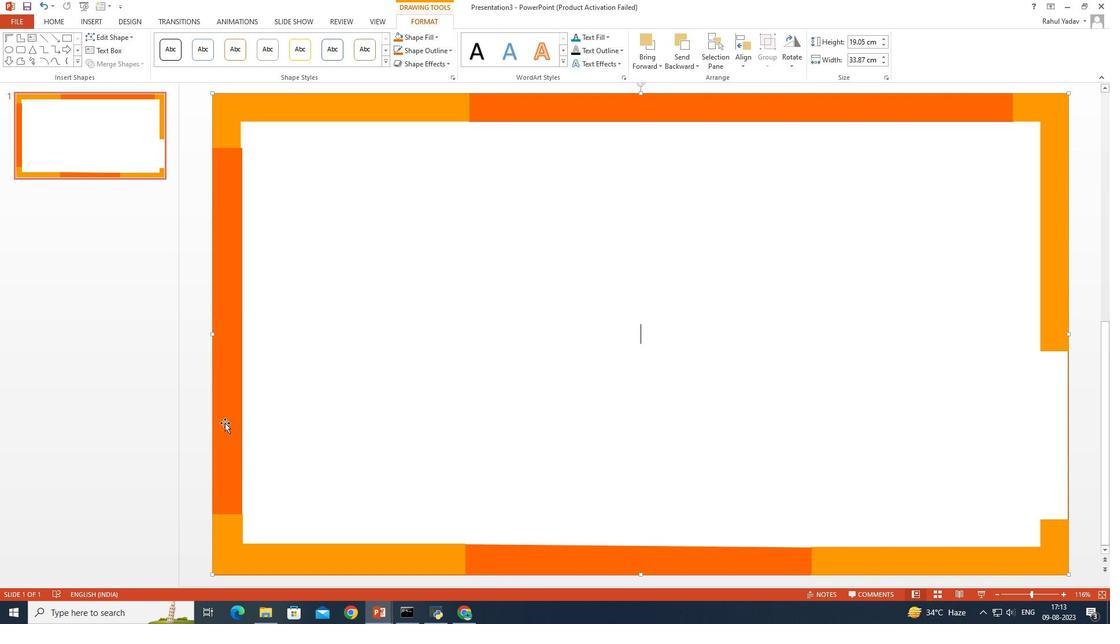 
Action: Mouse moved to (224, 422)
Screenshot: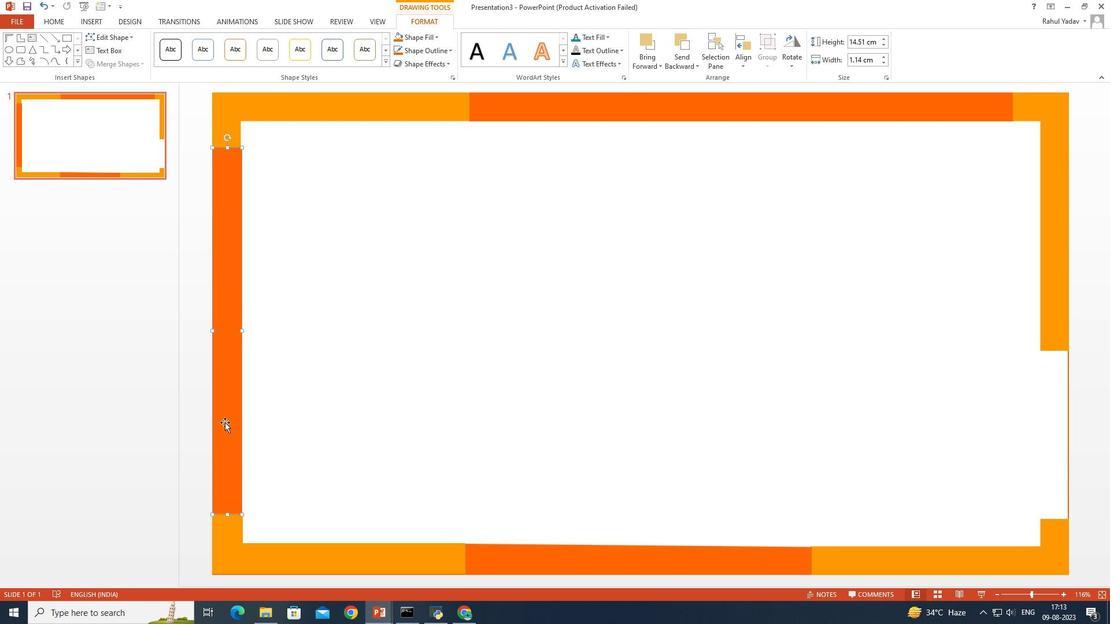 
Action: Mouse pressed left at (224, 422)
Screenshot: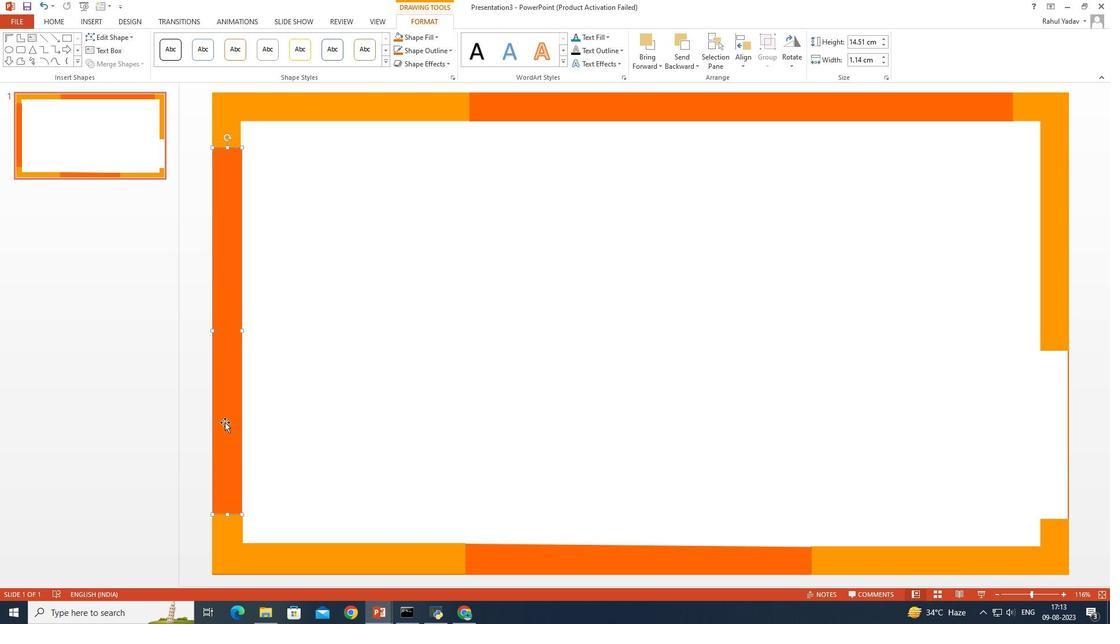 
Action: Mouse moved to (115, 32)
Screenshot: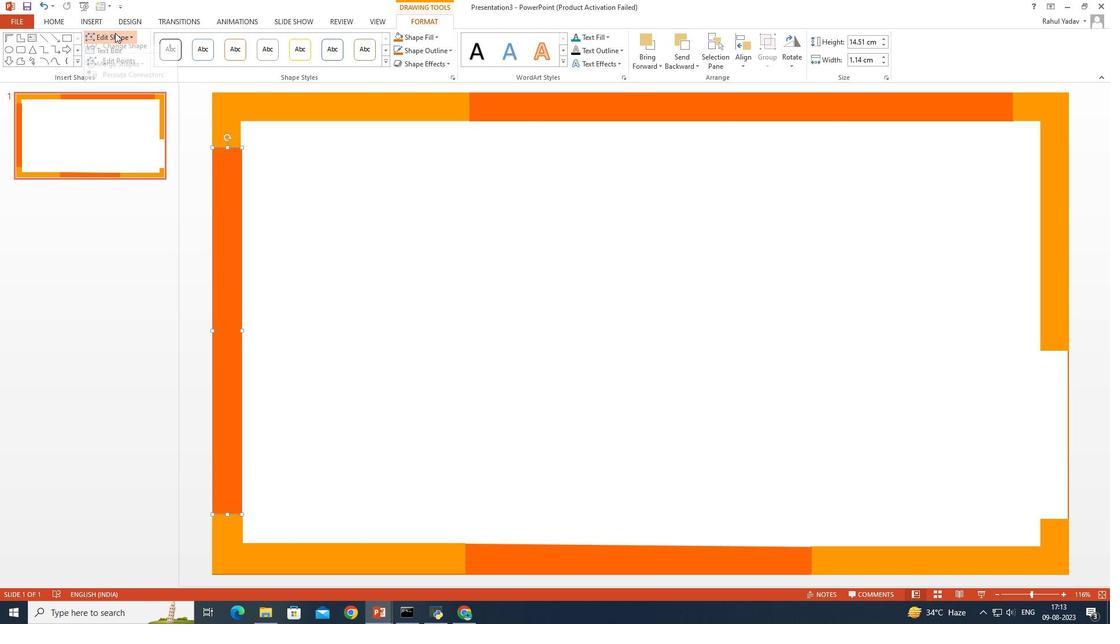 
Action: Mouse pressed left at (115, 32)
Screenshot: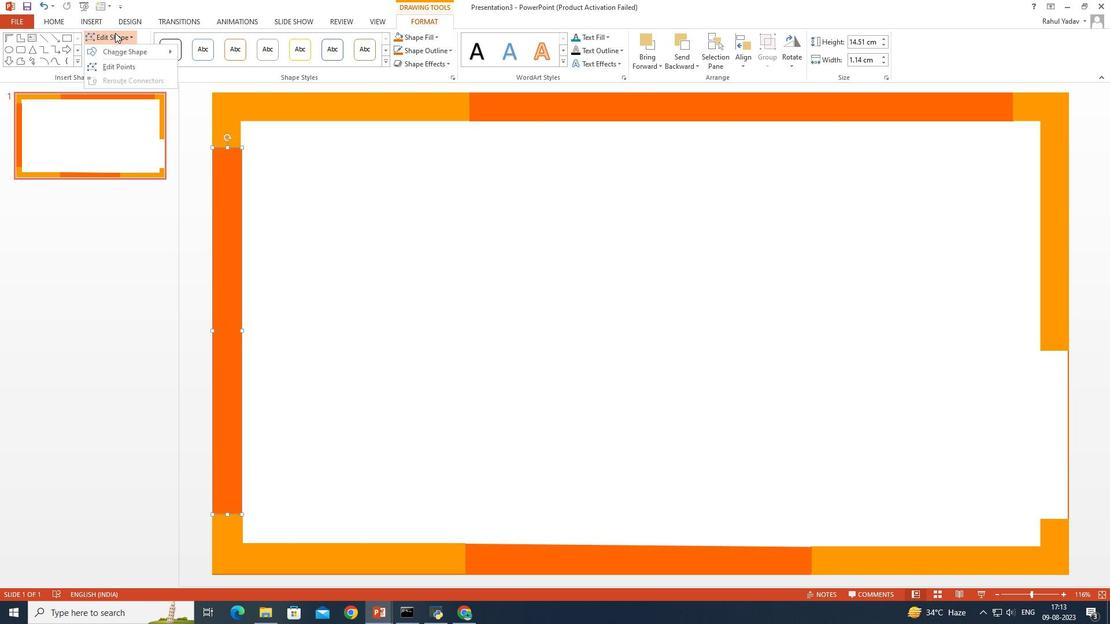 
Action: Mouse moved to (117, 62)
Screenshot: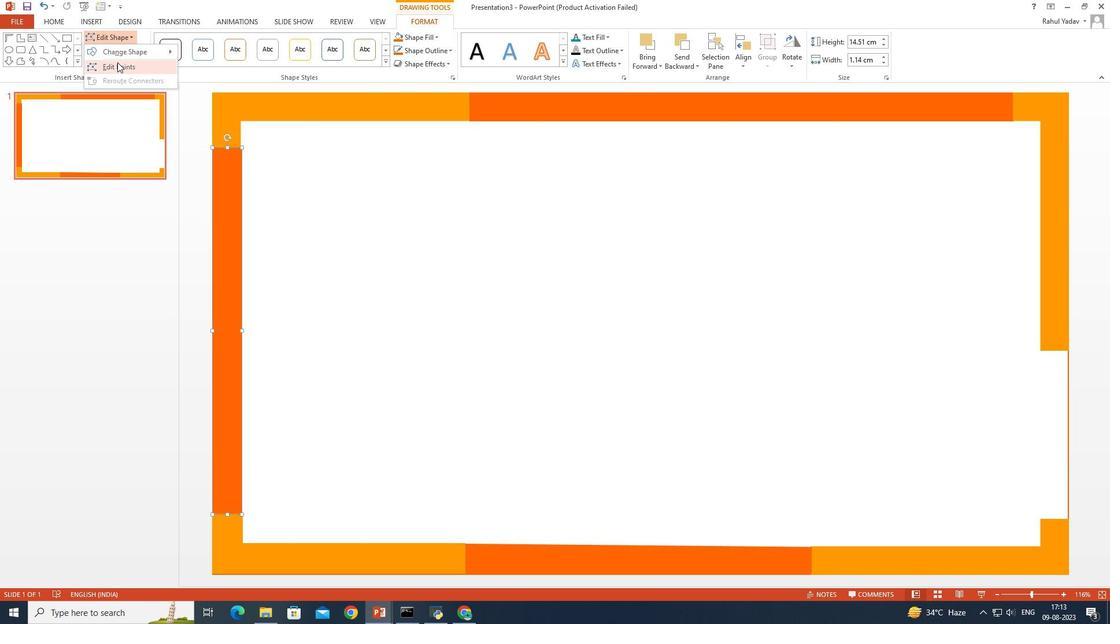 
Action: Mouse pressed left at (117, 62)
Screenshot: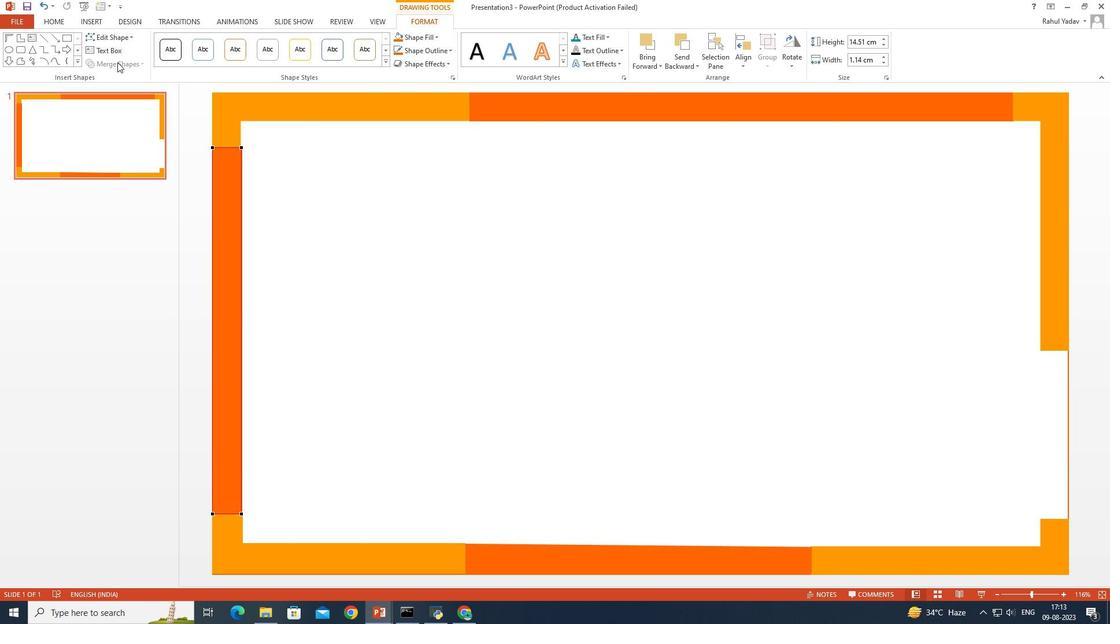 
Action: Mouse moved to (241, 148)
Screenshot: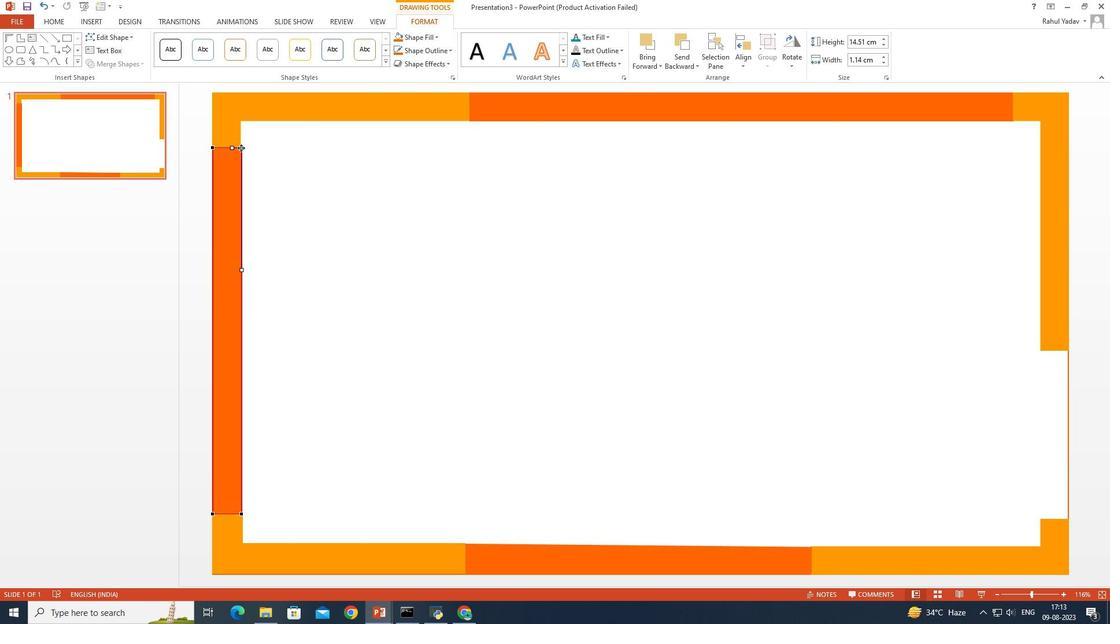 
Action: Mouse pressed left at (241, 148)
Screenshot: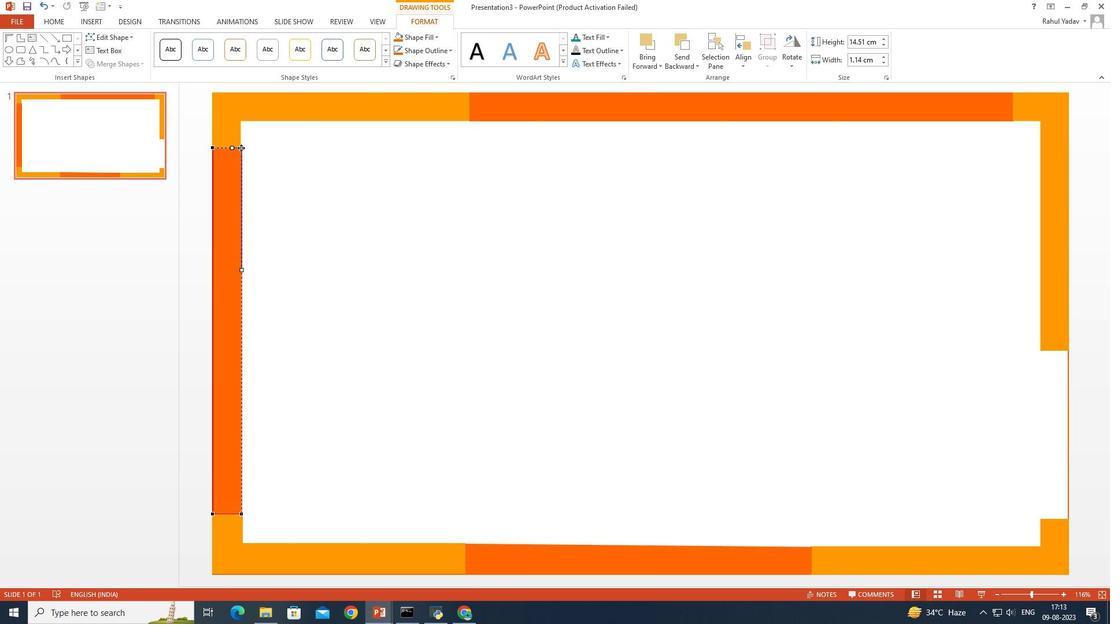 
Action: Mouse moved to (282, 183)
Screenshot: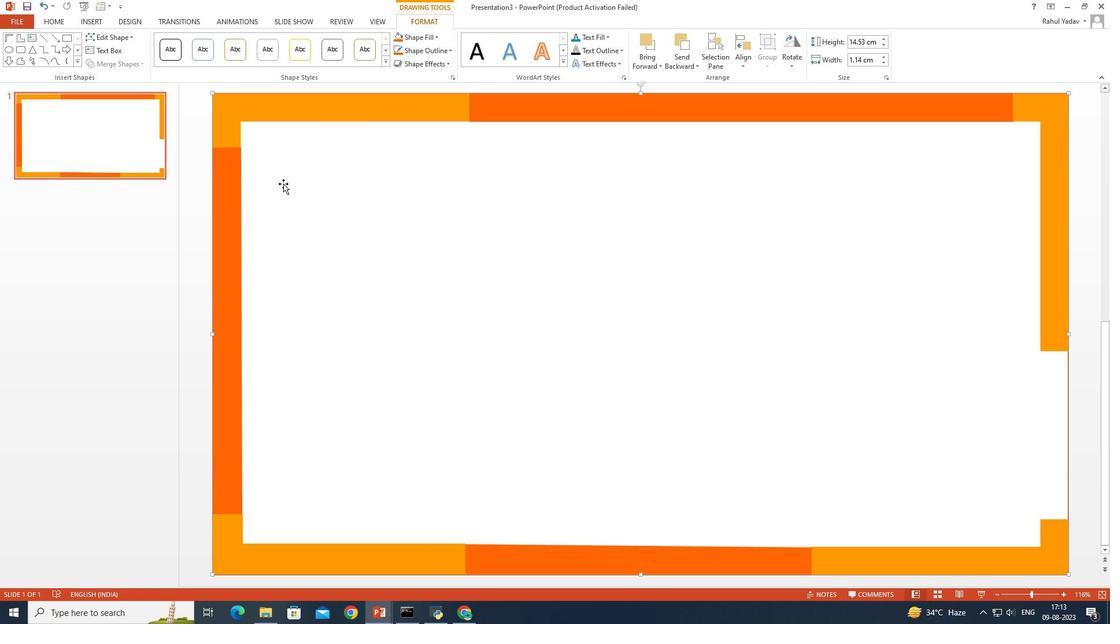 
Action: Mouse pressed left at (282, 183)
Screenshot: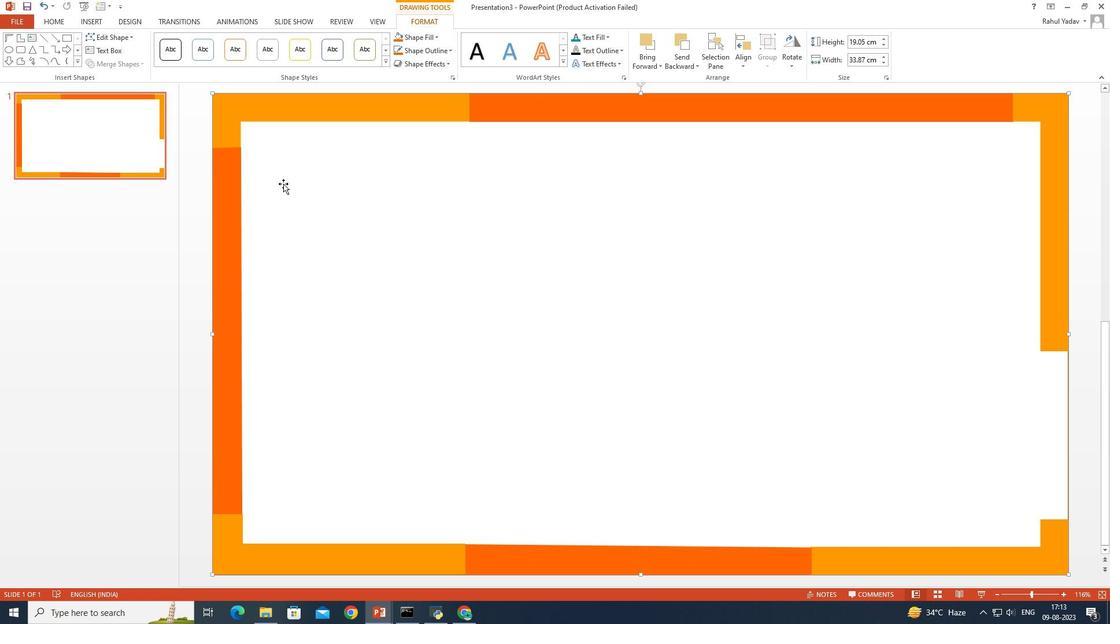 
Action: Mouse moved to (58, 20)
Screenshot: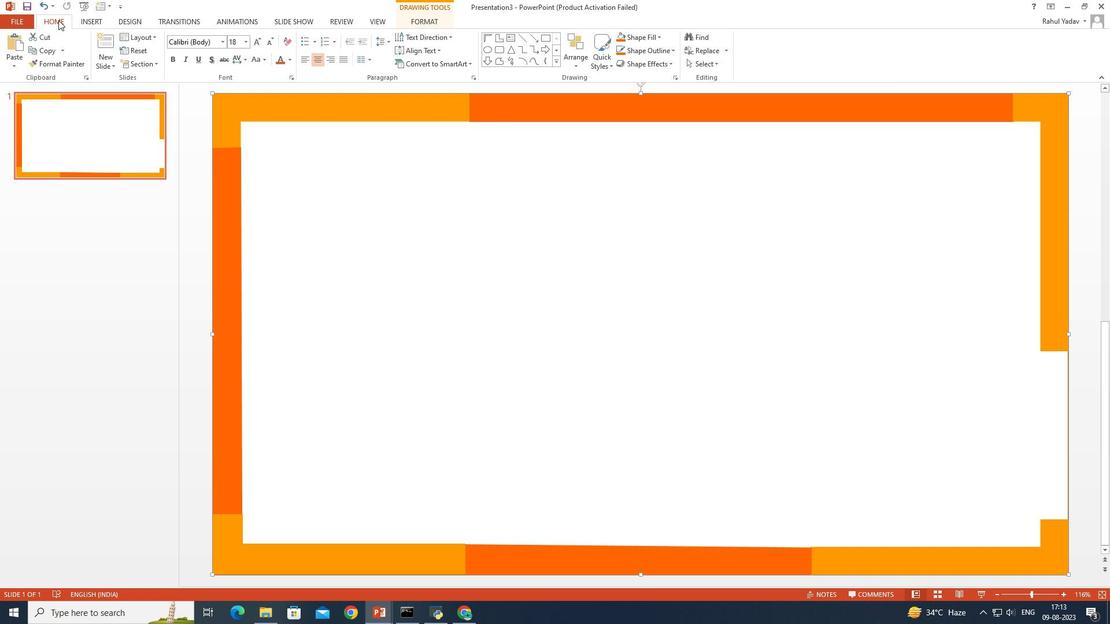 
Action: Mouse pressed left at (58, 20)
Screenshot: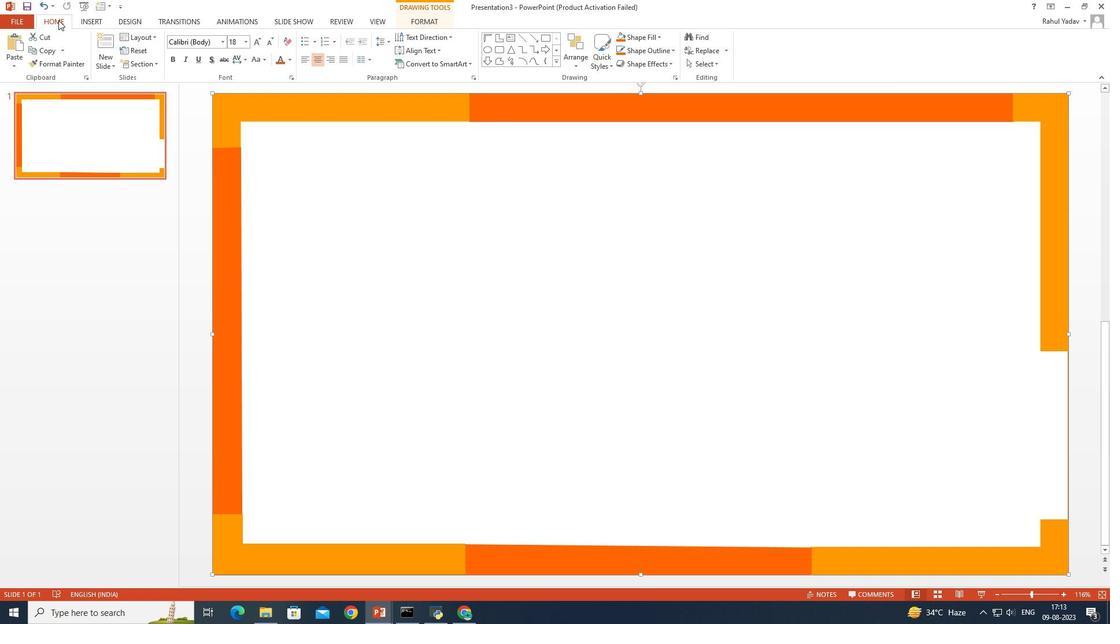 
Action: Mouse moved to (543, 34)
Screenshot: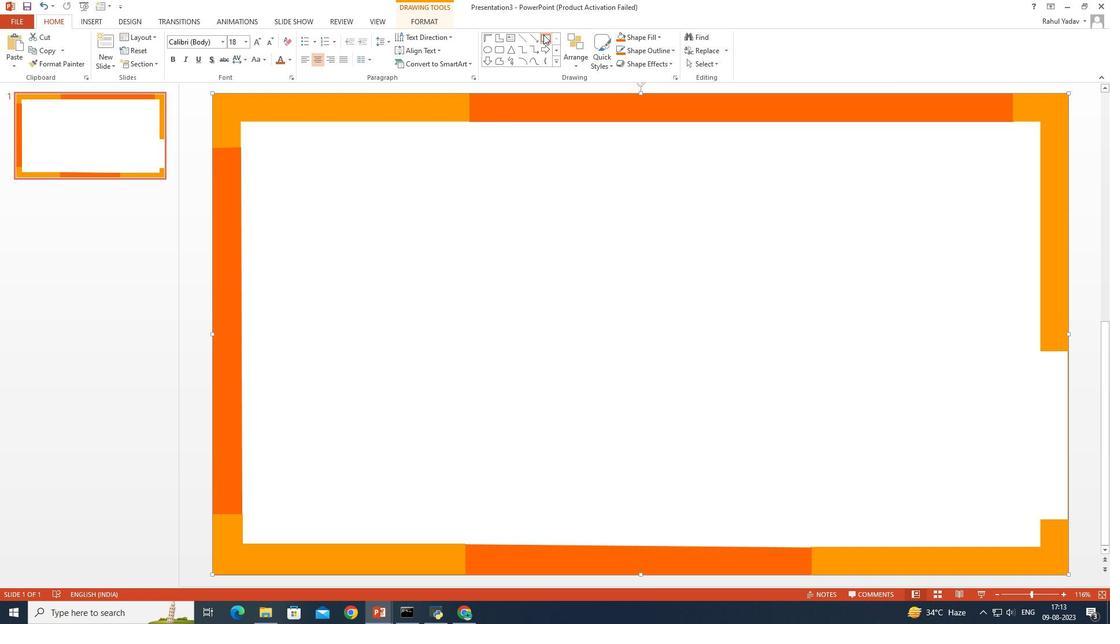 
Action: Mouse pressed left at (543, 34)
Screenshot: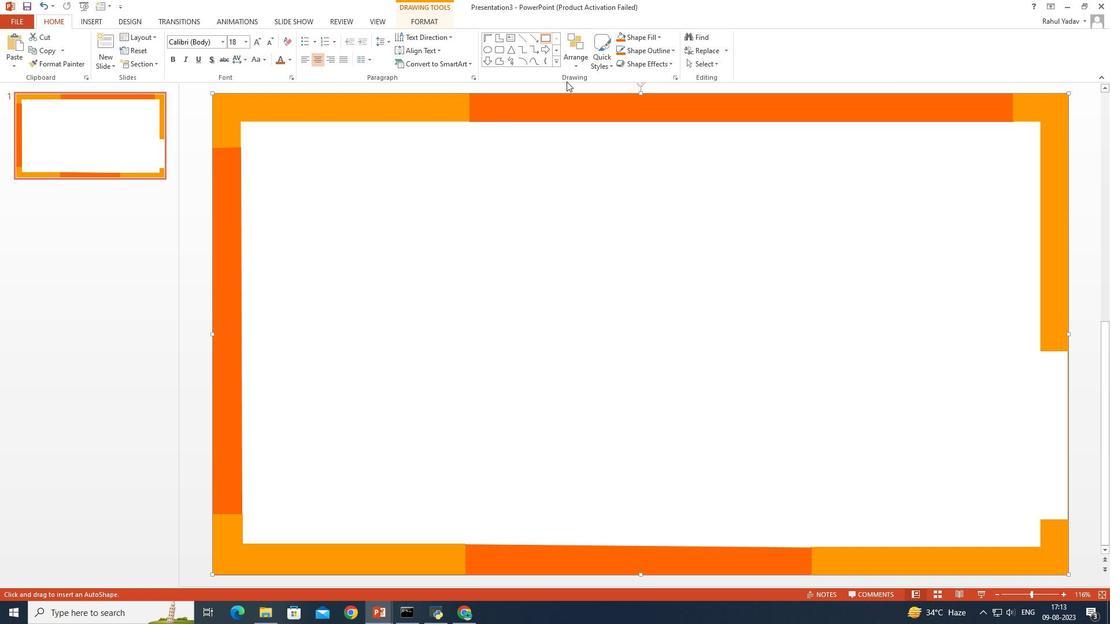 
Action: Mouse pressed left at (543, 34)
Screenshot: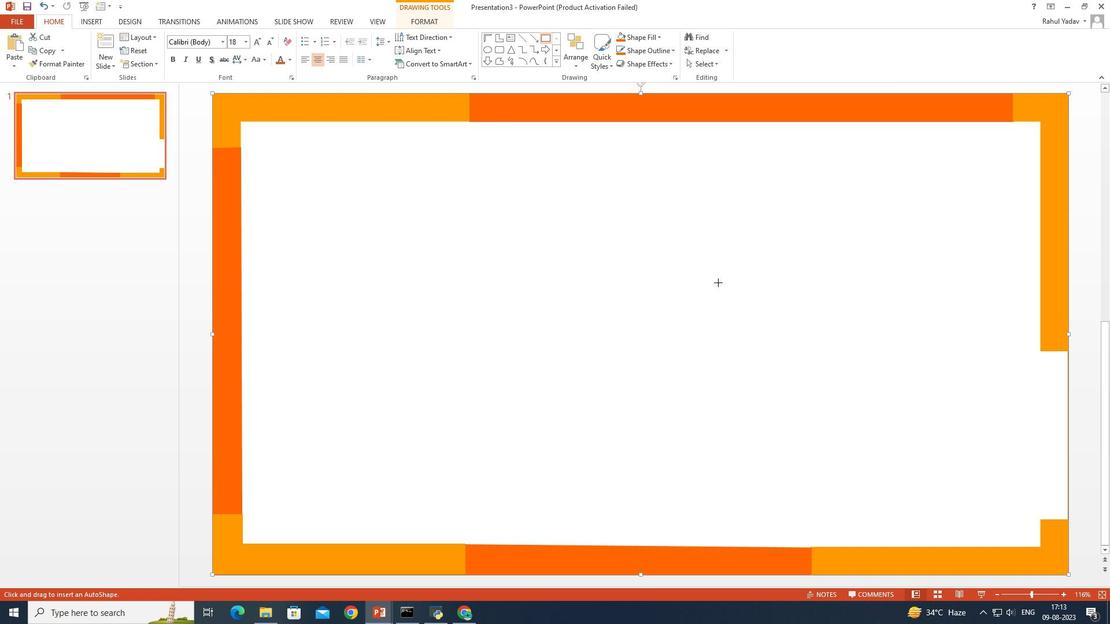 
Action: Mouse moved to (1041, 350)
Screenshot: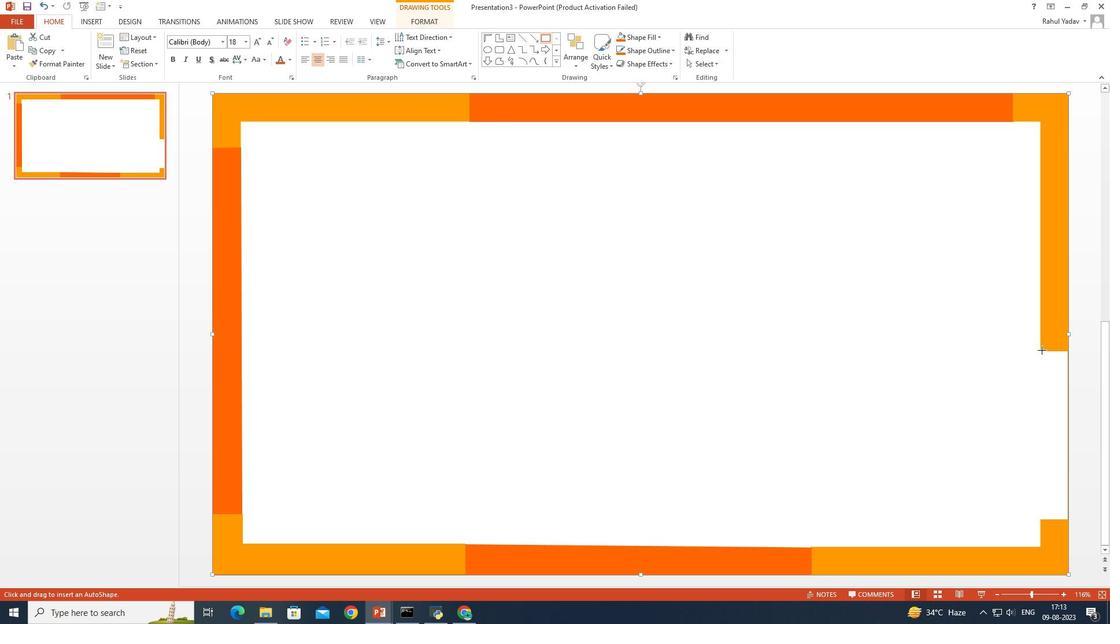 
Action: Mouse pressed left at (1041, 350)
Screenshot: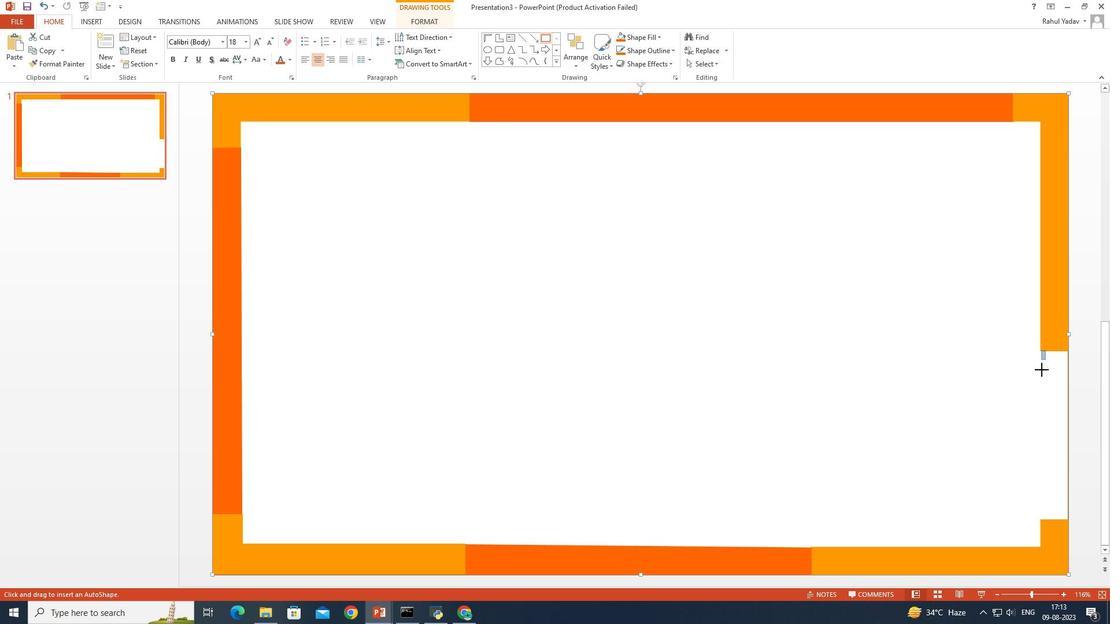 
Action: Mouse moved to (622, 39)
Screenshot: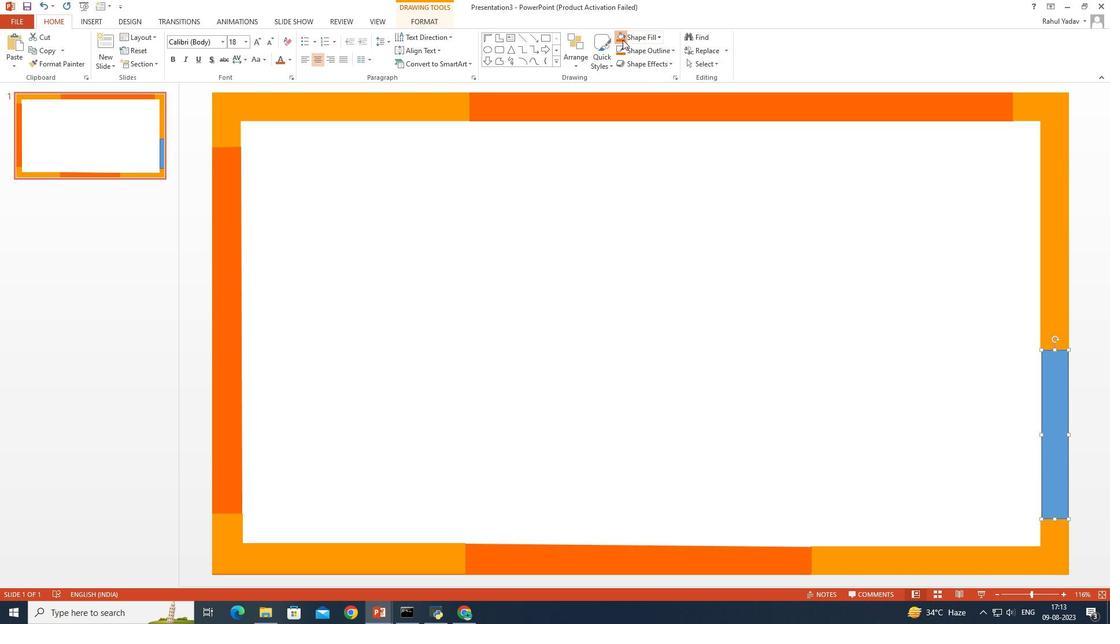
Action: Mouse pressed left at (622, 39)
Screenshot: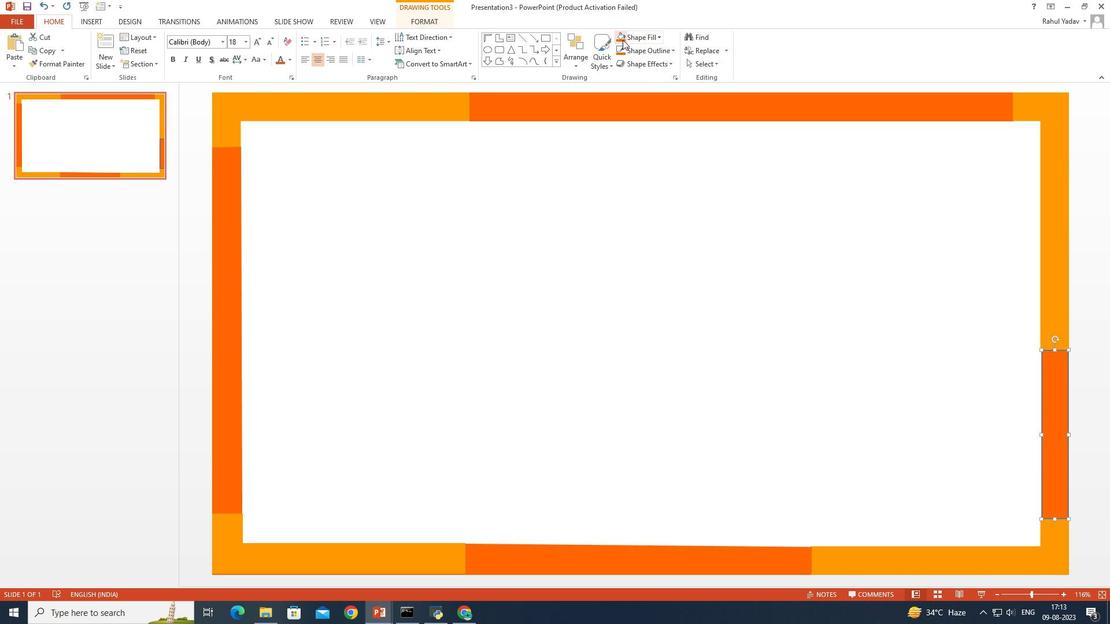 
Action: Mouse pressed left at (622, 39)
Screenshot: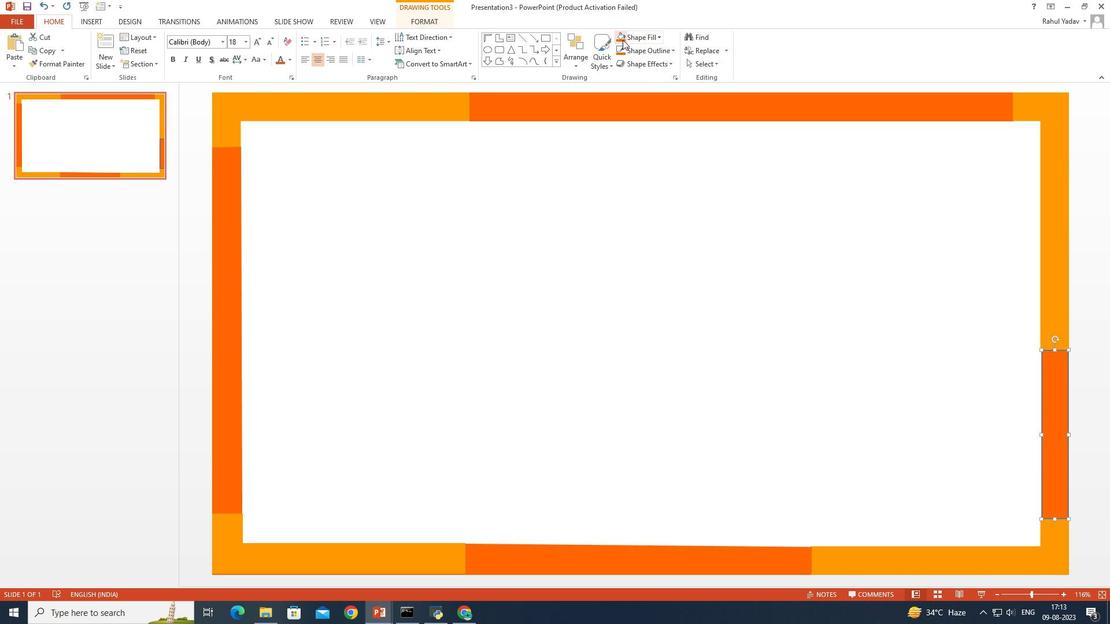 
Action: Mouse moved to (620, 46)
Screenshot: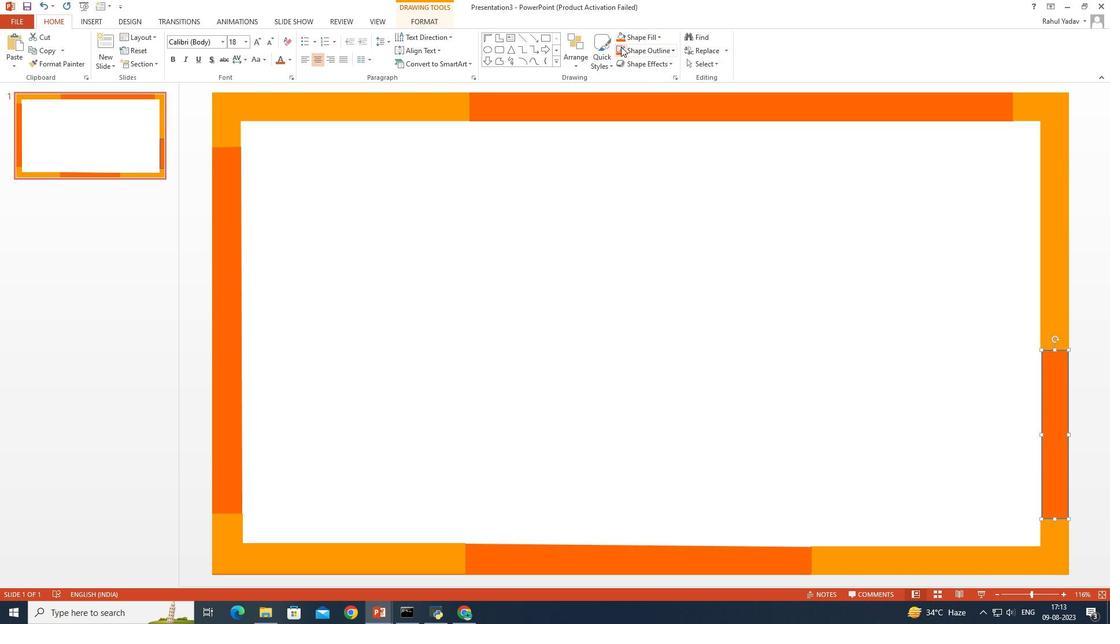 
Action: Mouse pressed left at (620, 46)
Screenshot: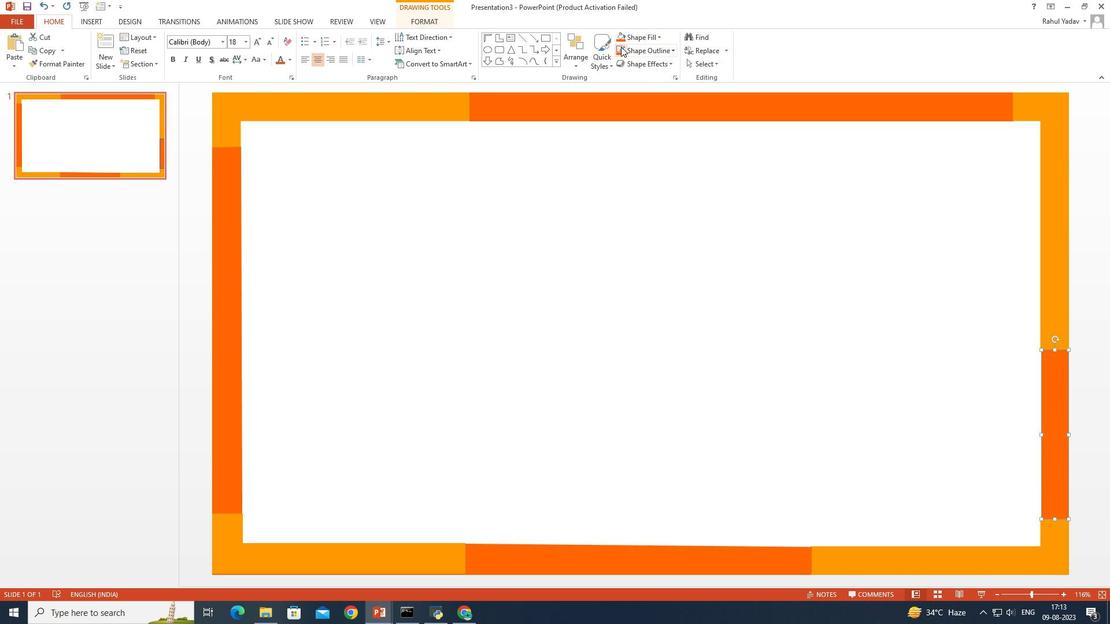 
Action: Mouse moved to (625, 227)
Screenshot: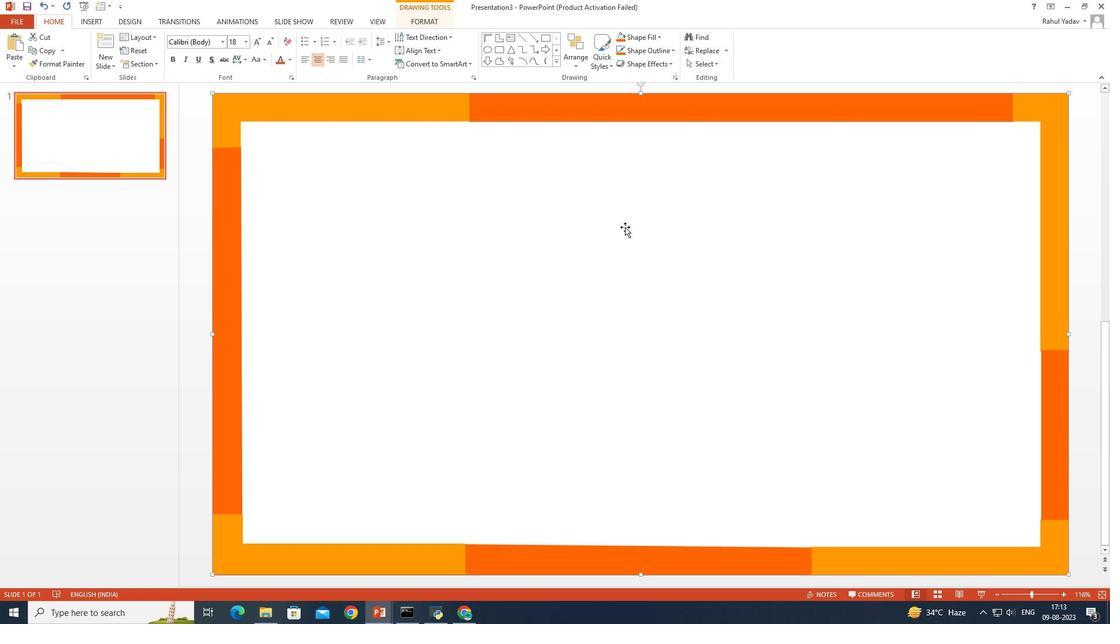 
Action: Mouse pressed left at (625, 227)
Screenshot: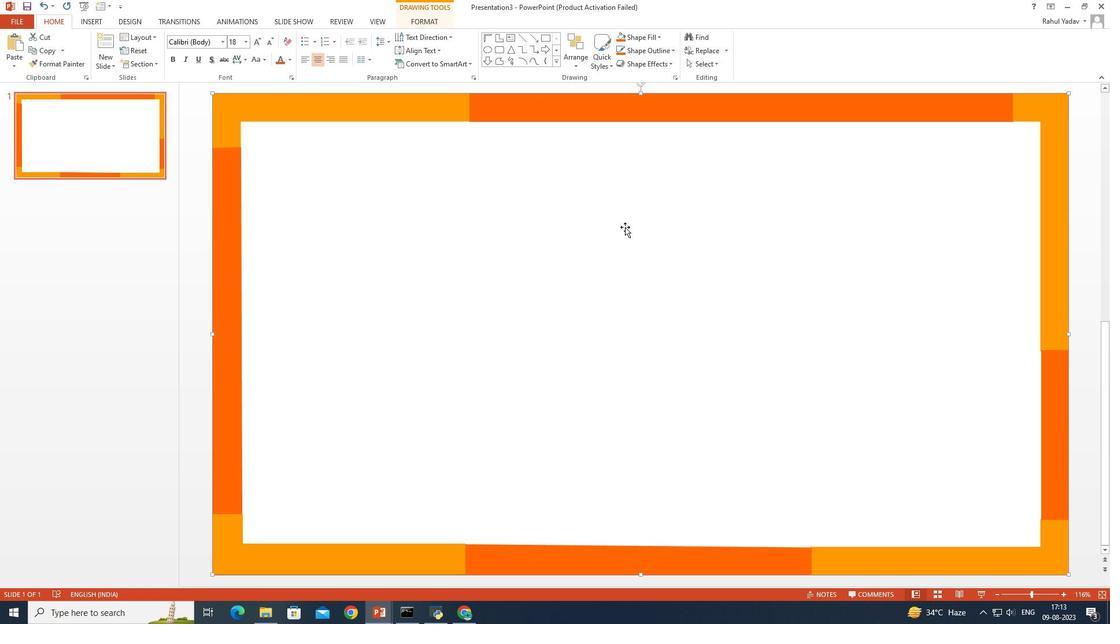 
Action: Mouse moved to (511, 35)
Screenshot: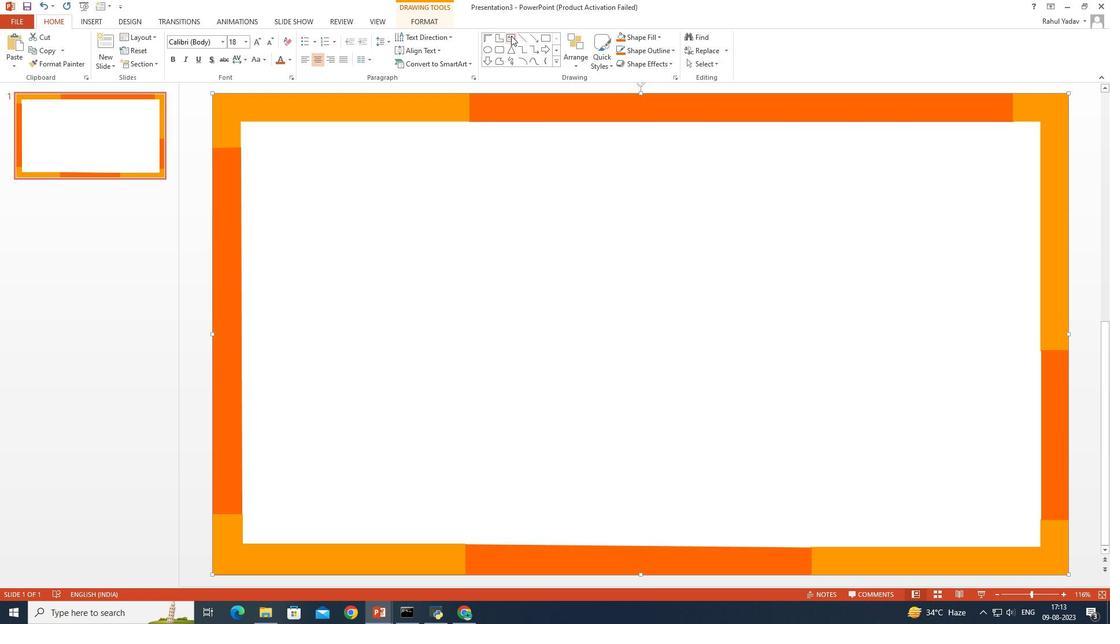 
Action: Mouse pressed left at (511, 35)
Screenshot: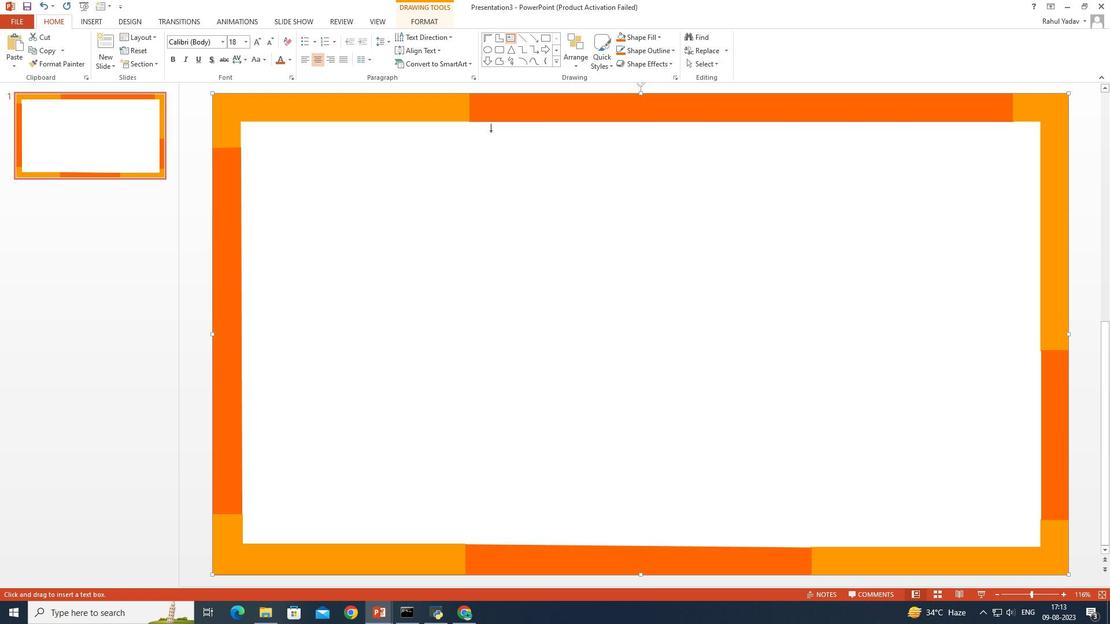 
Action: Mouse moved to (381, 157)
Screenshot: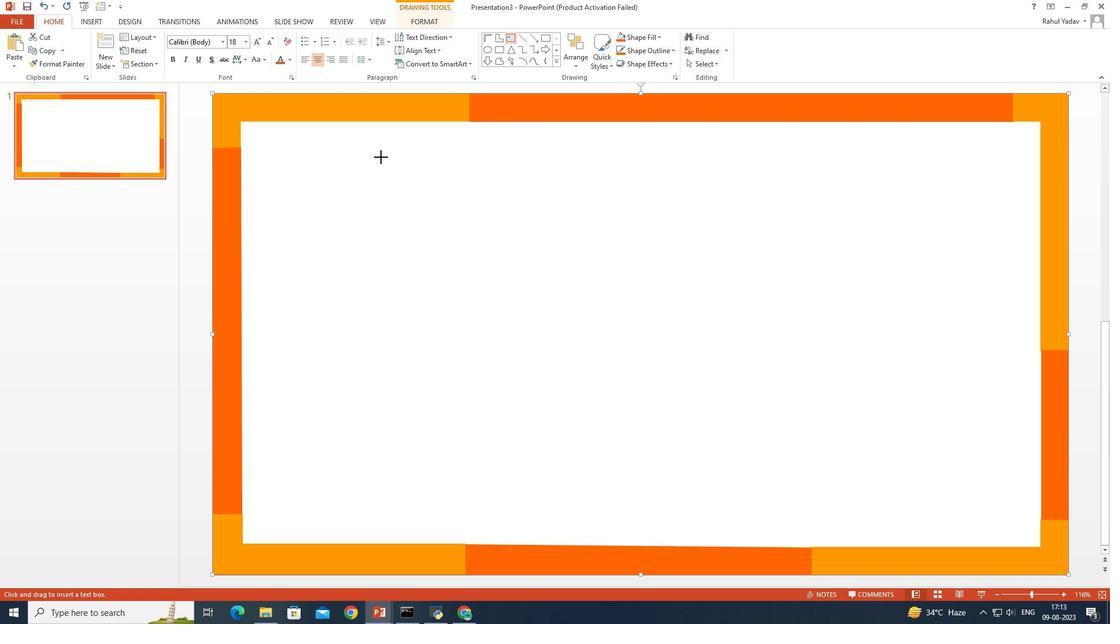 
Action: Mouse pressed left at (381, 157)
Screenshot: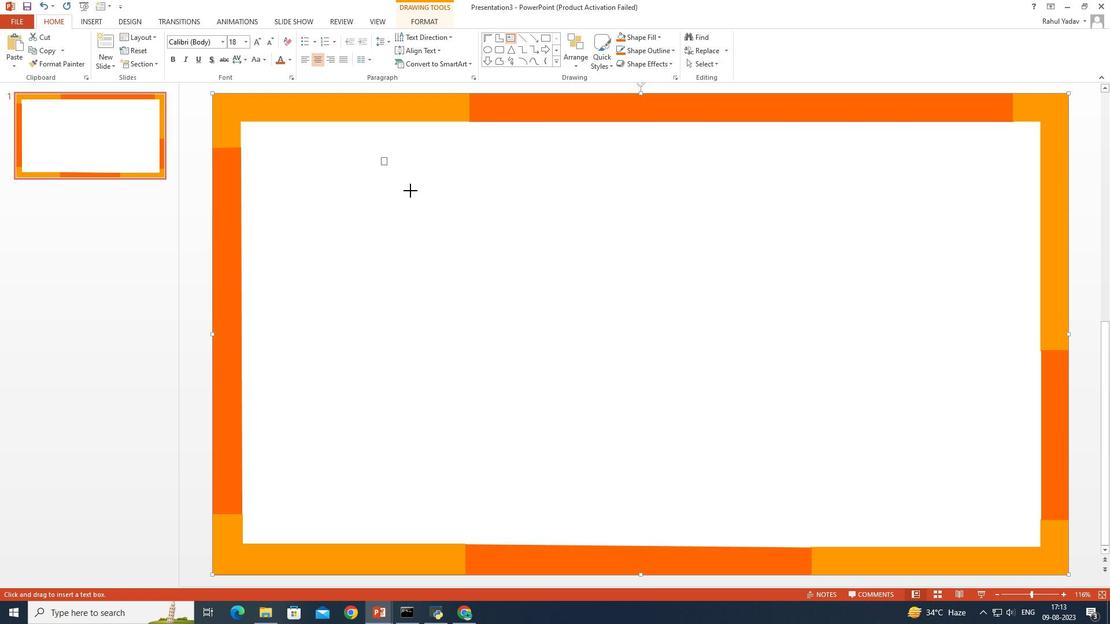 
Action: Mouse moved to (959, 205)
Screenshot: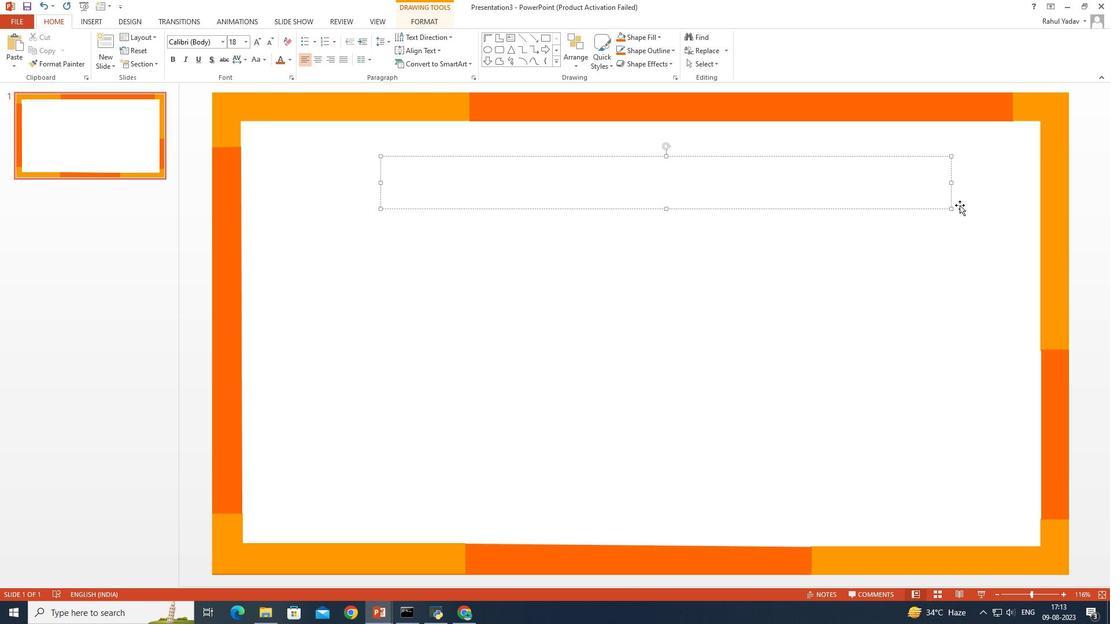 
Action: Key pressed <Key.caps_lock>CRW<Key.backspace><Key.backspace>ERTIFICATE<Key.space>OF<Key.space>ACHIEVEMENTctrl+A
Screenshot: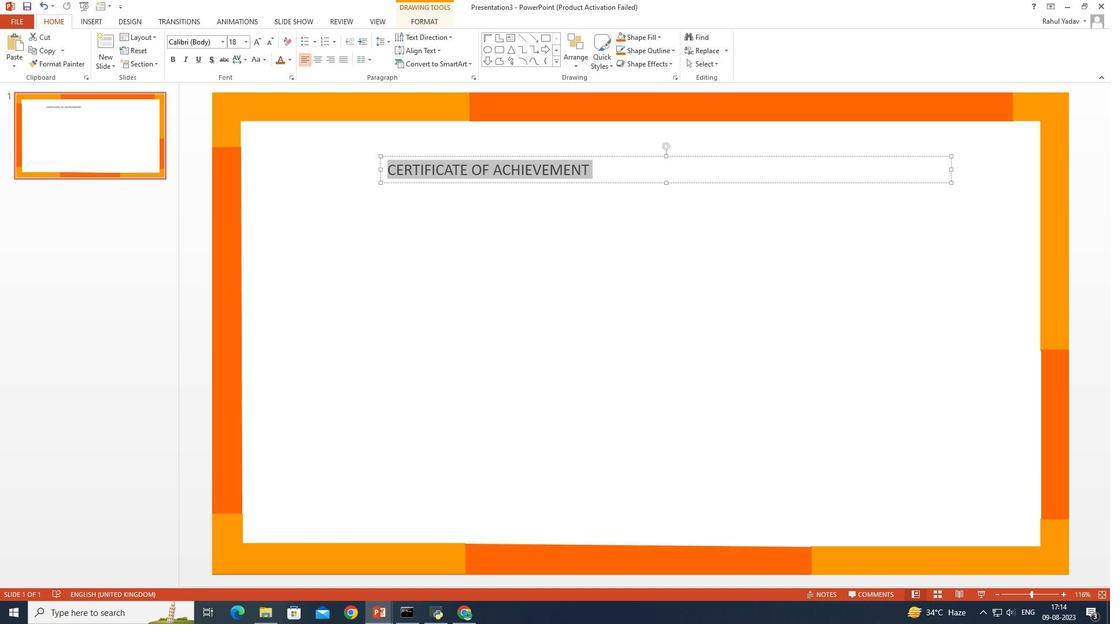 
Action: Mouse moved to (291, 57)
Screenshot: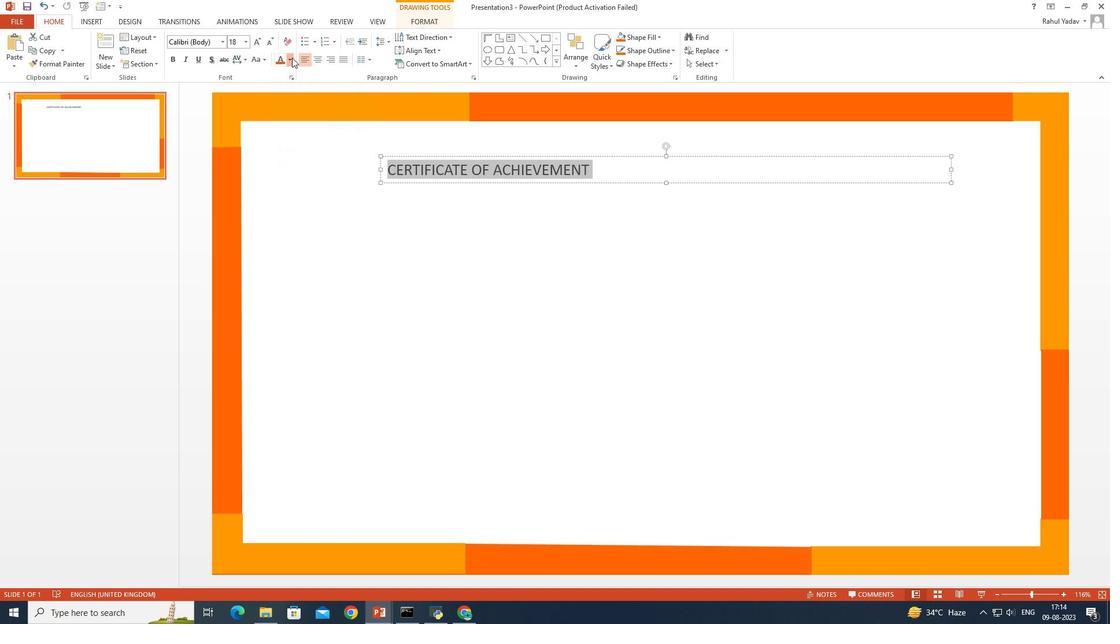 
Action: Mouse pressed left at (291, 57)
Screenshot: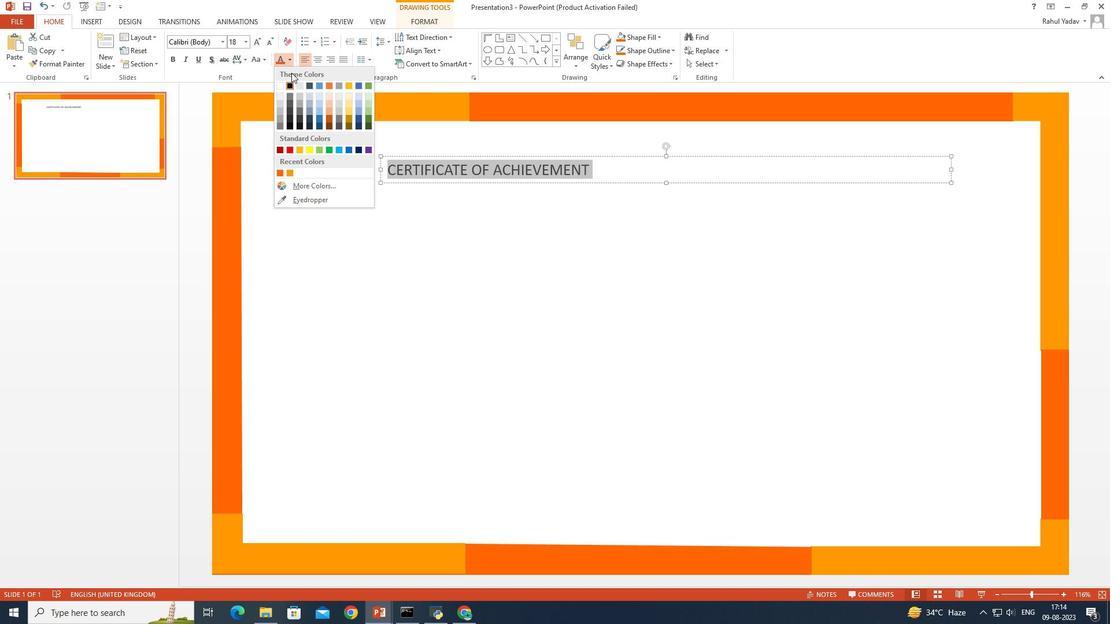 
Action: Mouse moved to (289, 87)
Screenshot: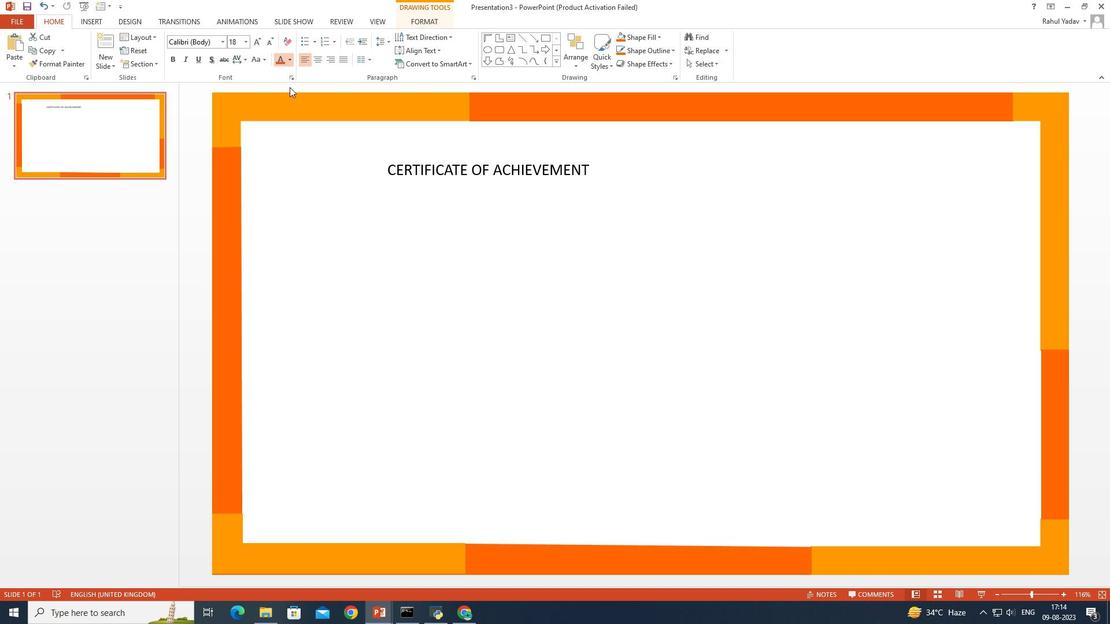 
Action: Mouse pressed left at (289, 87)
Screenshot: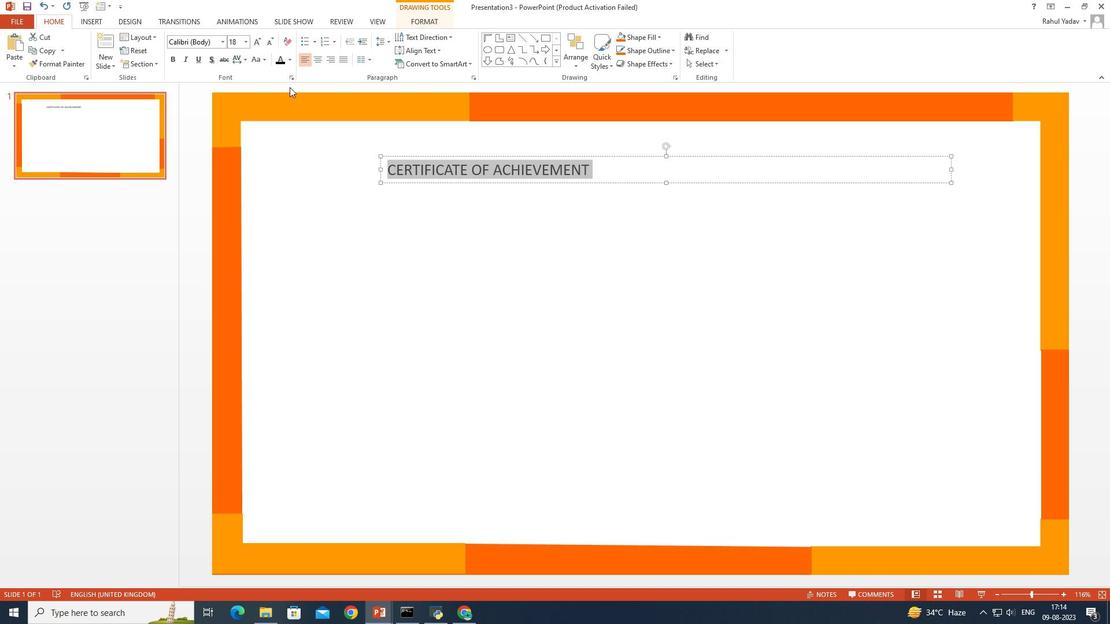 
Action: Mouse moved to (224, 42)
Screenshot: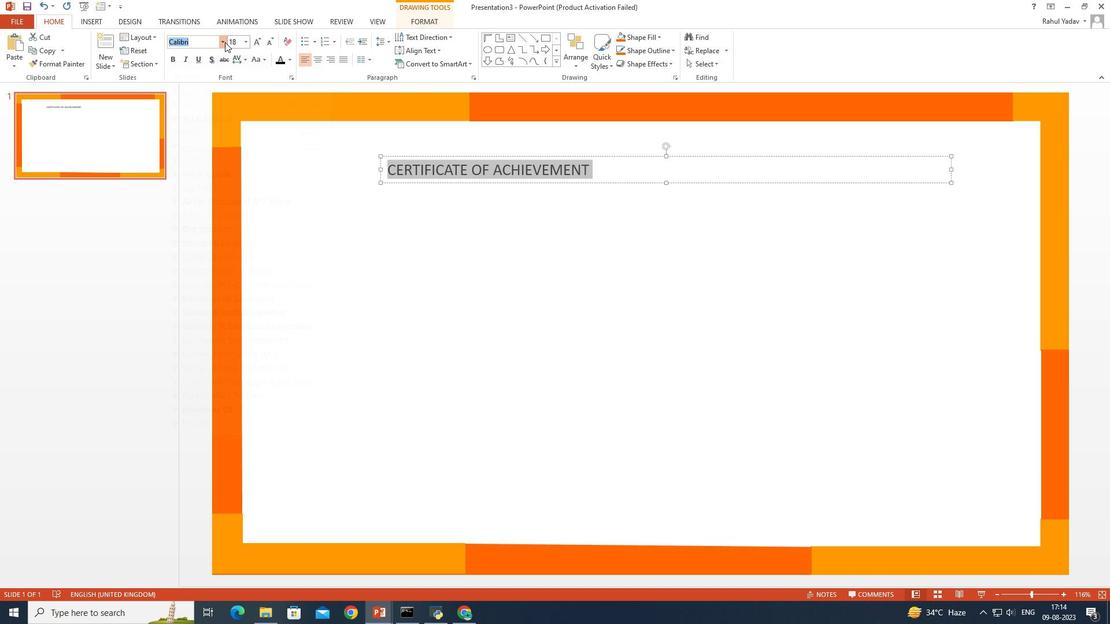 
Action: Mouse pressed left at (224, 42)
Screenshot: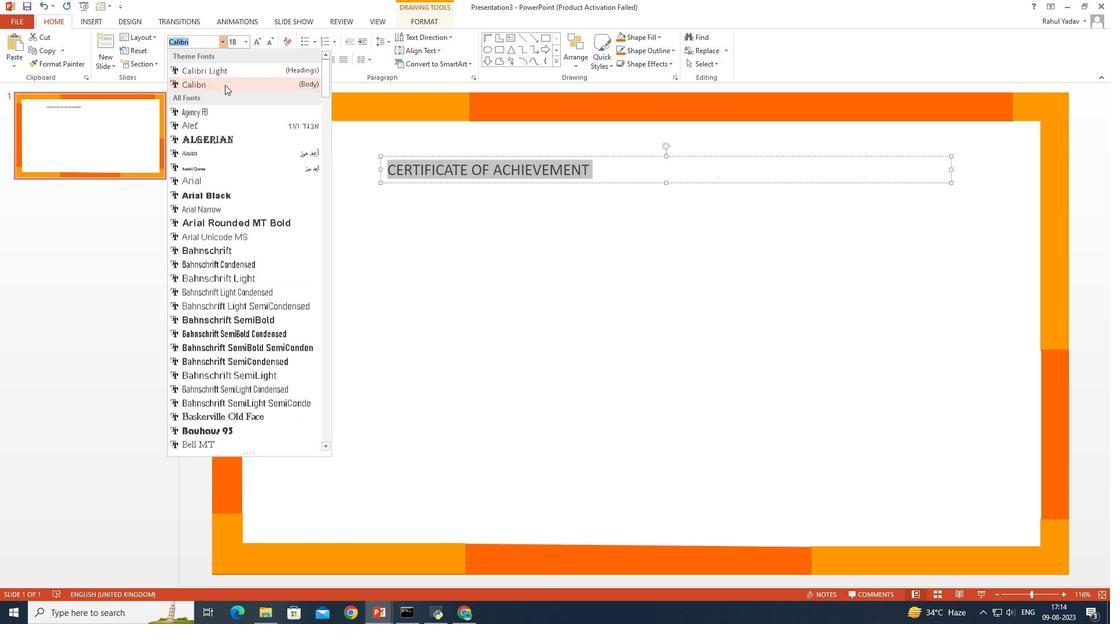 
Action: Mouse moved to (216, 145)
Screenshot: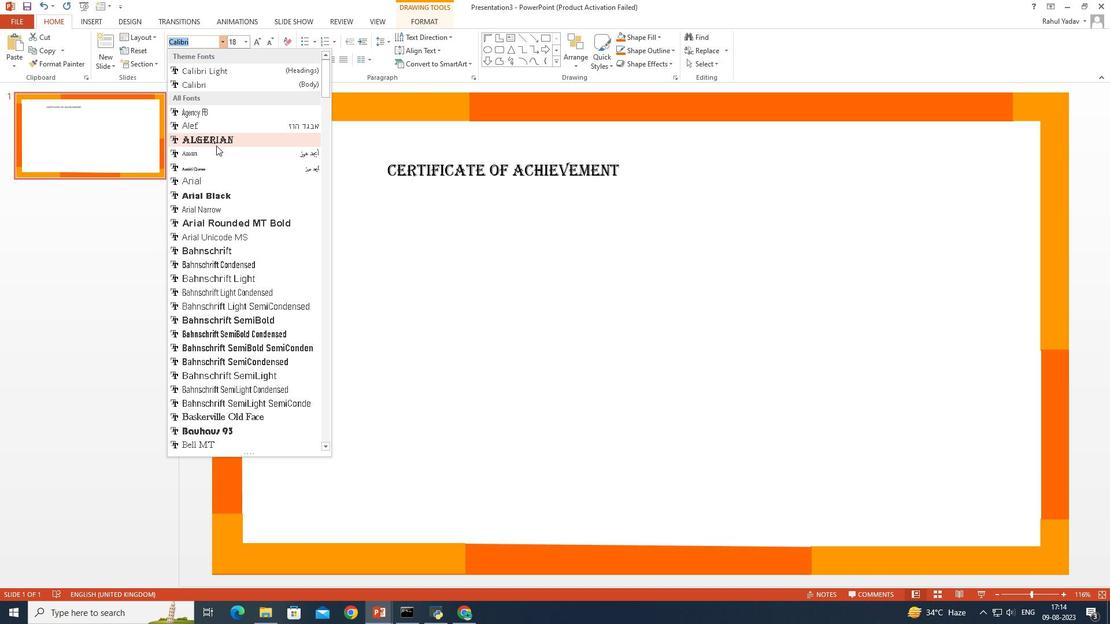 
Action: Mouse pressed left at (216, 145)
Screenshot: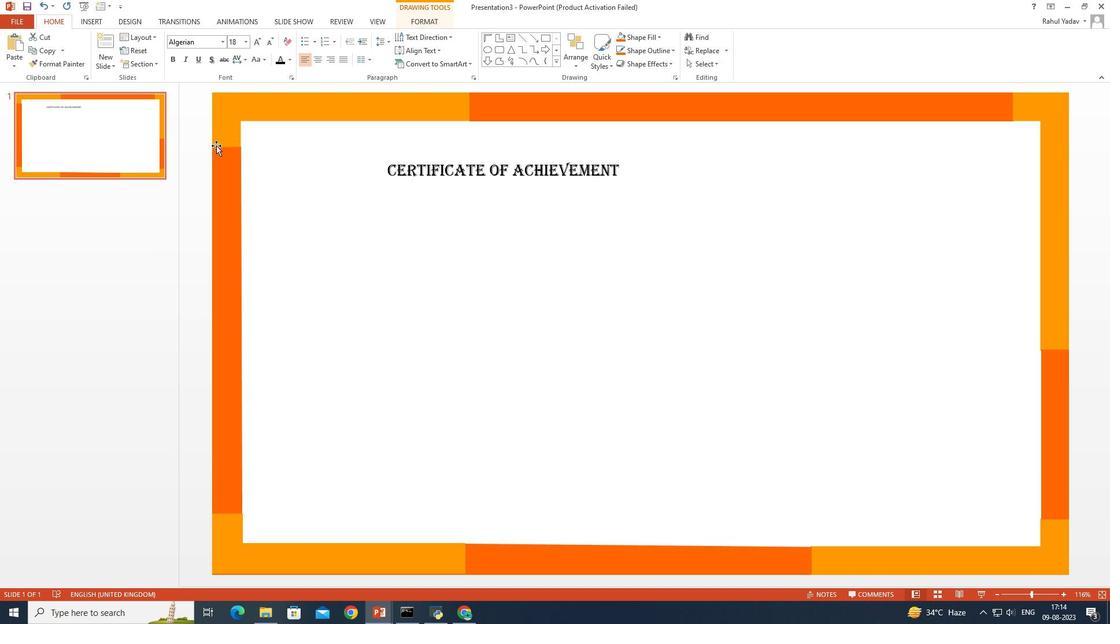 
Action: Mouse moved to (252, 40)
Screenshot: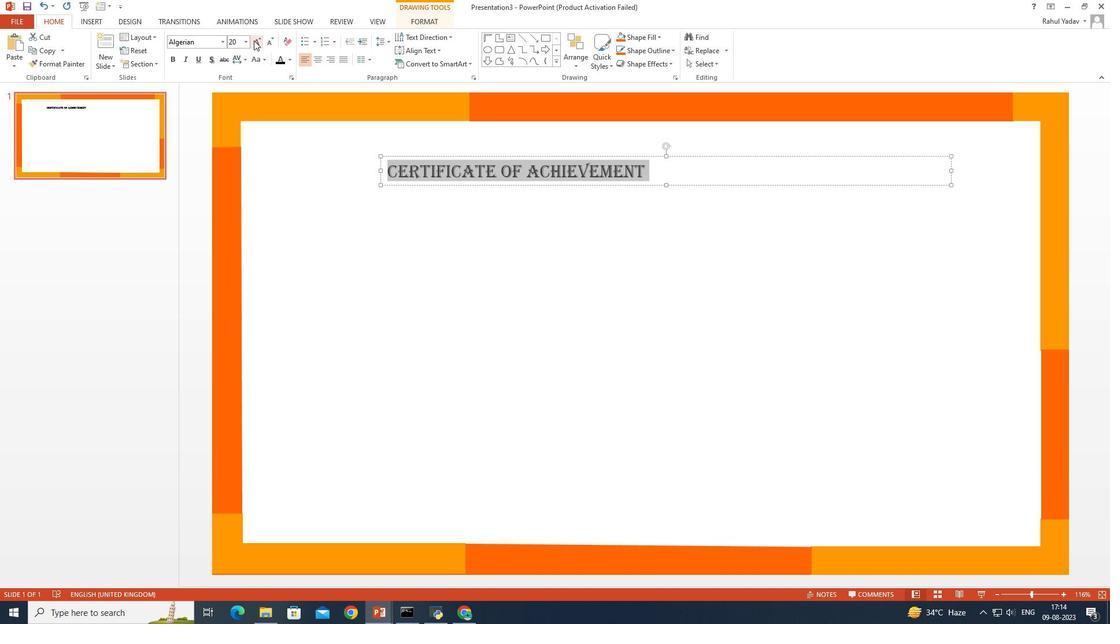 
Action: Mouse pressed left at (252, 40)
Screenshot: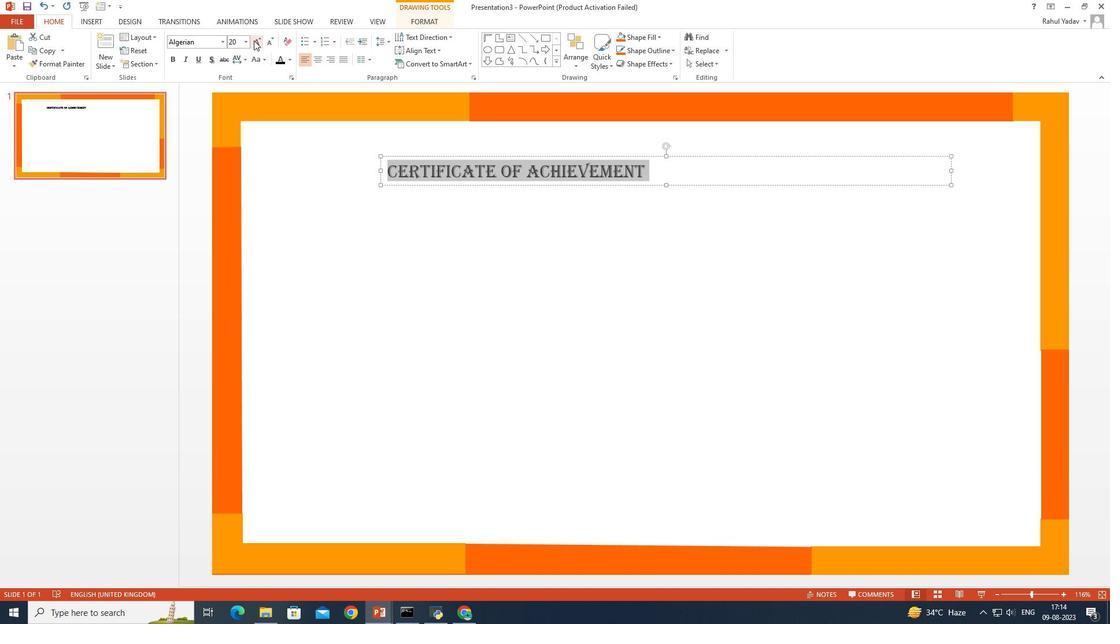 
Action: Mouse moved to (253, 40)
Screenshot: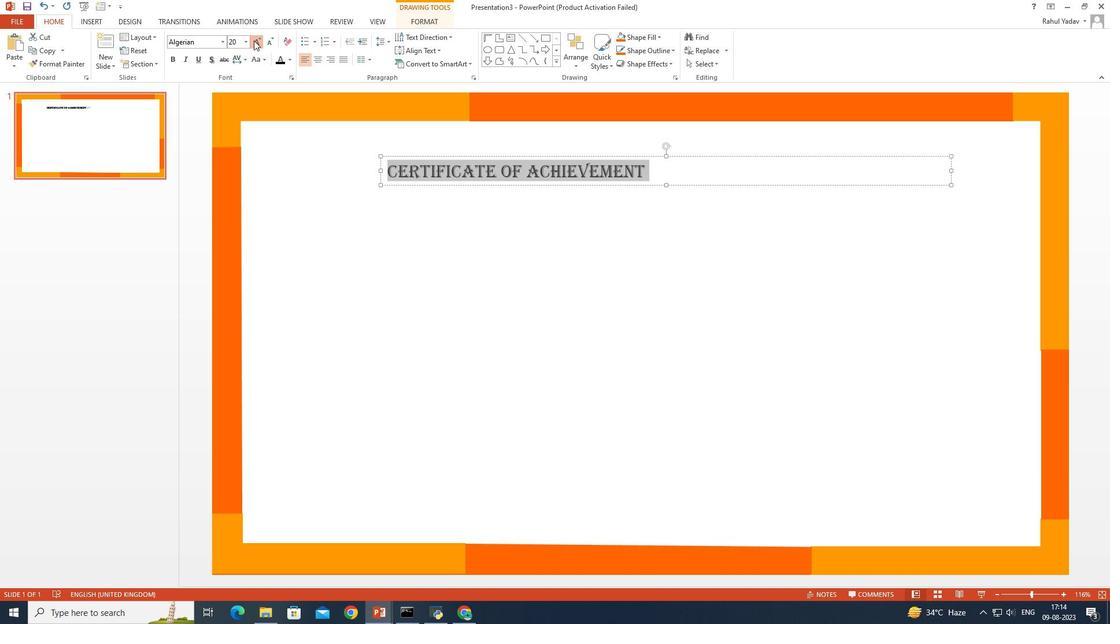 
Action: Mouse pressed left at (253, 40)
Screenshot: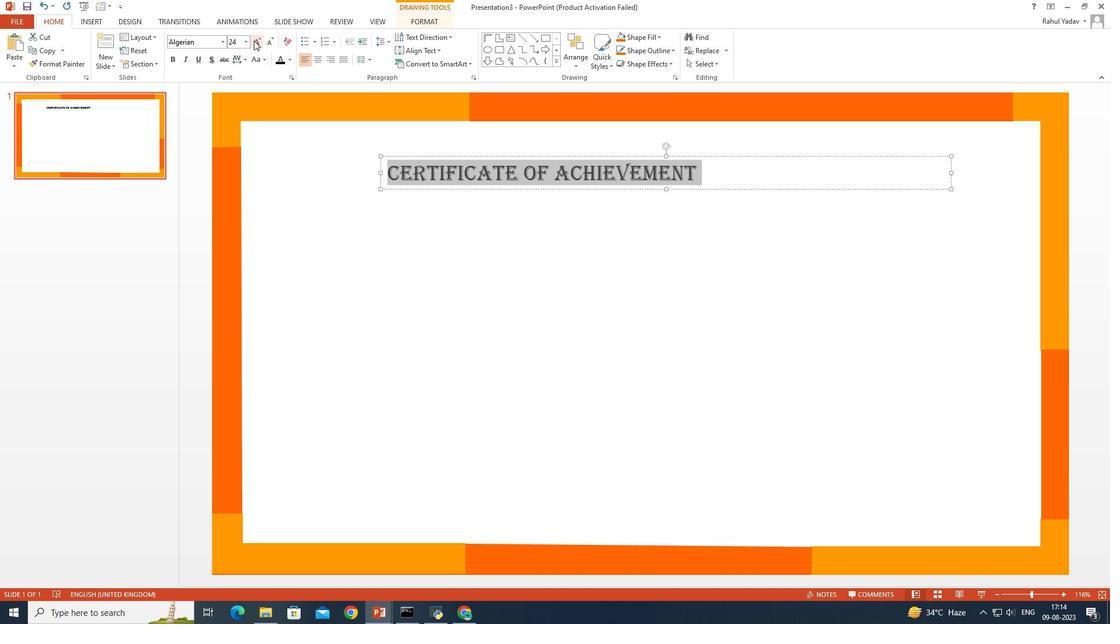 
Action: Mouse moved to (253, 40)
